 Task: Create a website for a wellness retreat, highlighting various programs, accommodations, and testimonials.
Action: Mouse moved to (645, 310)
Screenshot: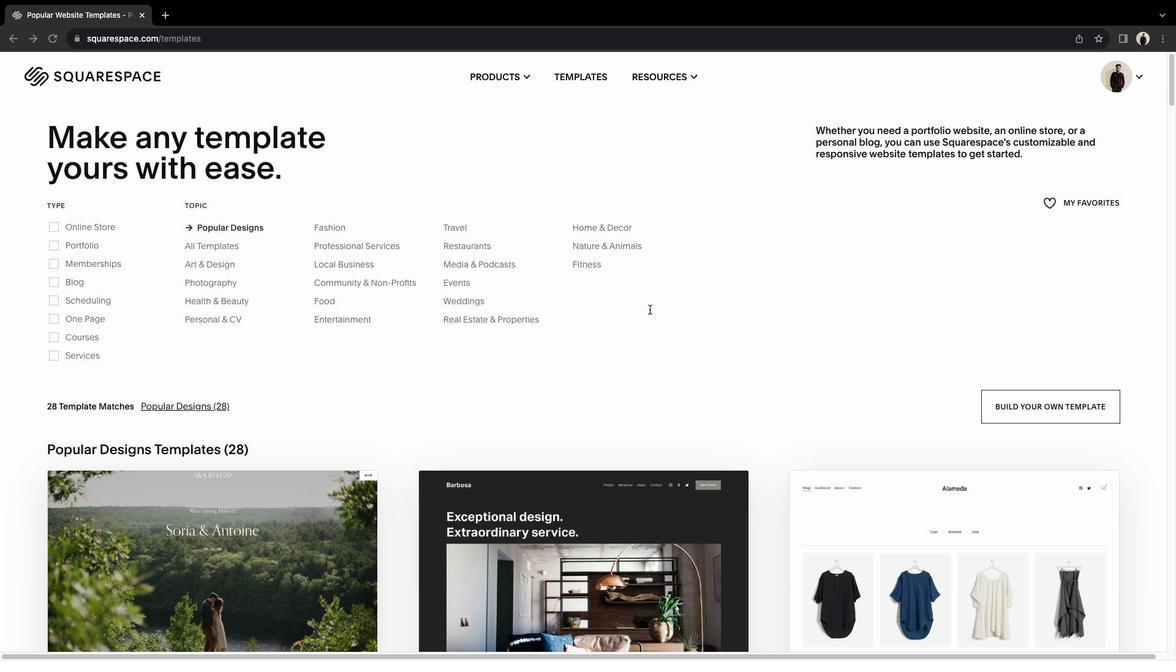 
Action: Mouse pressed left at (645, 310)
Screenshot: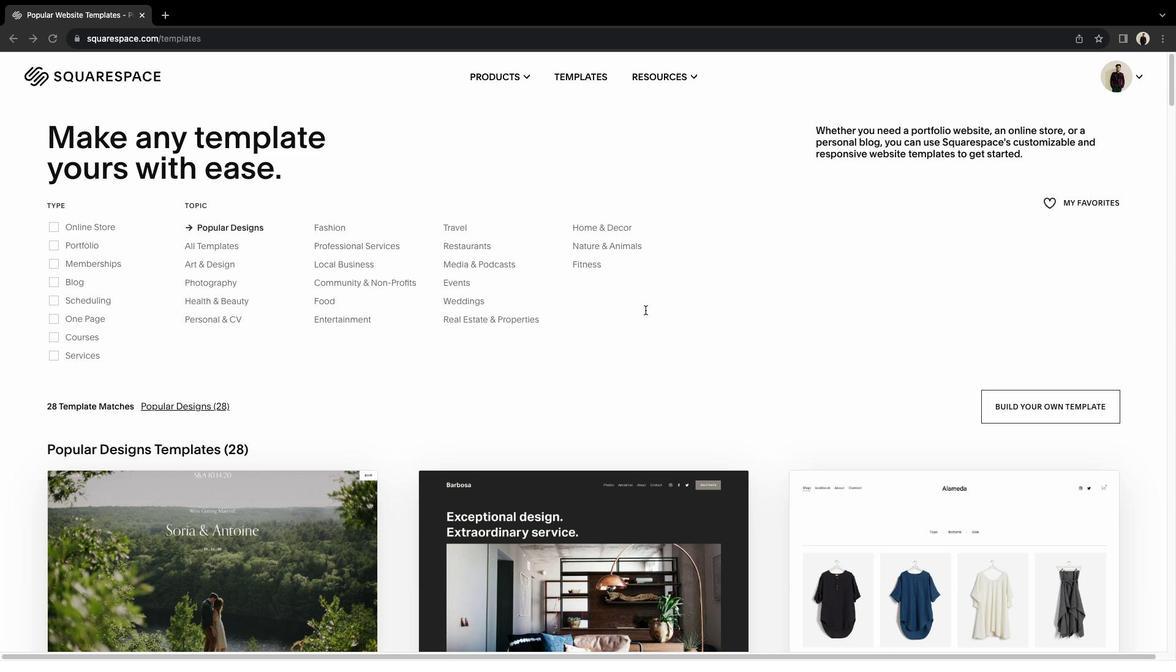 
Action: Mouse moved to (489, 317)
Screenshot: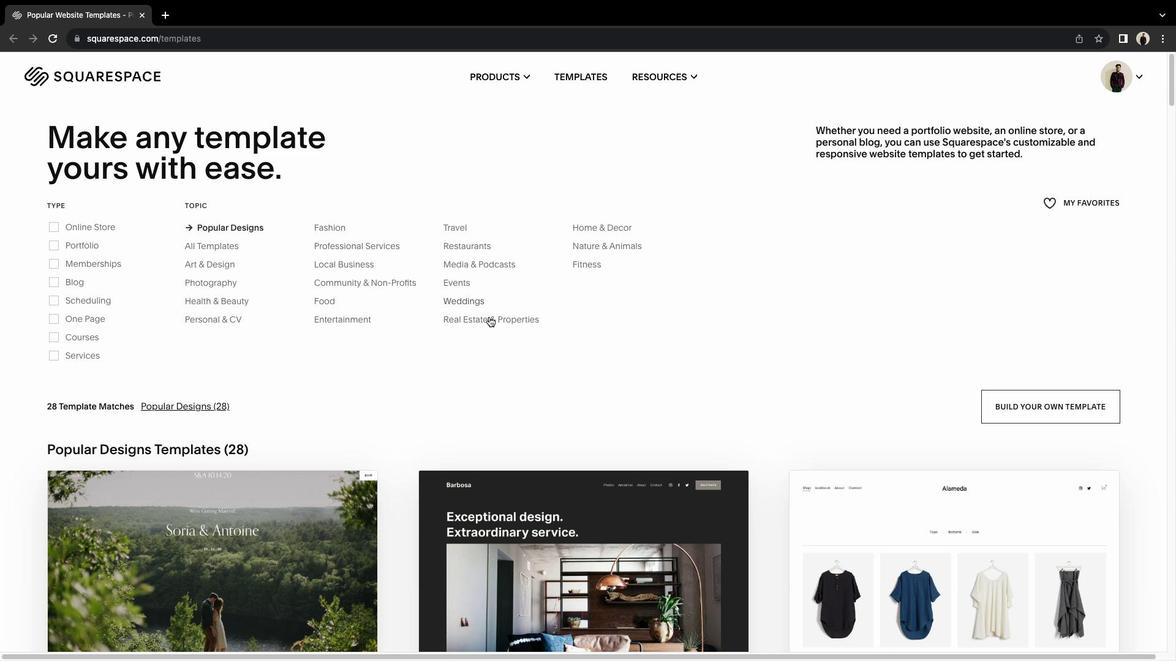 
Action: Mouse scrolled (489, 317) with delta (0, 0)
Screenshot: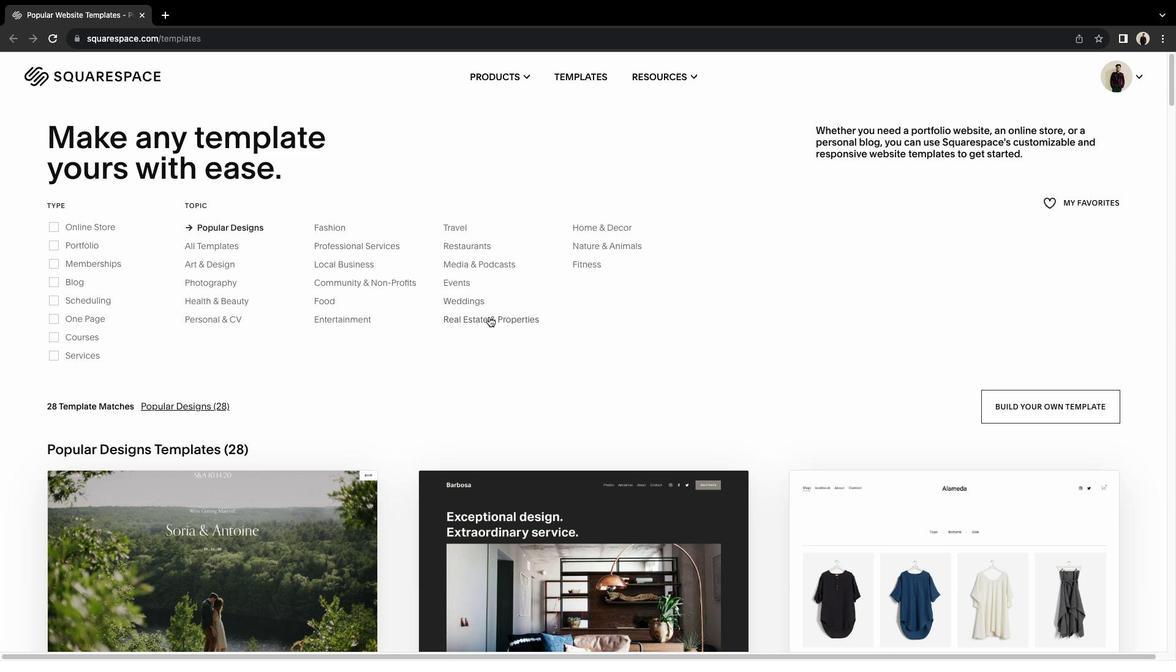 
Action: Mouse scrolled (489, 317) with delta (0, 0)
Screenshot: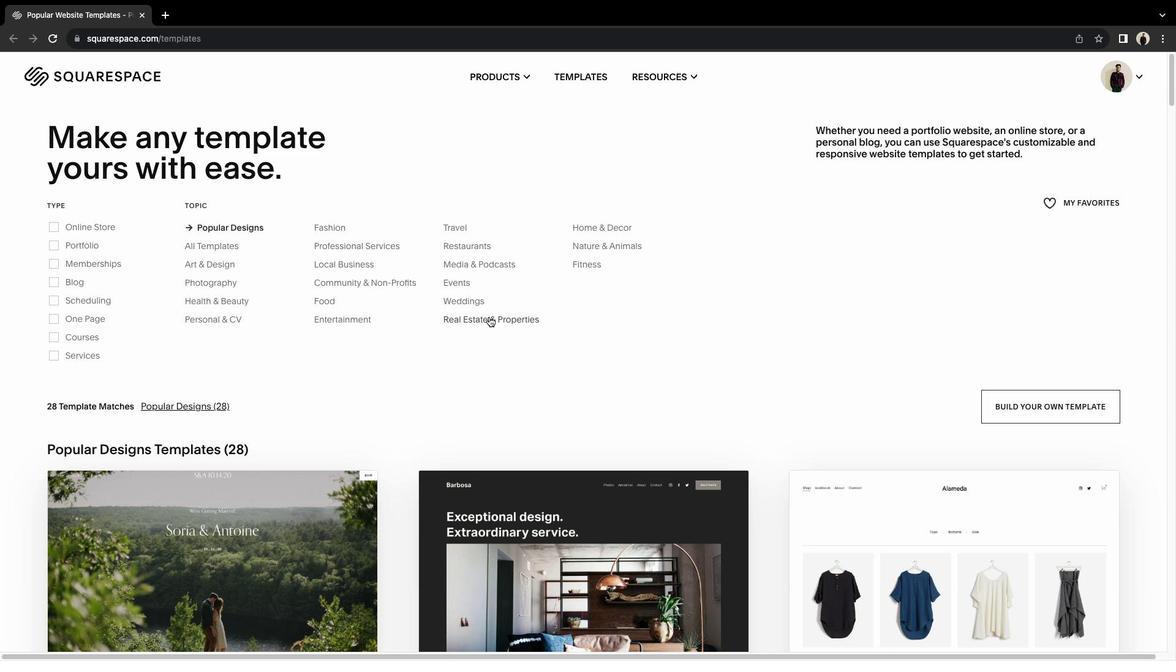 
Action: Mouse scrolled (489, 317) with delta (0, 0)
Screenshot: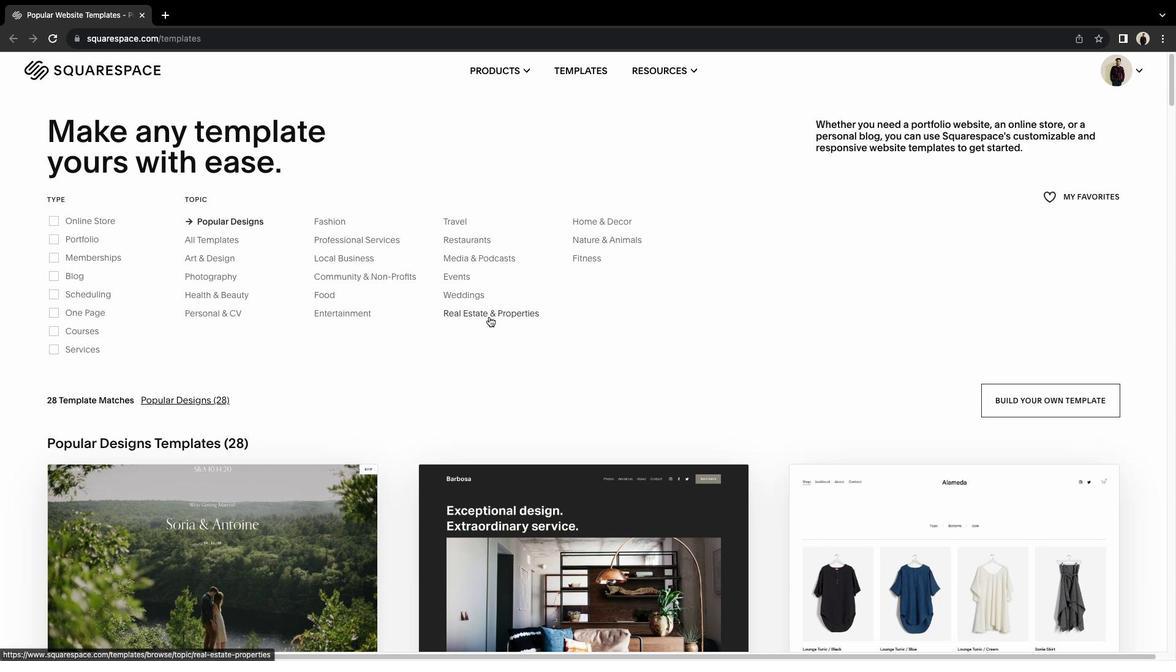 
Action: Mouse moved to (593, 270)
Screenshot: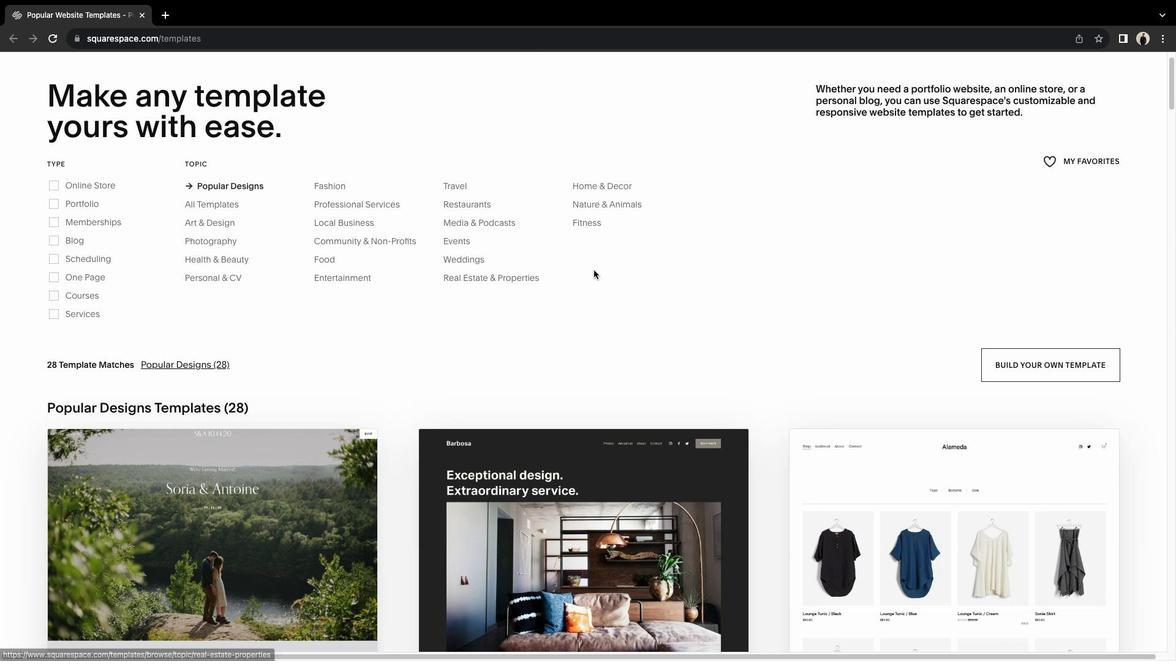 
Action: Mouse scrolled (593, 270) with delta (0, 0)
Screenshot: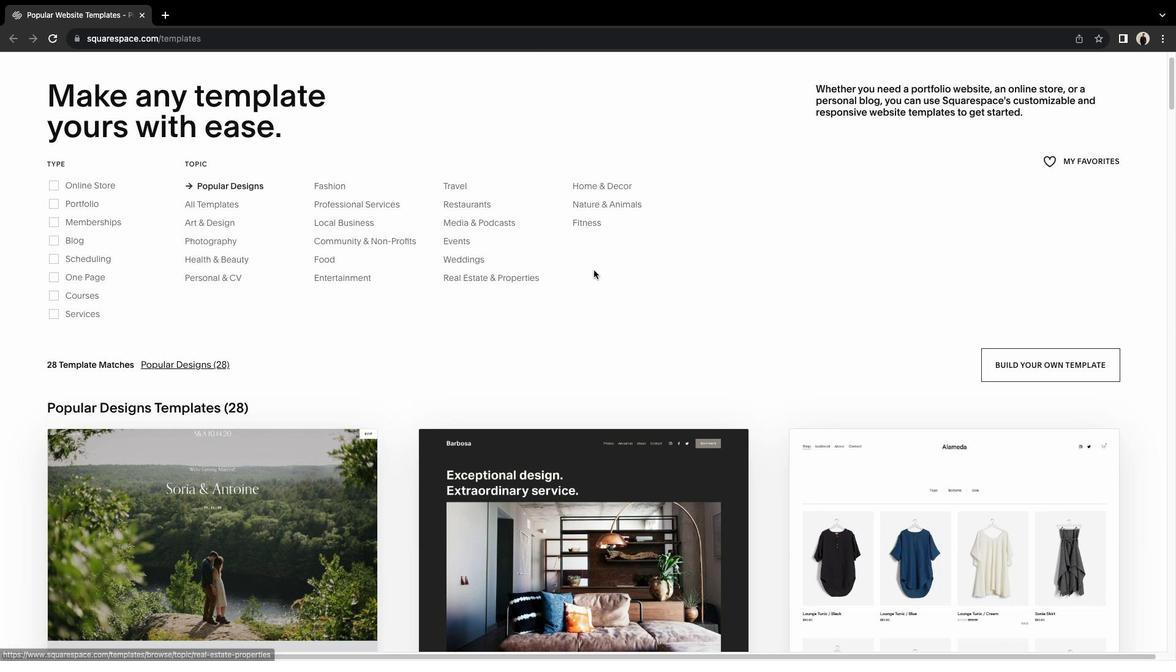 
Action: Mouse moved to (593, 270)
Screenshot: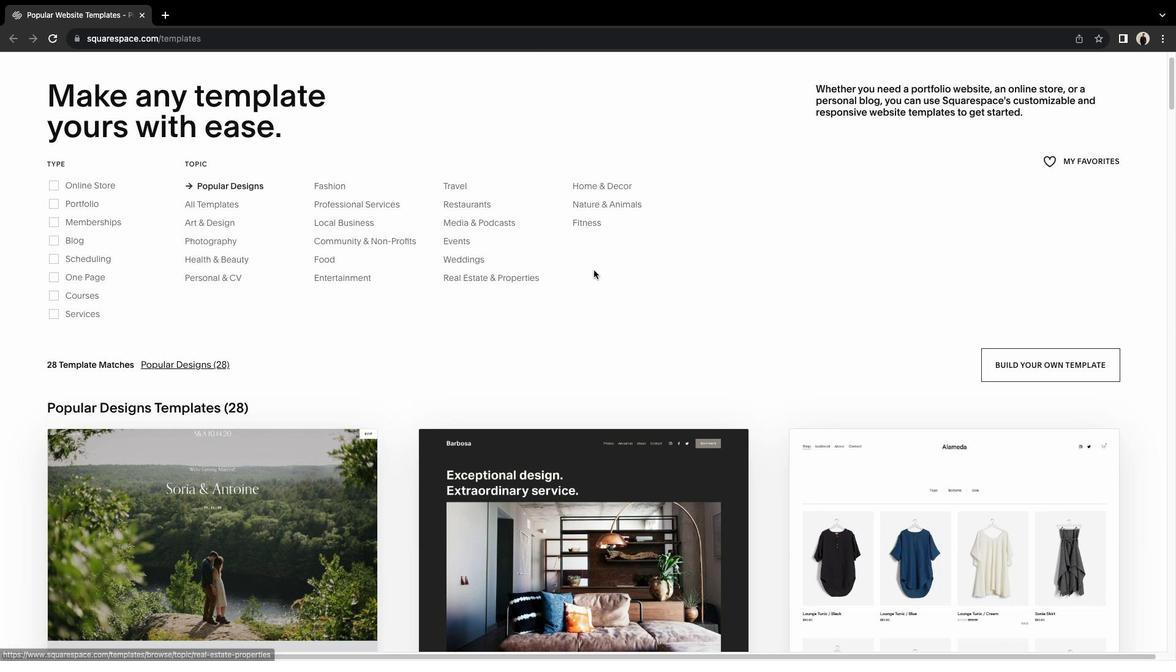 
Action: Mouse scrolled (593, 270) with delta (0, 0)
Screenshot: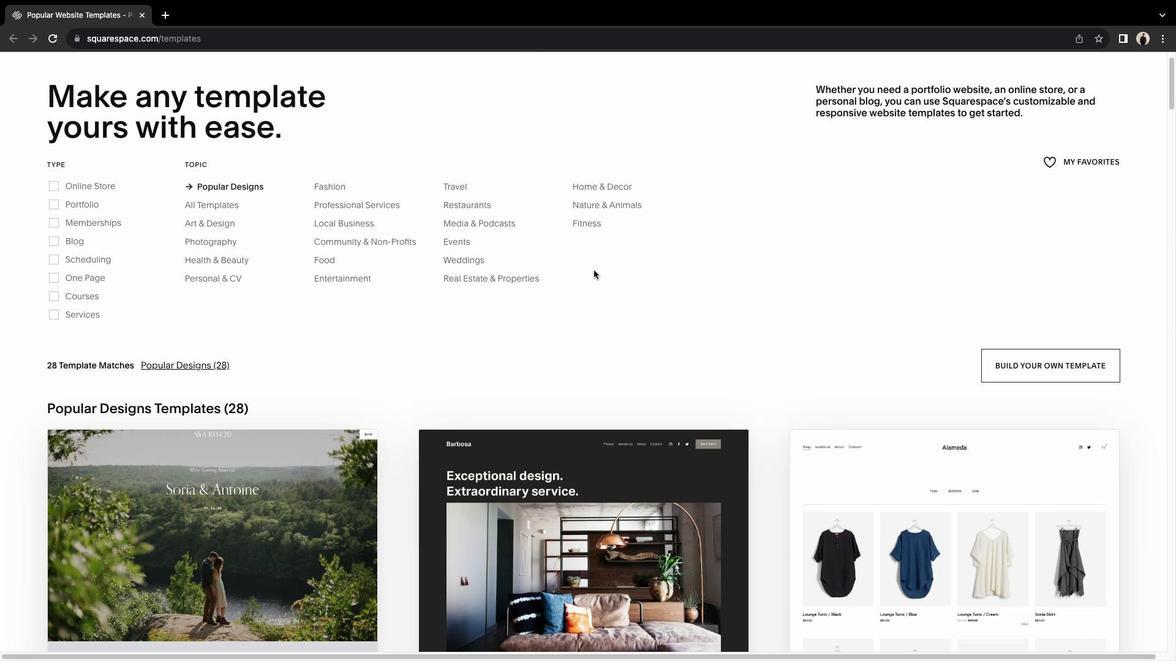 
Action: Mouse scrolled (593, 270) with delta (0, 1)
Screenshot: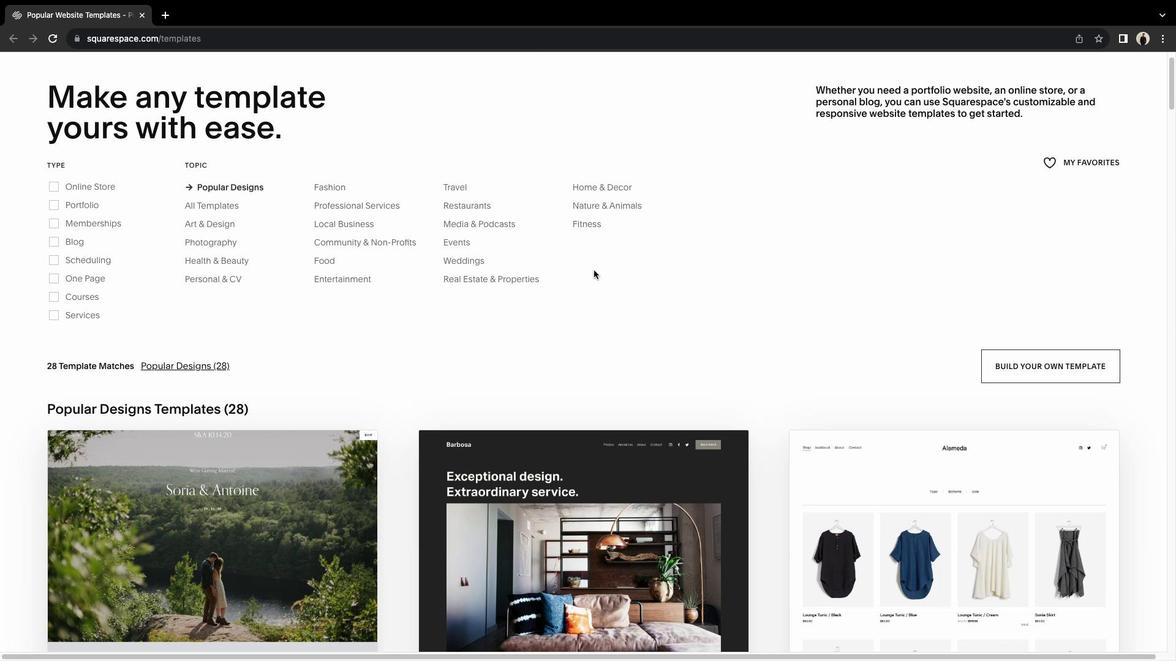 
Action: Mouse moved to (593, 270)
Screenshot: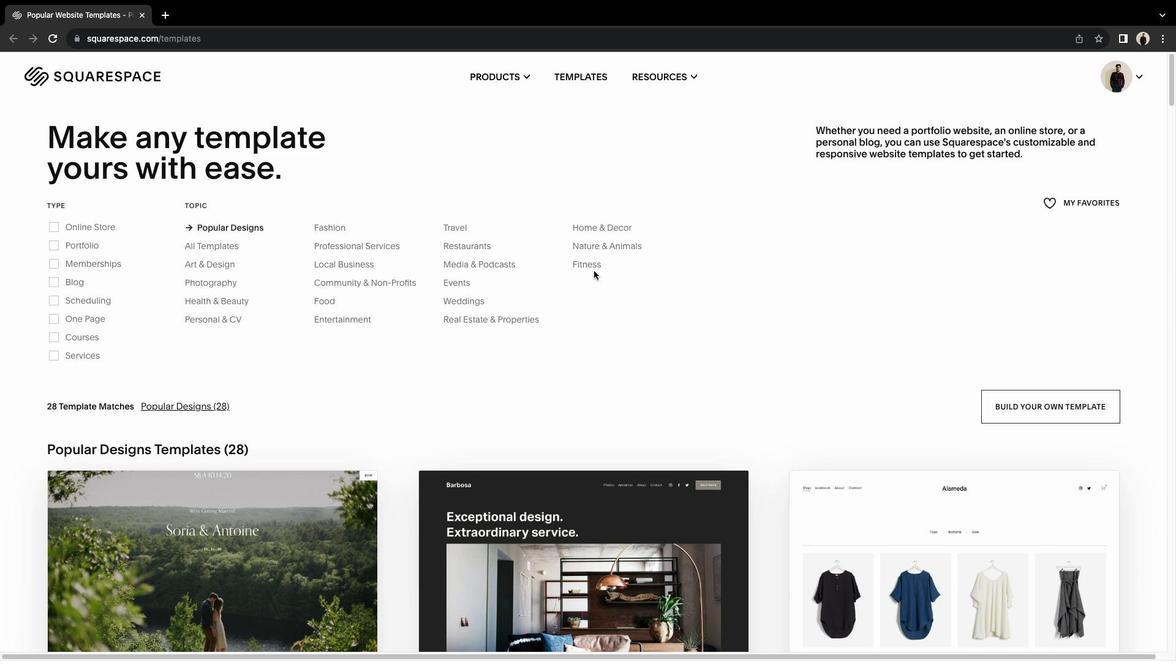 
Action: Mouse scrolled (593, 270) with delta (0, 0)
Screenshot: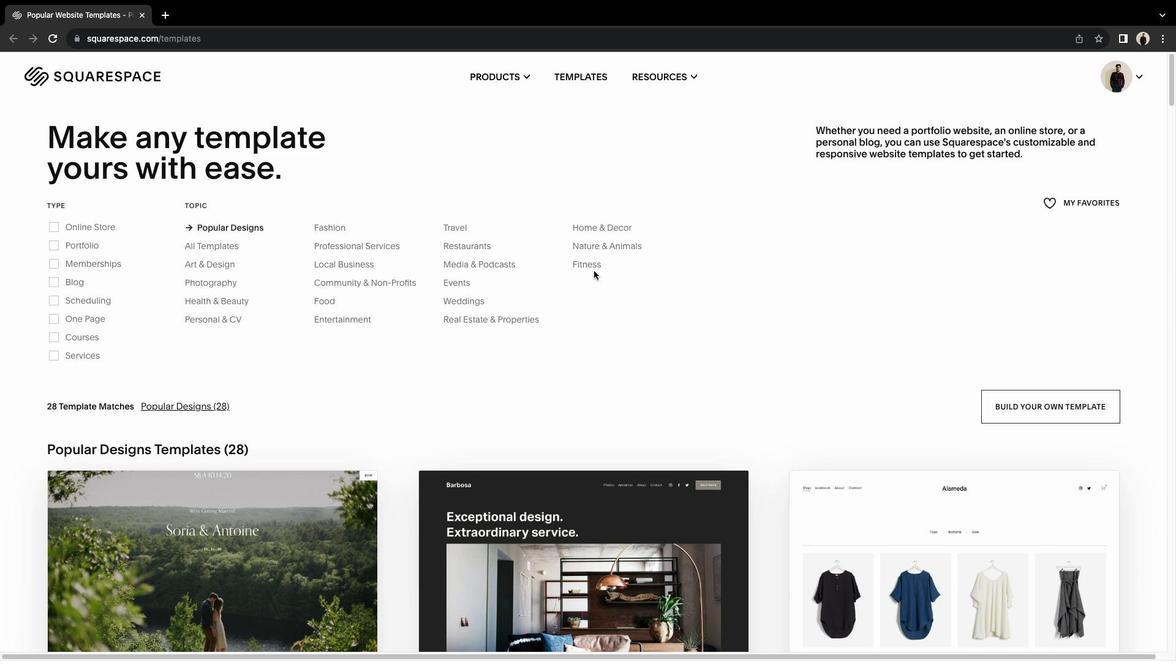 
Action: Mouse moved to (593, 271)
Screenshot: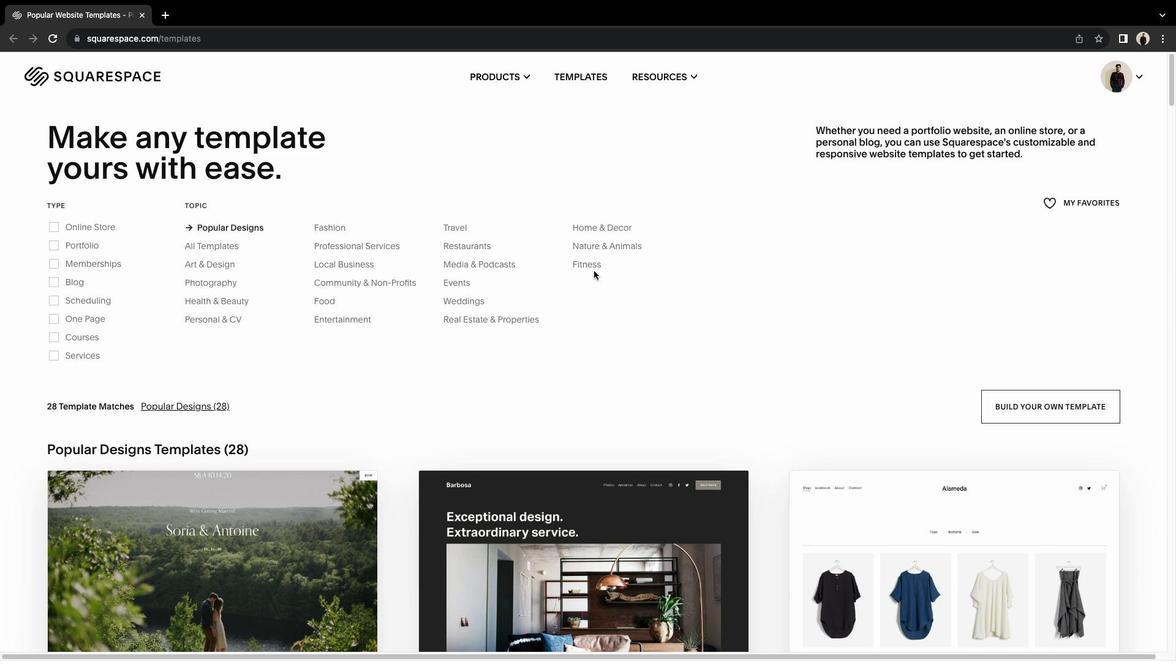 
Action: Mouse scrolled (593, 271) with delta (0, 0)
Screenshot: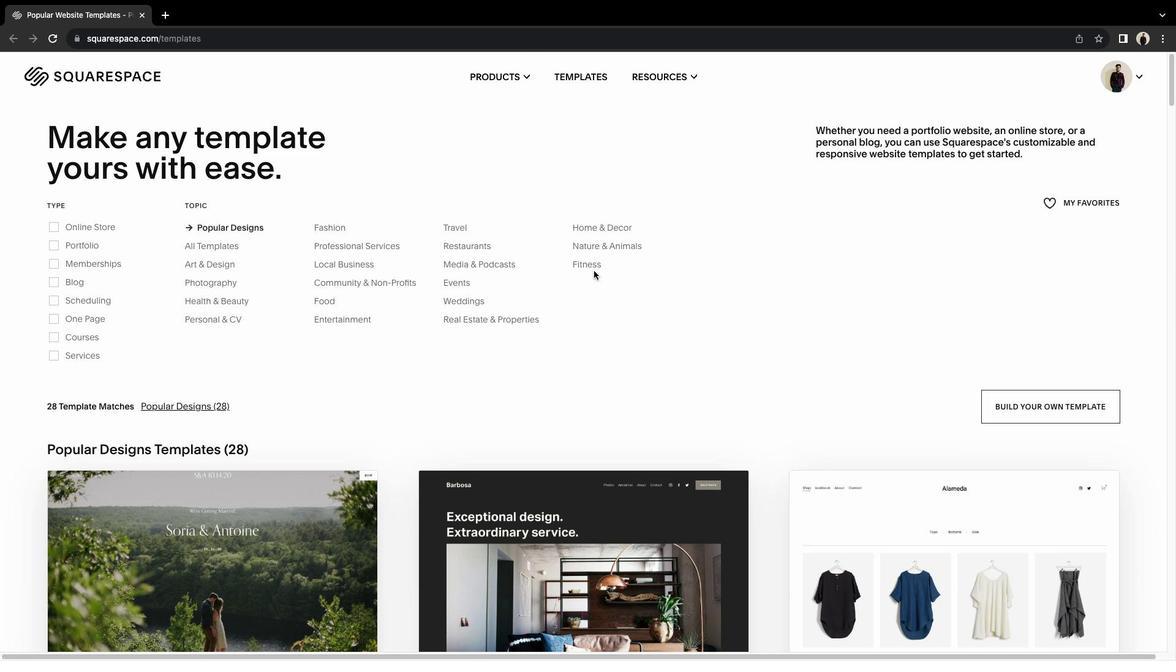 
Action: Mouse moved to (327, 292)
Screenshot: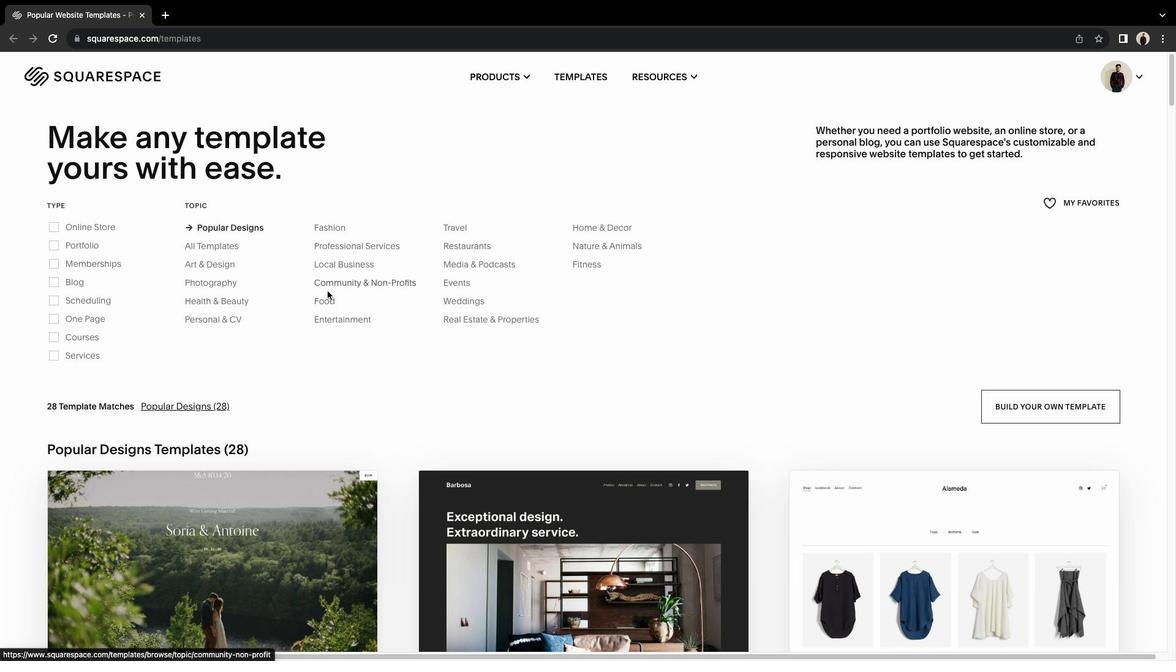 
Action: Mouse scrolled (327, 292) with delta (0, 0)
Screenshot: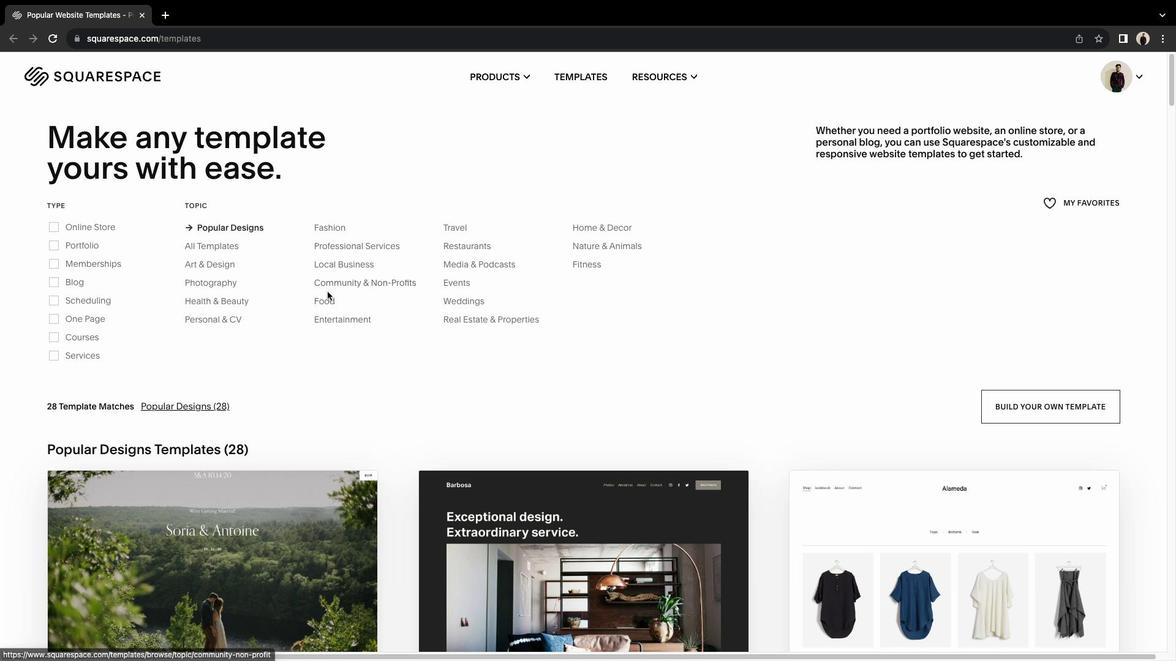 
Action: Mouse scrolled (327, 292) with delta (0, 0)
Screenshot: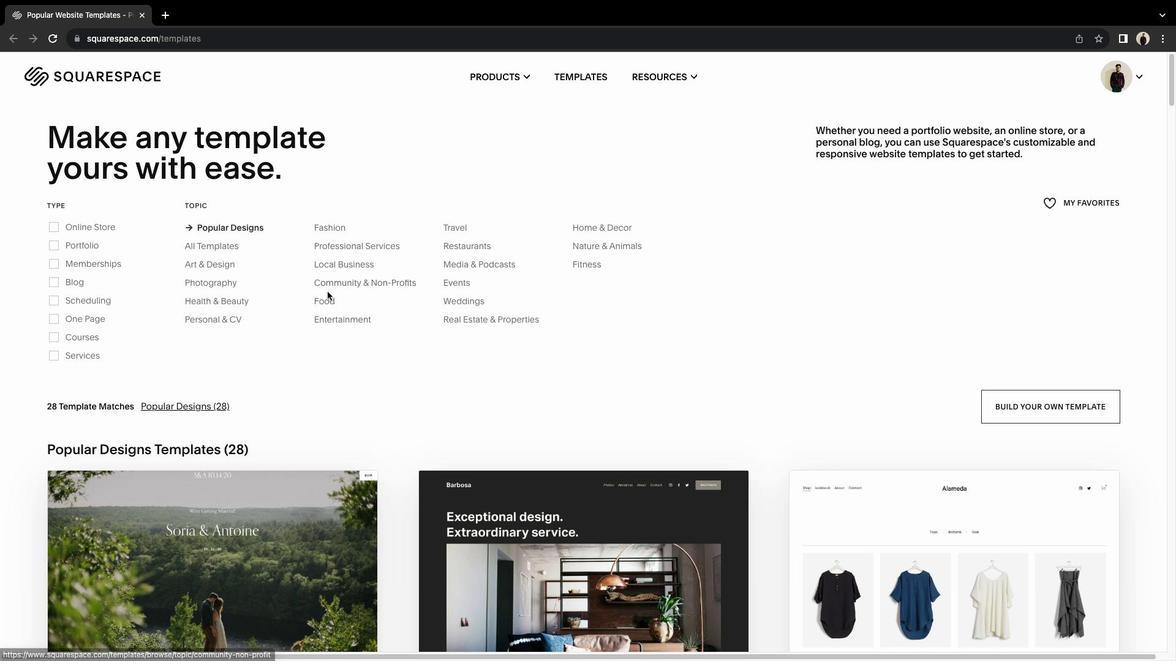 
Action: Mouse moved to (208, 276)
Screenshot: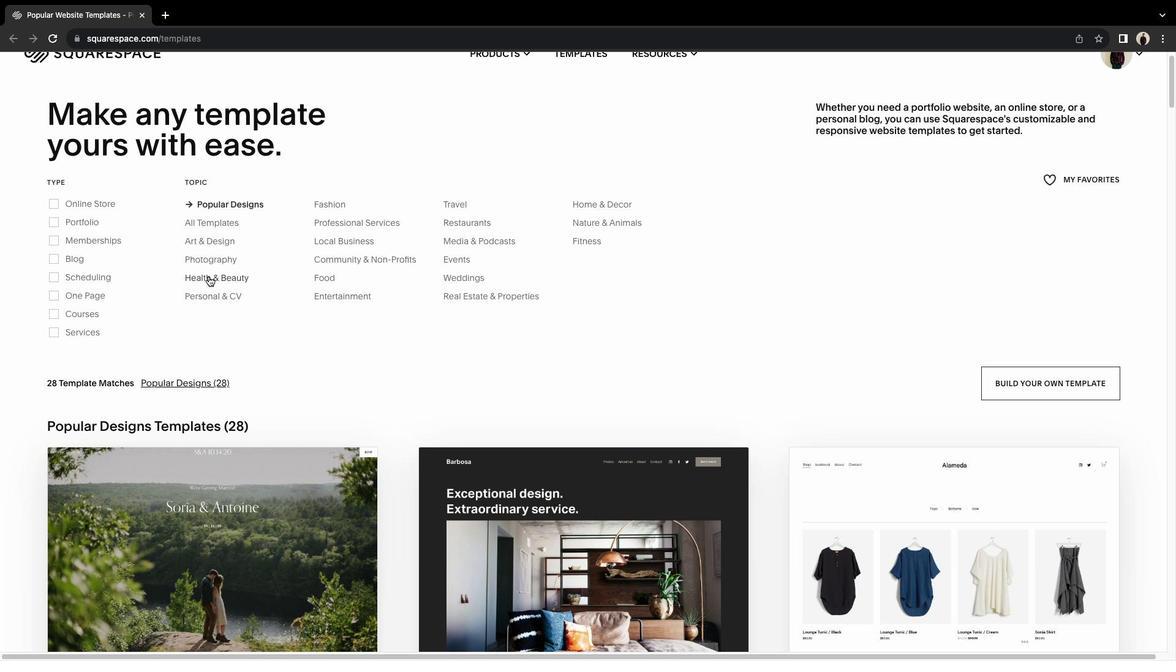 
Action: Mouse pressed left at (208, 276)
Screenshot: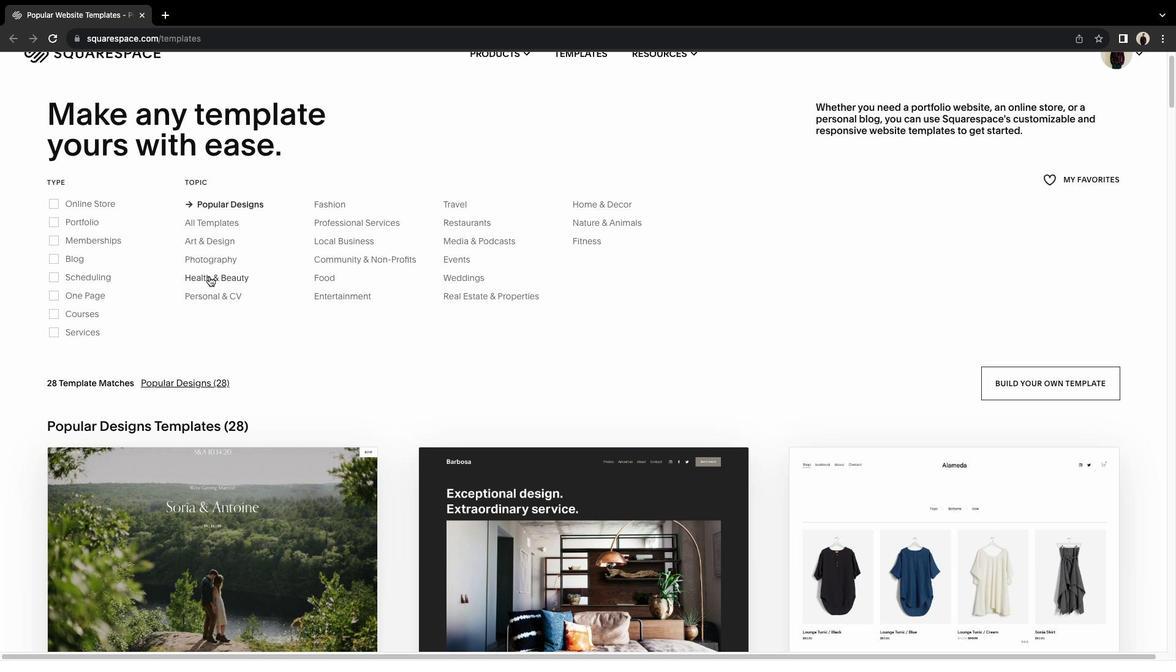 
Action: Mouse moved to (447, 340)
Screenshot: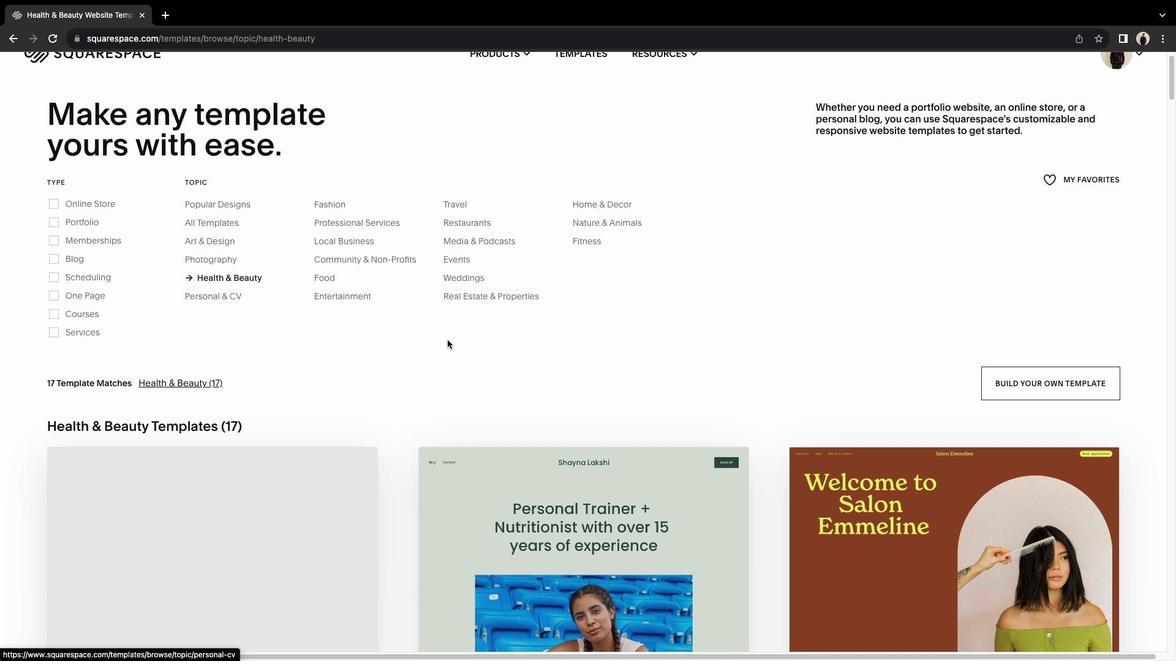 
Action: Mouse scrolled (447, 340) with delta (0, 0)
Screenshot: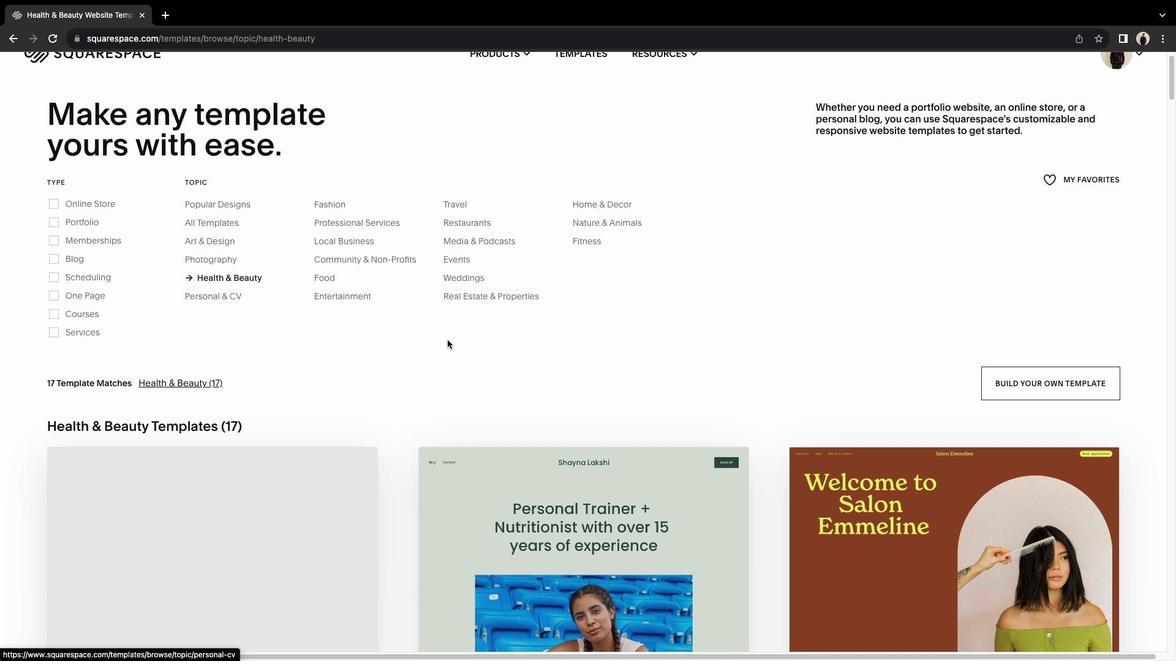 
Action: Mouse scrolled (447, 340) with delta (0, 0)
Screenshot: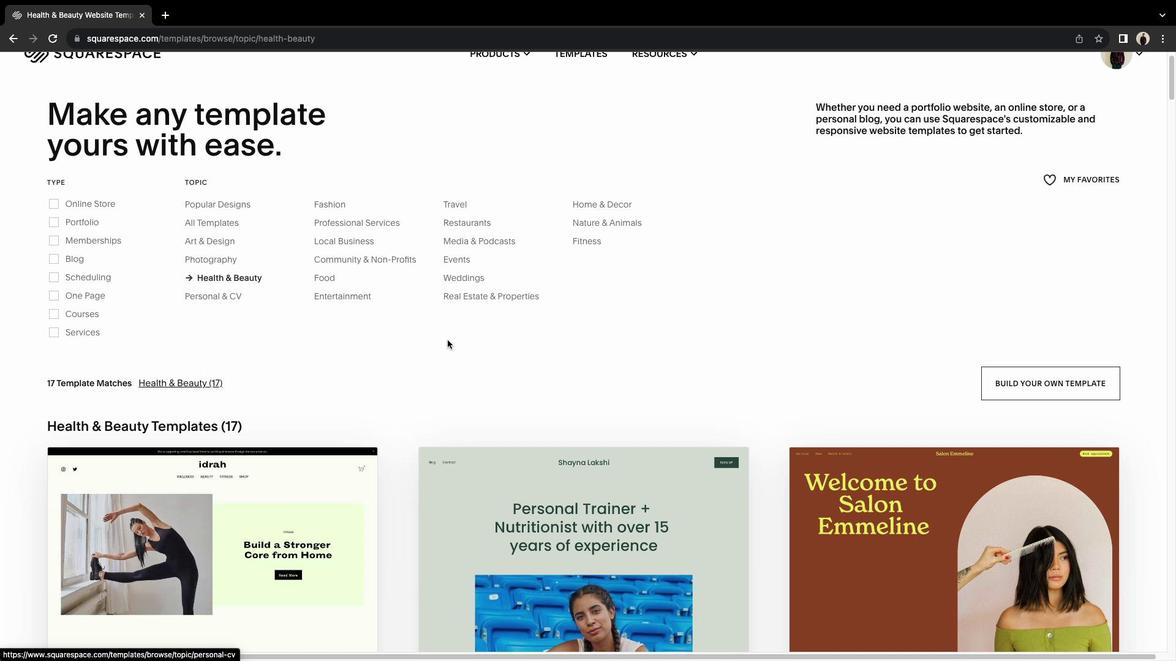 
Action: Mouse scrolled (447, 340) with delta (0, -1)
Screenshot: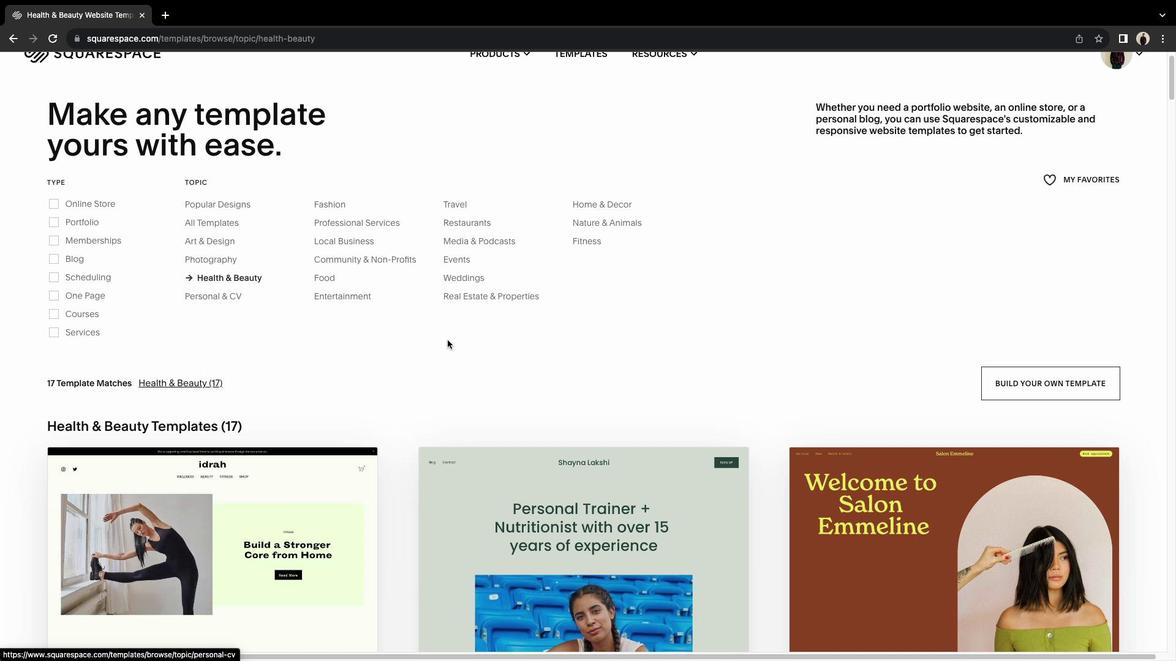 
Action: Mouse moved to (506, 327)
Screenshot: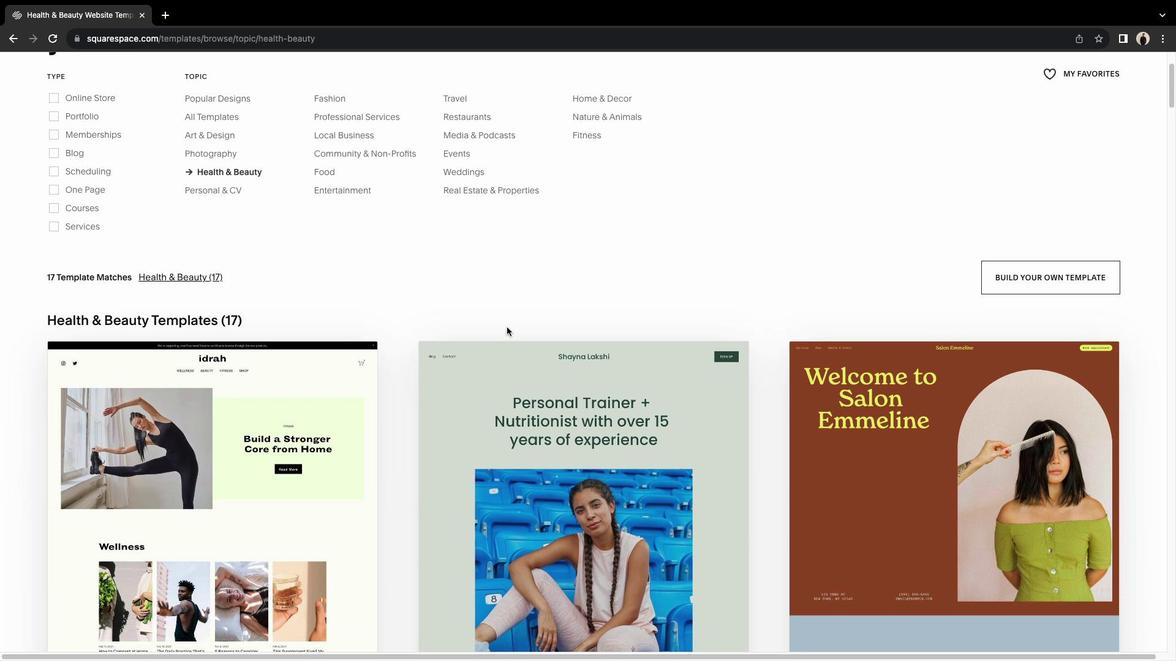
Action: Mouse scrolled (506, 327) with delta (0, 0)
Screenshot: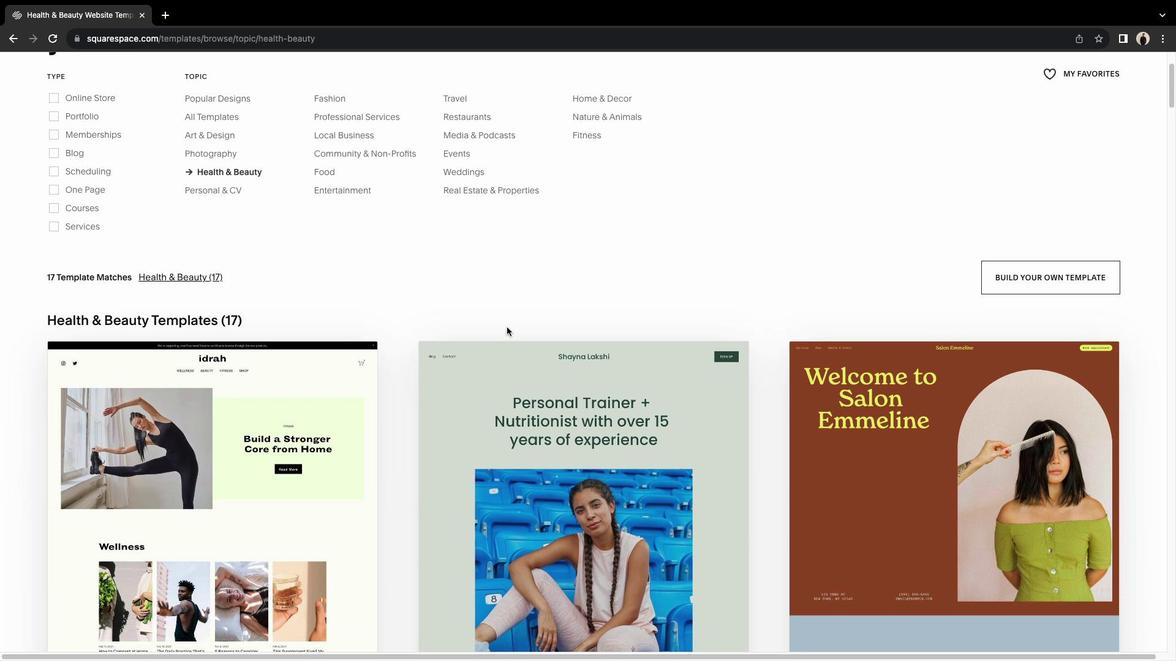 
Action: Mouse scrolled (506, 327) with delta (0, 0)
Screenshot: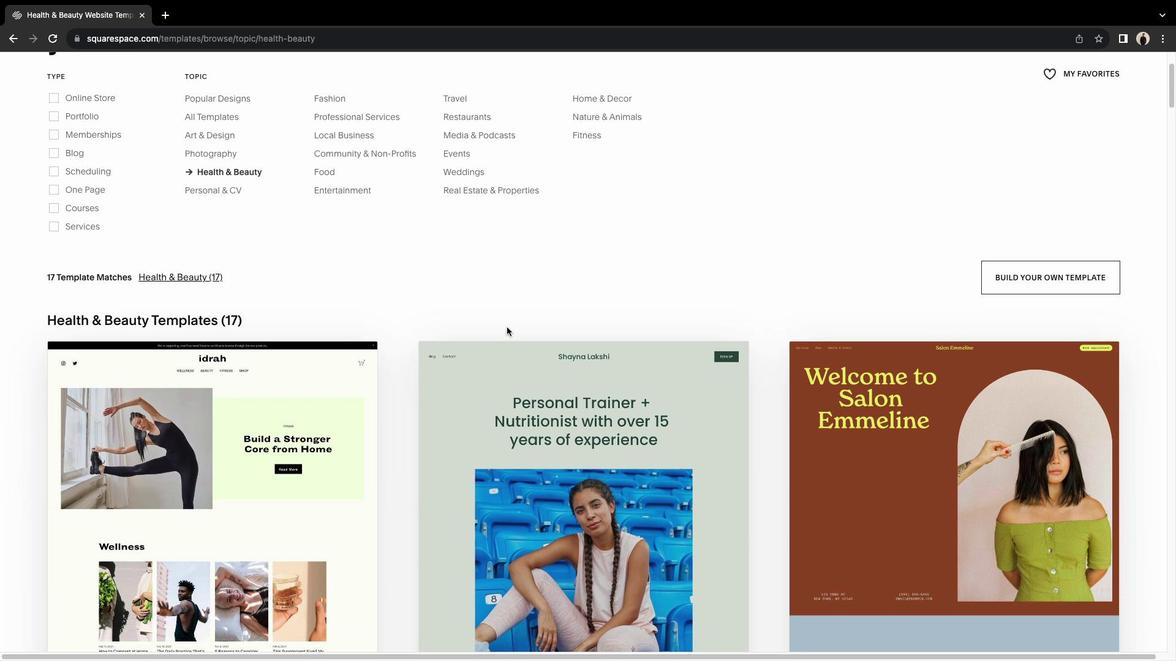 
Action: Mouse scrolled (506, 327) with delta (0, -1)
Screenshot: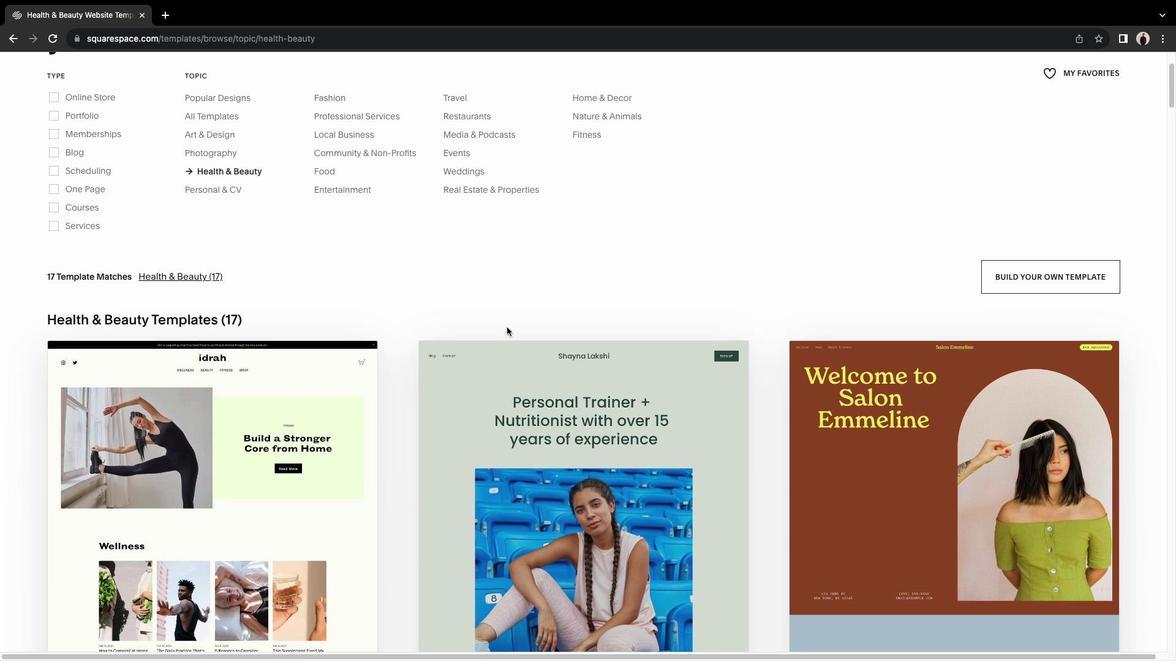 
Action: Mouse moved to (552, 323)
Screenshot: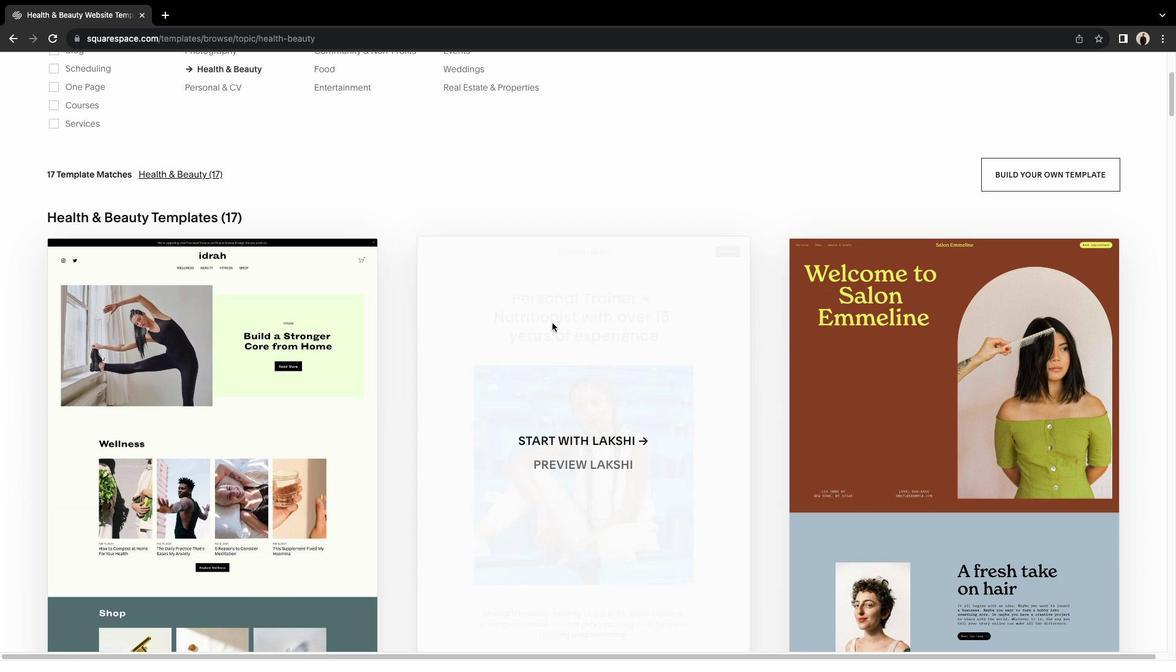 
Action: Mouse scrolled (552, 323) with delta (0, 0)
Screenshot: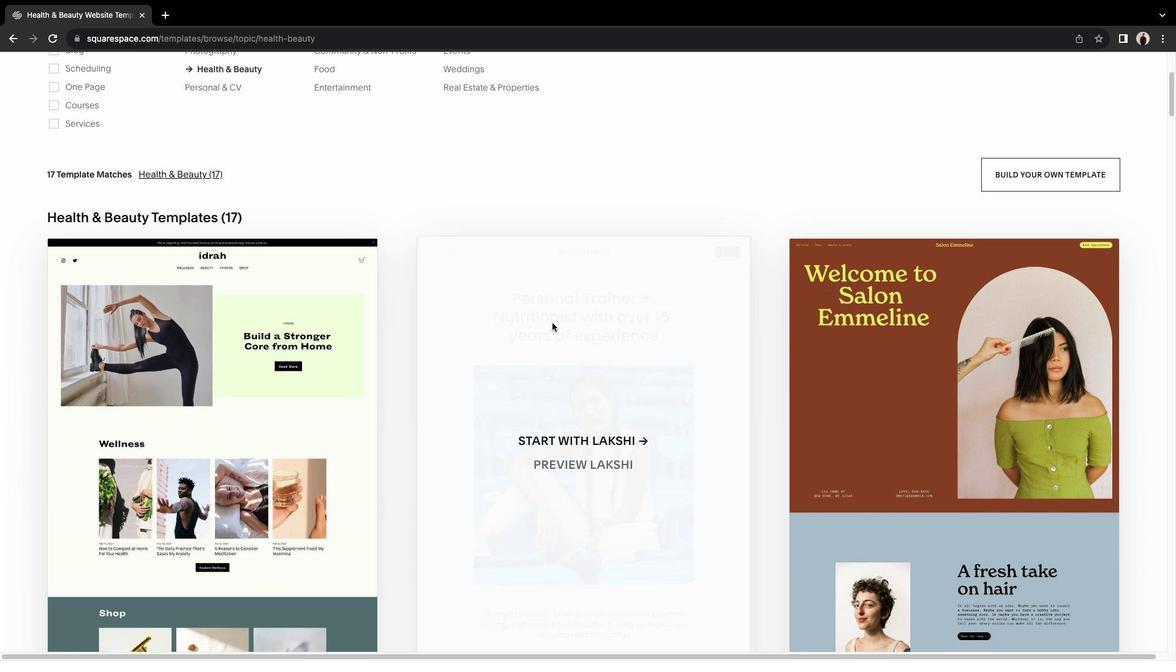 
Action: Mouse scrolled (552, 323) with delta (0, 0)
Screenshot: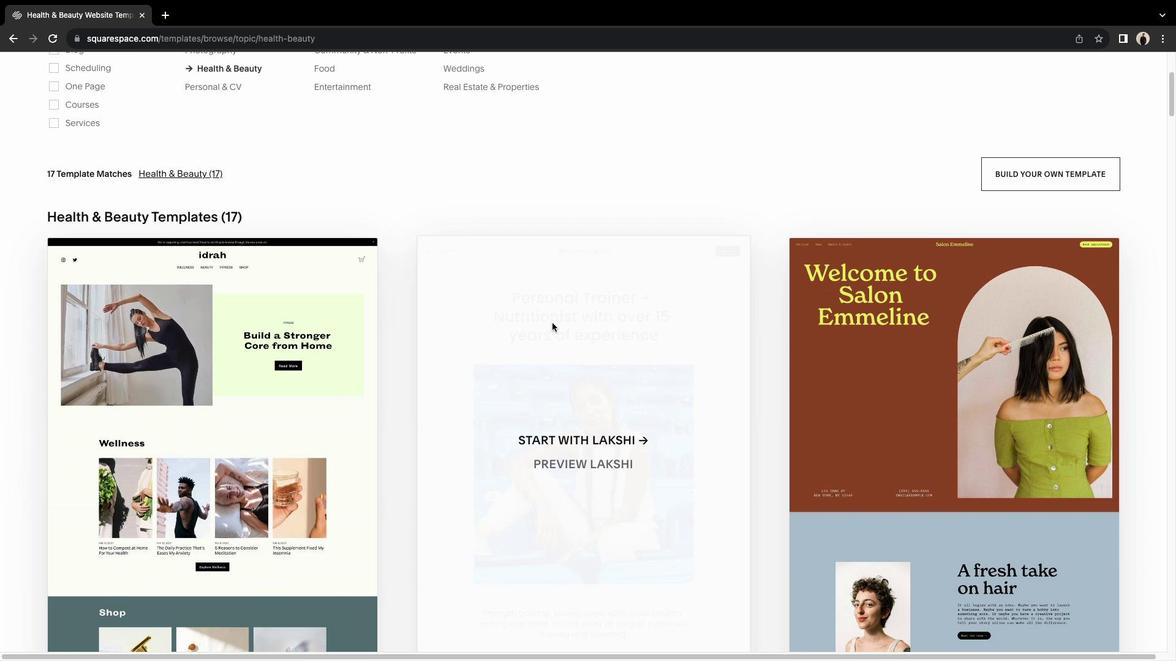 
Action: Mouse scrolled (552, 323) with delta (0, -1)
Screenshot: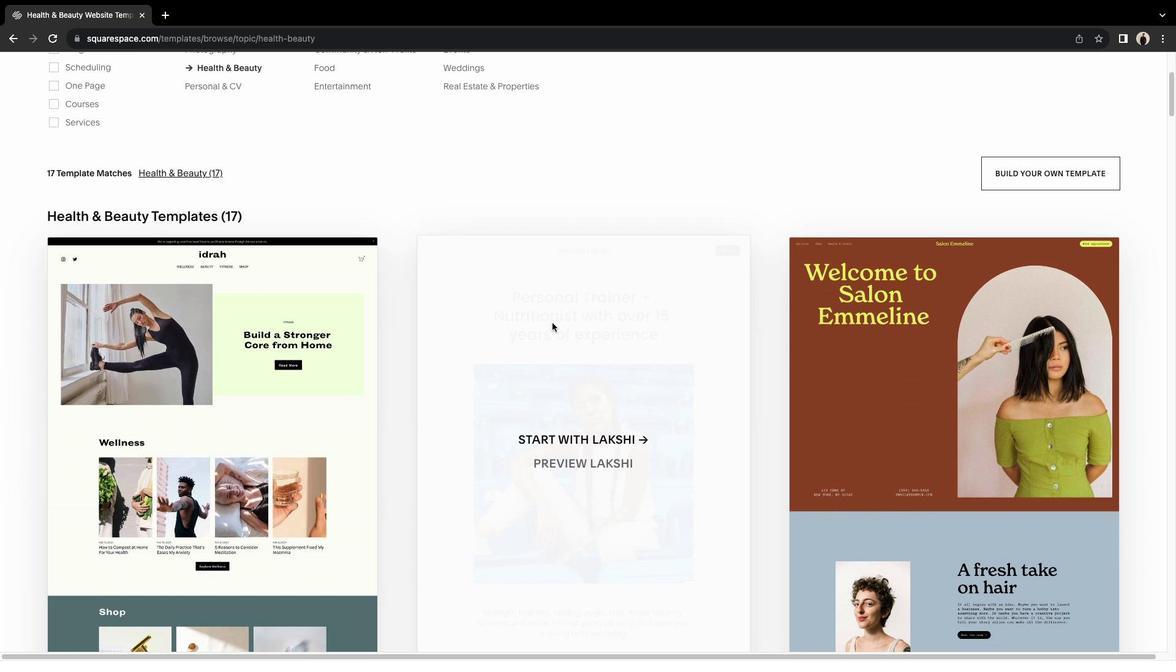 
Action: Mouse moved to (635, 331)
Screenshot: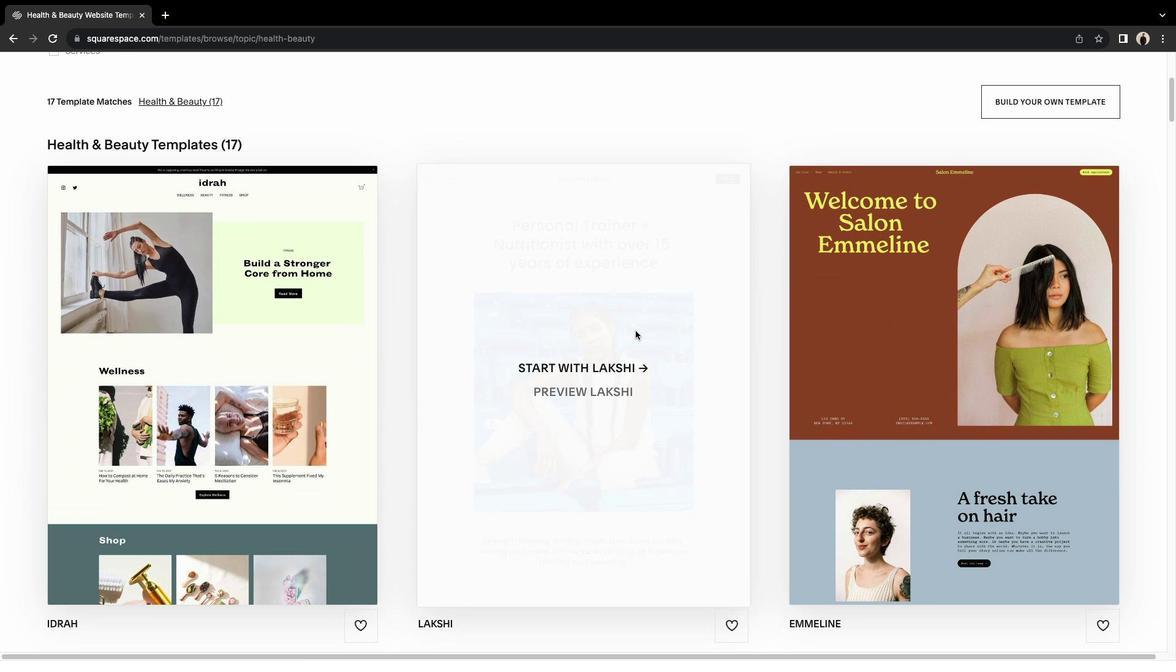 
Action: Mouse scrolled (635, 331) with delta (0, 0)
Screenshot: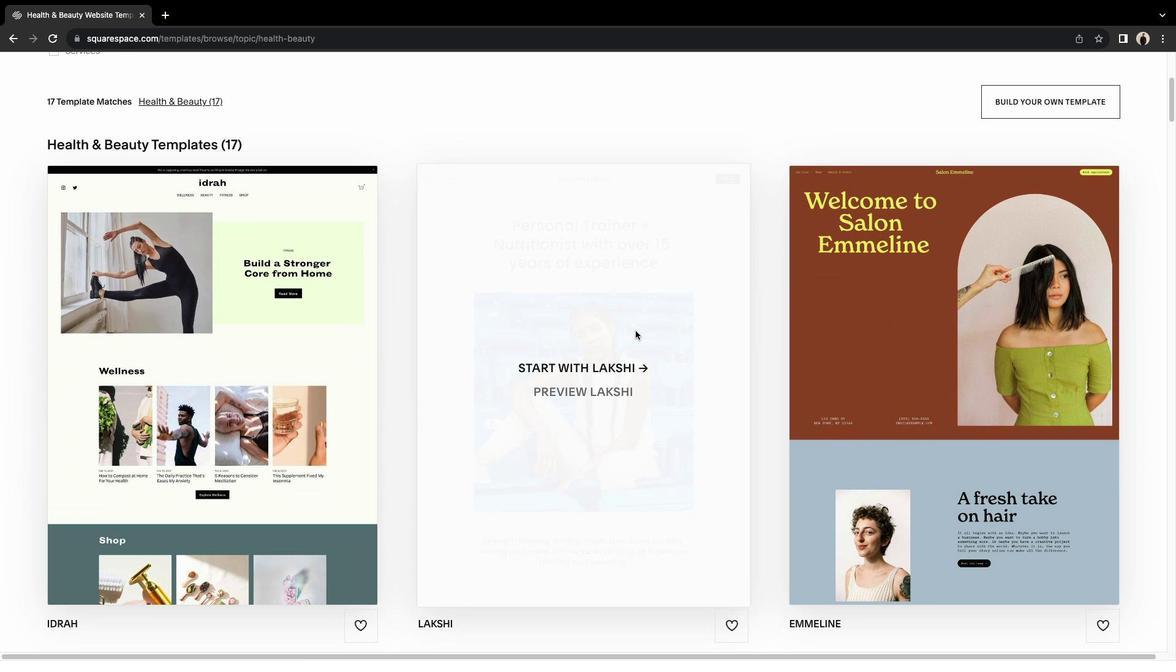 
Action: Mouse scrolled (635, 331) with delta (0, 0)
Screenshot: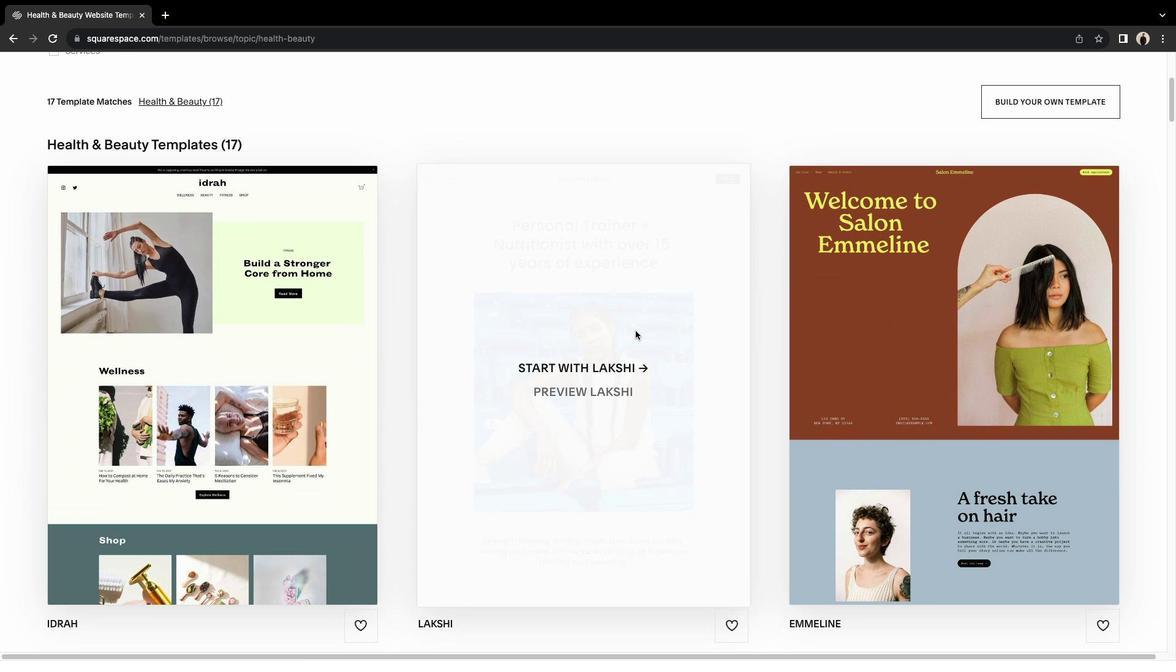 
Action: Mouse scrolled (635, 331) with delta (0, -1)
Screenshot: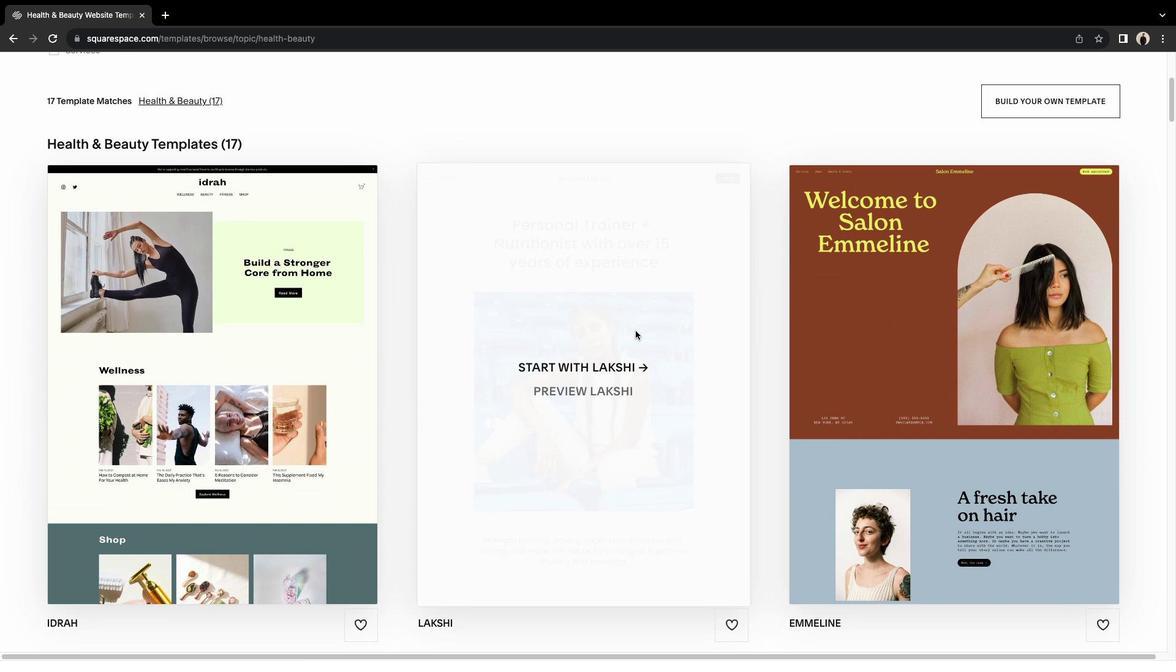 
Action: Mouse moved to (635, 331)
Screenshot: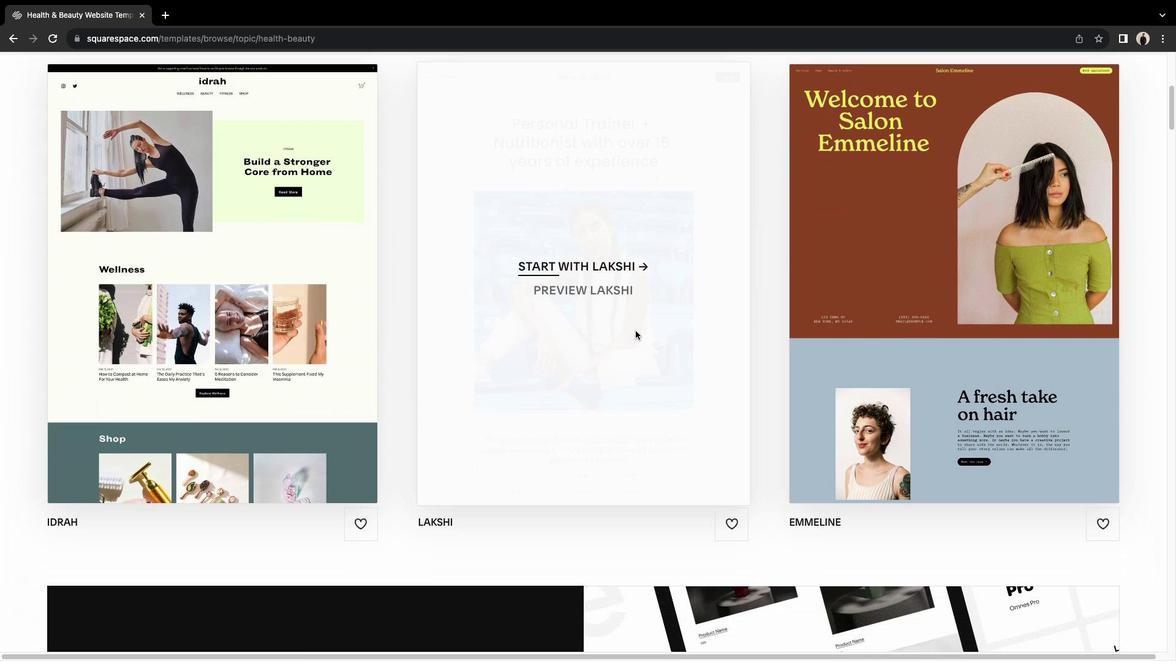
Action: Mouse scrolled (635, 331) with delta (0, 0)
Screenshot: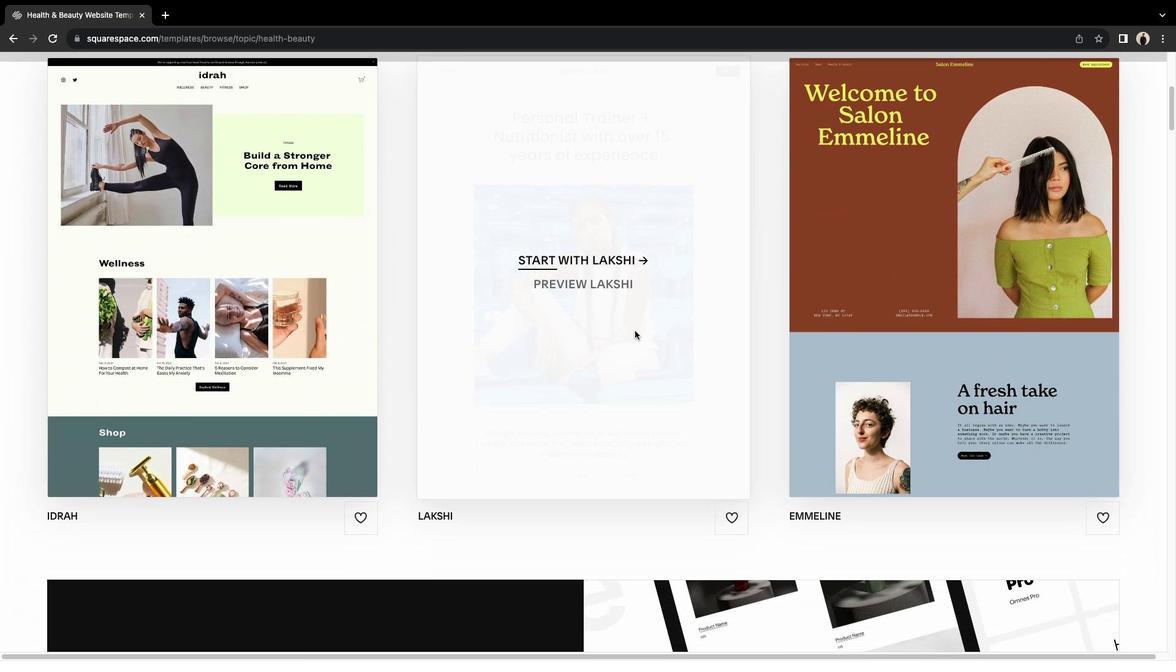 
Action: Mouse scrolled (635, 331) with delta (0, 0)
Screenshot: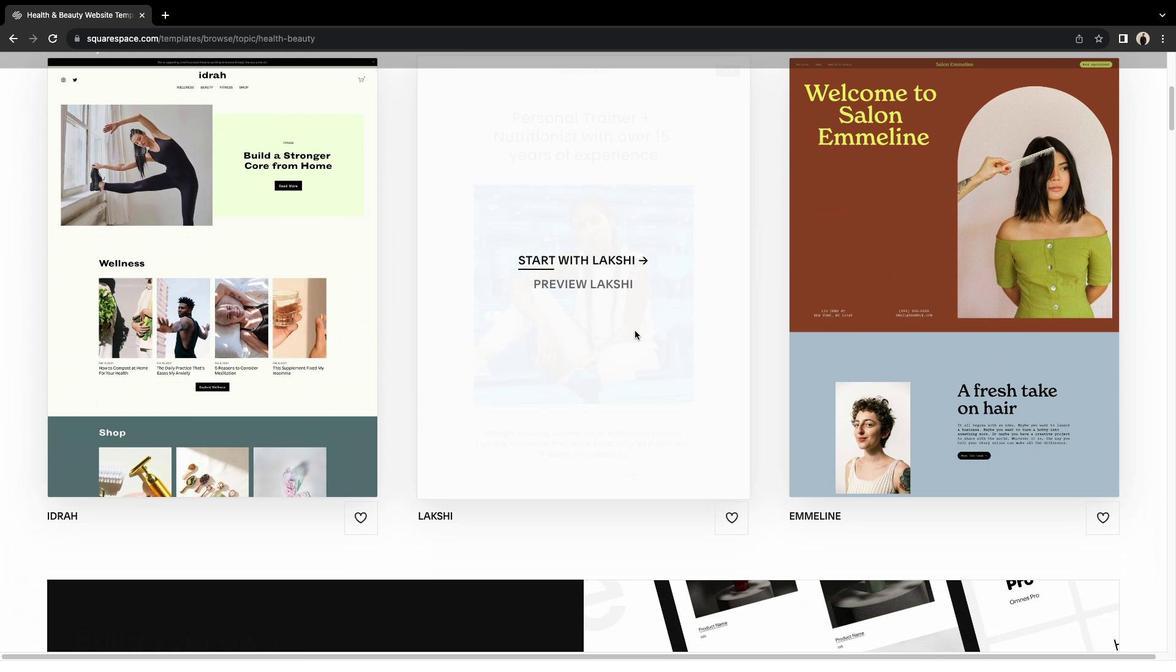 
Action: Mouse scrolled (635, 331) with delta (0, -1)
Screenshot: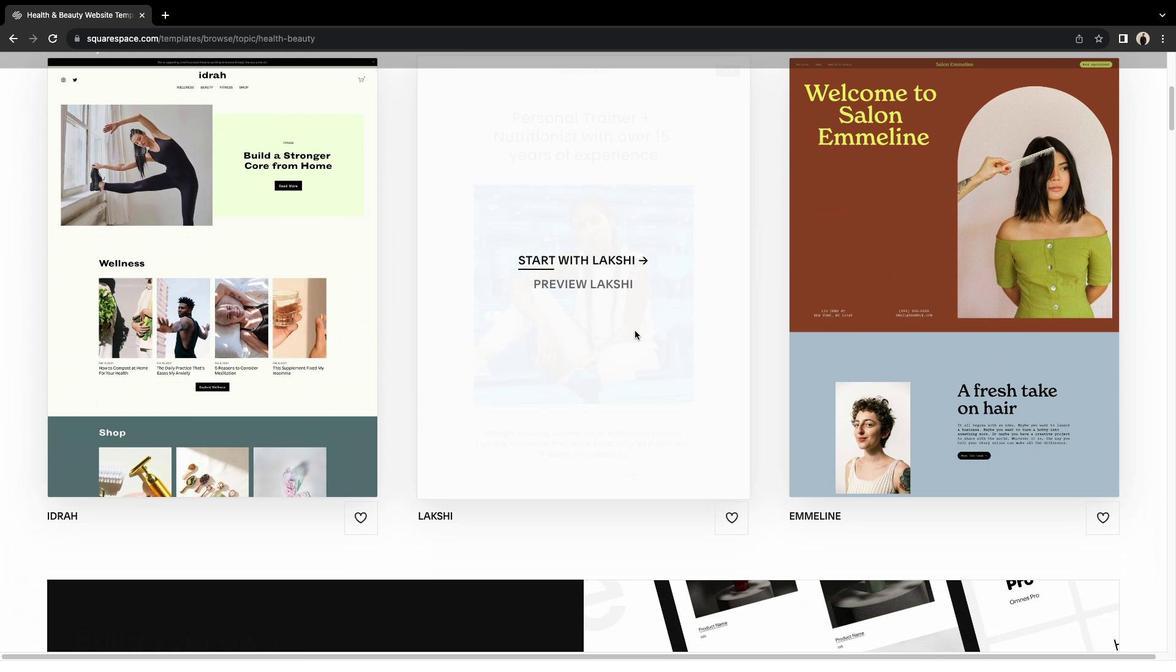 
Action: Mouse moved to (634, 331)
Screenshot: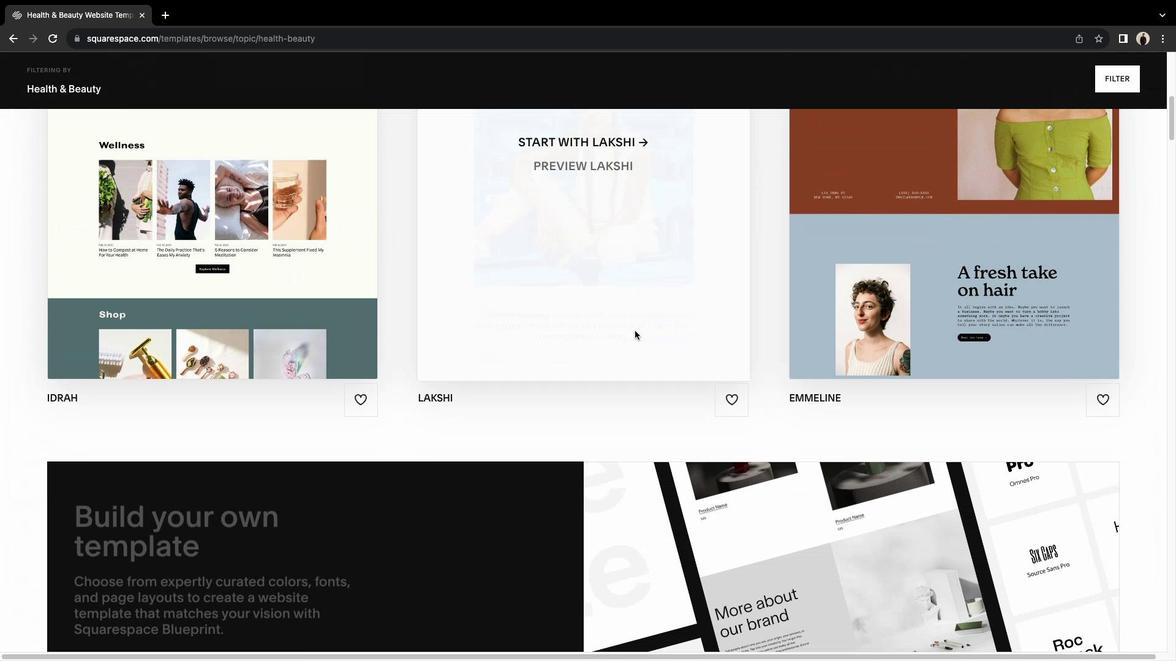 
Action: Mouse scrolled (634, 331) with delta (0, 0)
Screenshot: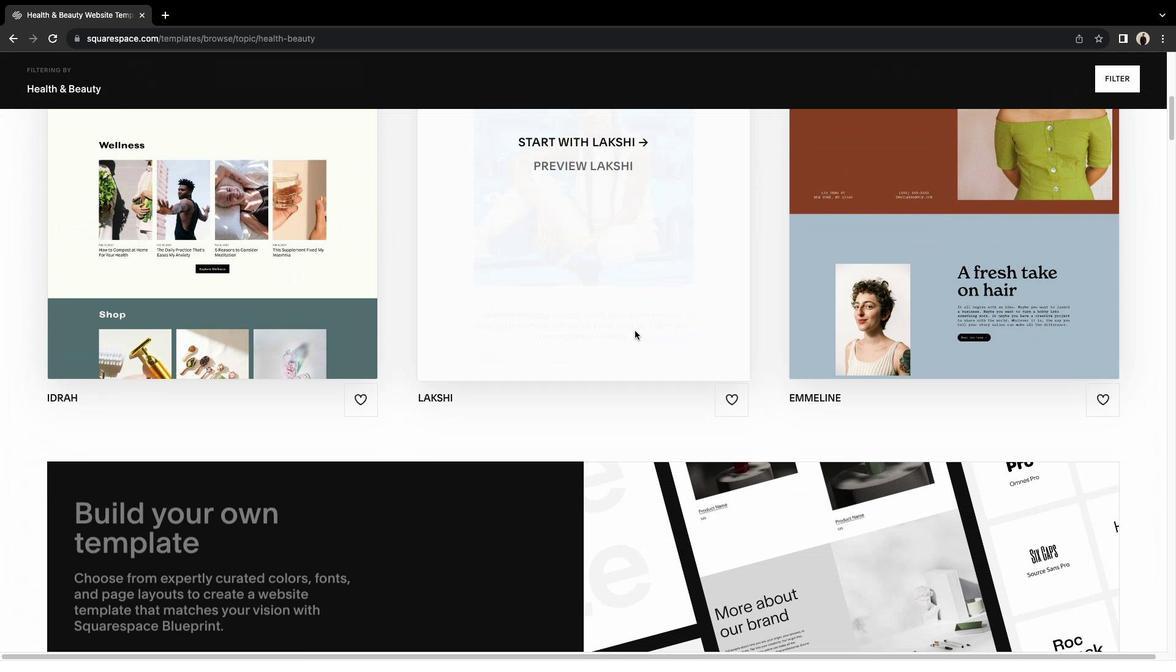 
Action: Mouse scrolled (634, 331) with delta (0, 0)
Screenshot: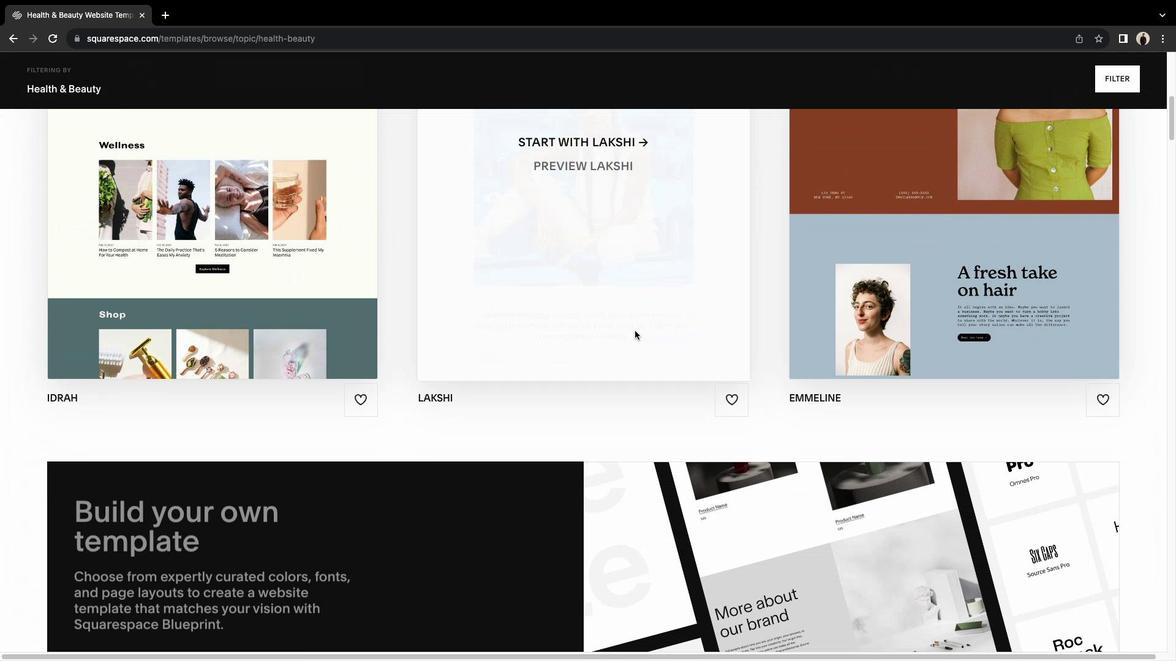
Action: Mouse scrolled (634, 331) with delta (0, -1)
Screenshot: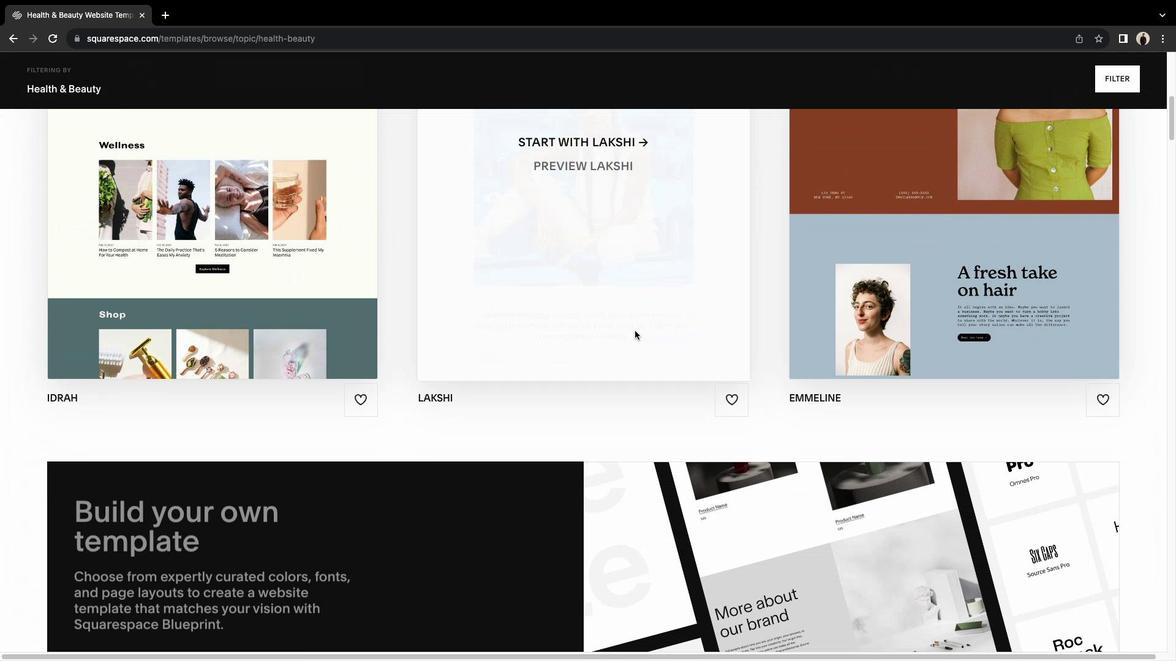 
Action: Mouse moved to (634, 333)
Screenshot: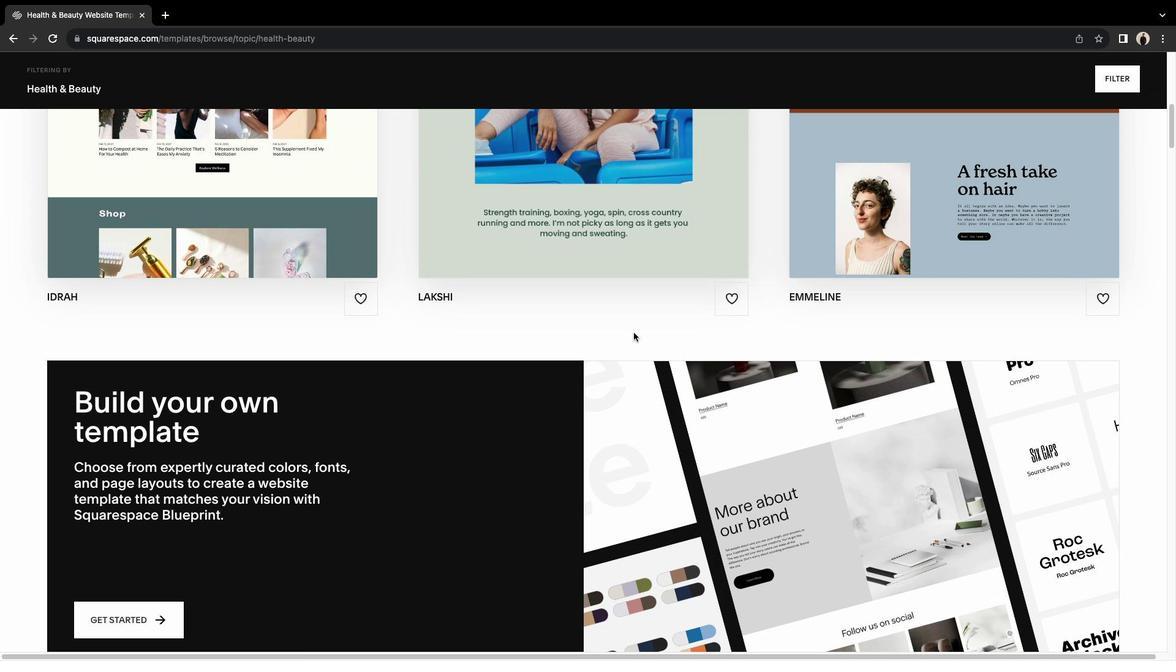 
Action: Mouse scrolled (634, 333) with delta (0, 0)
Screenshot: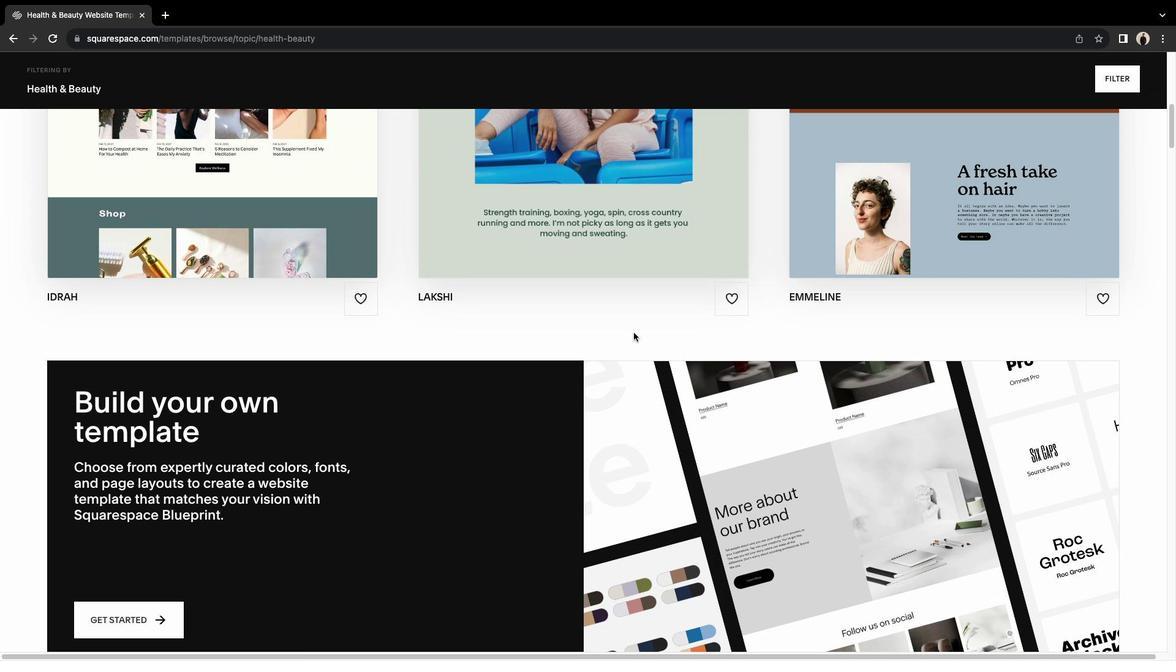 
Action: Mouse scrolled (634, 333) with delta (0, 0)
Screenshot: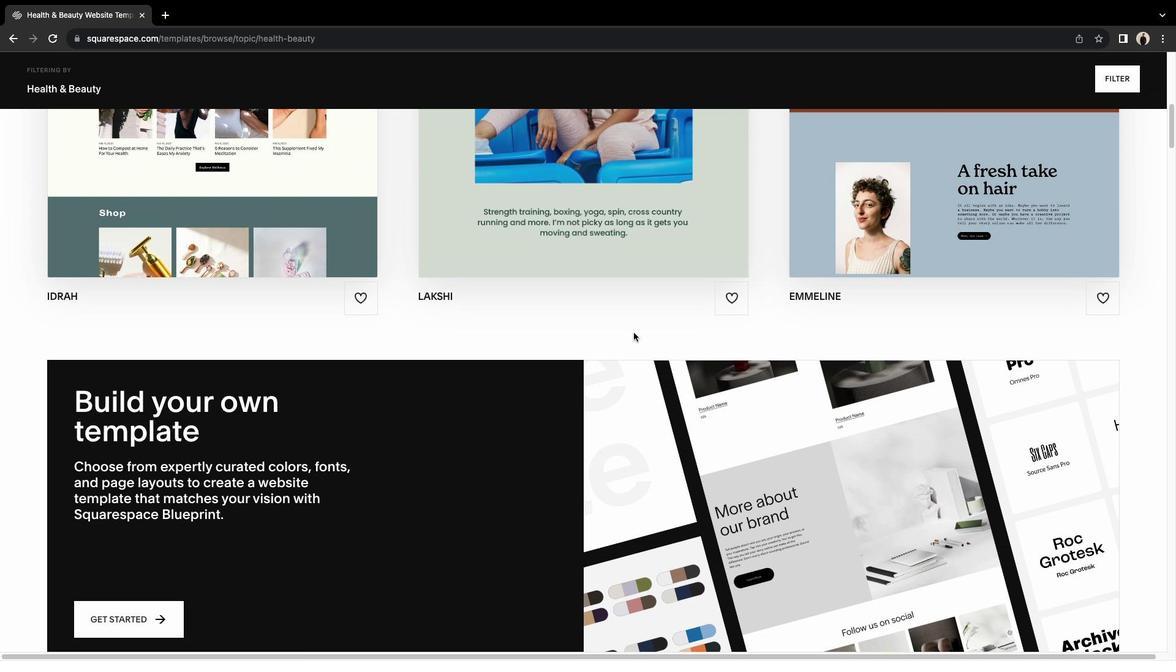 
Action: Mouse scrolled (634, 333) with delta (0, -1)
Screenshot: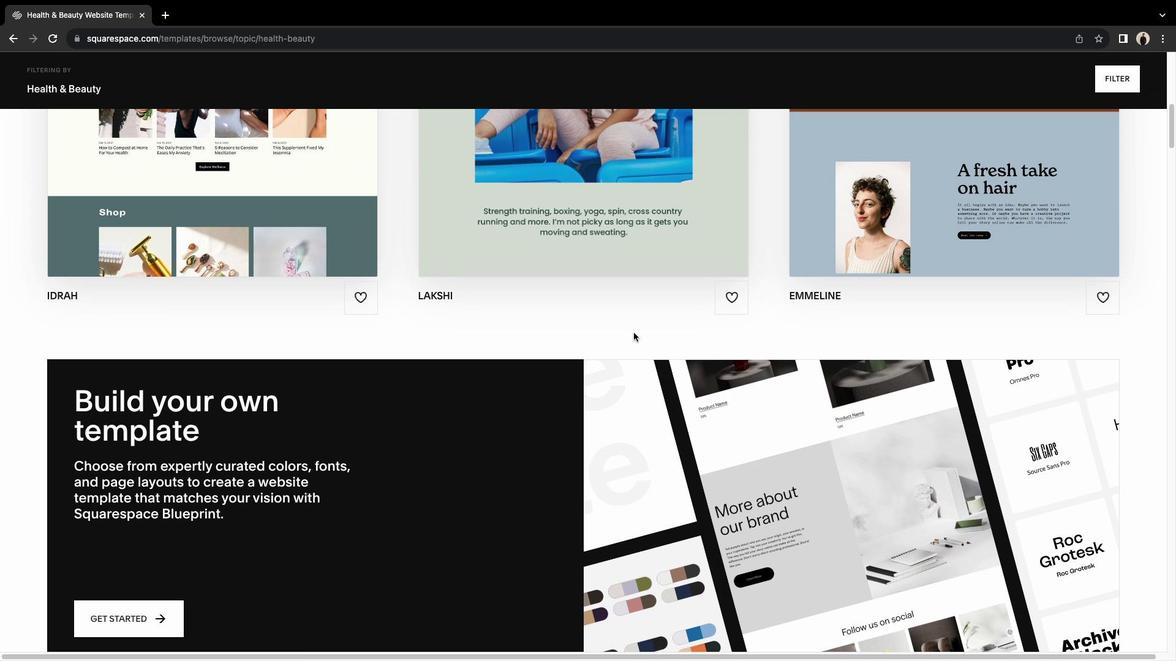 
Action: Mouse scrolled (634, 333) with delta (0, 0)
Screenshot: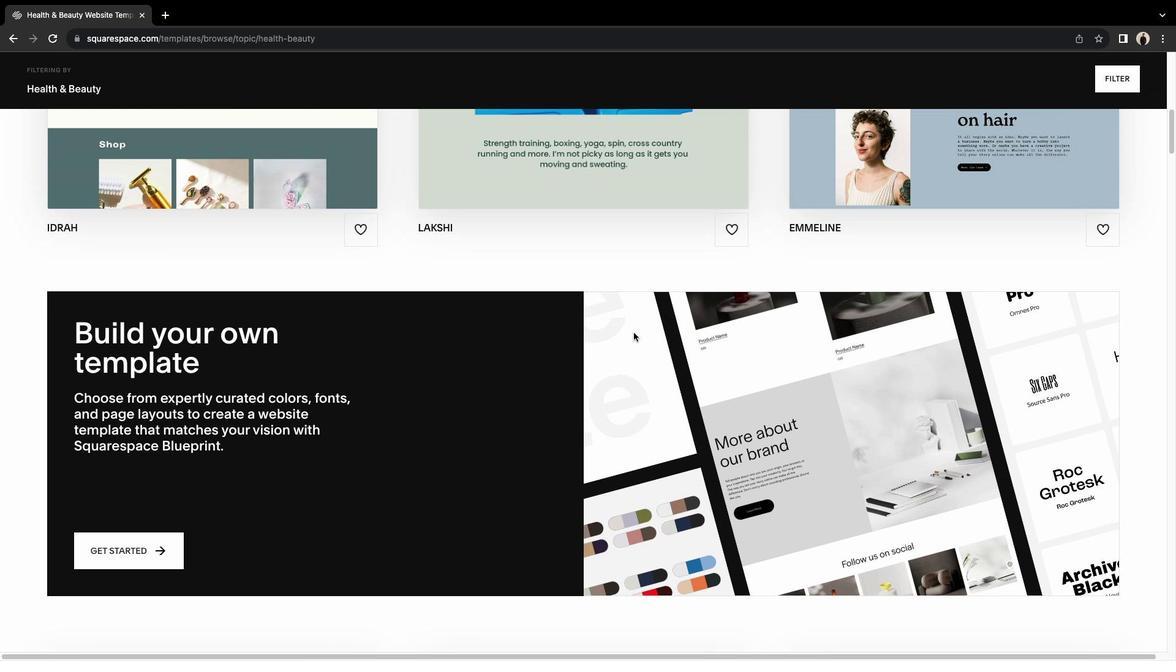 
Action: Mouse scrolled (634, 333) with delta (0, 0)
Screenshot: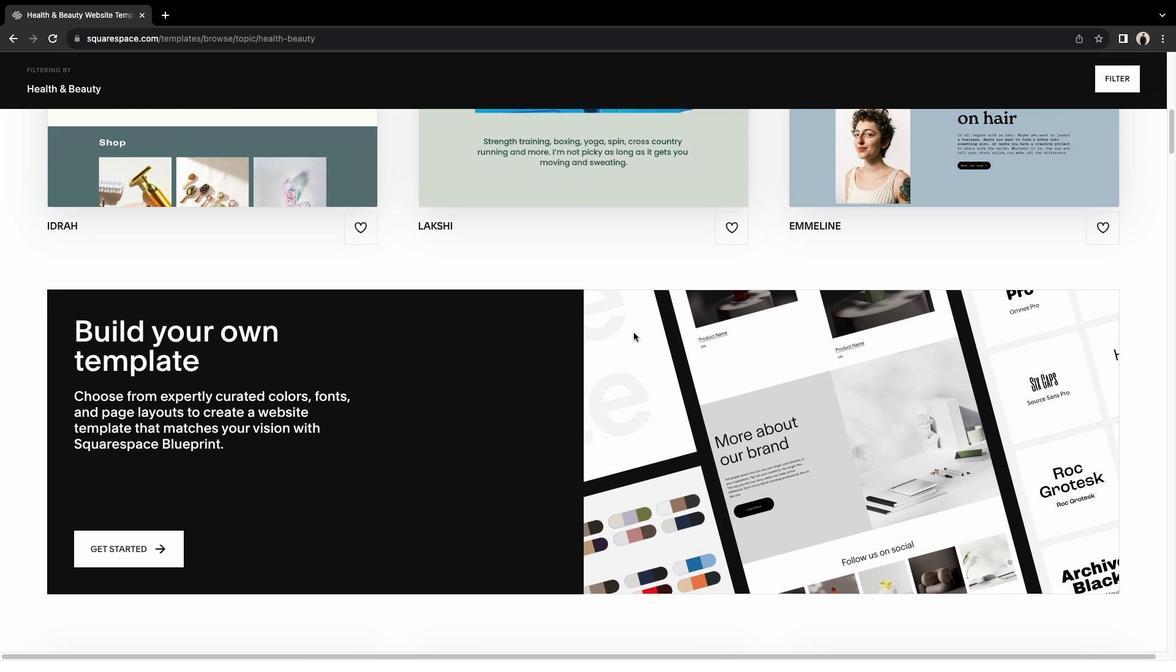 
Action: Mouse scrolled (634, 333) with delta (0, 0)
Screenshot: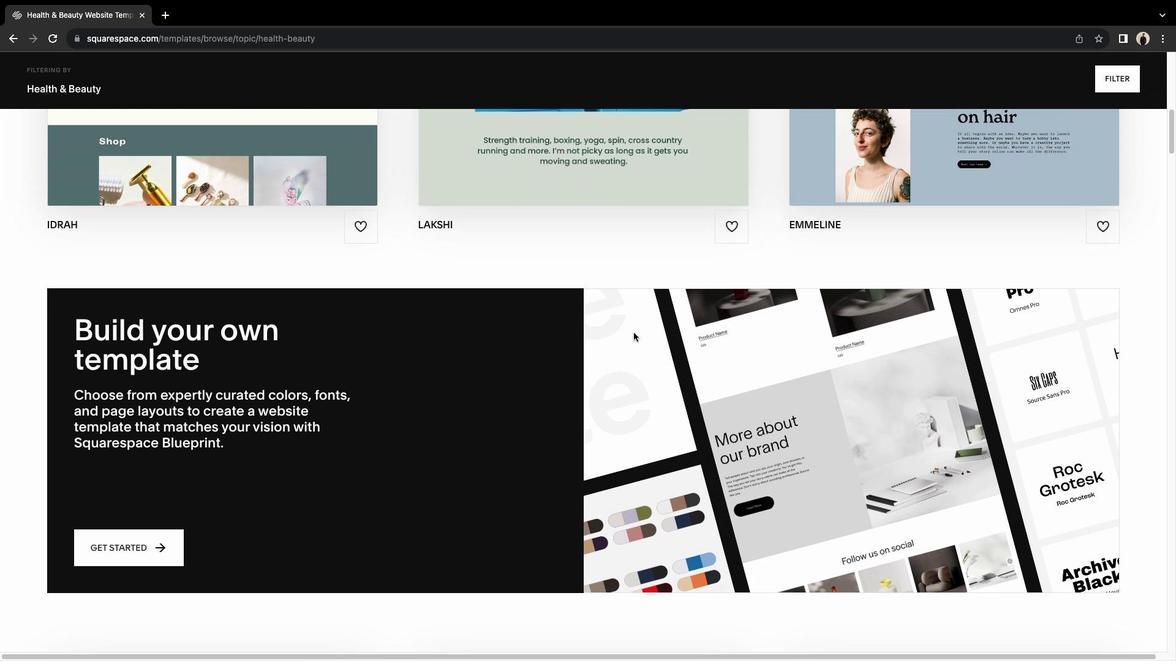
Action: Mouse scrolled (634, 333) with delta (0, 0)
Screenshot: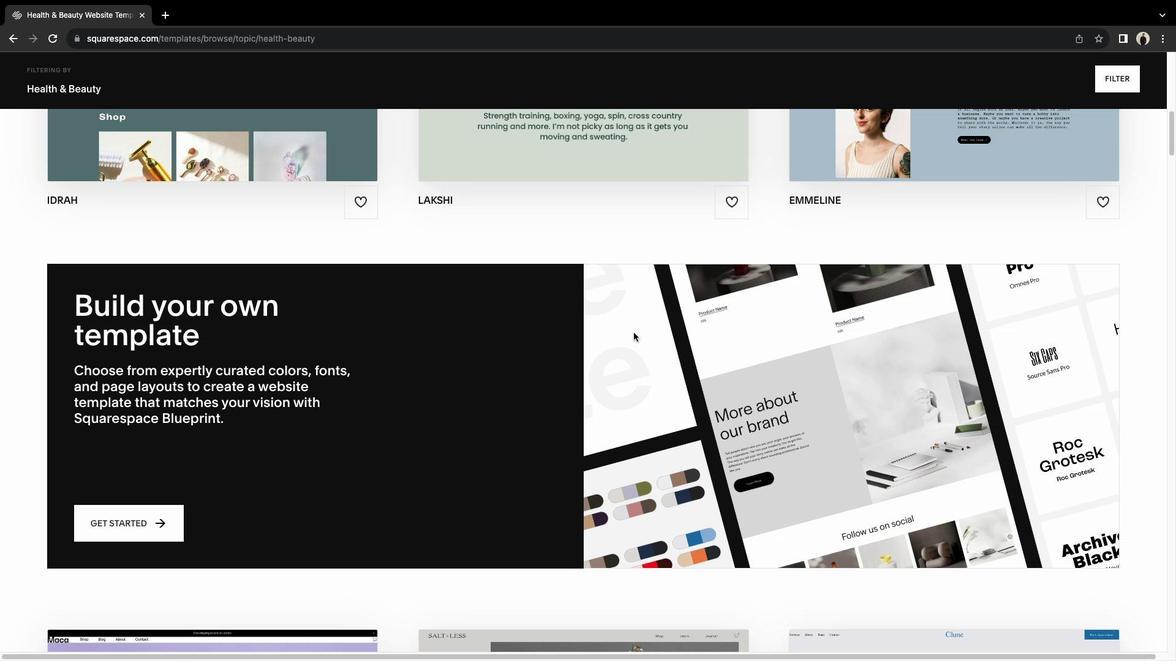 
Action: Mouse scrolled (634, 333) with delta (0, 0)
Screenshot: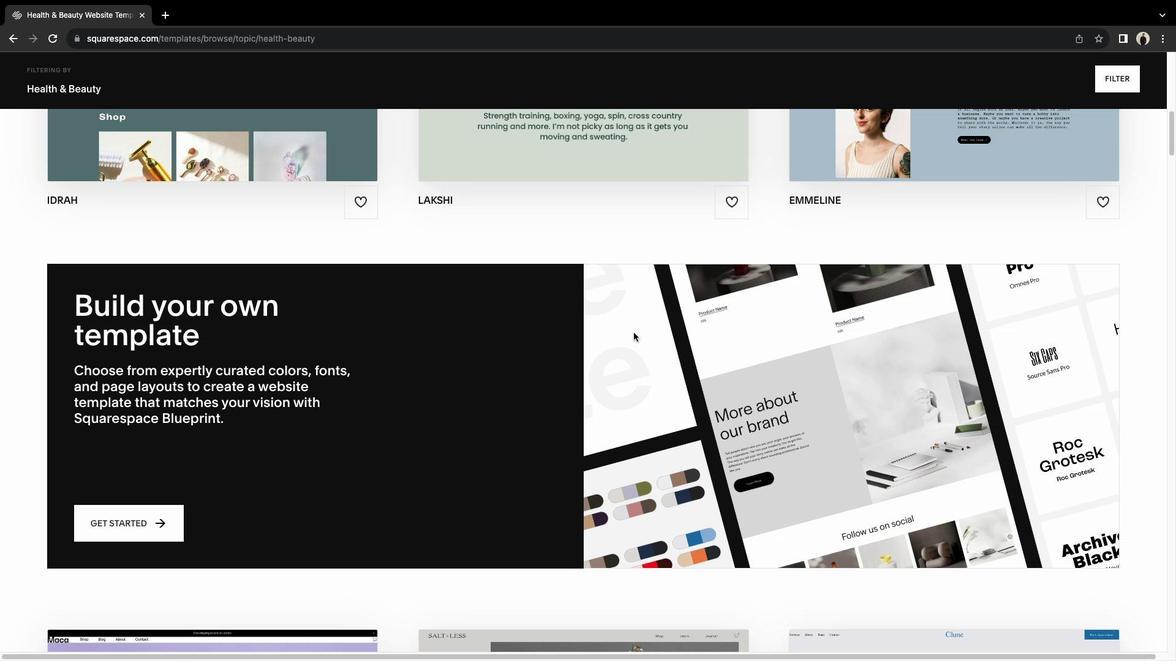 
Action: Mouse scrolled (634, 333) with delta (0, -1)
Screenshot: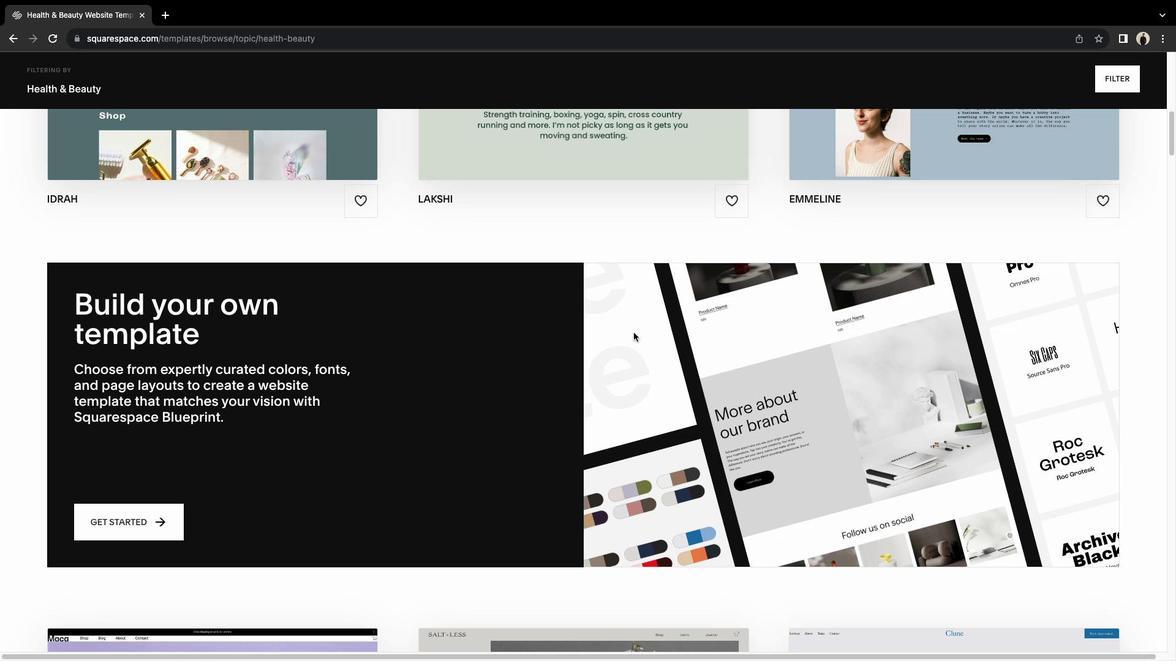 
Action: Mouse scrolled (634, 333) with delta (0, 0)
Screenshot: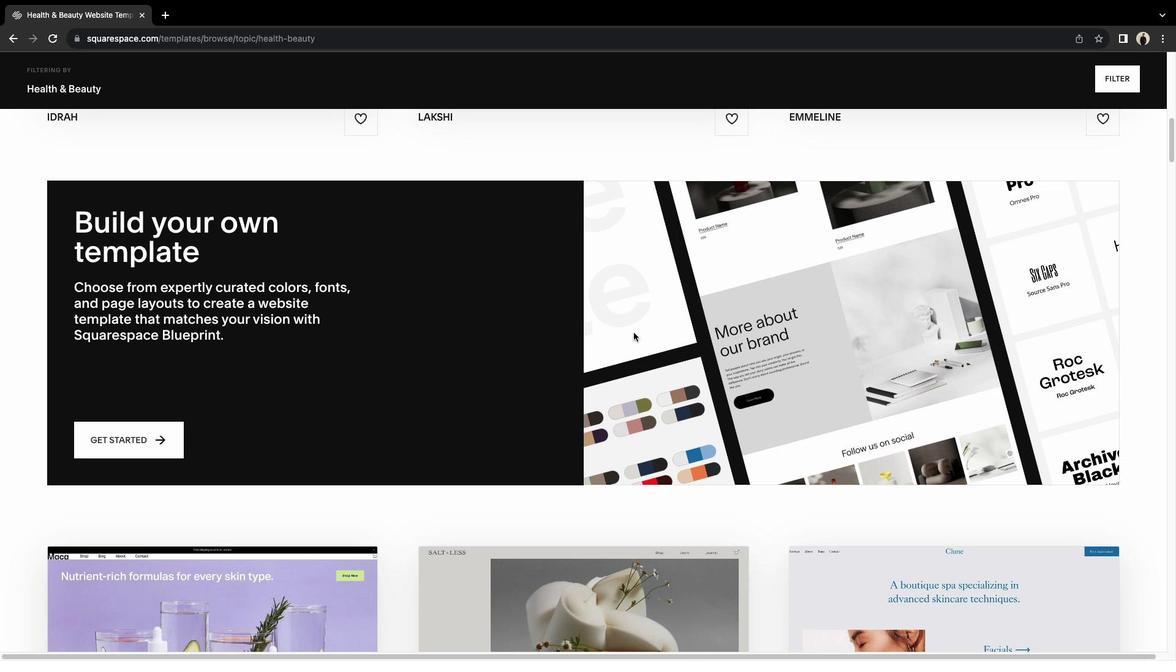 
Action: Mouse scrolled (634, 333) with delta (0, 0)
Screenshot: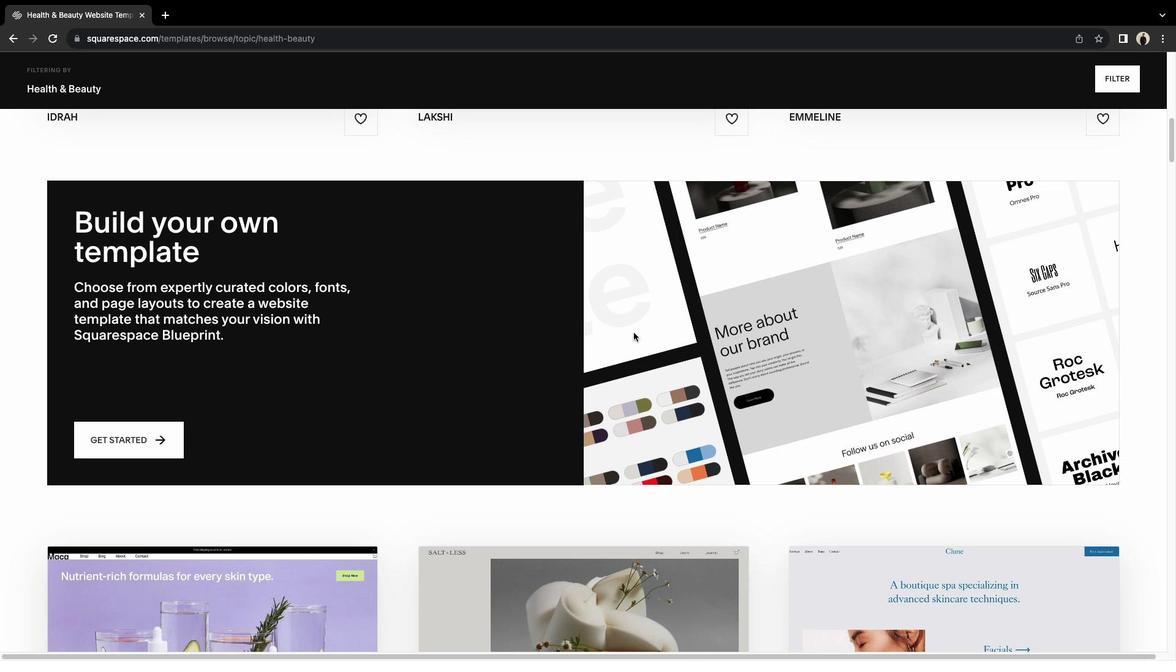 
Action: Mouse scrolled (634, 333) with delta (0, 0)
Screenshot: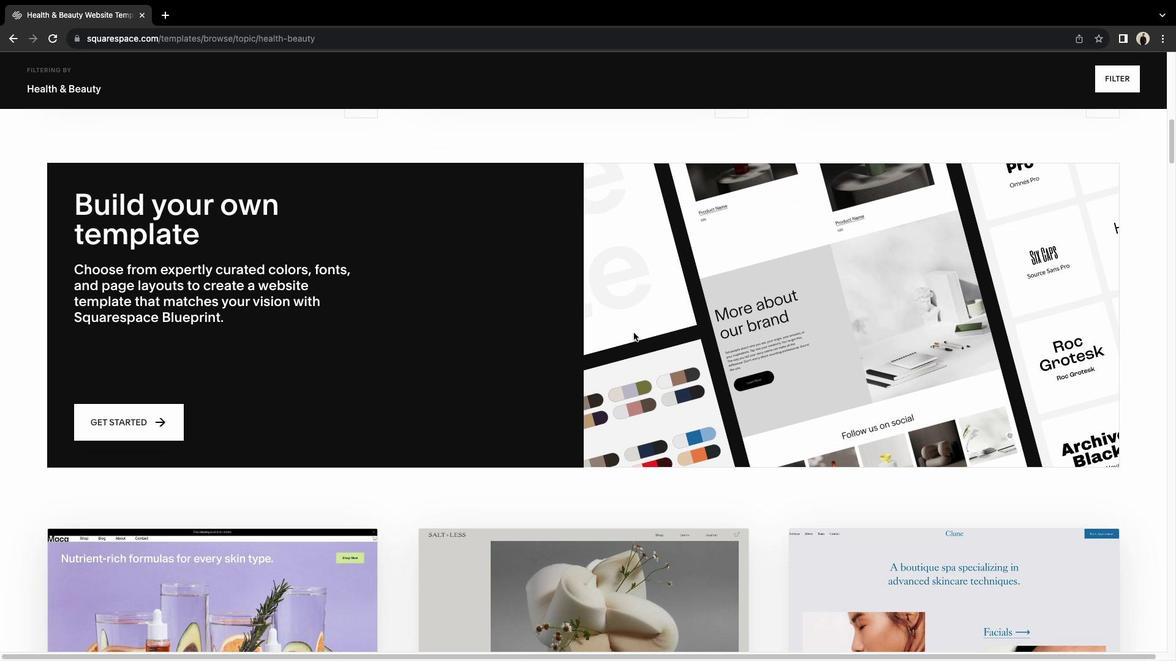 
Action: Mouse scrolled (634, 333) with delta (0, 0)
Screenshot: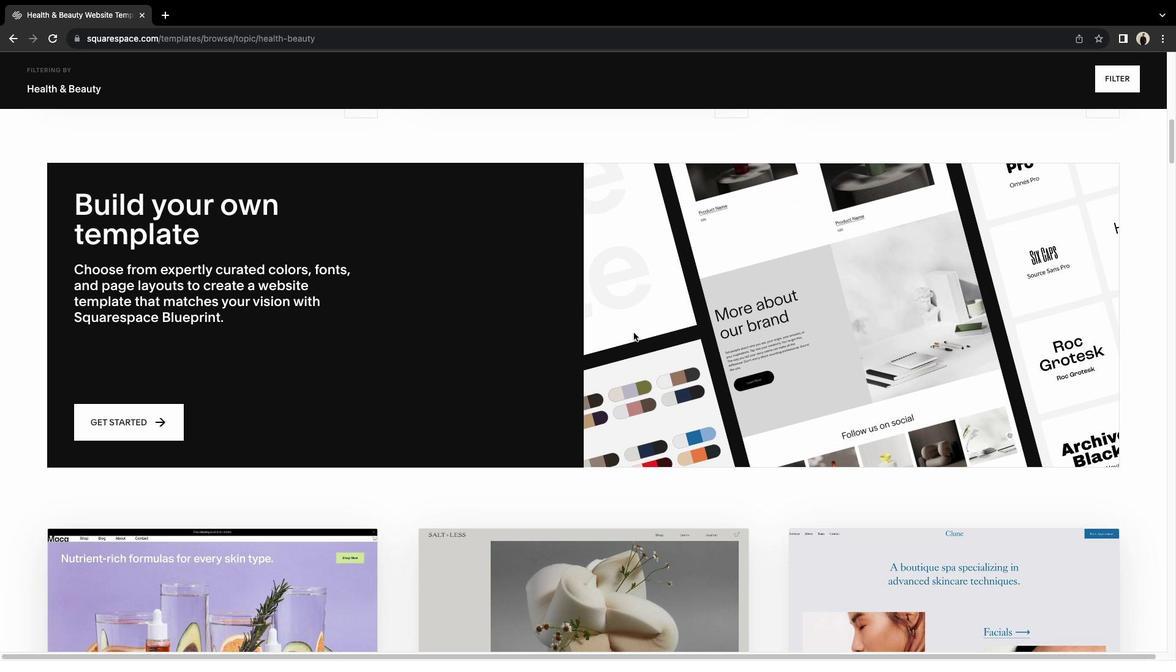 
Action: Mouse scrolled (634, 333) with delta (0, -1)
Screenshot: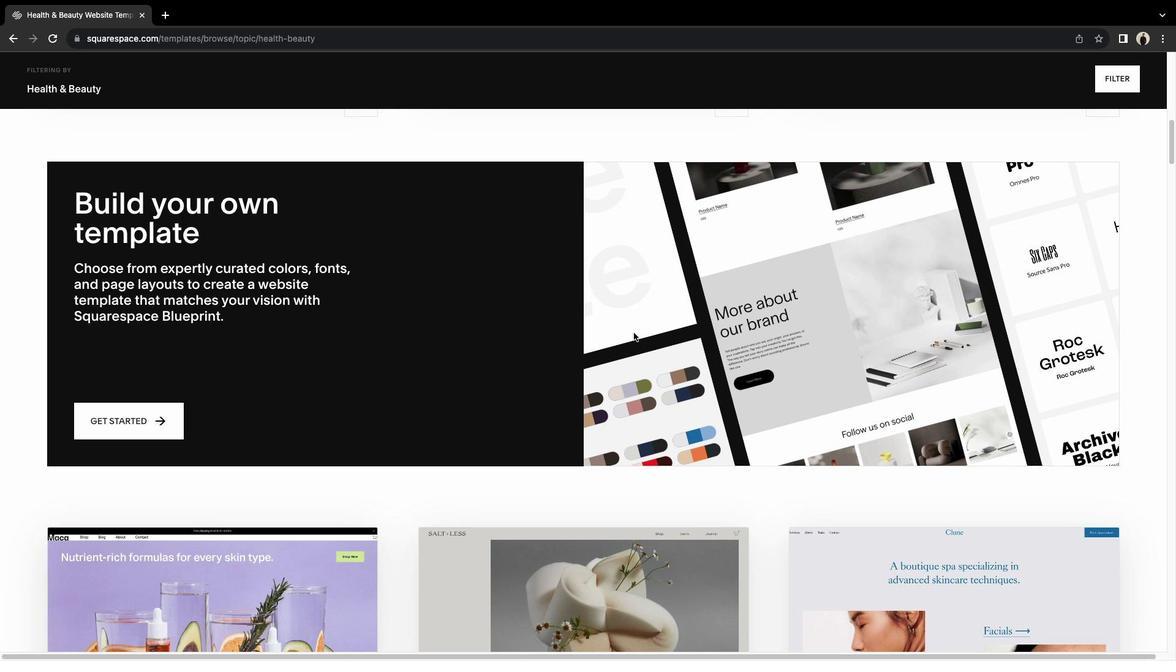 
Action: Mouse scrolled (634, 333) with delta (0, -2)
Screenshot: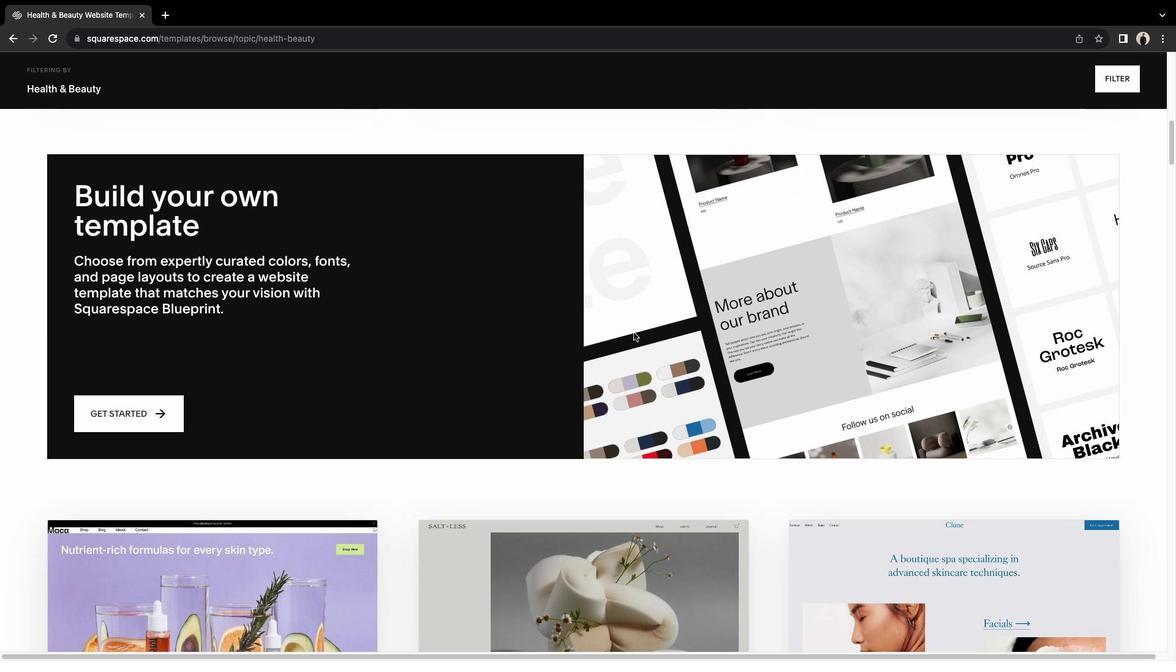 
Action: Mouse scrolled (634, 333) with delta (0, 0)
Screenshot: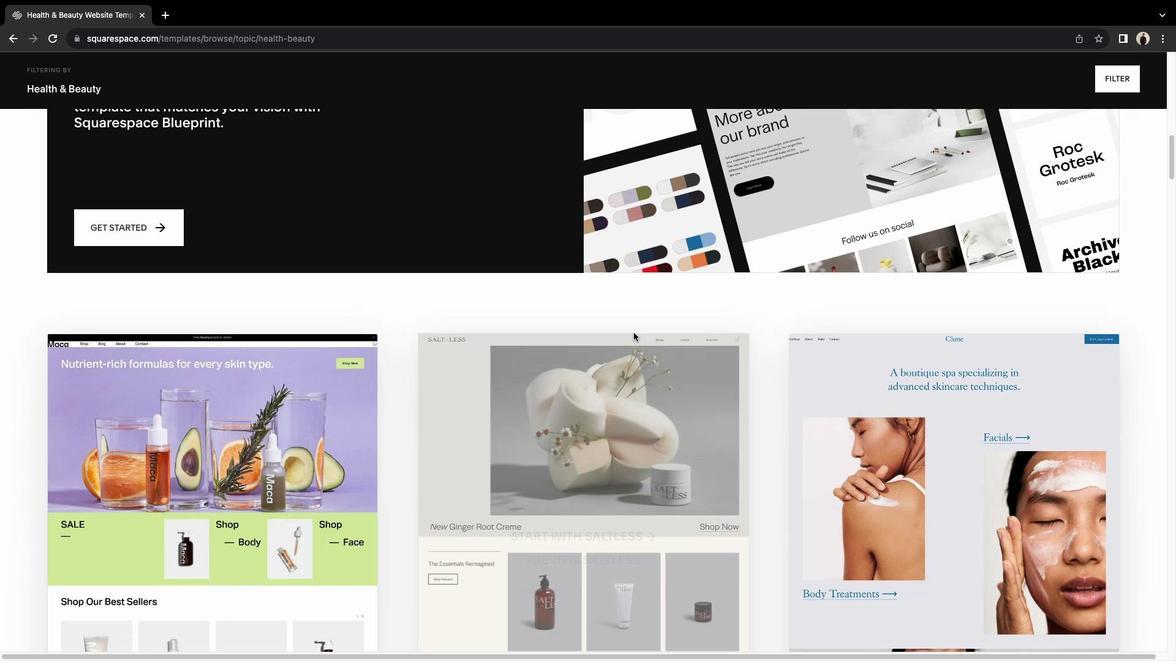 
Action: Mouse scrolled (634, 333) with delta (0, 0)
Screenshot: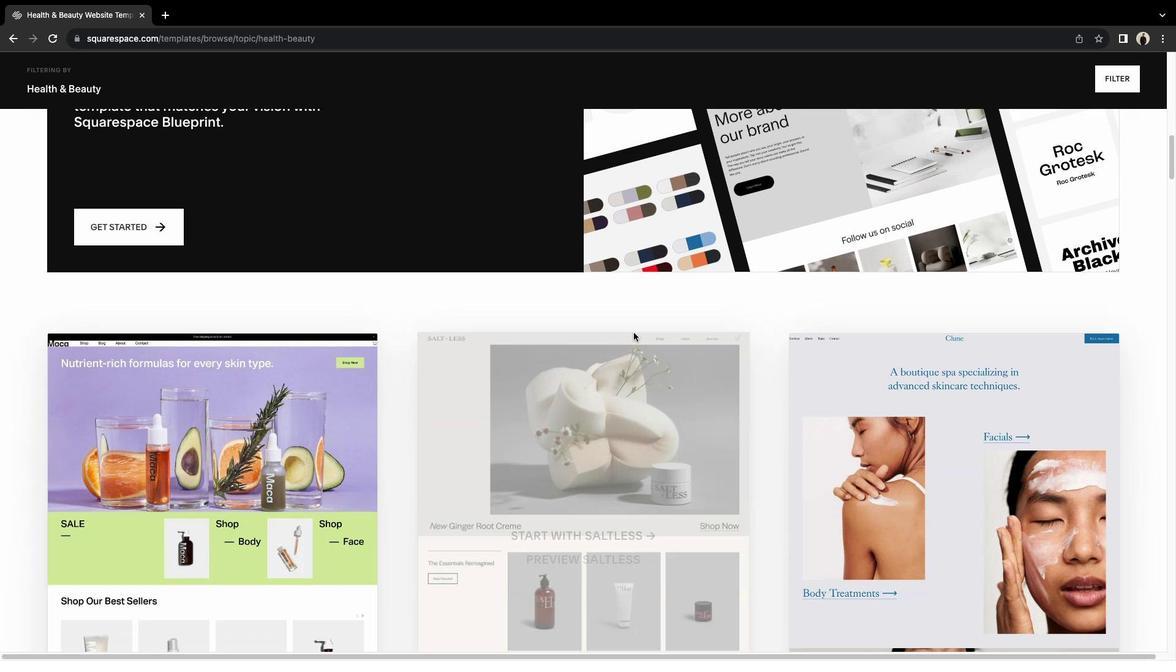 
Action: Mouse scrolled (634, 333) with delta (0, 0)
Screenshot: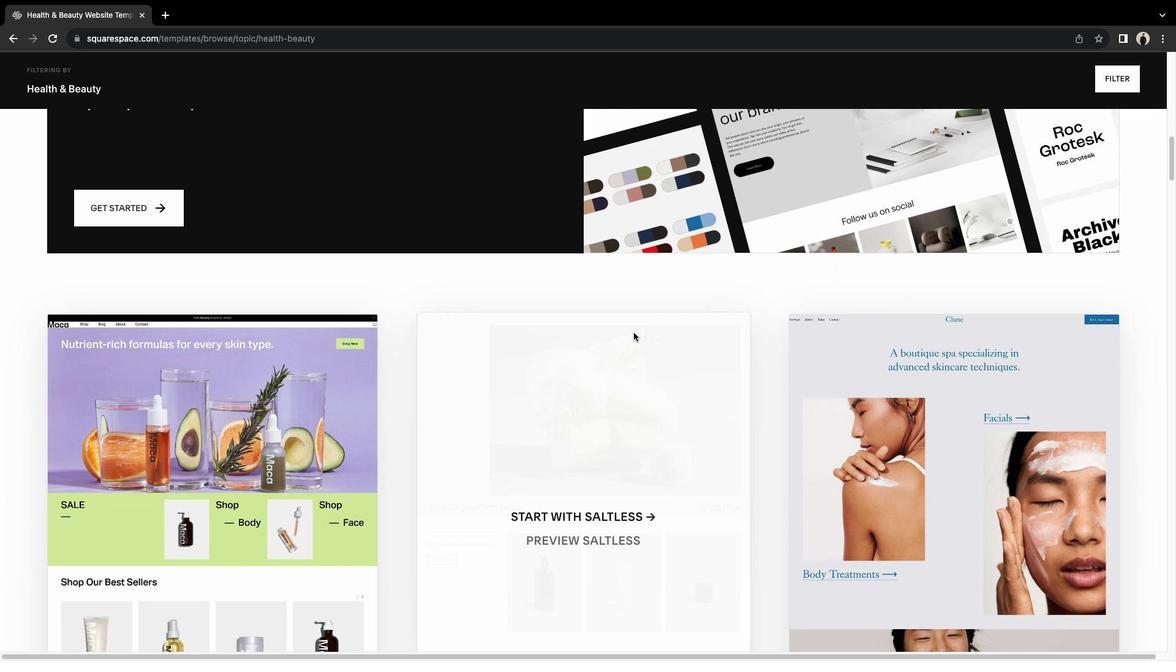 
Action: Mouse scrolled (634, 333) with delta (0, 0)
Screenshot: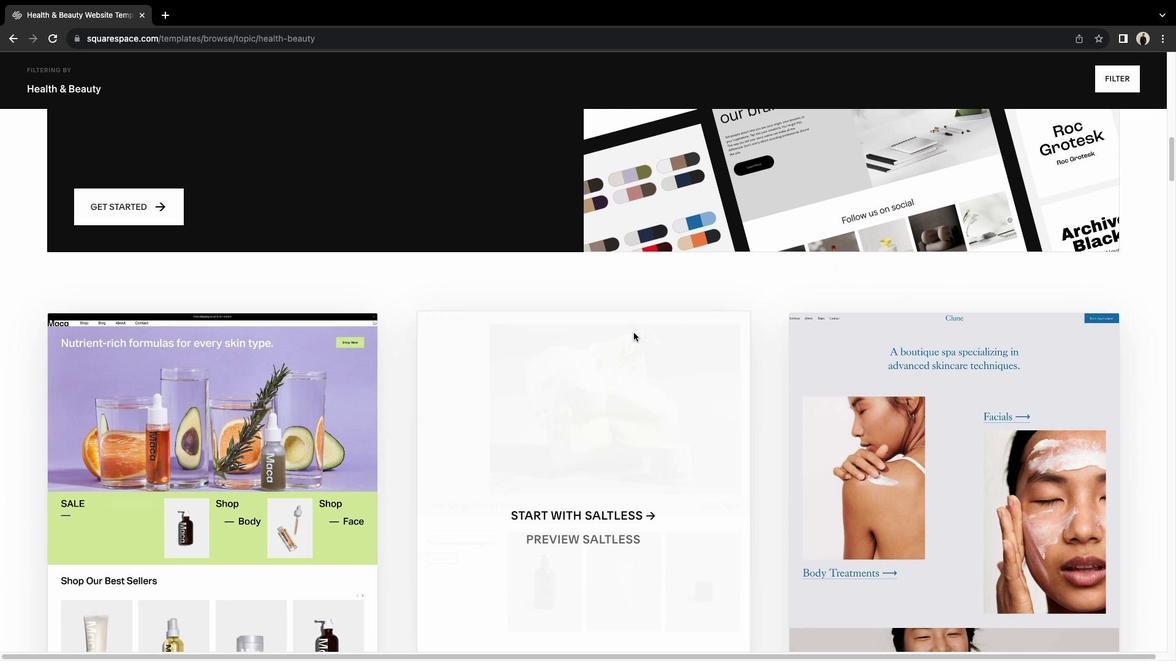 
Action: Mouse scrolled (634, 333) with delta (0, 0)
Screenshot: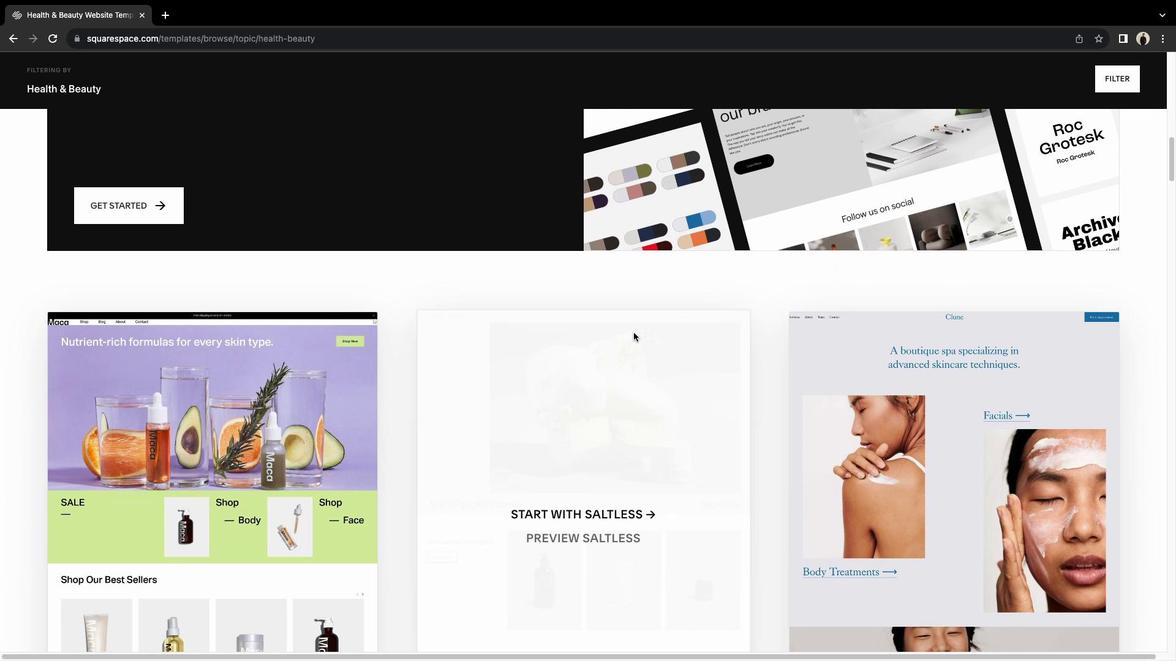 
Action: Mouse scrolled (634, 333) with delta (0, -1)
Screenshot: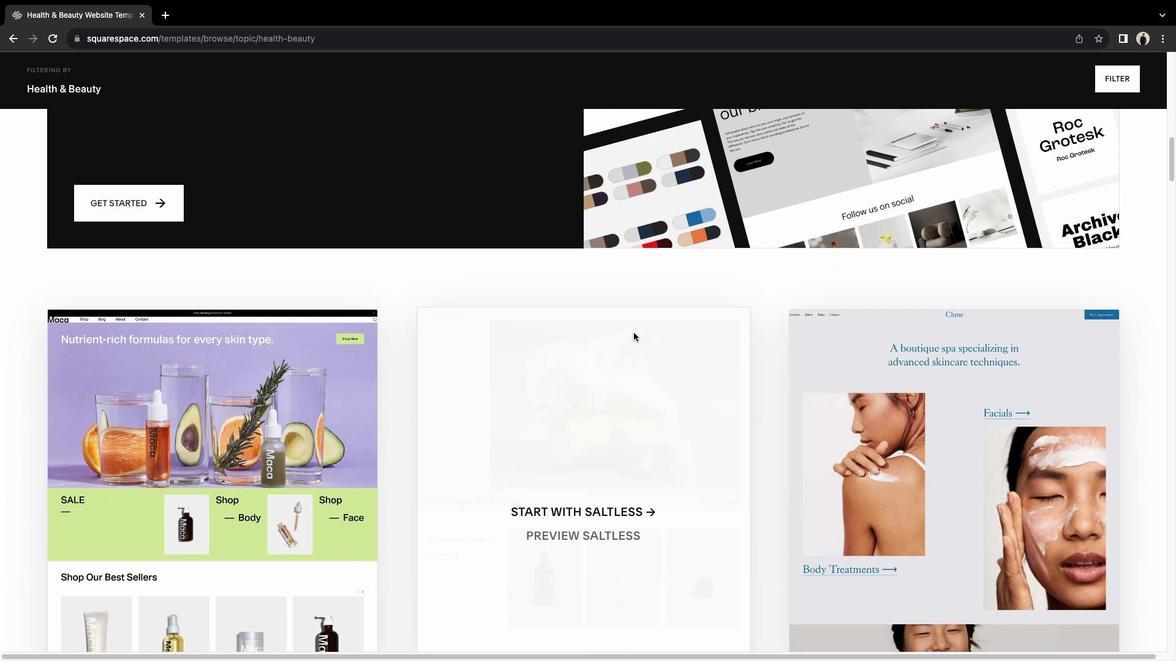 
Action: Mouse moved to (962, 407)
Screenshot: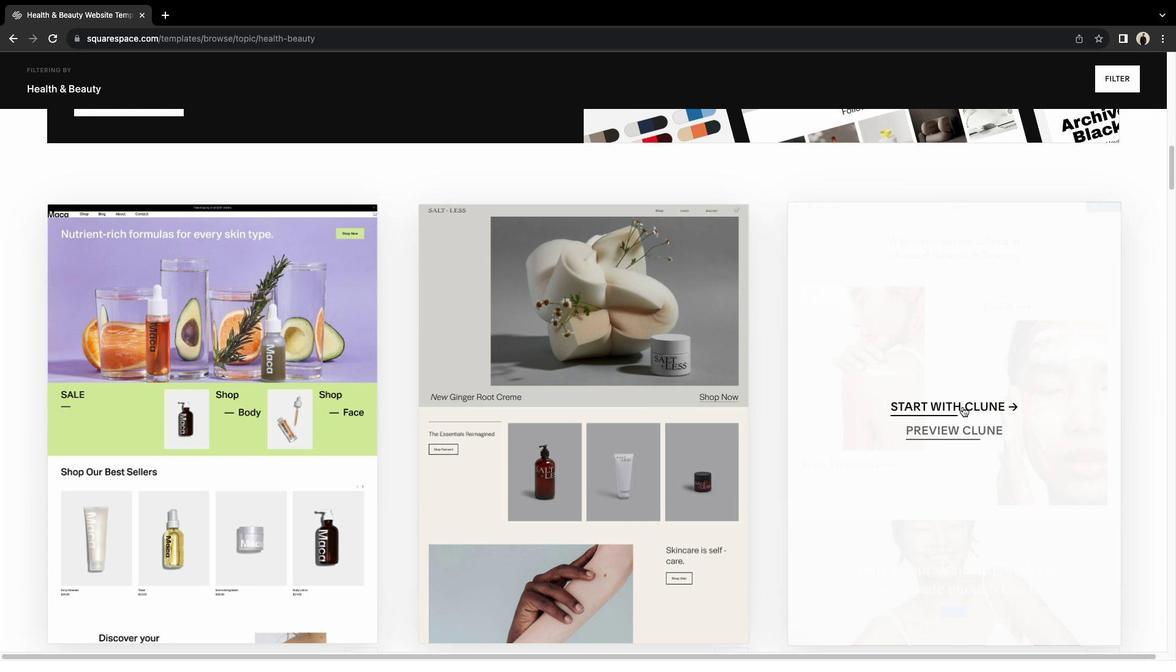 
Action: Mouse pressed left at (962, 407)
Screenshot: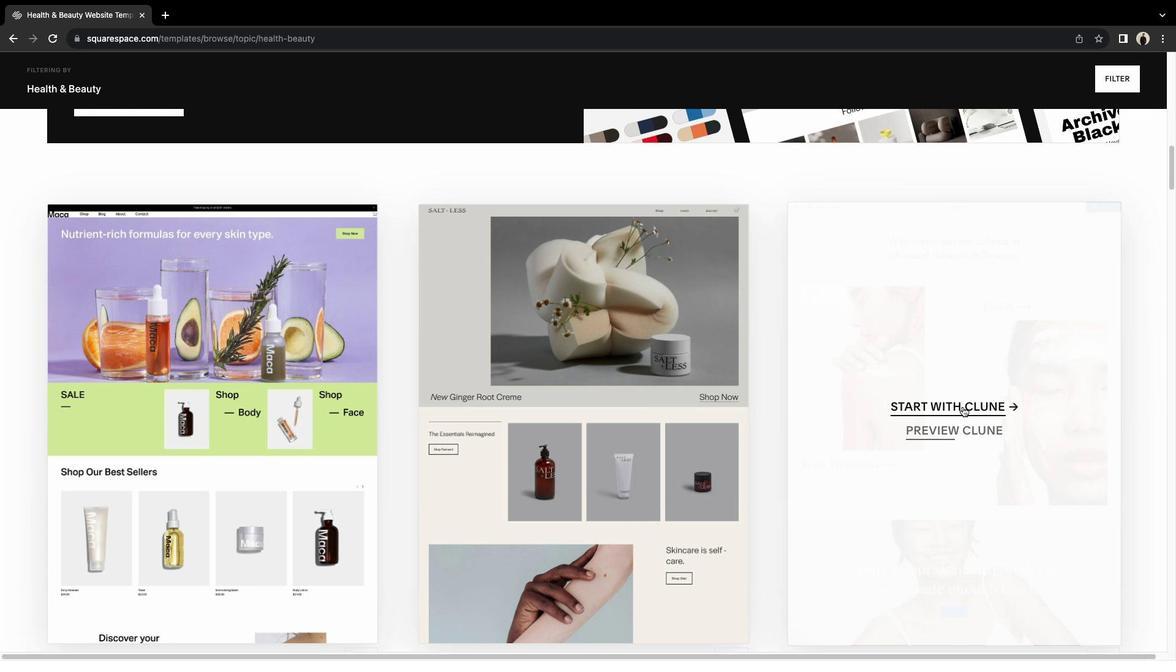 
Action: Mouse moved to (438, 336)
Screenshot: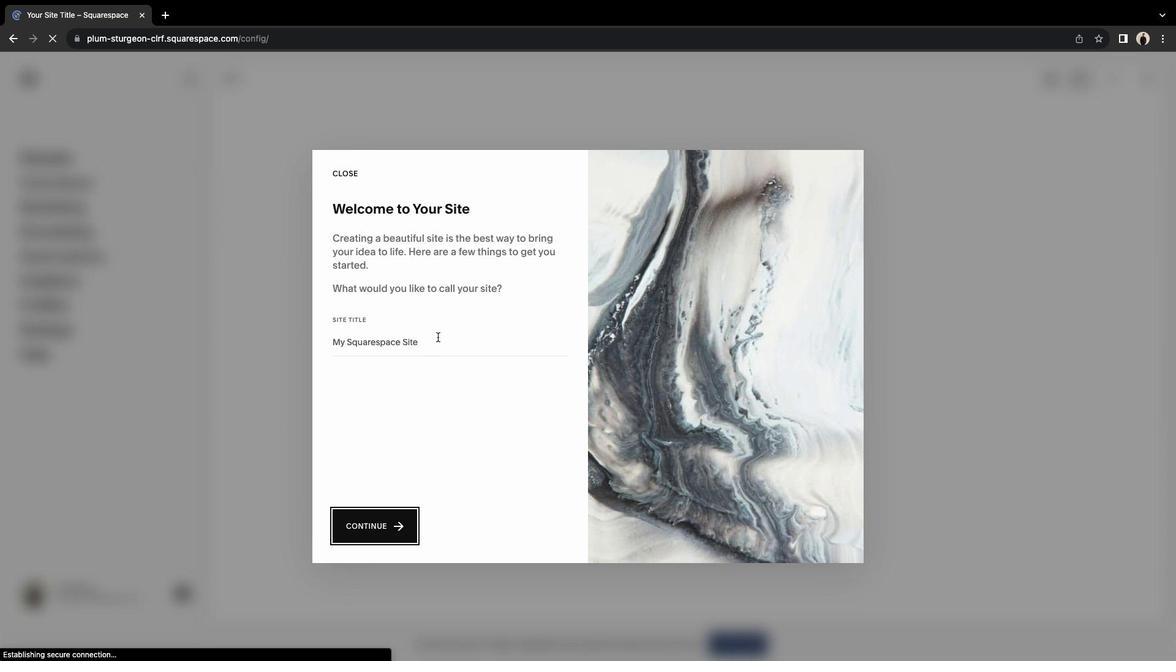 
Action: Mouse pressed left at (438, 336)
Screenshot: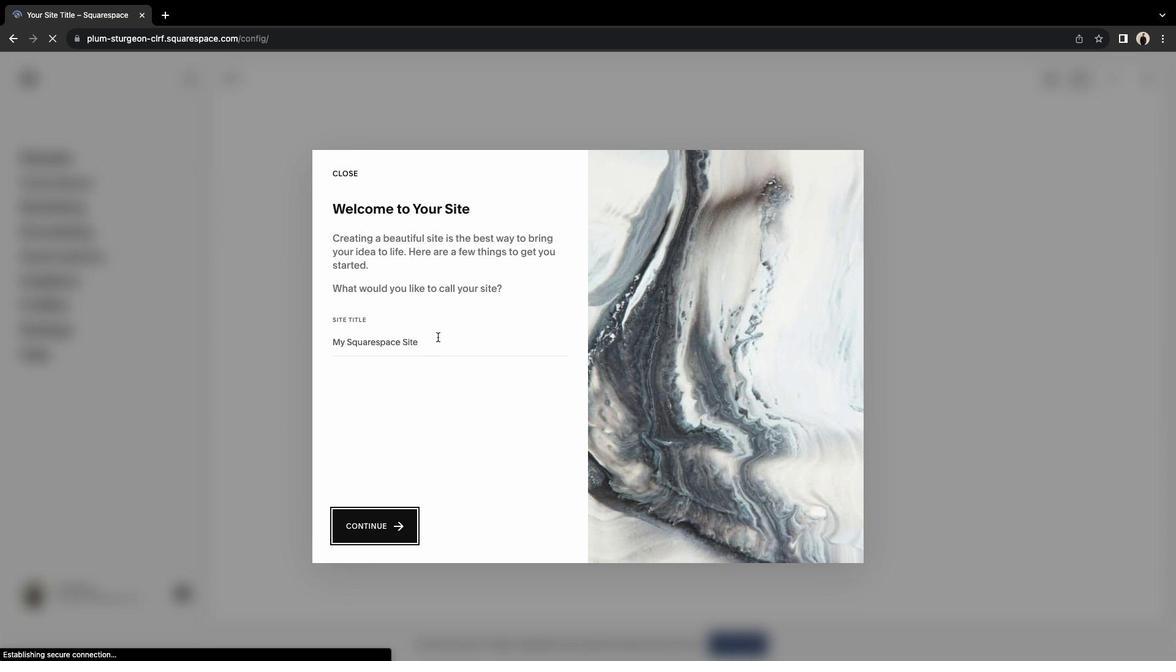 
Action: Key pressed 'W'Key.backspaceKey.backspaceKey.shift'D'Key.caps_lock'a''i''l''y'Key.spaceKey.shift'C''a''r''e'
Screenshot: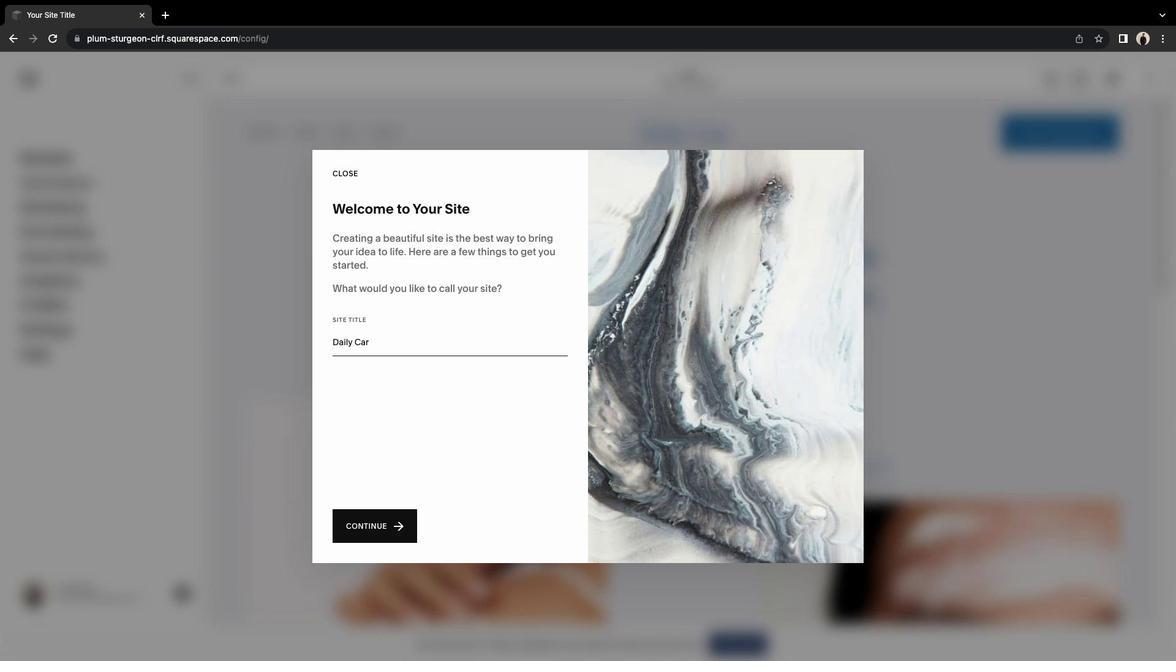 
Action: Mouse moved to (373, 533)
Screenshot: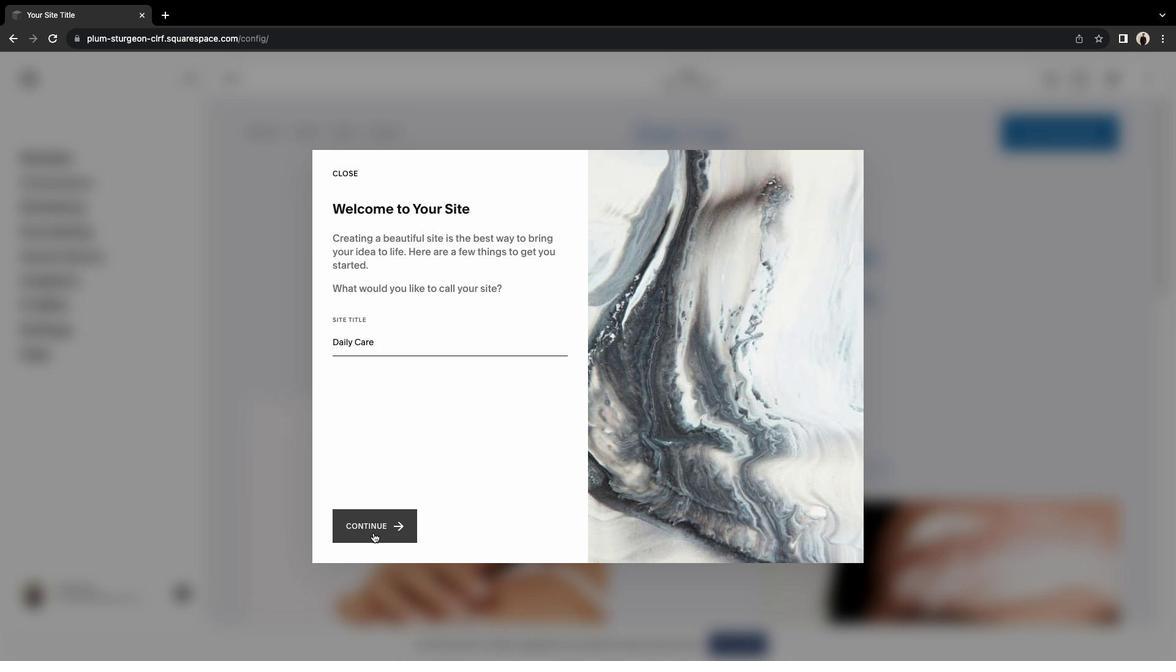 
Action: Mouse pressed left at (373, 533)
Screenshot: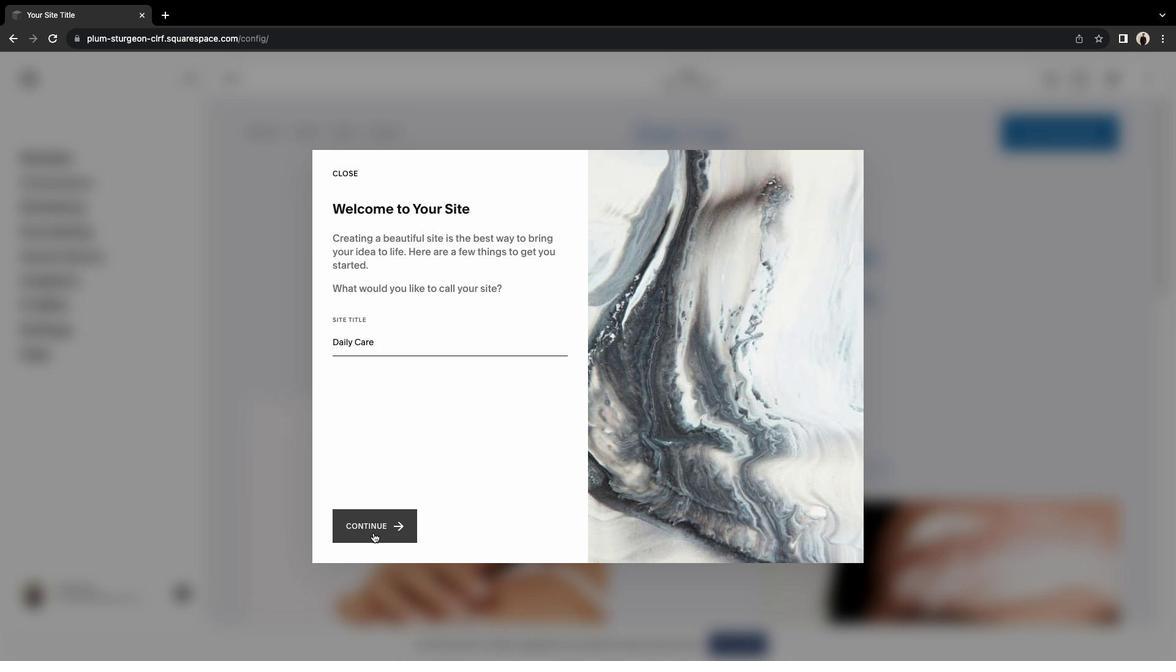 
Action: Mouse moved to (529, 525)
Screenshot: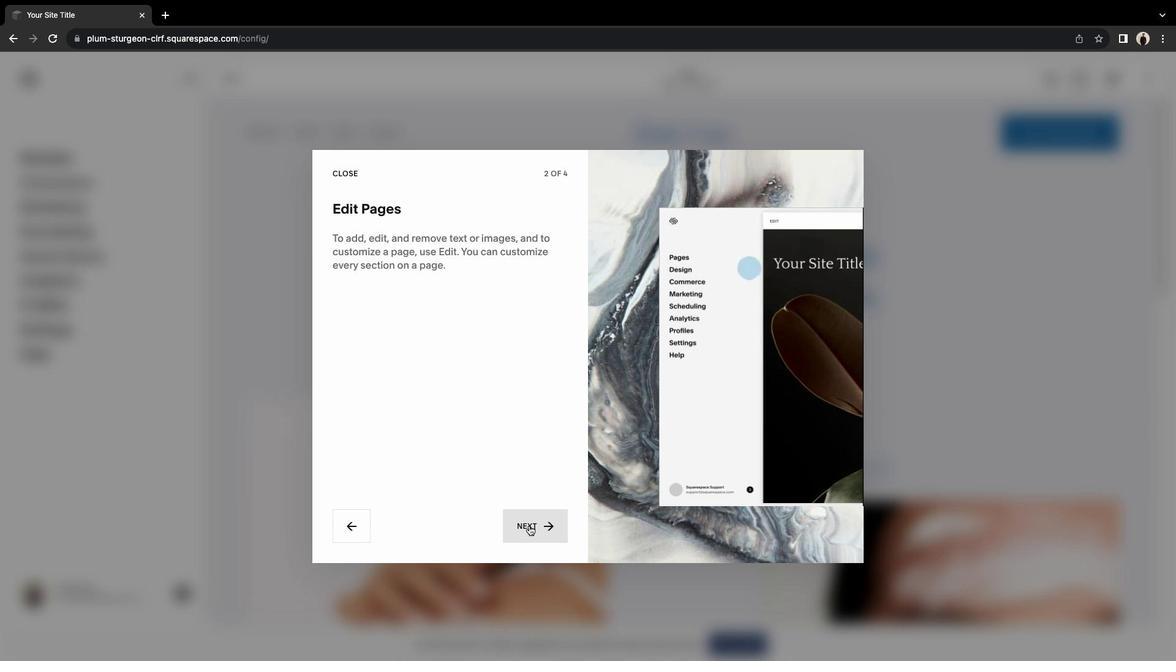 
Action: Mouse pressed left at (529, 525)
Screenshot: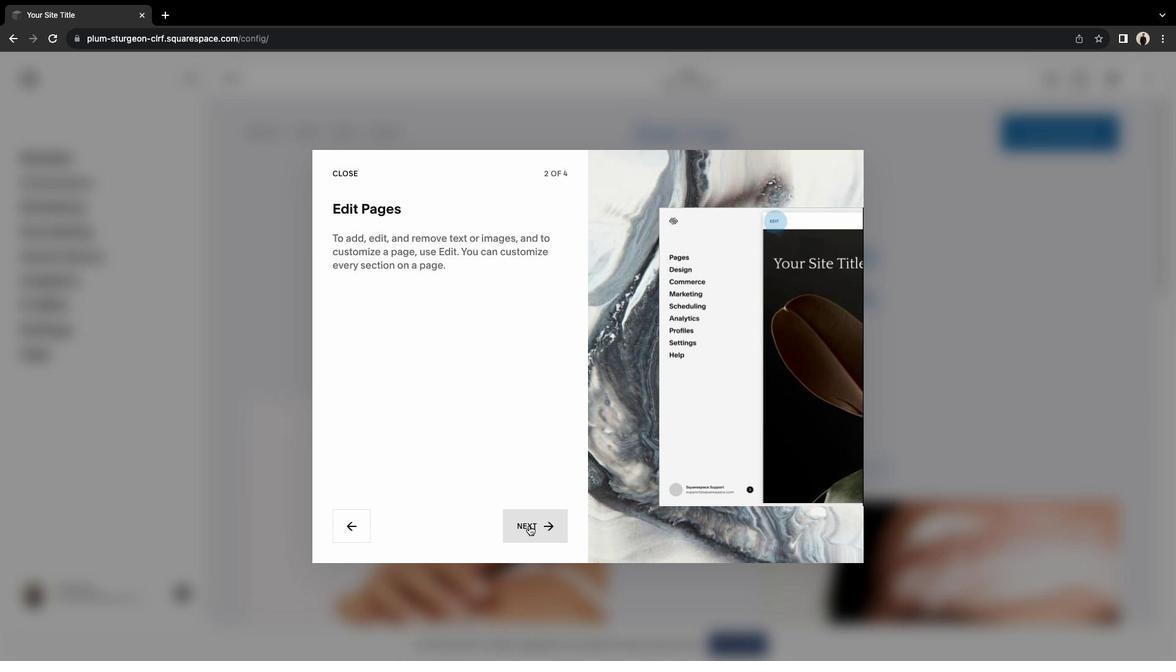 
Action: Mouse pressed left at (529, 525)
Screenshot: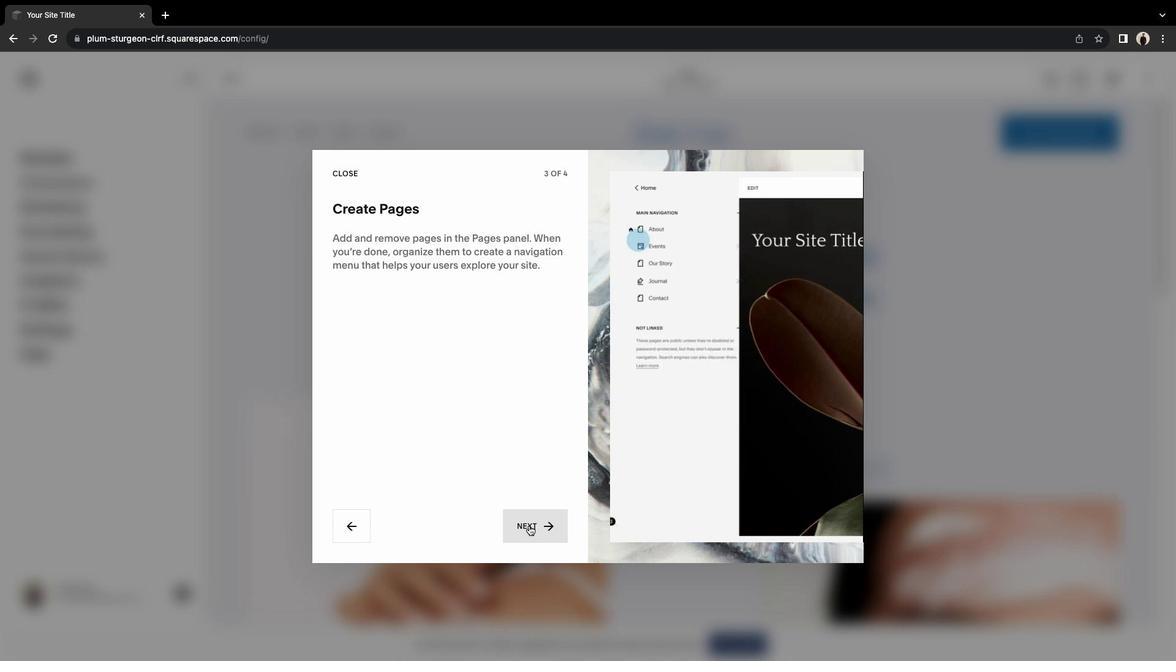 
Action: Mouse moved to (528, 525)
Screenshot: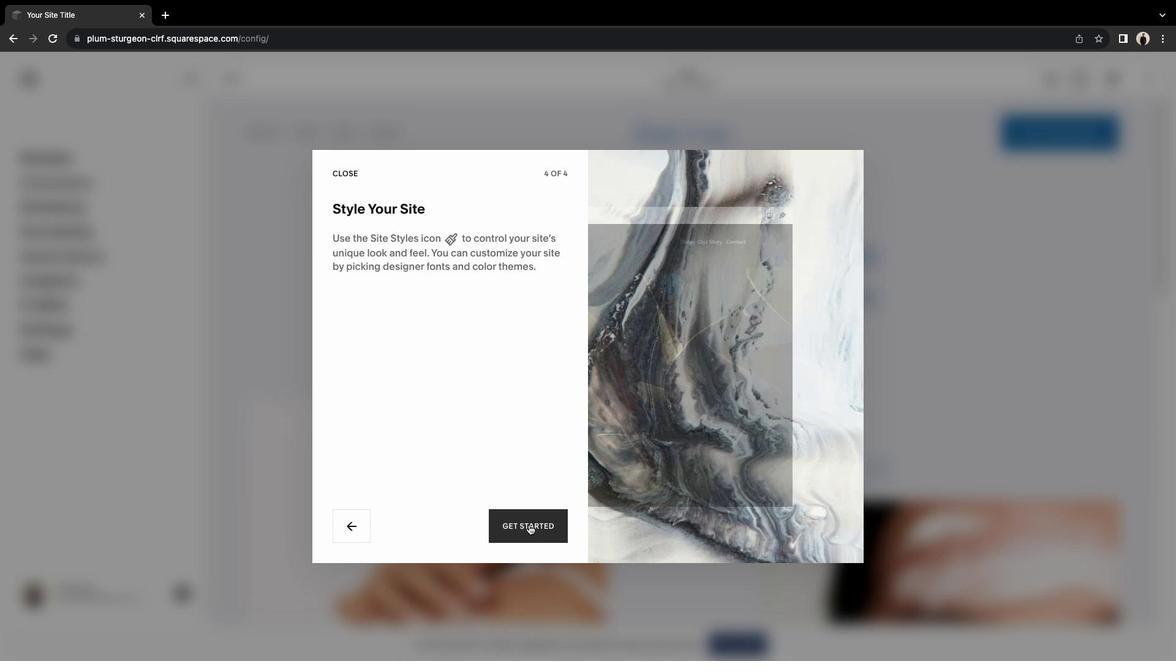
Action: Mouse pressed left at (528, 525)
Screenshot: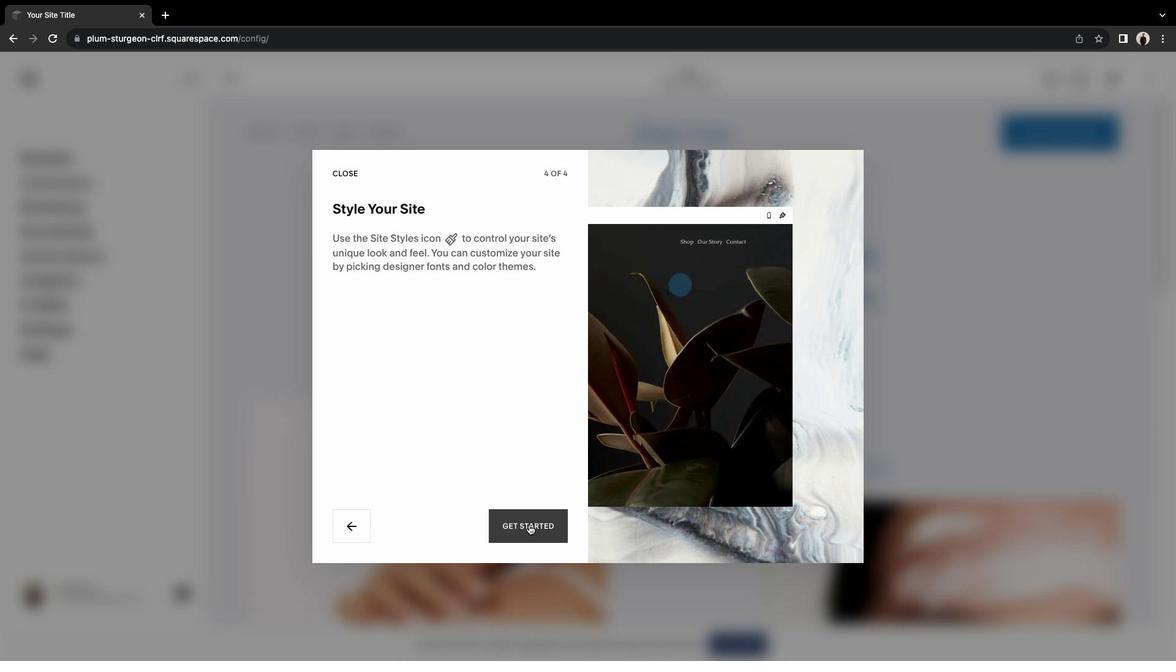 
Action: Mouse moved to (643, 409)
Screenshot: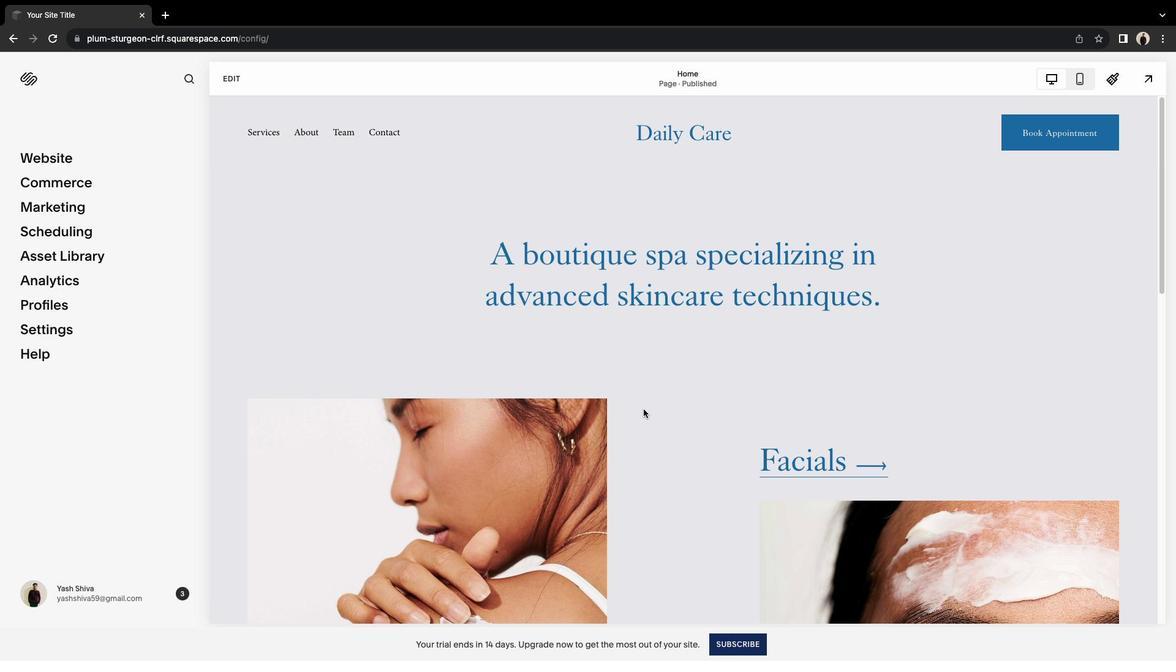 
Action: Mouse scrolled (643, 409) with delta (0, 0)
Screenshot: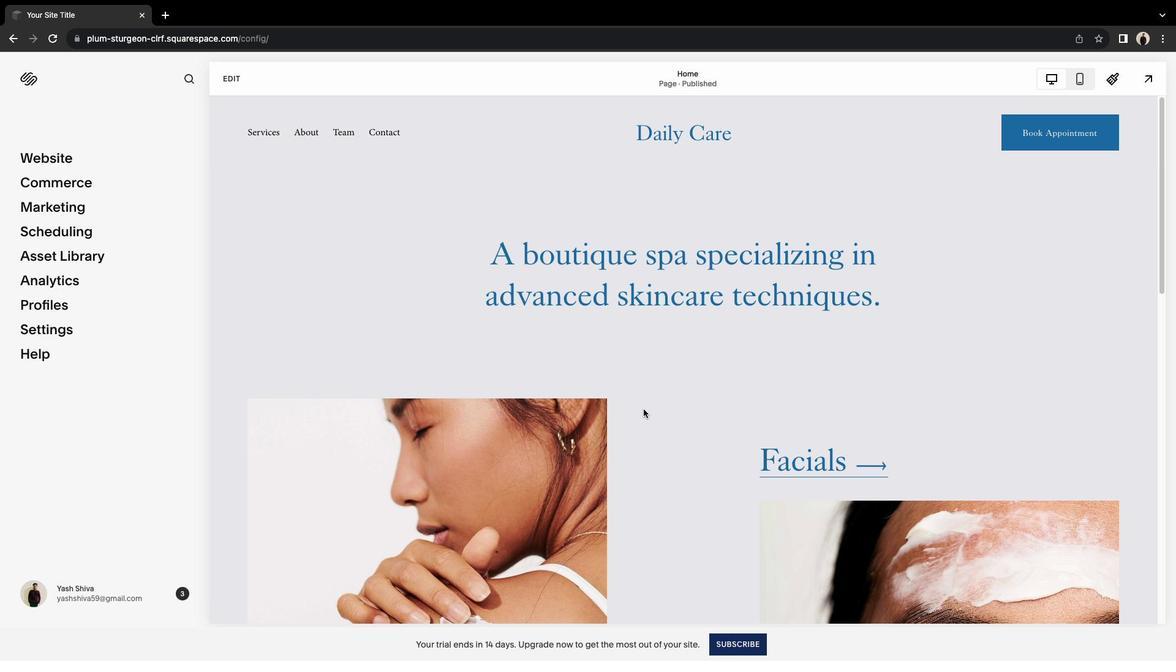 
Action: Mouse scrolled (643, 409) with delta (0, 0)
Screenshot: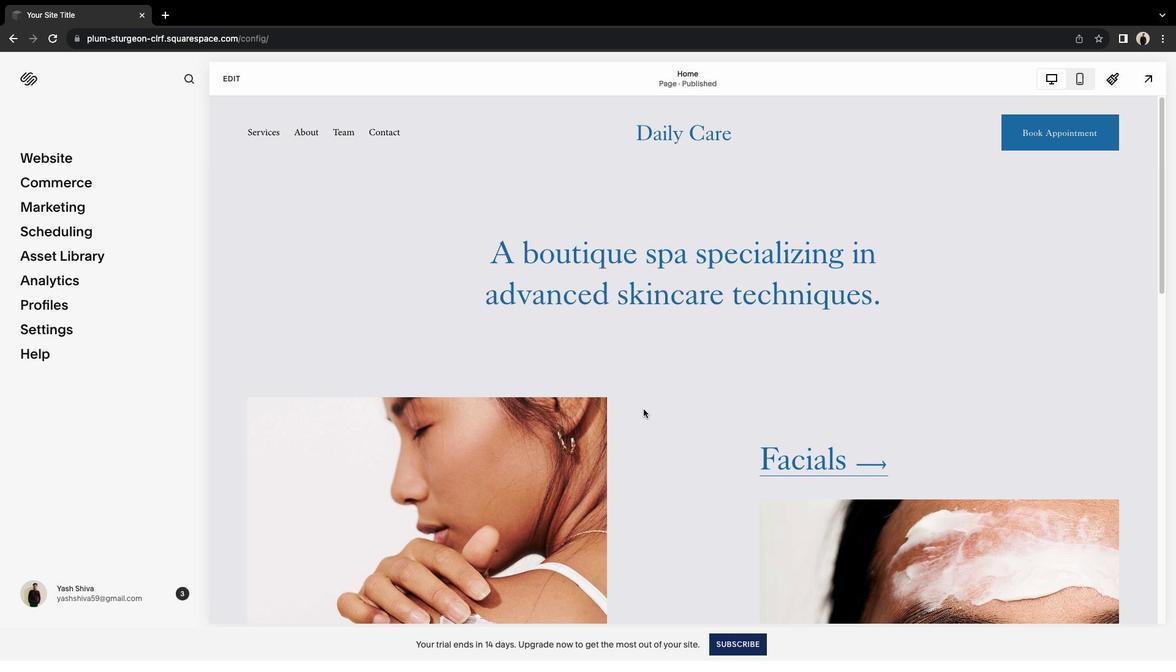 
Action: Mouse scrolled (643, 409) with delta (0, -1)
Screenshot: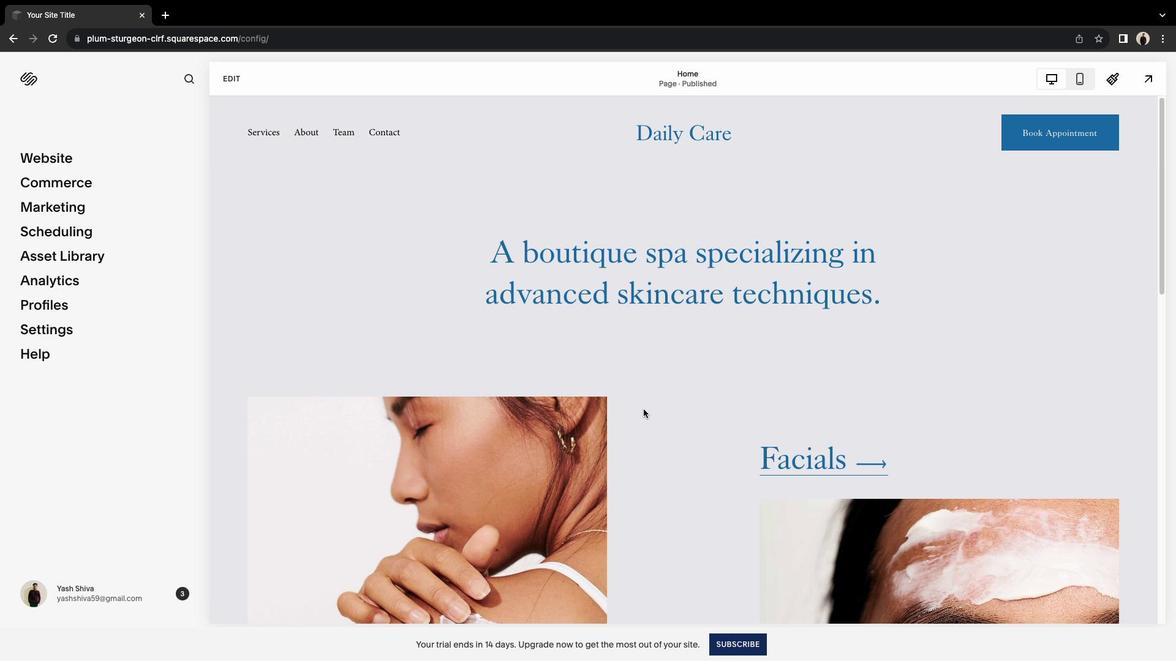 
Action: Mouse moved to (662, 301)
Screenshot: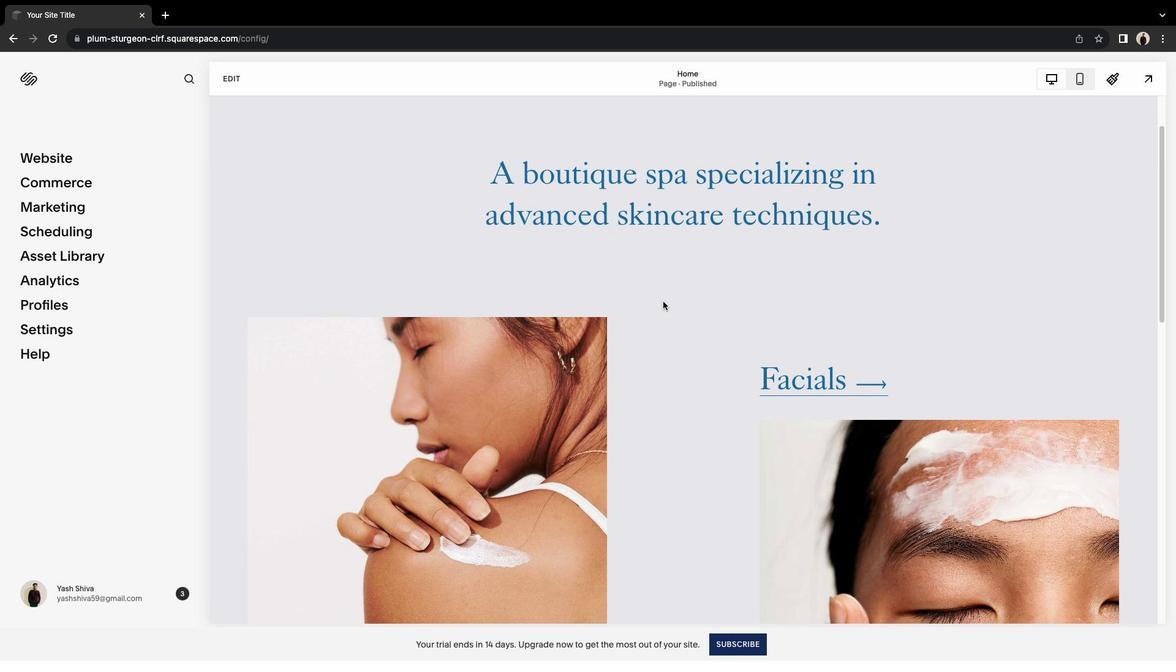 
Action: Mouse scrolled (662, 301) with delta (0, 0)
Screenshot: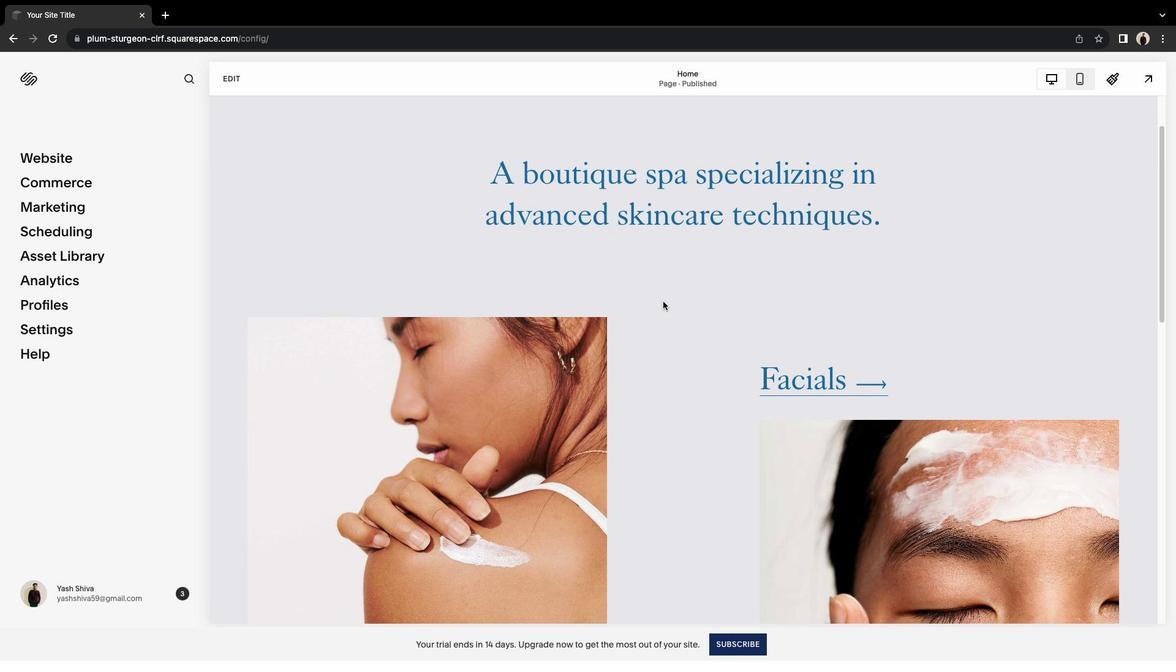 
Action: Mouse moved to (662, 301)
Screenshot: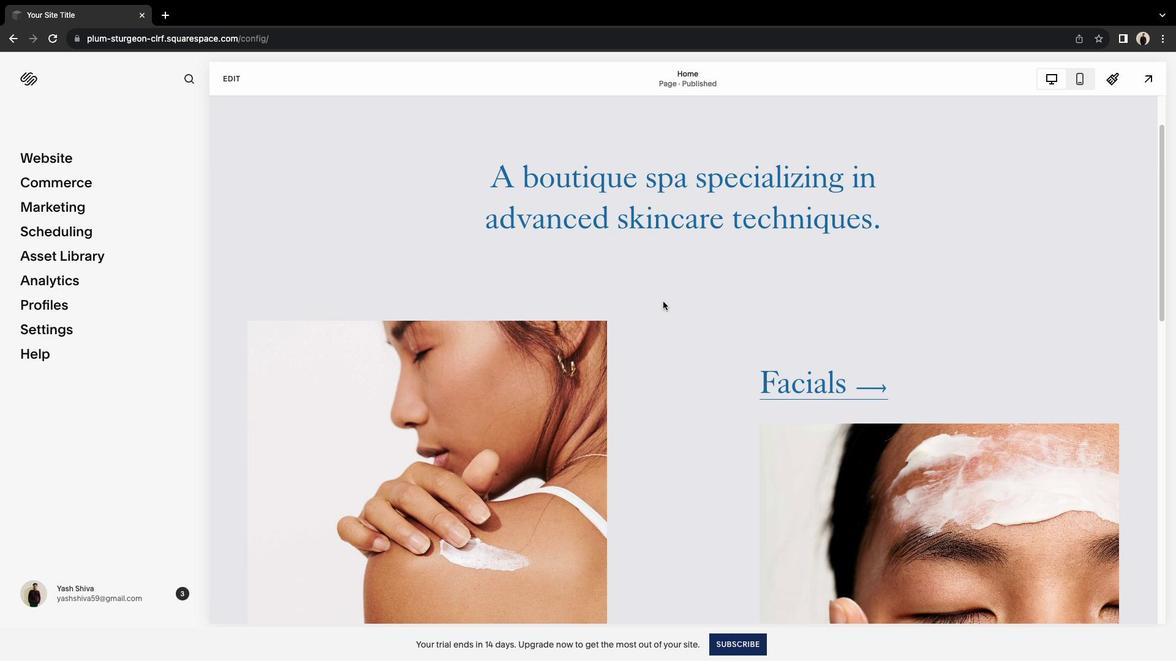 
Action: Mouse scrolled (662, 301) with delta (0, 0)
Screenshot: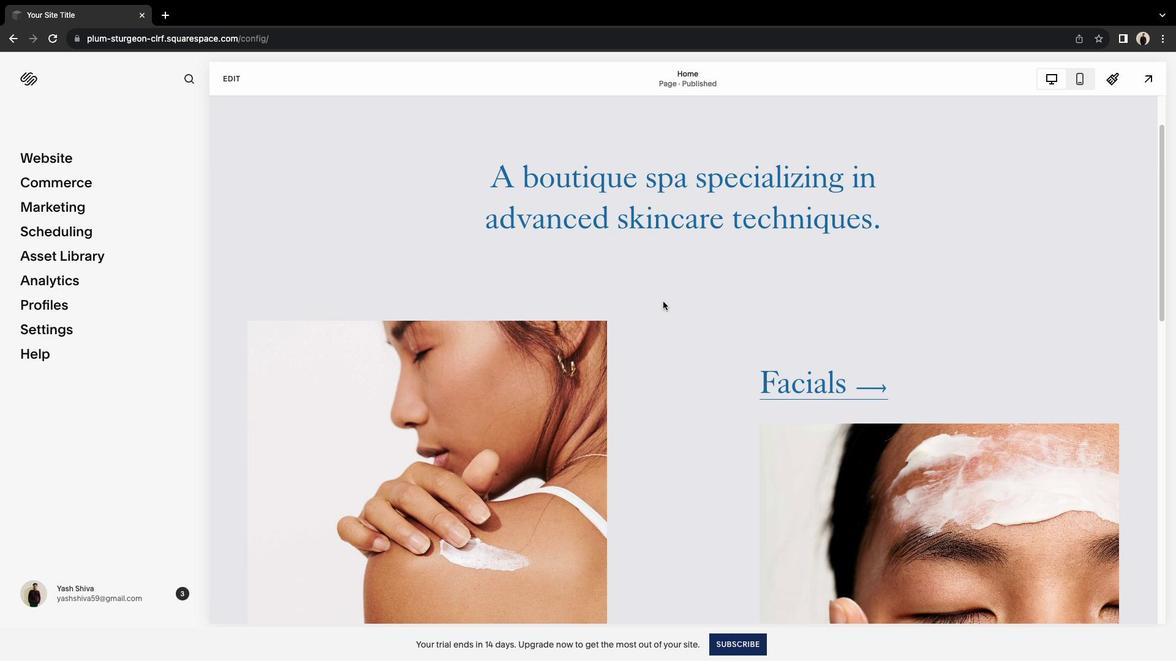 
Action: Mouse moved to (662, 302)
Screenshot: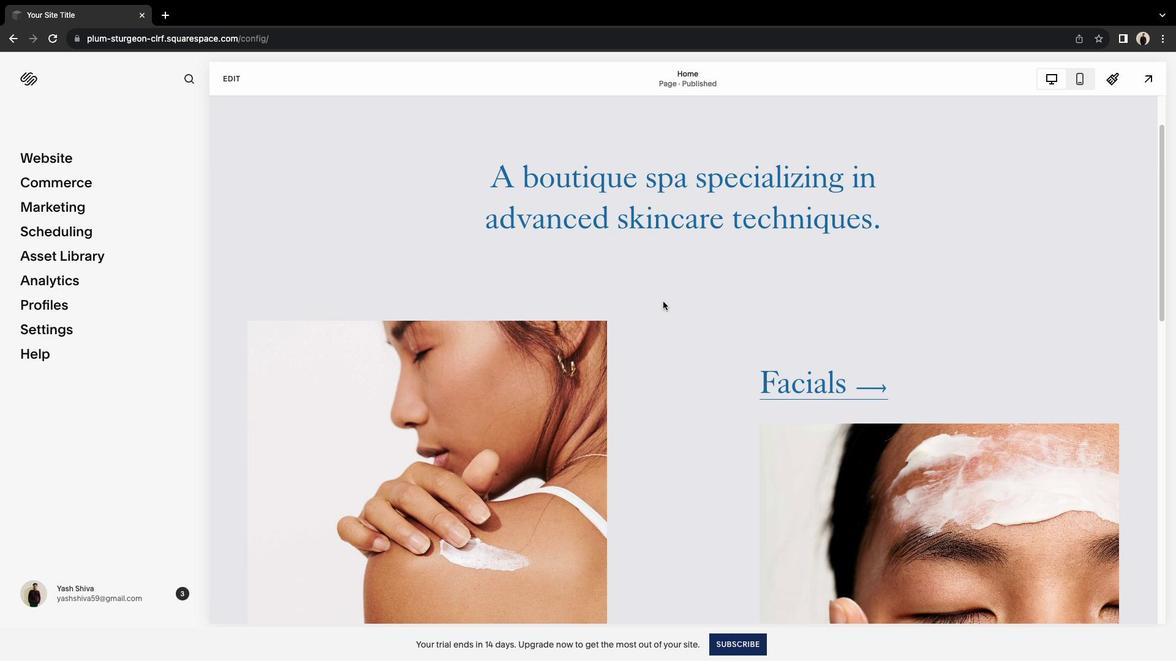 
Action: Mouse scrolled (662, 302) with delta (0, 2)
Screenshot: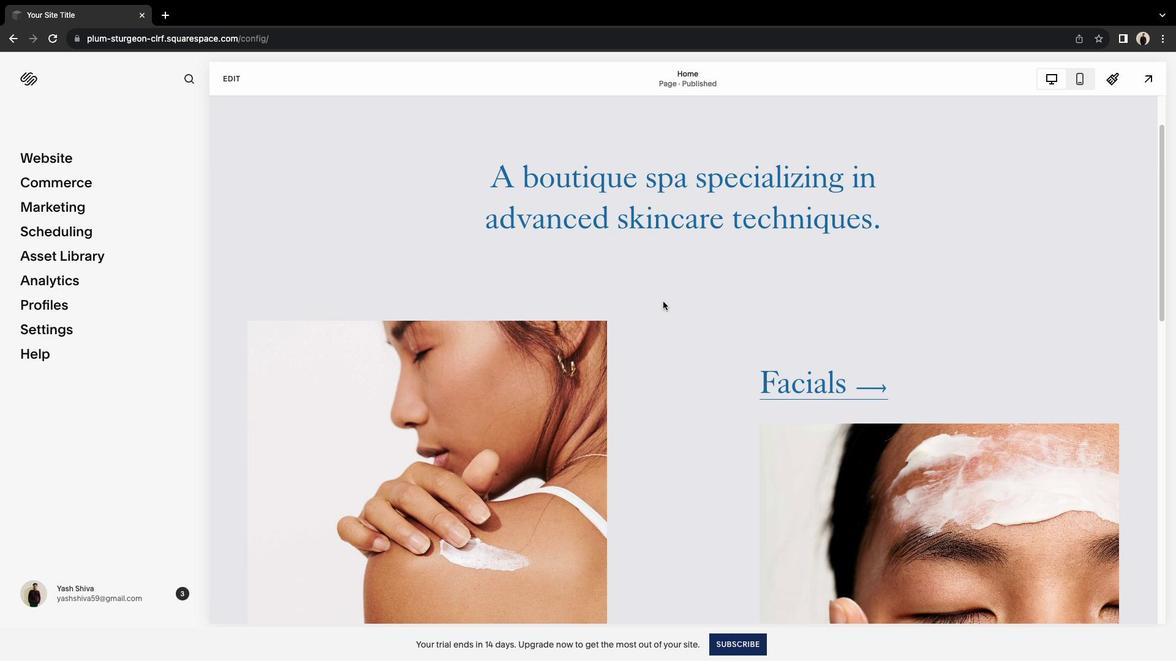 
Action: Mouse scrolled (662, 302) with delta (0, 3)
Screenshot: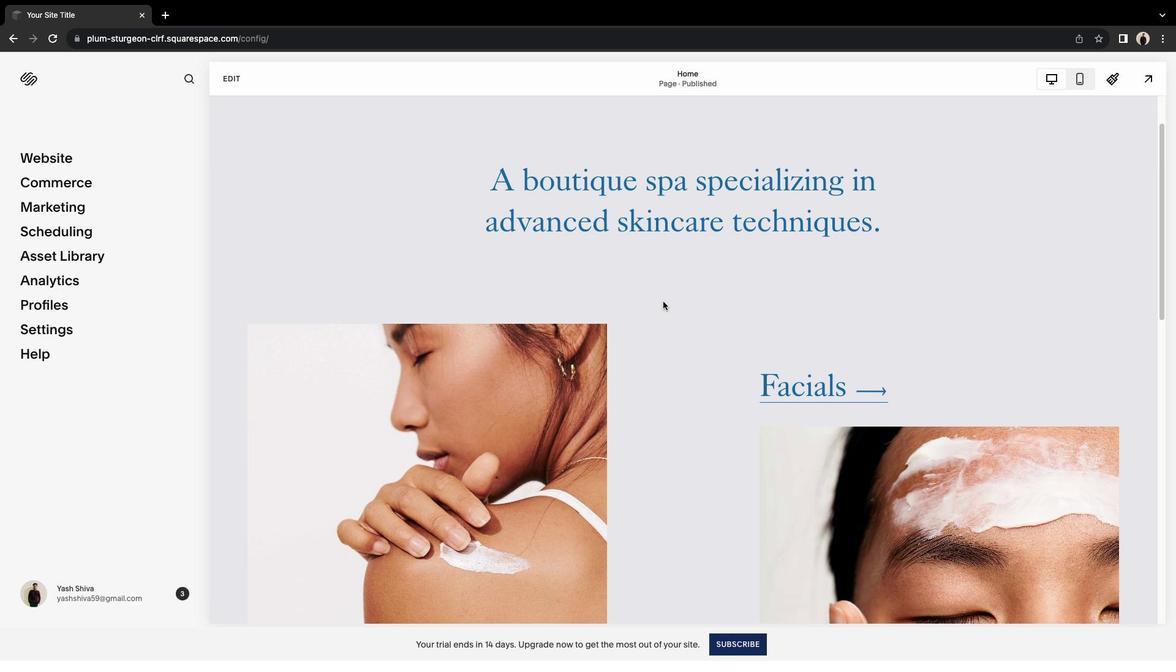 
Action: Mouse scrolled (662, 302) with delta (0, 3)
Screenshot: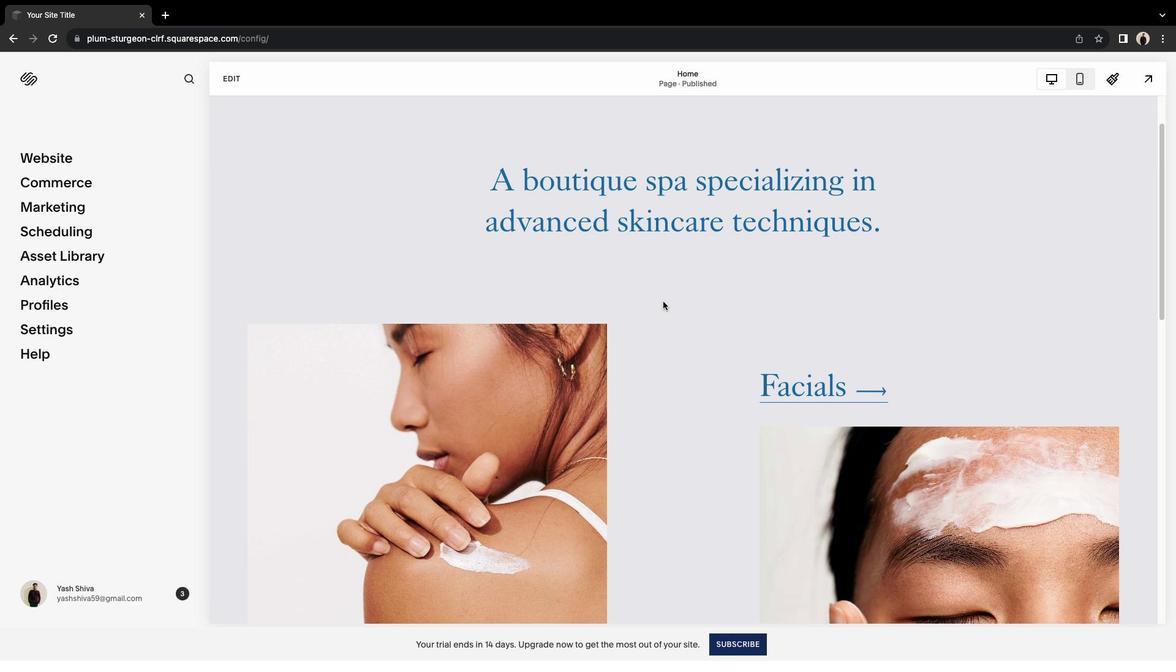
Action: Mouse moved to (52, 159)
Screenshot: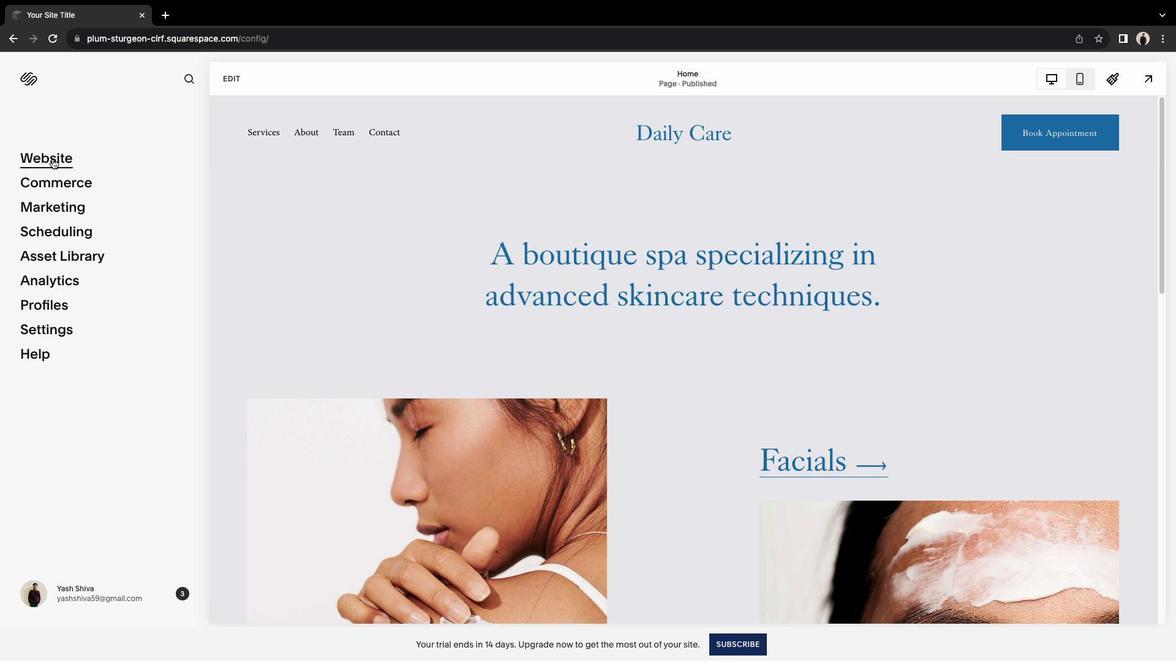 
Action: Mouse pressed left at (52, 159)
Screenshot: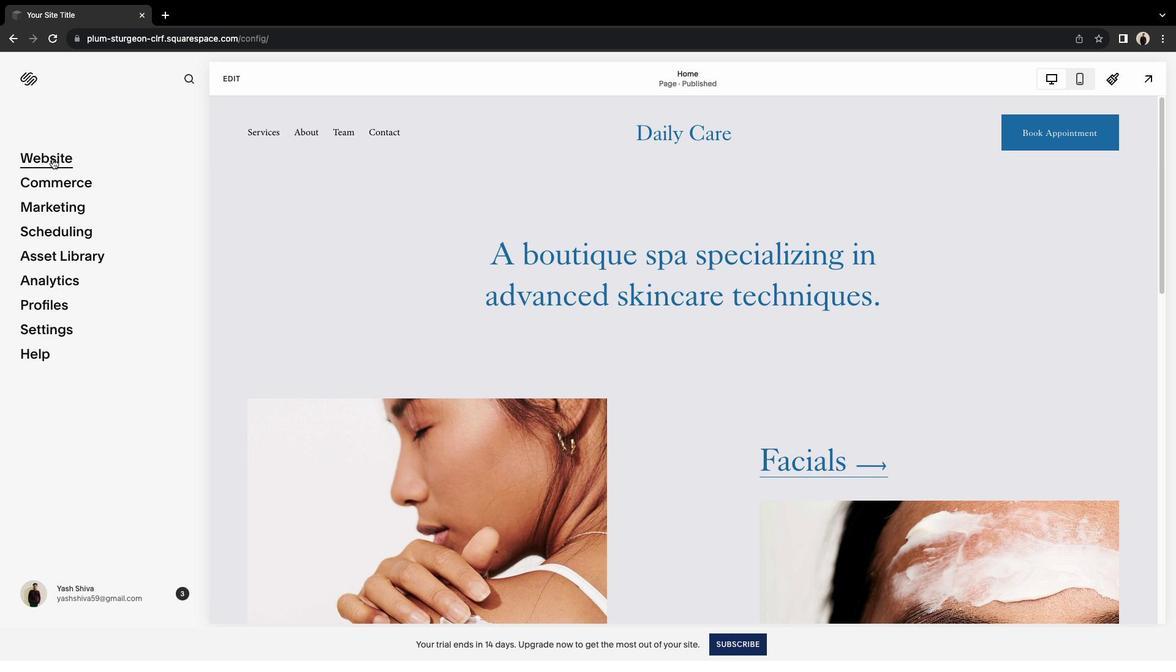 
Action: Mouse moved to (223, 82)
Screenshot: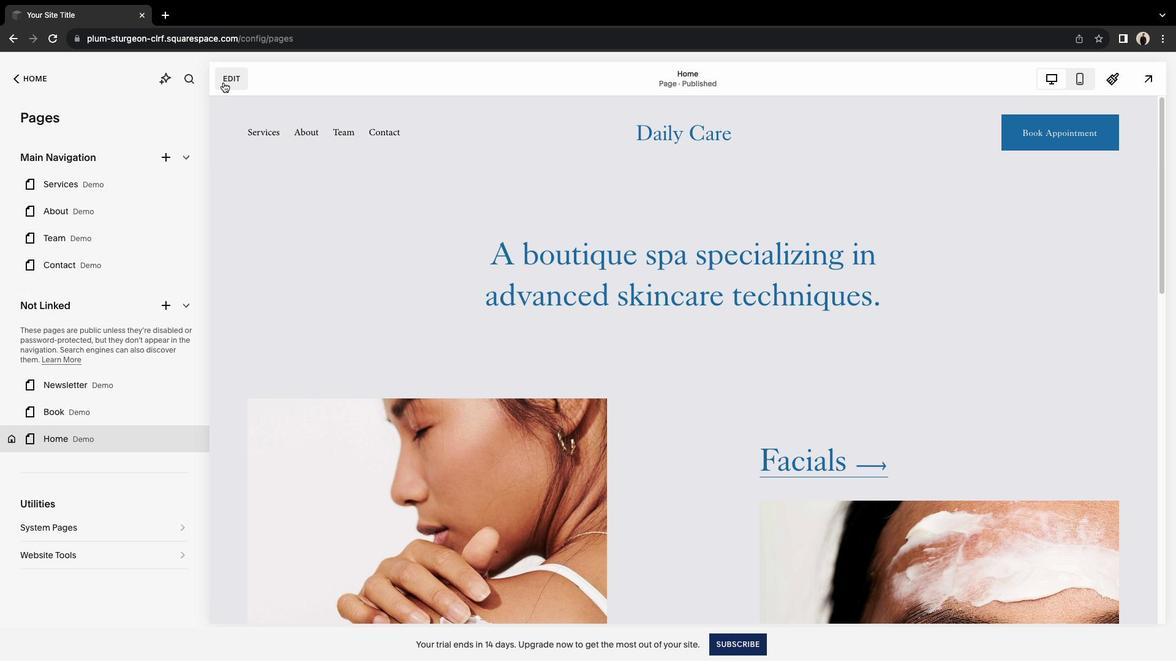 
Action: Mouse pressed left at (223, 82)
Screenshot: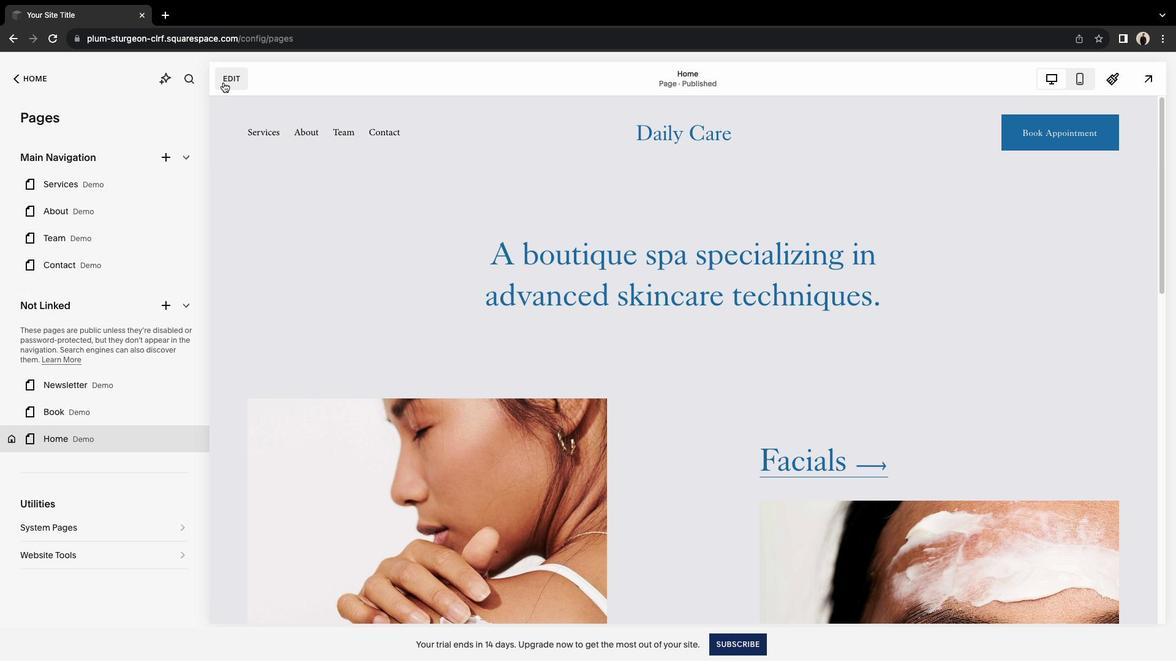 
Action: Mouse moved to (226, 77)
Screenshot: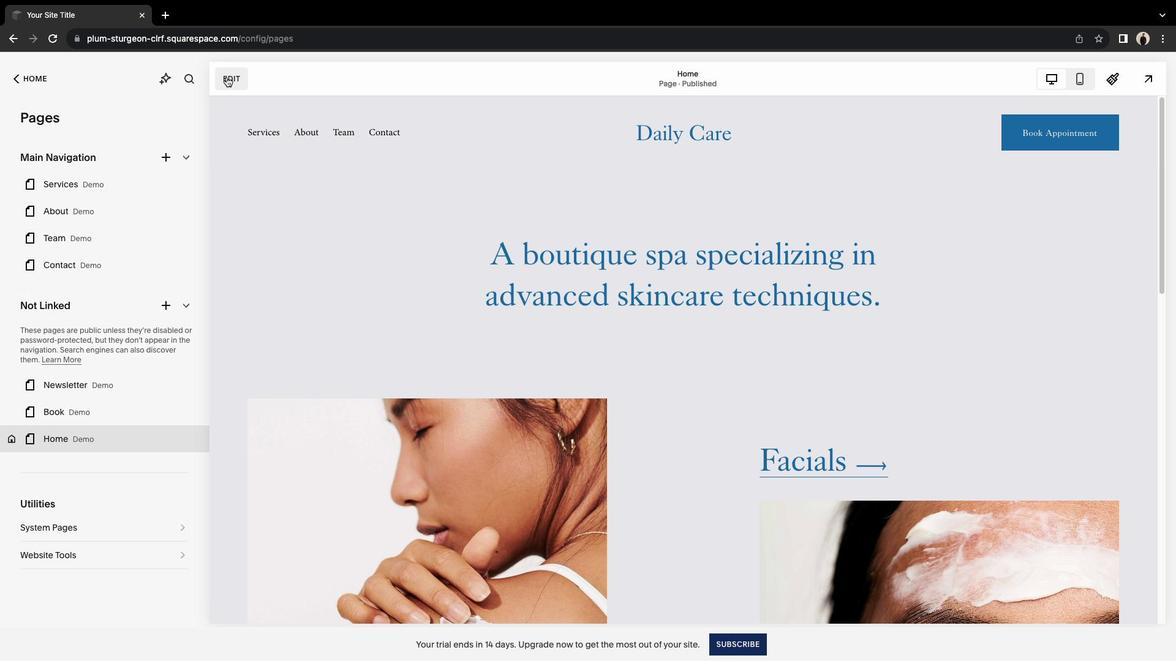 
Action: Mouse pressed left at (226, 77)
Screenshot: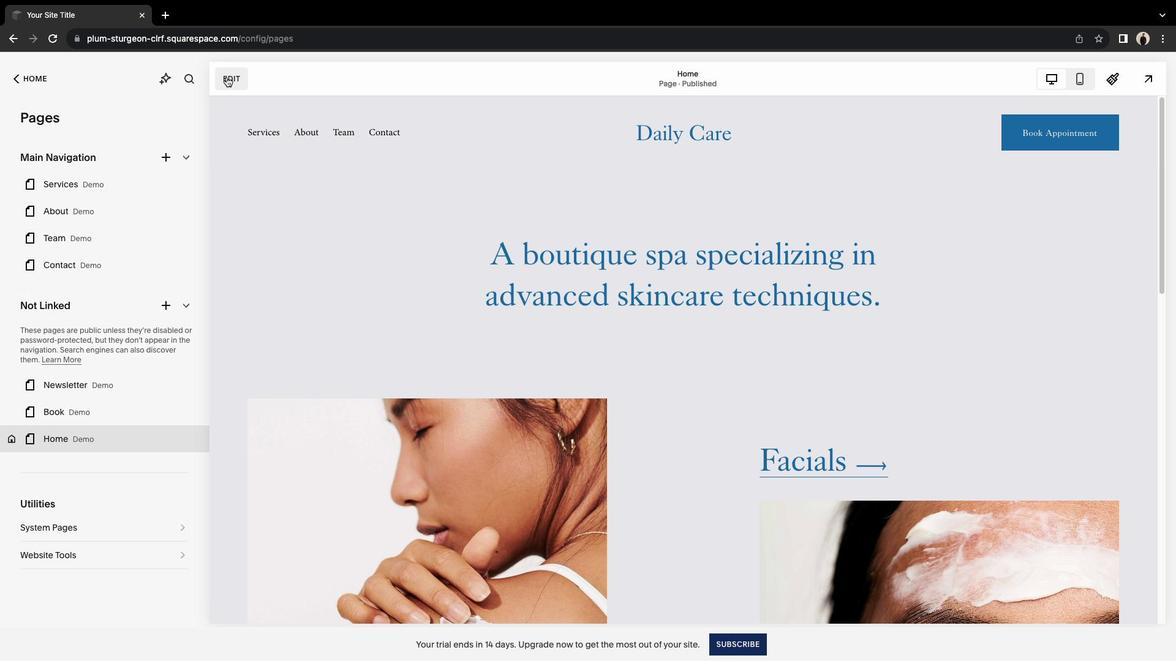 
Action: Mouse moved to (669, 246)
Screenshot: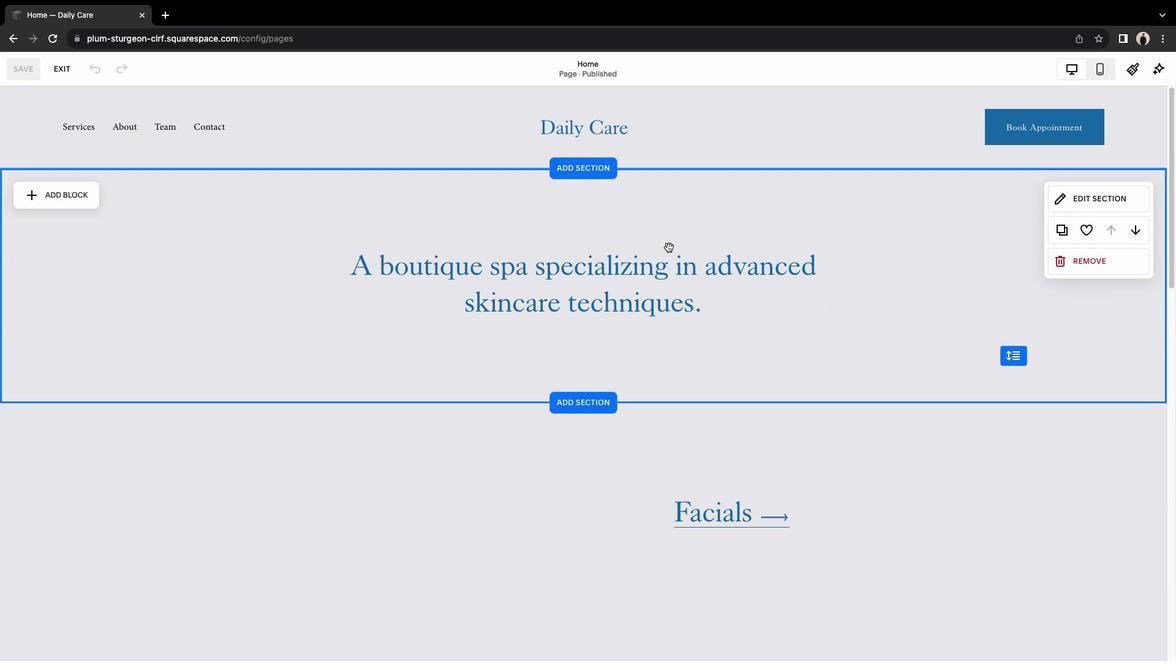
Action: Mouse pressed left at (669, 246)
Screenshot: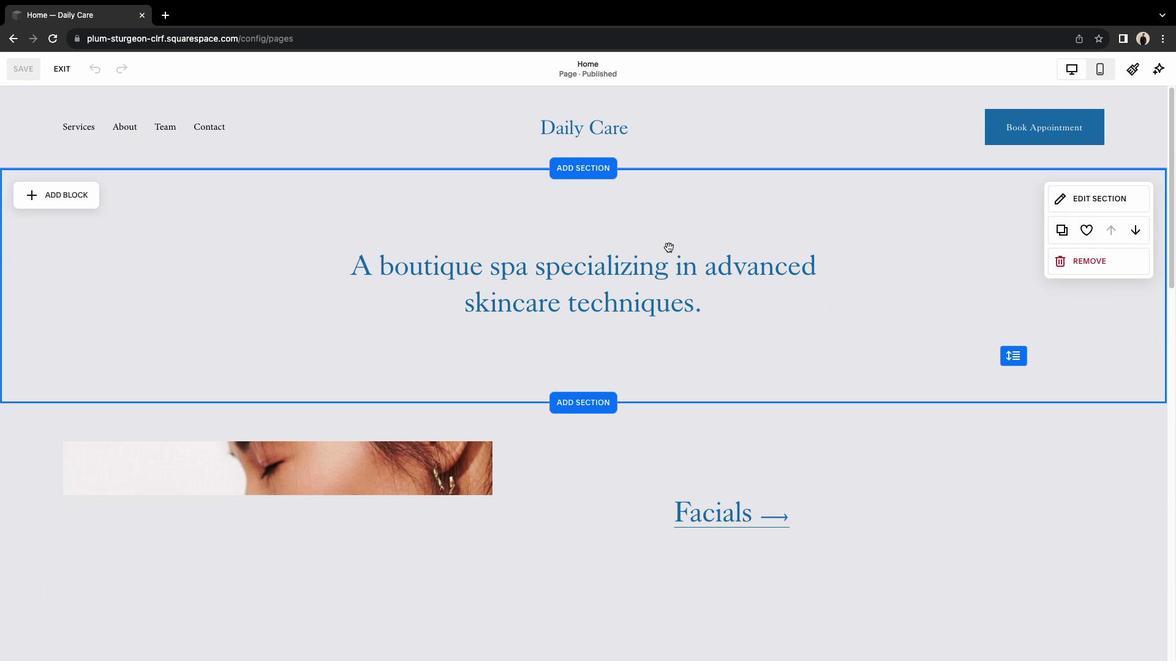
Action: Mouse moved to (702, 295)
Screenshot: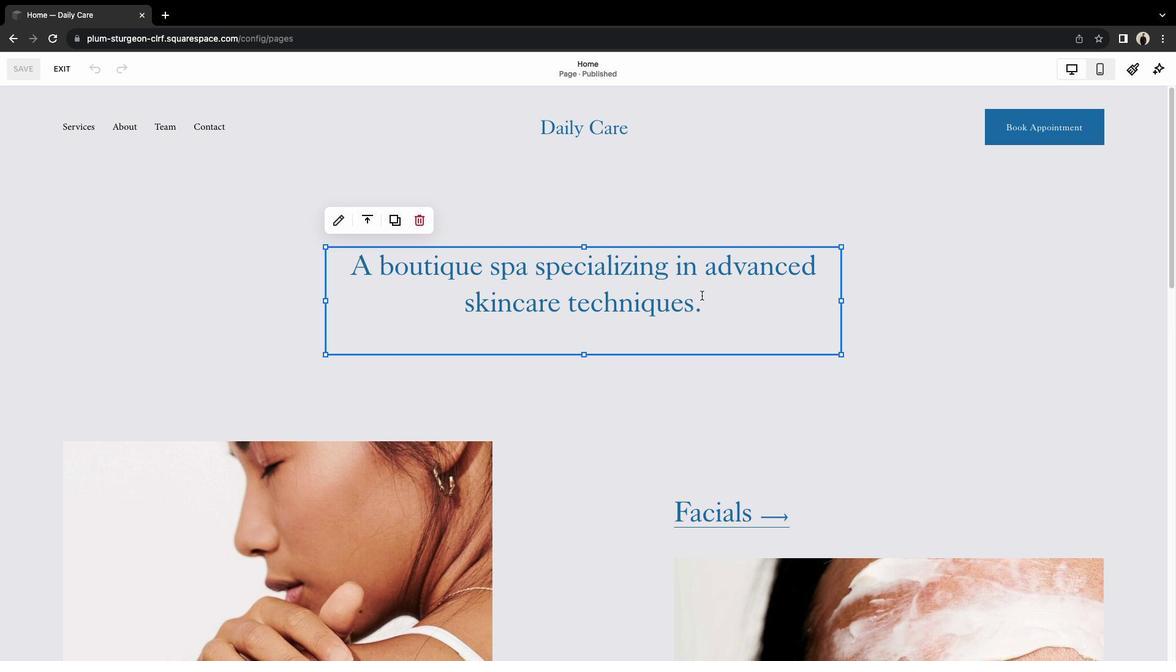 
Action: Mouse pressed left at (702, 295)
Screenshot: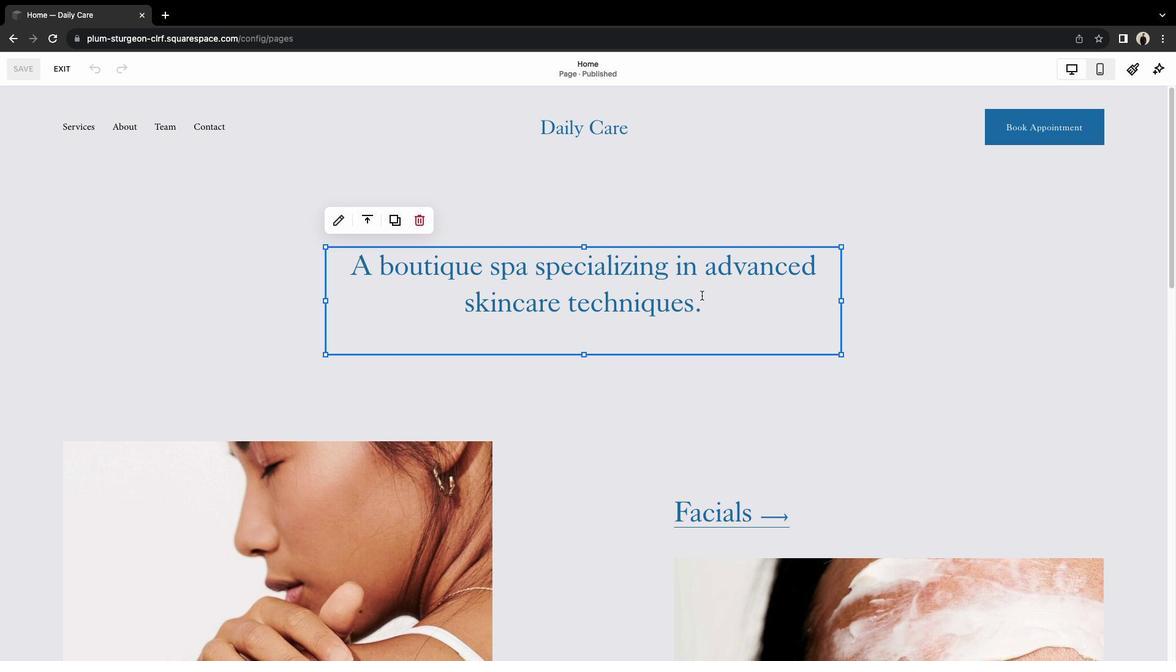 
Action: Mouse moved to (700, 296)
Screenshot: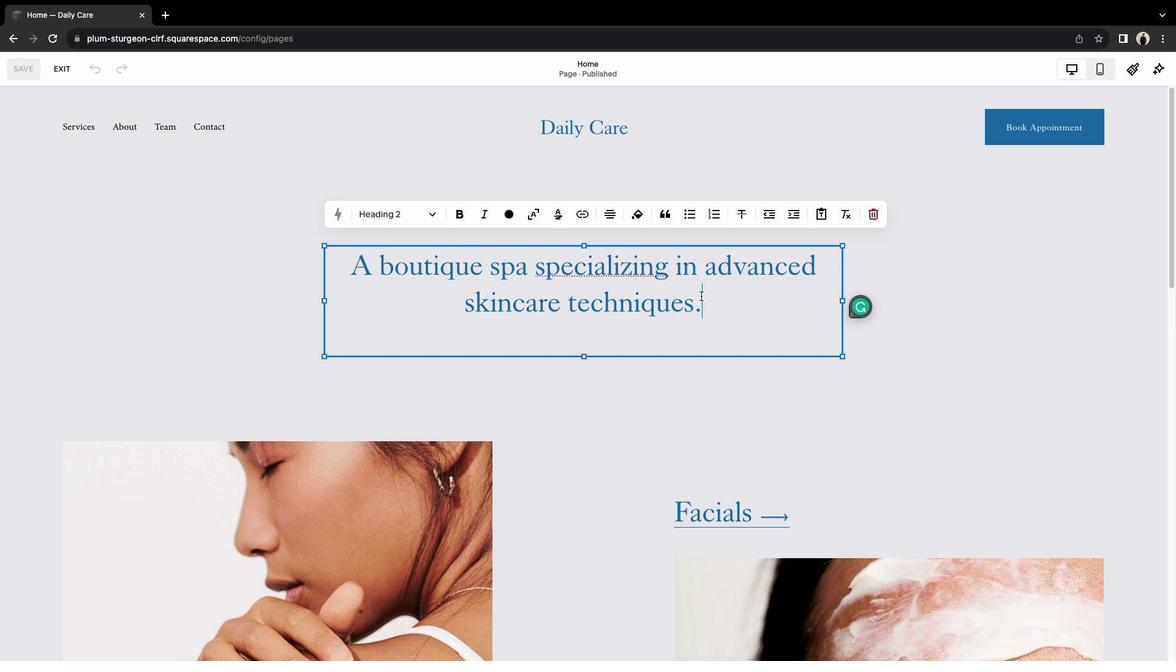 
Action: Mouse pressed left at (700, 296)
Screenshot: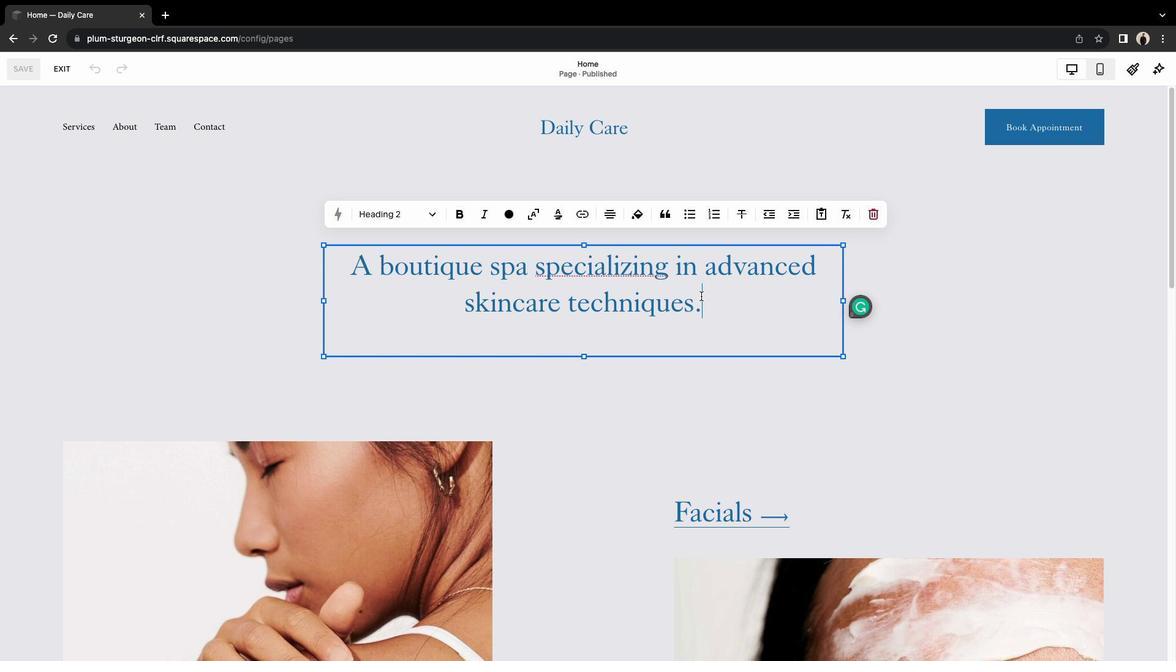 
Action: Mouse pressed left at (700, 296)
Screenshot: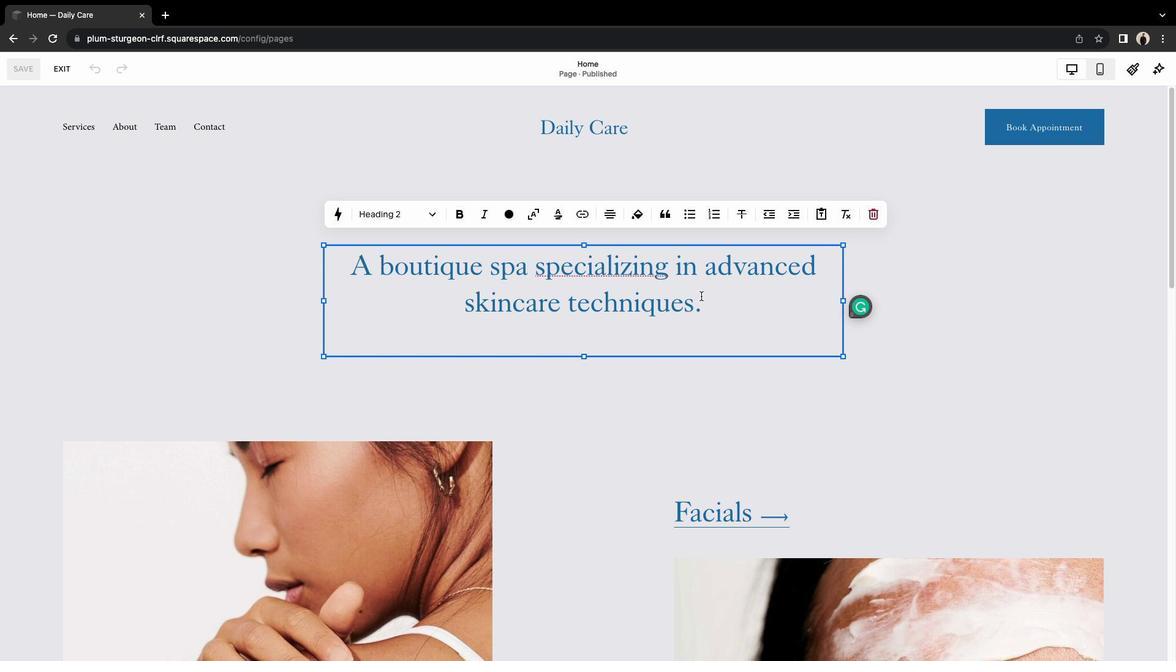 
Action: Key pressed 'w''e''l''c''o''m''e'Key.space't''o'Key.spaceKey.shift'D''a''i''l''y'Key.spaceKey.shift'c''a''r''e'Key.leftKey.leftKey.leftKey.leftKey.leftKey.leftKey.leftKey.leftKey.leftKey.leftKey.leftKey.leftKey.leftKey.leftKey.leftKey.leftKey.leftKey.leftKey.leftKey.leftKey.backspaceKey.shift'W'
Screenshot: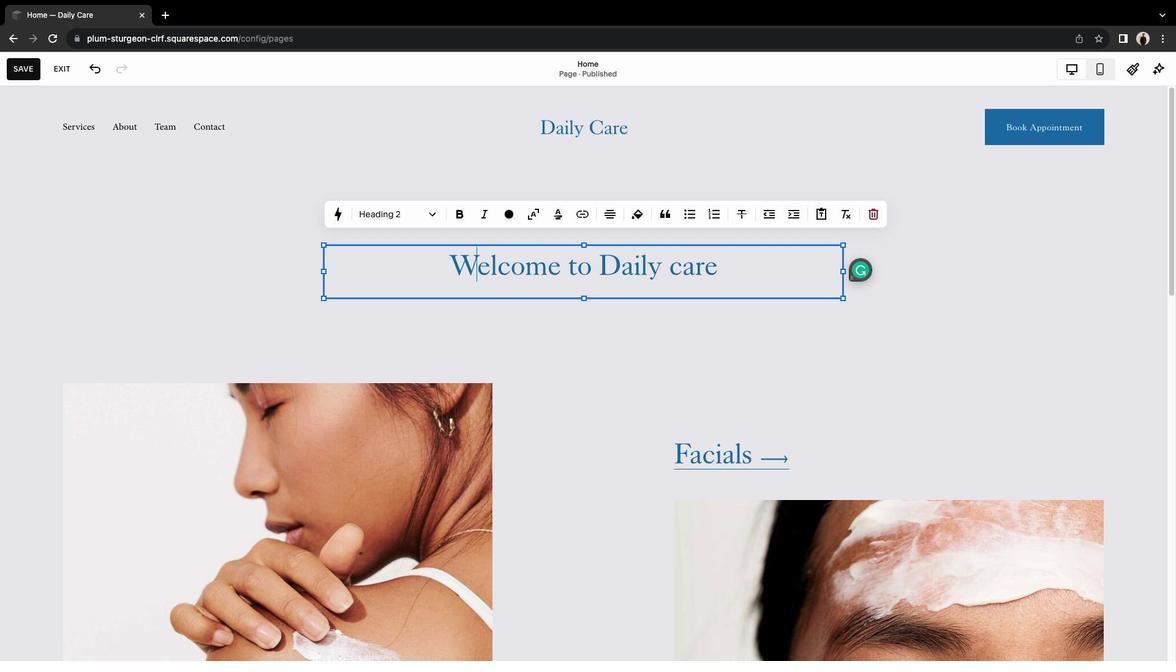 
Action: Mouse moved to (749, 265)
Screenshot: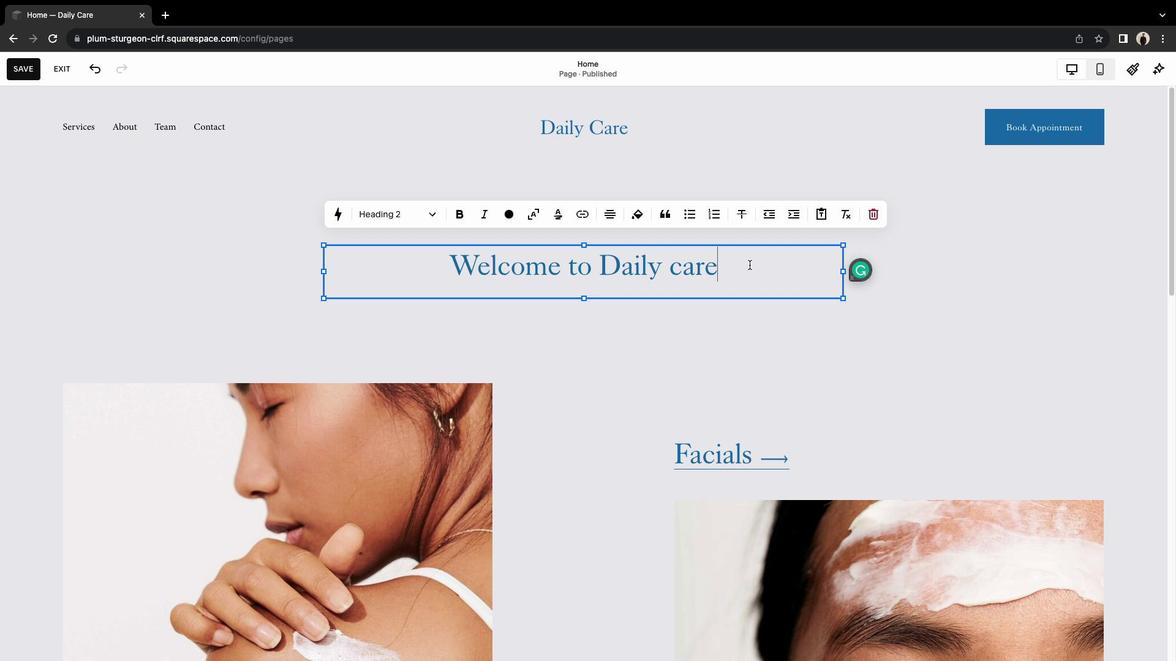 
Action: Mouse pressed left at (749, 265)
Screenshot: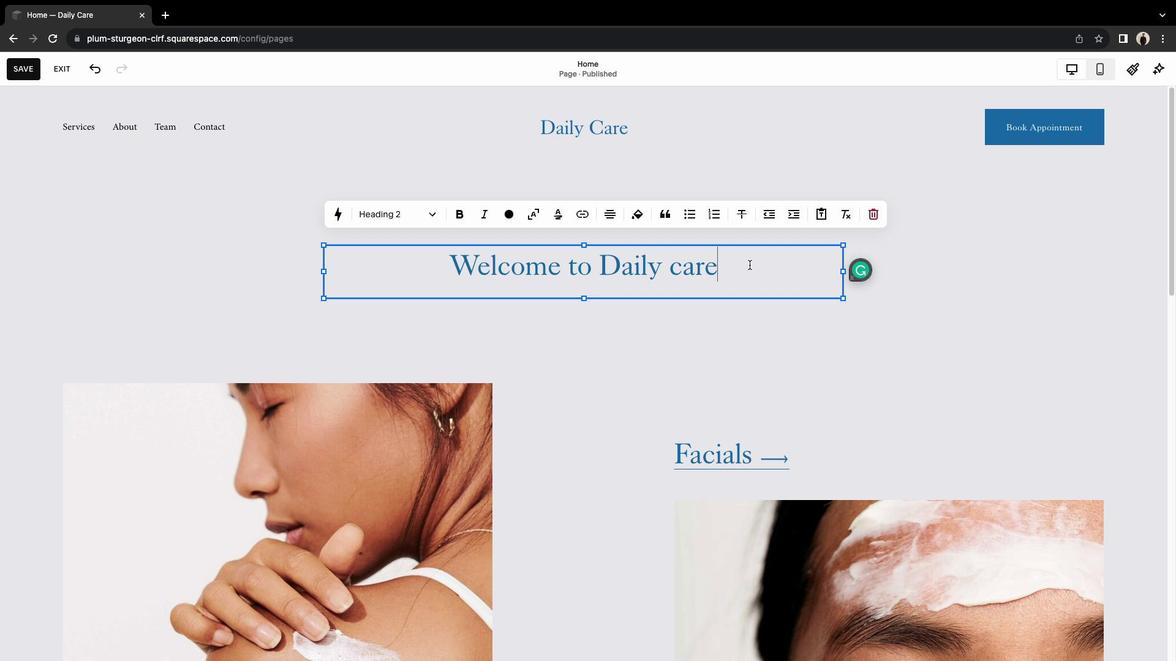 
Action: Mouse moved to (748, 265)
Screenshot: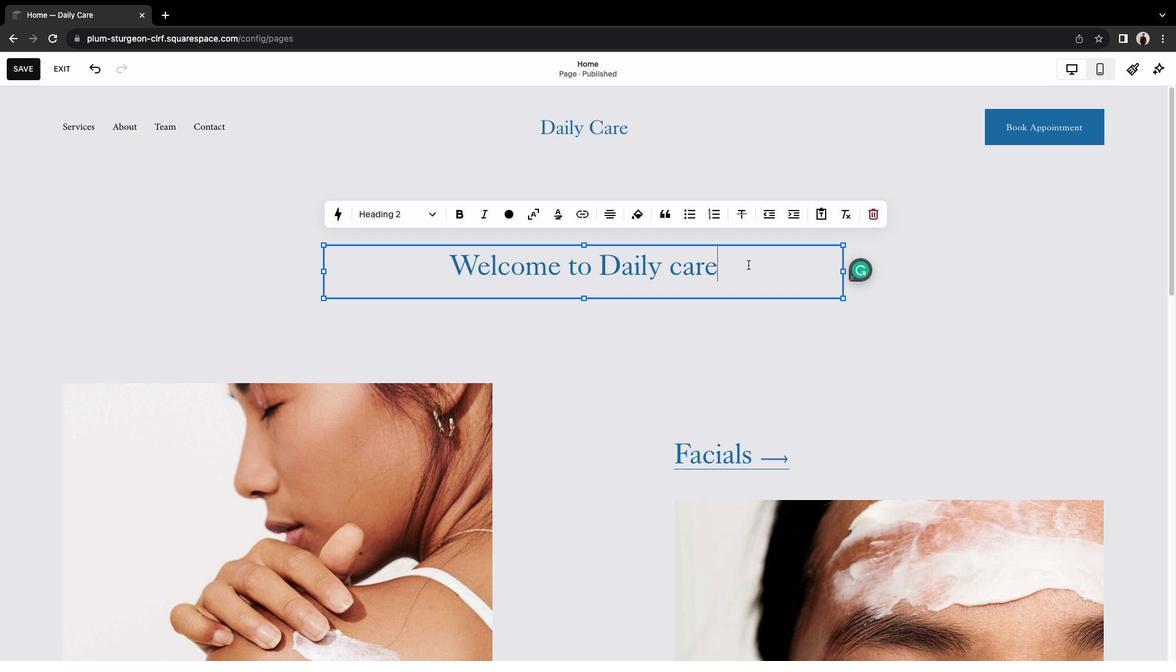 
Action: Key pressed Key.enter'h''e''r''e'Key.spaceKey.backspaceKey.backspaceKey.backspaceKey.backspaceKey.backspaceKey.shift'W''e'Key.backspaceKey.backspace'w''h''e''r''e'Key.space'w''e'Key.space'c''a''r''e'Key.space'f''o''r'Key.space'h''e''a''l''t''h'
Screenshot: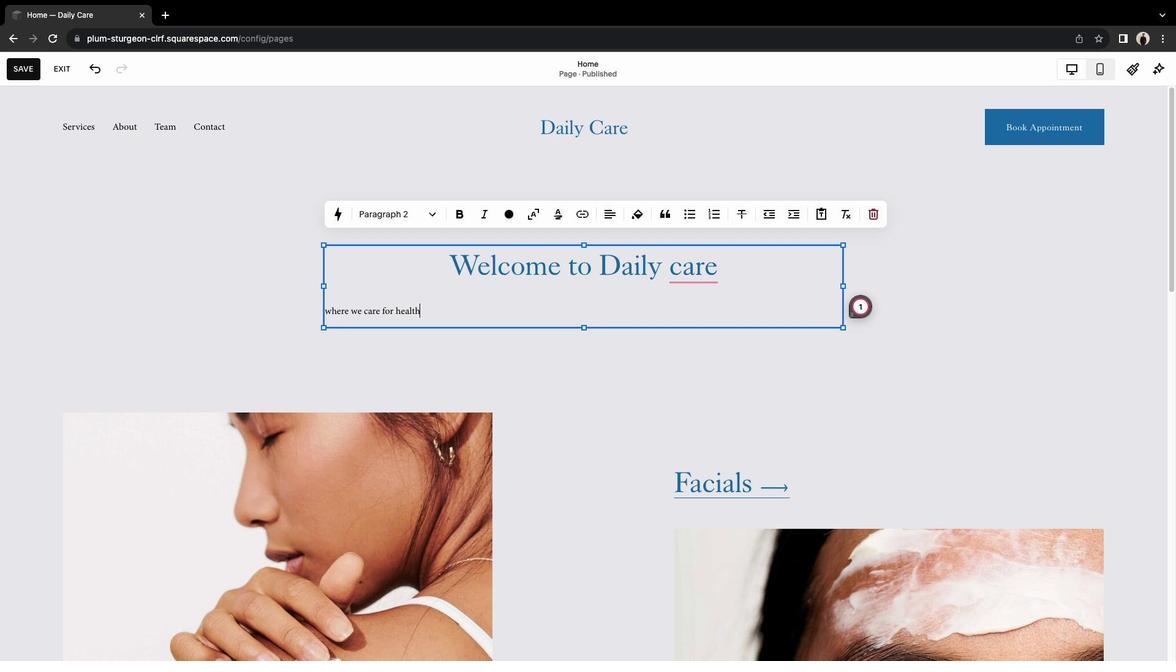 
Action: Mouse moved to (607, 216)
Screenshot: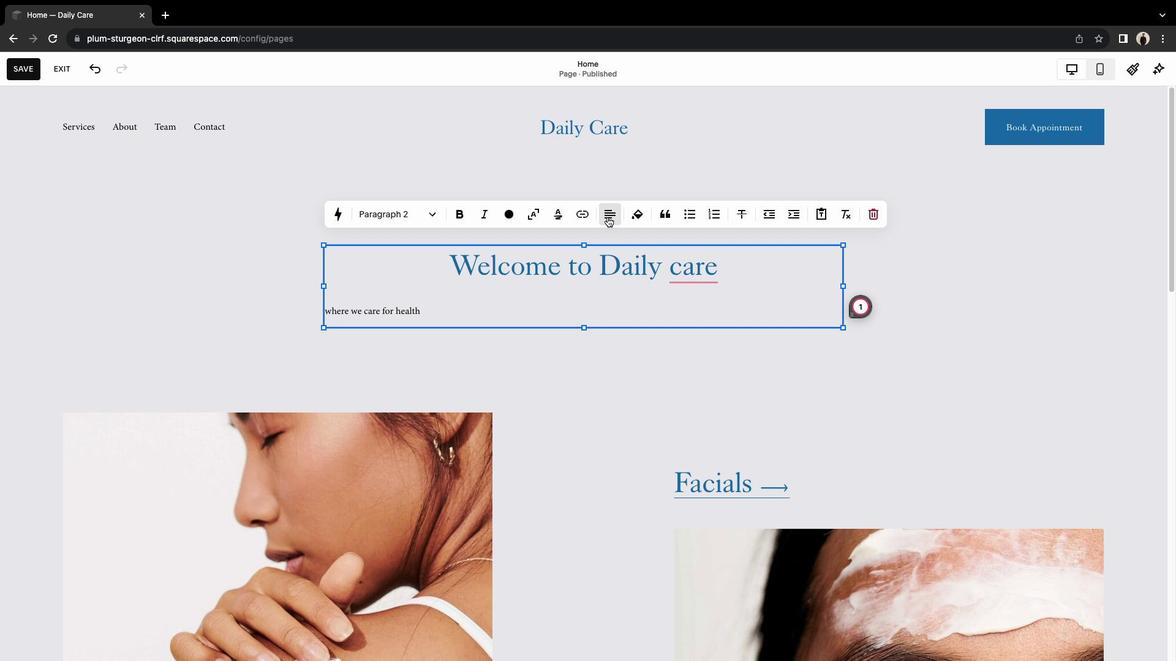 
Action: Mouse pressed left at (607, 216)
Screenshot: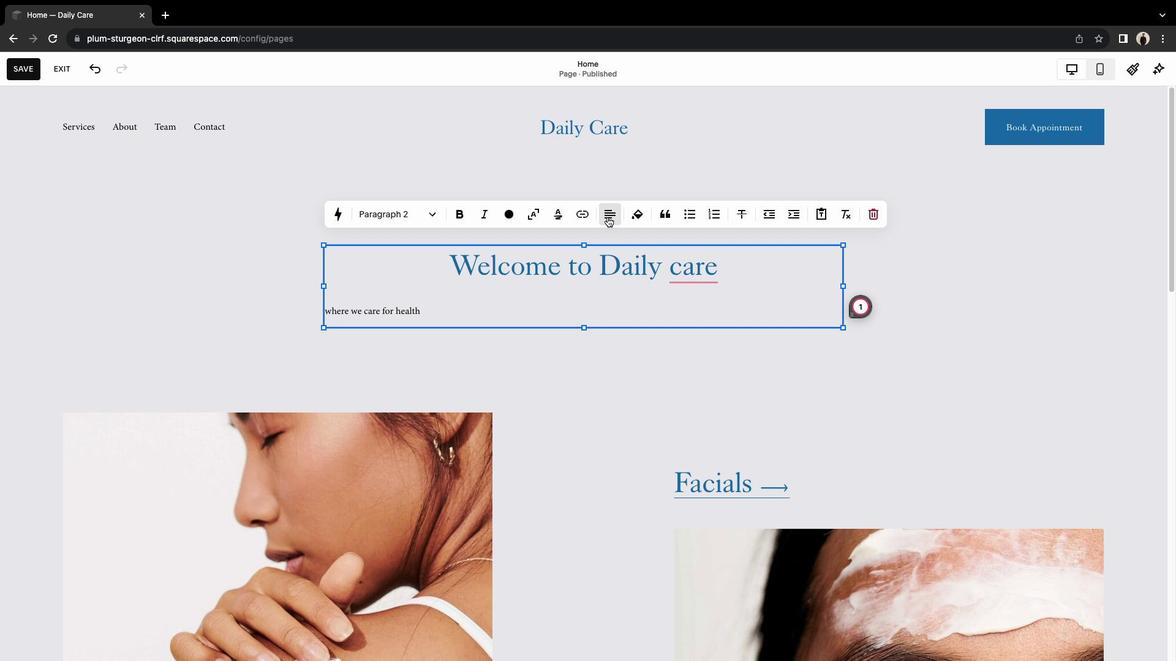 
Action: Mouse moved to (602, 245)
Screenshot: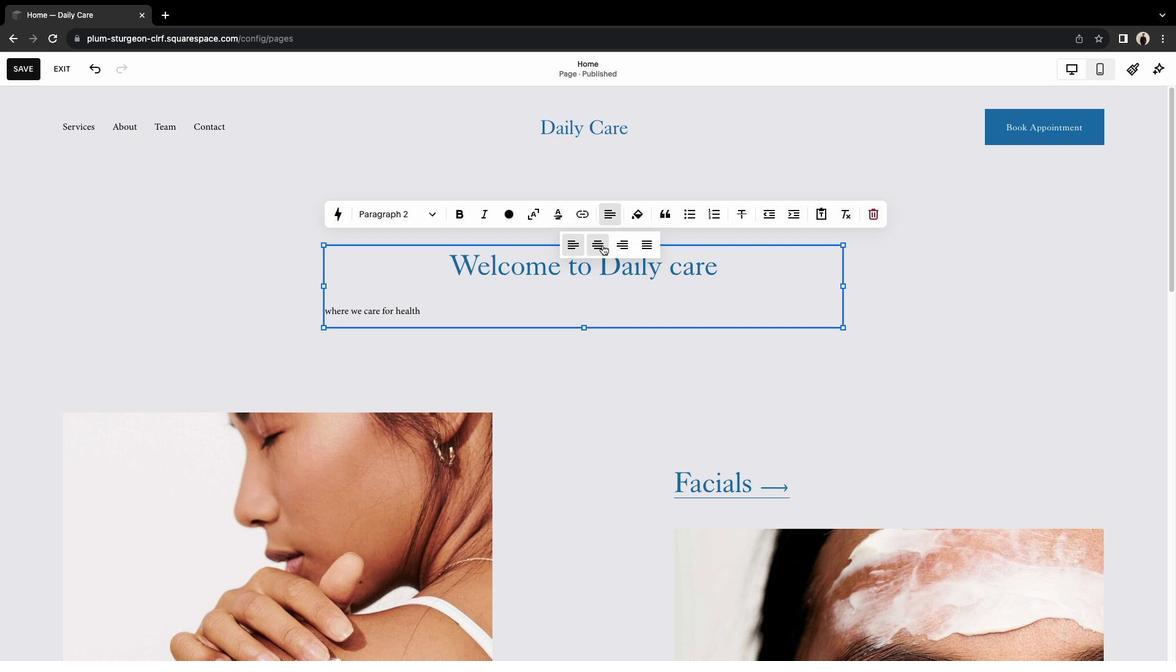 
Action: Mouse pressed left at (602, 245)
Screenshot: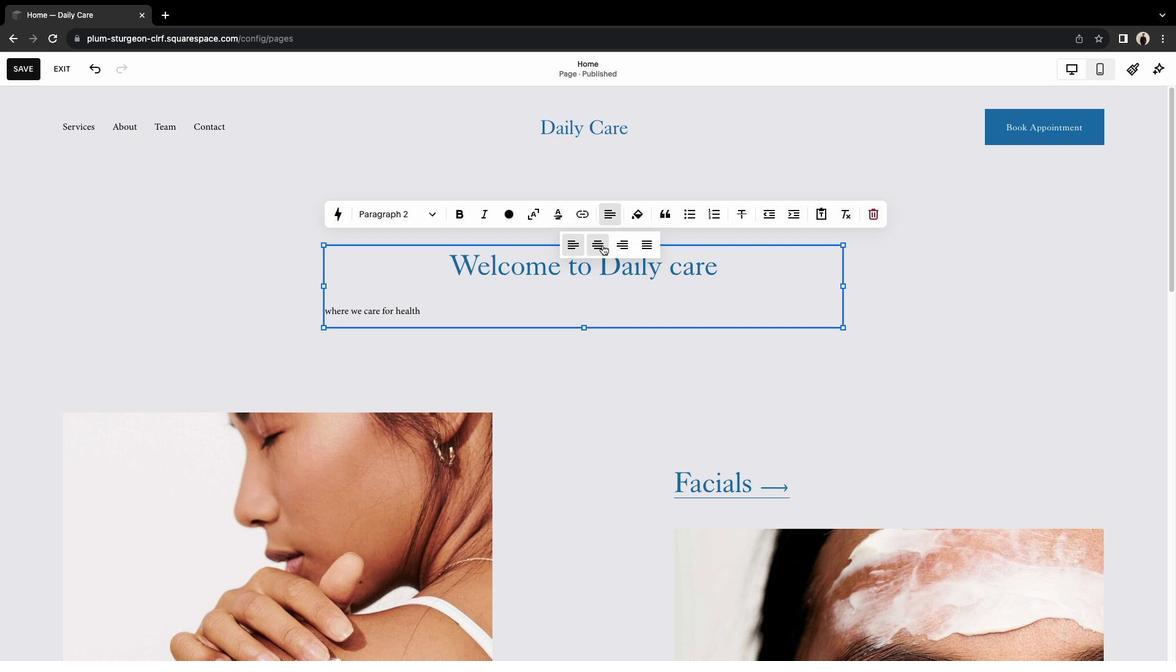 
Action: Mouse moved to (668, 308)
Screenshot: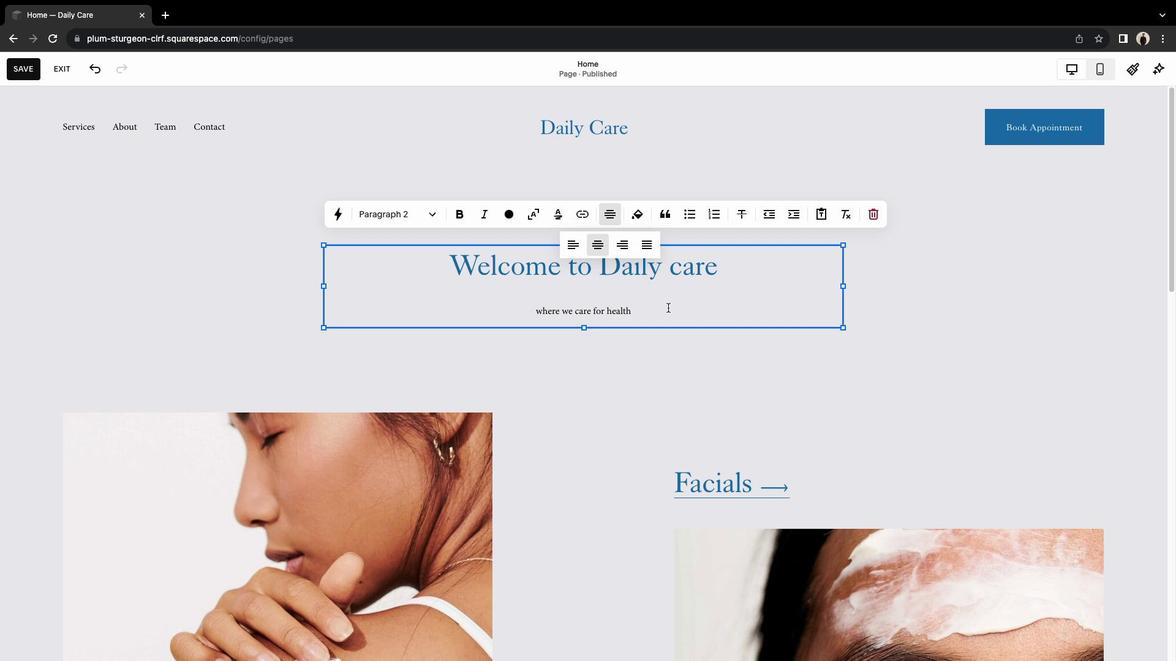 
Action: Mouse pressed left at (668, 308)
Screenshot: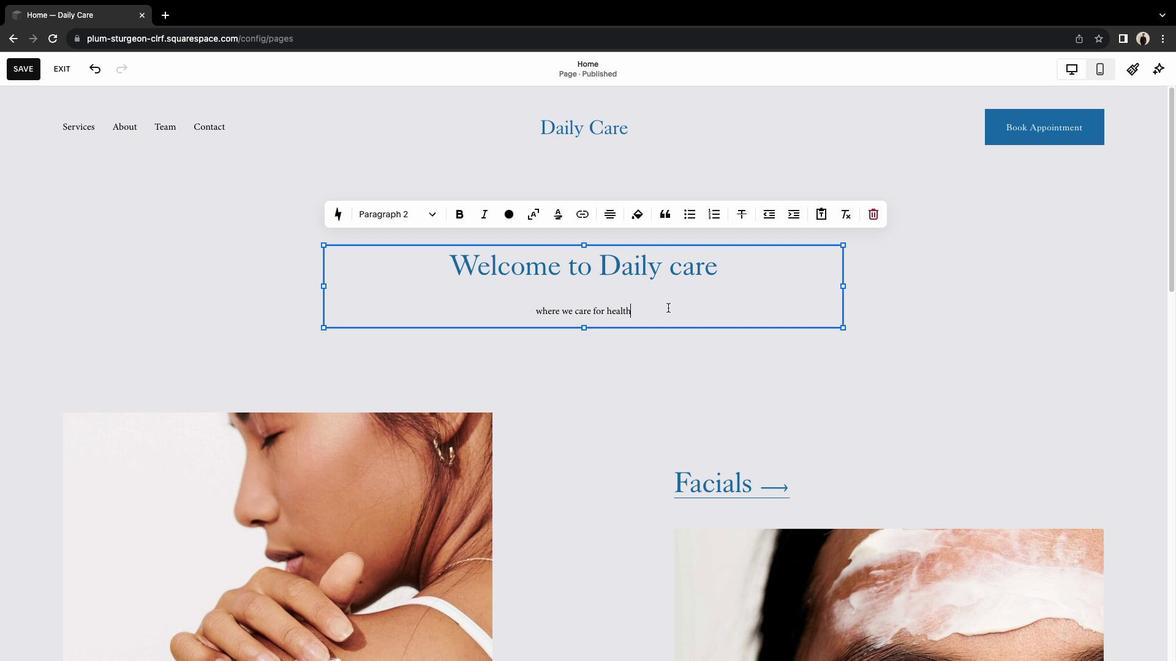 
Action: Mouse pressed left at (668, 308)
Screenshot: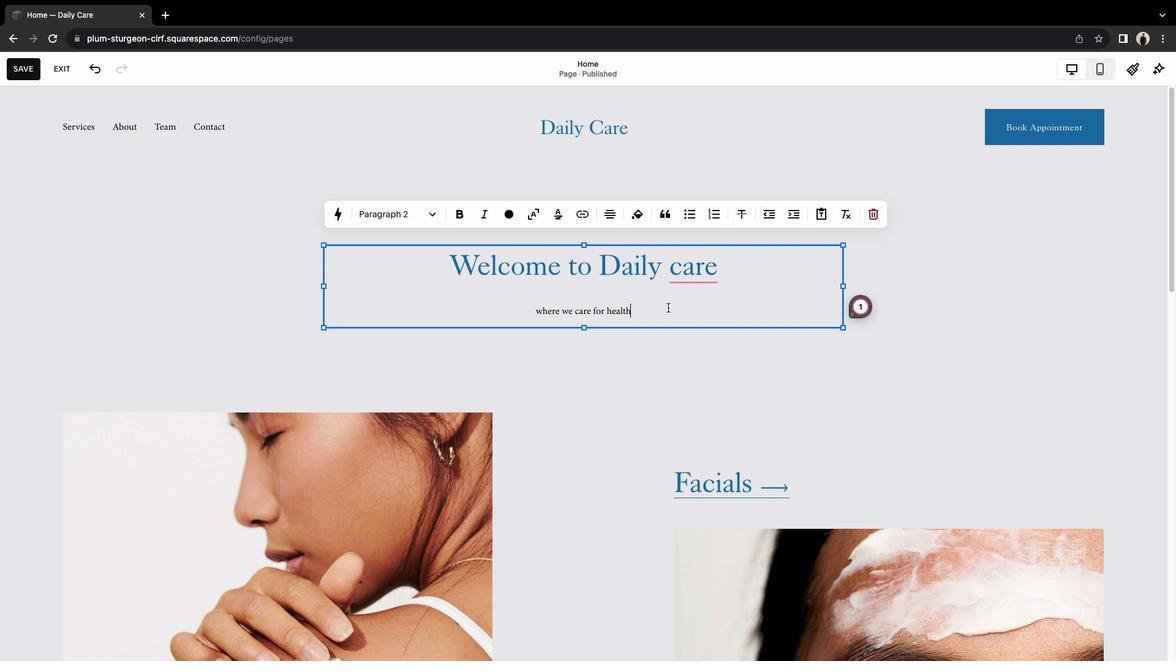 
Action: Mouse pressed left at (668, 308)
Screenshot: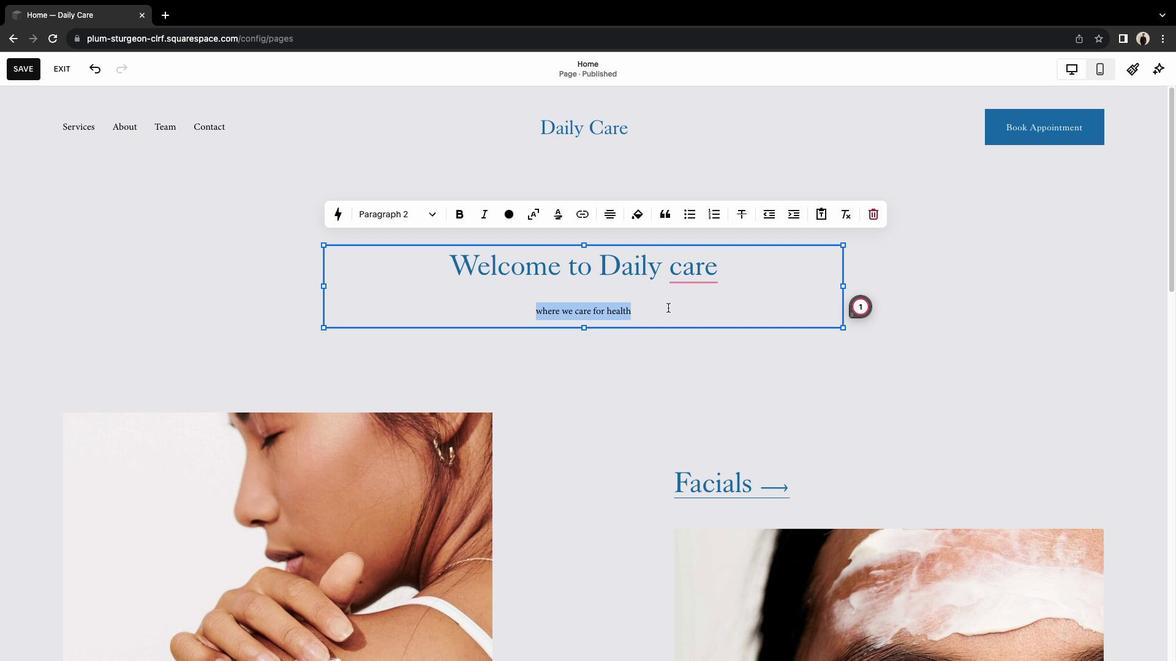 
Action: Mouse moved to (458, 215)
Screenshot: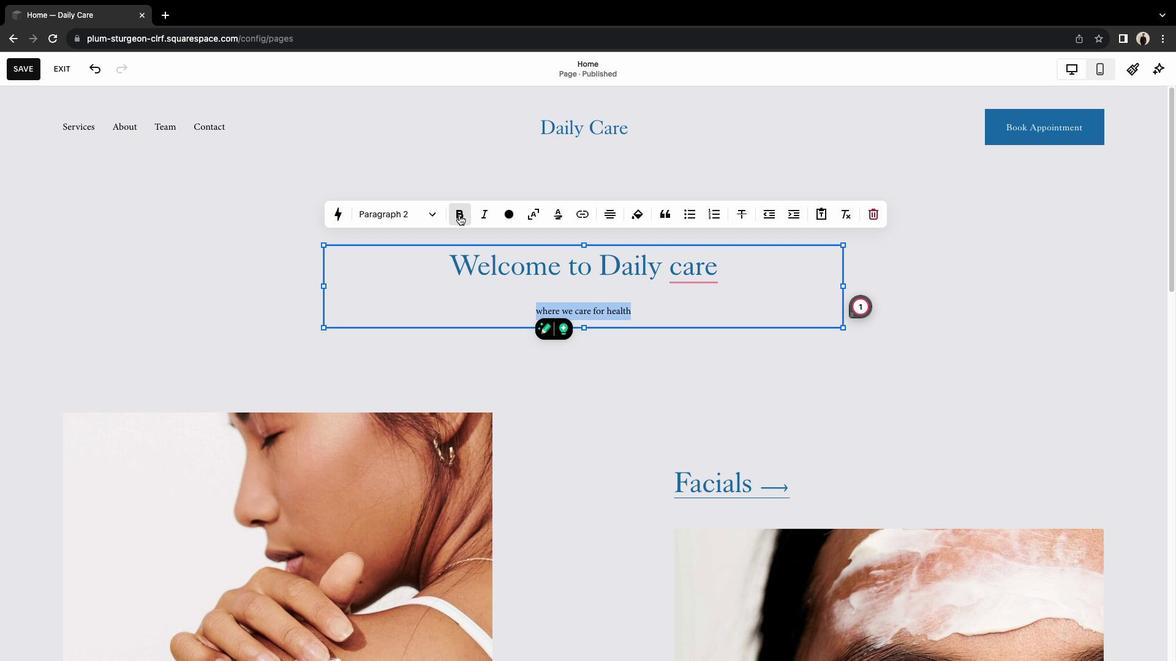 
Action: Mouse pressed left at (458, 215)
Screenshot: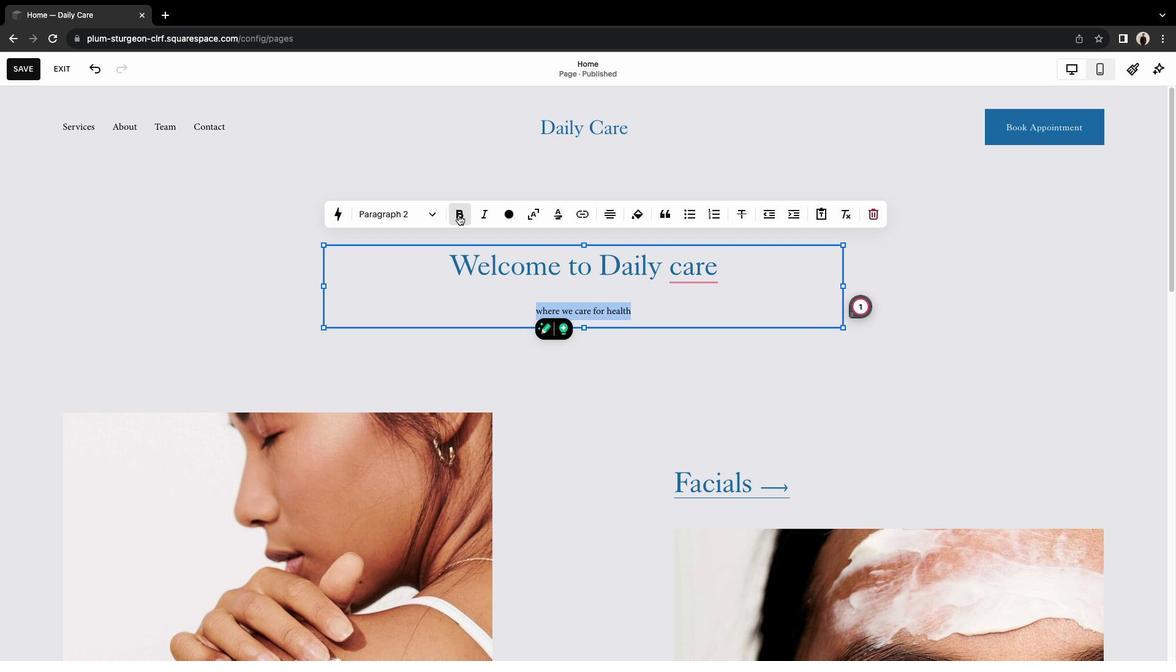 
Action: Mouse moved to (453, 300)
Screenshot: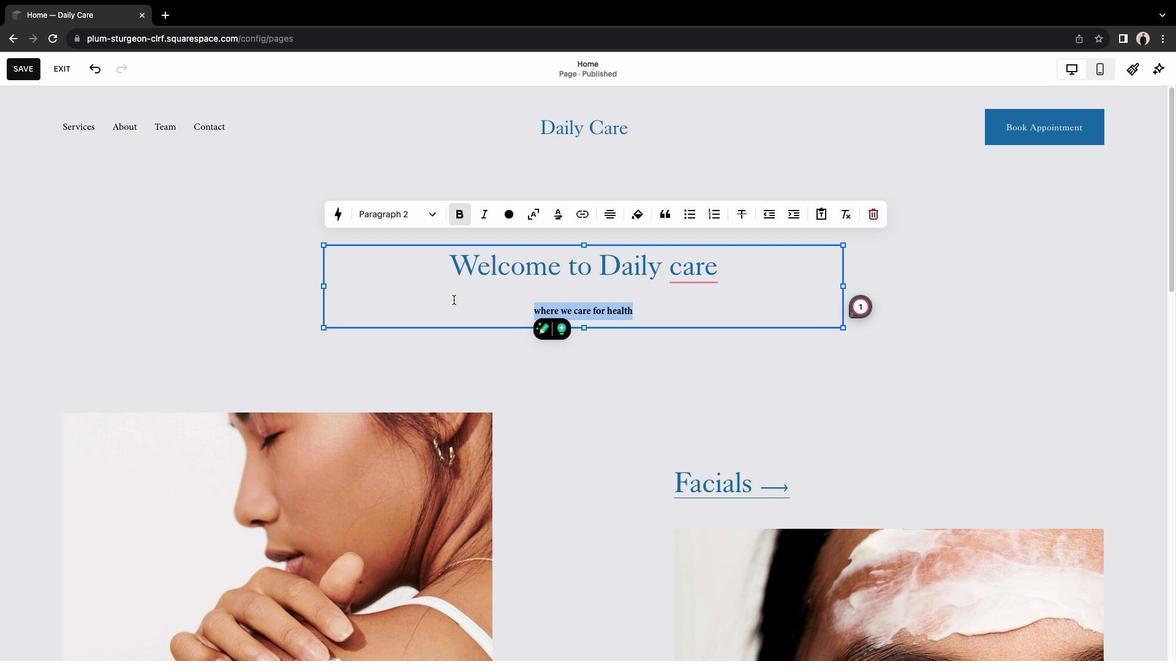 
Action: Mouse pressed left at (453, 300)
Screenshot: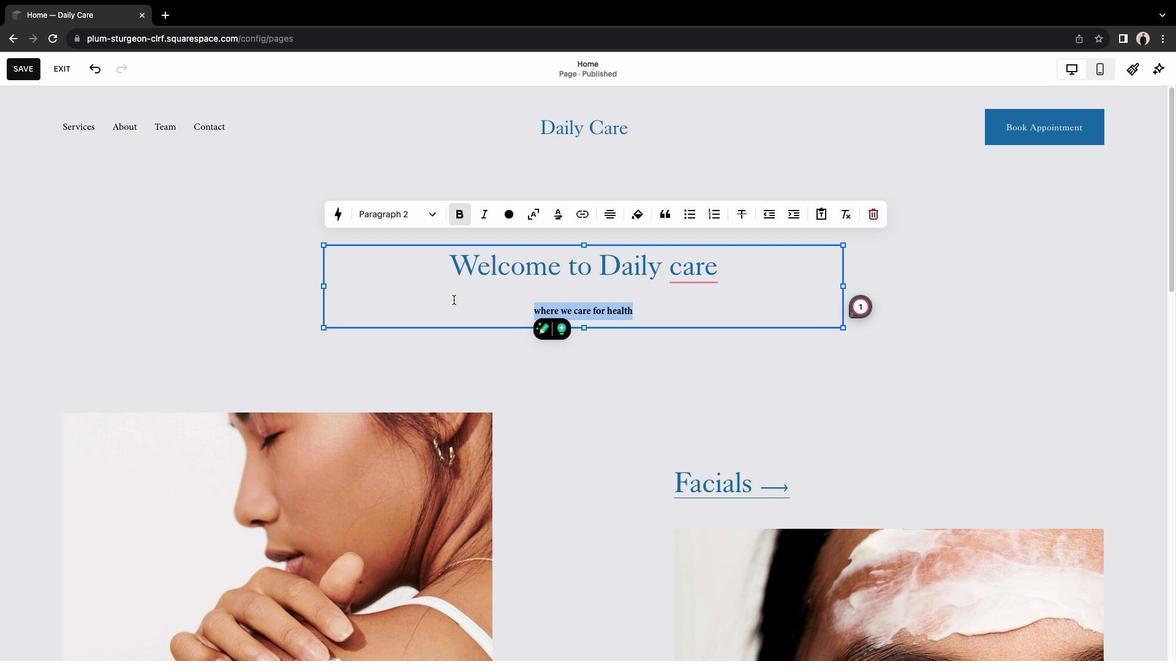 
Action: Mouse moved to (1125, 69)
Screenshot: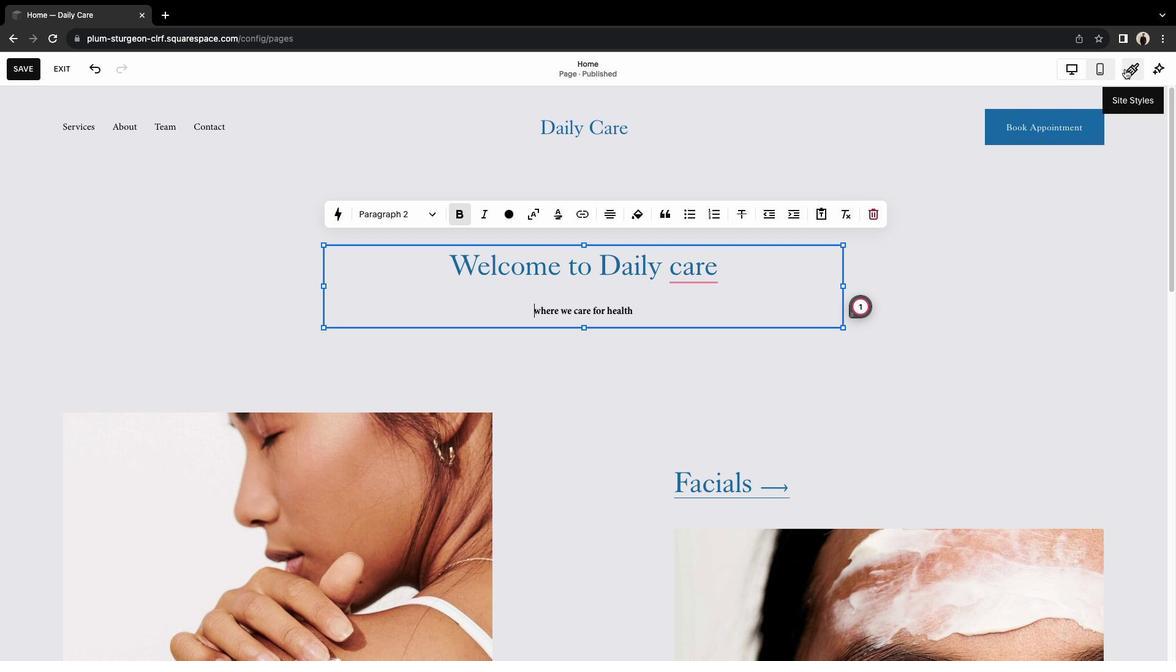 
Action: Mouse pressed left at (1125, 69)
Screenshot: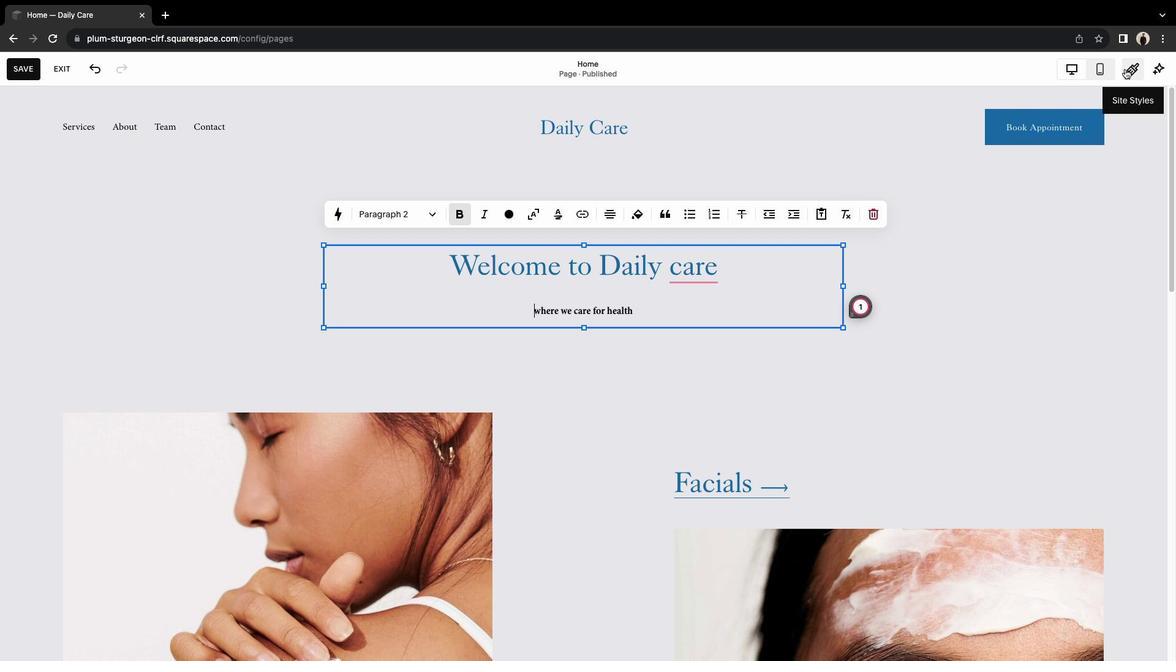 
Action: Mouse moved to (1005, 179)
Screenshot: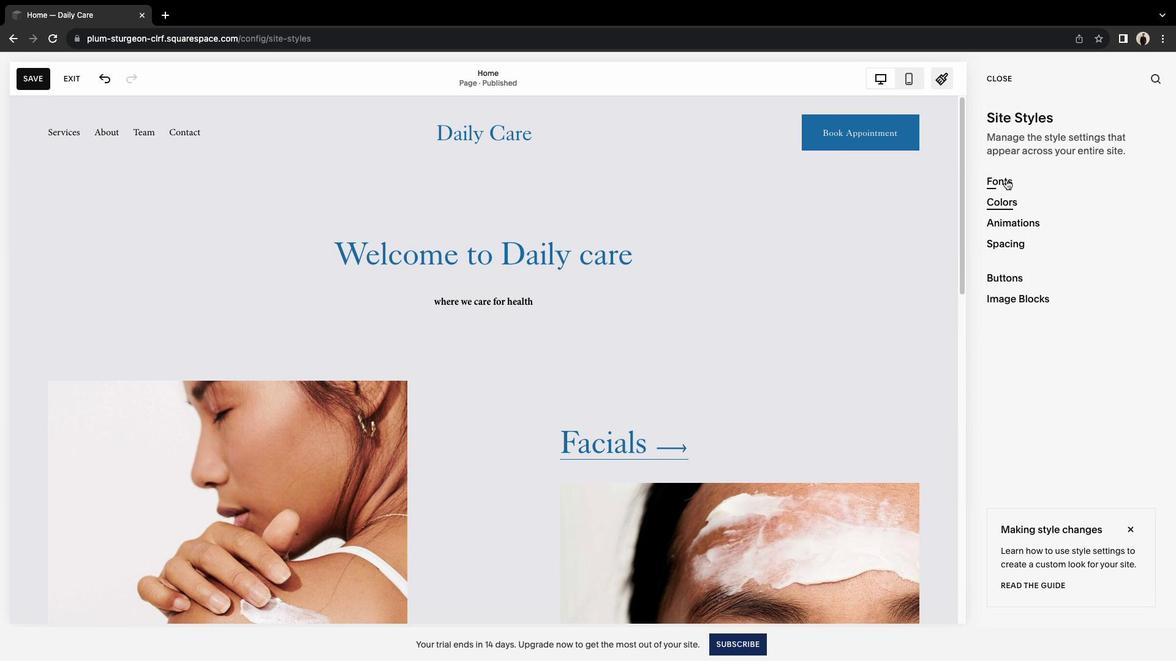 
Action: Mouse pressed left at (1005, 179)
Screenshot: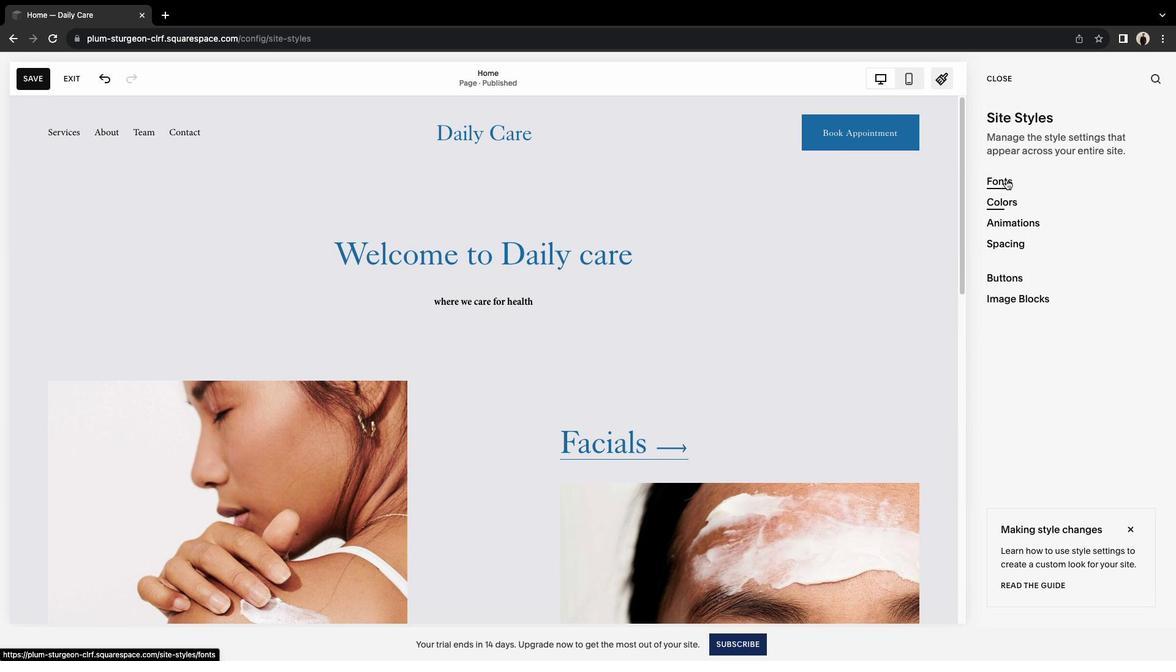 
Action: Mouse moved to (1134, 268)
Screenshot: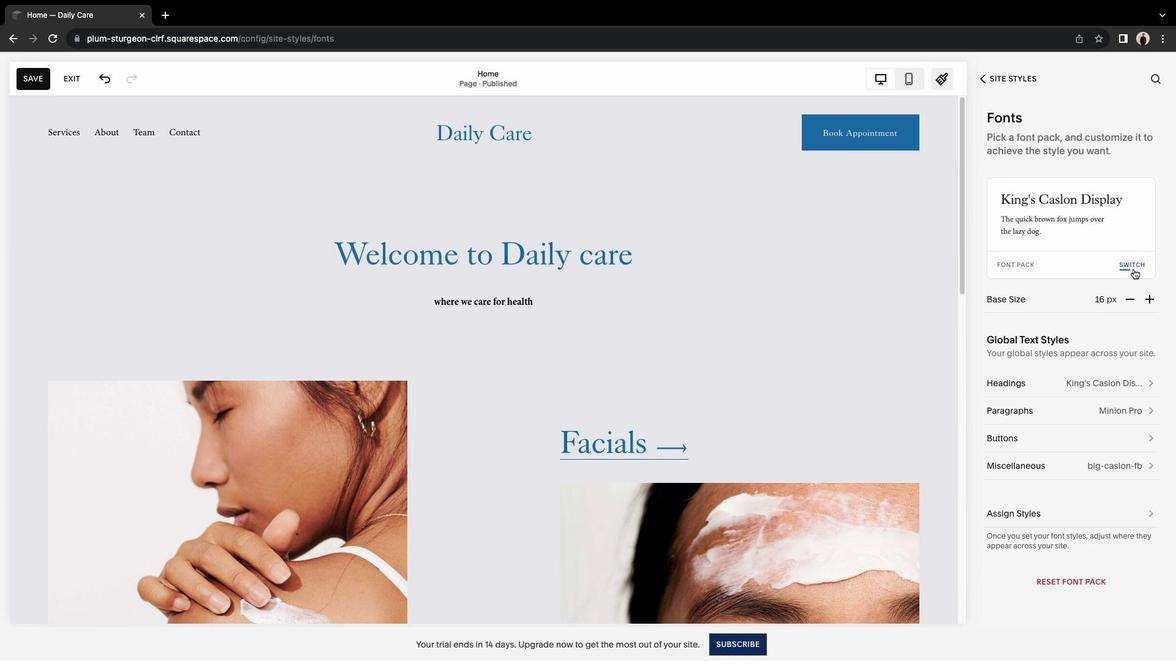 
Action: Mouse pressed left at (1134, 268)
Screenshot: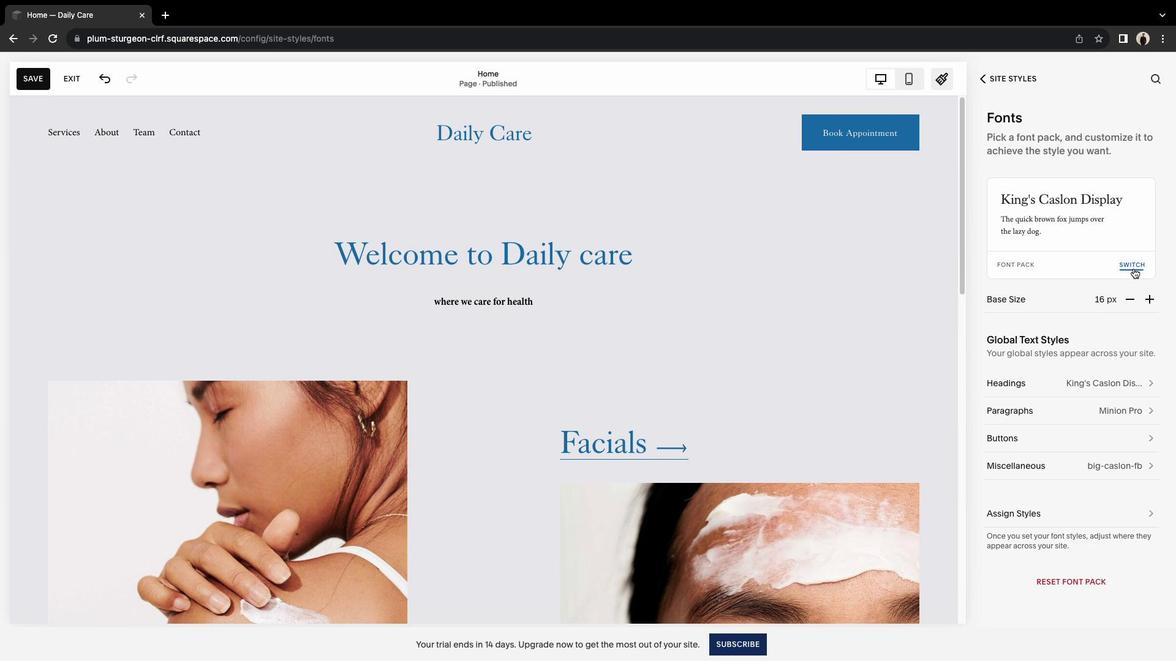 
Action: Mouse moved to (1138, 250)
Screenshot: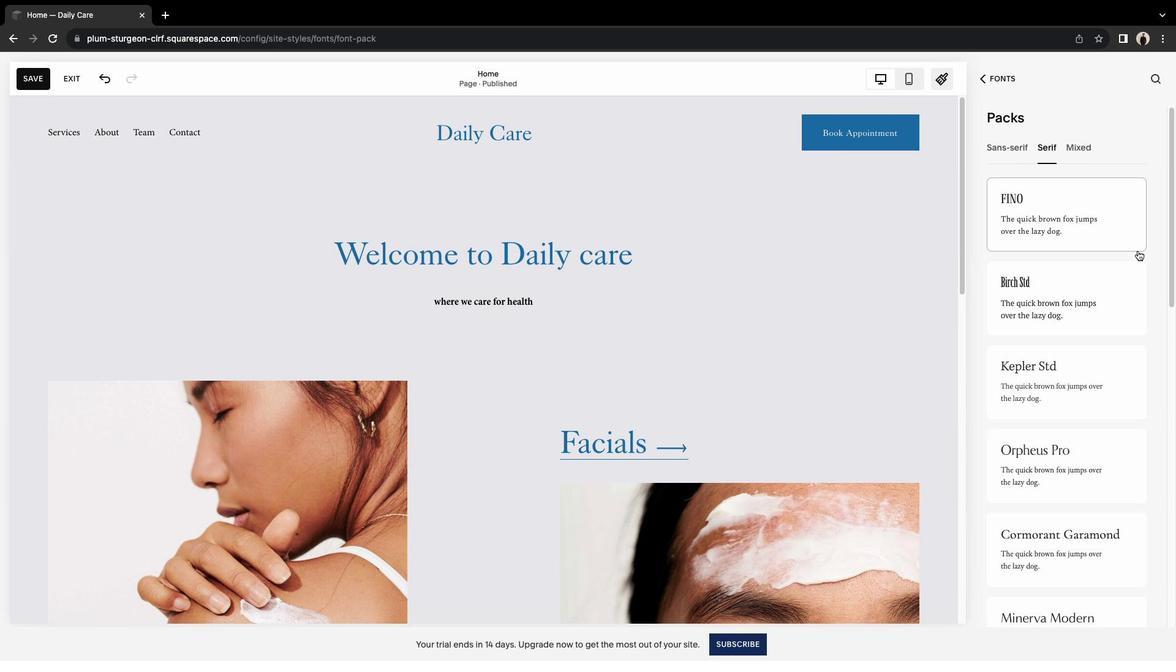 
Action: Mouse scrolled (1138, 250) with delta (0, 0)
Screenshot: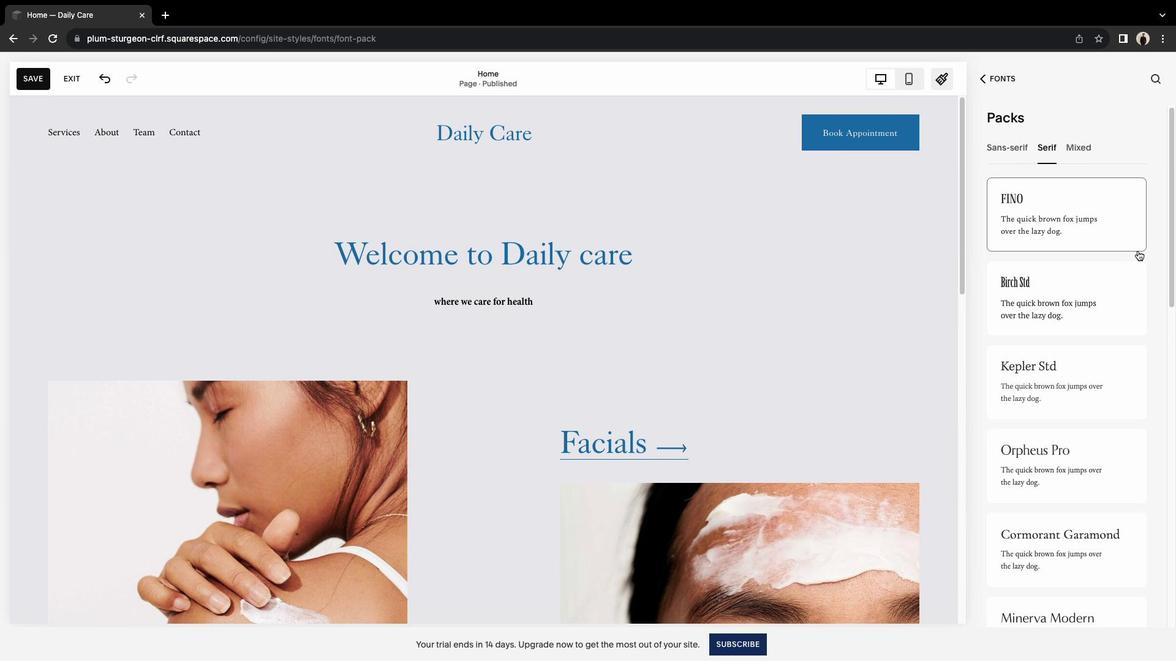 
Action: Mouse scrolled (1138, 250) with delta (0, 0)
Screenshot: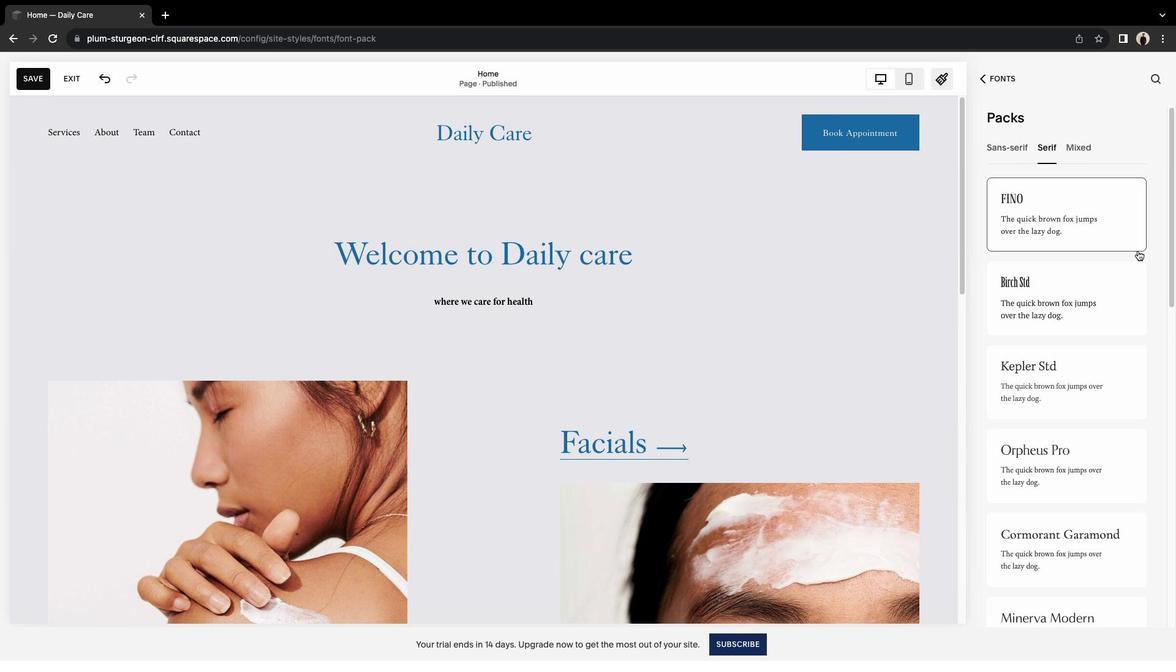 
Action: Mouse scrolled (1138, 250) with delta (0, -1)
Screenshot: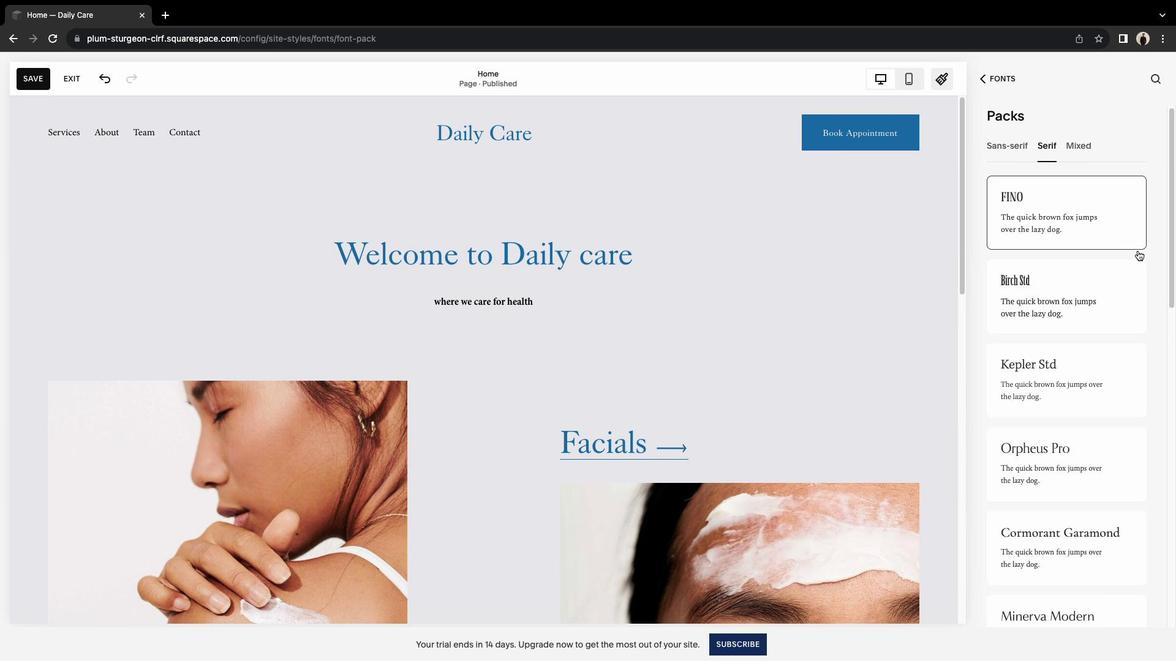 
Action: Mouse moved to (1064, 294)
Screenshot: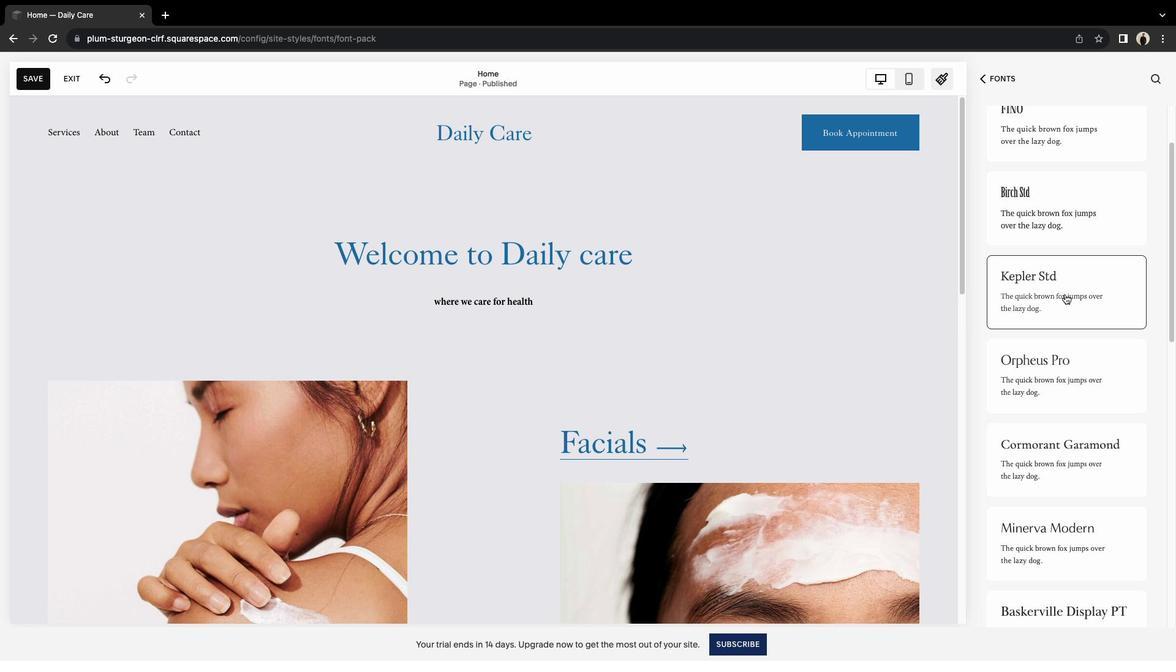 
Action: Mouse pressed left at (1064, 294)
Screenshot: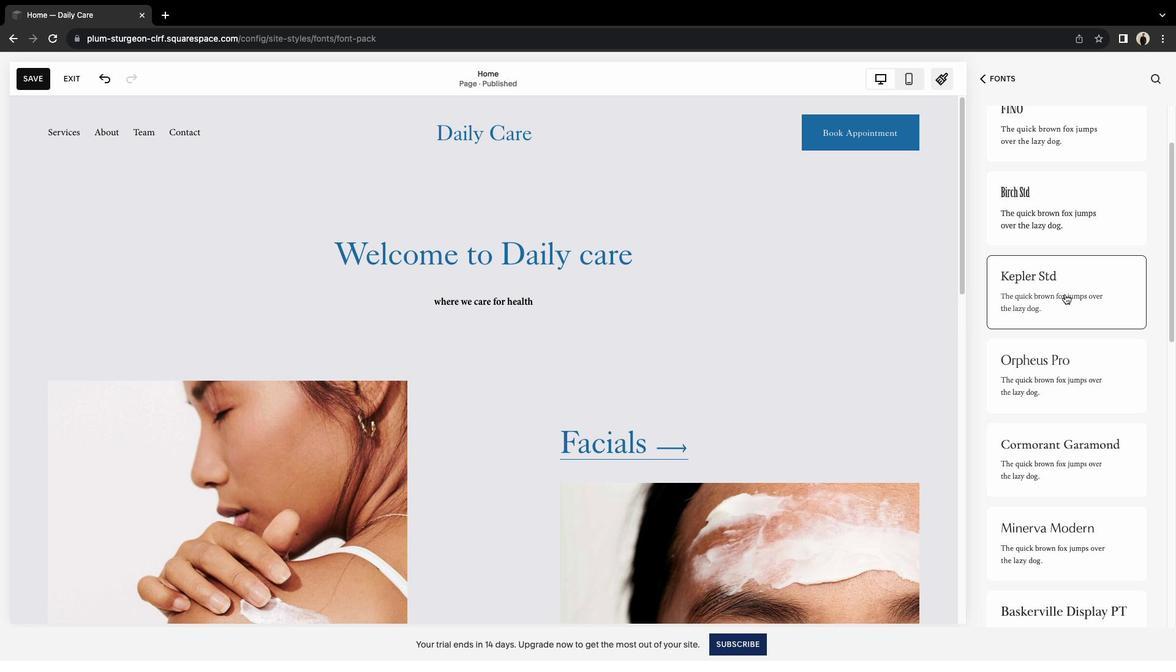 
Action: Mouse moved to (1080, 278)
Screenshot: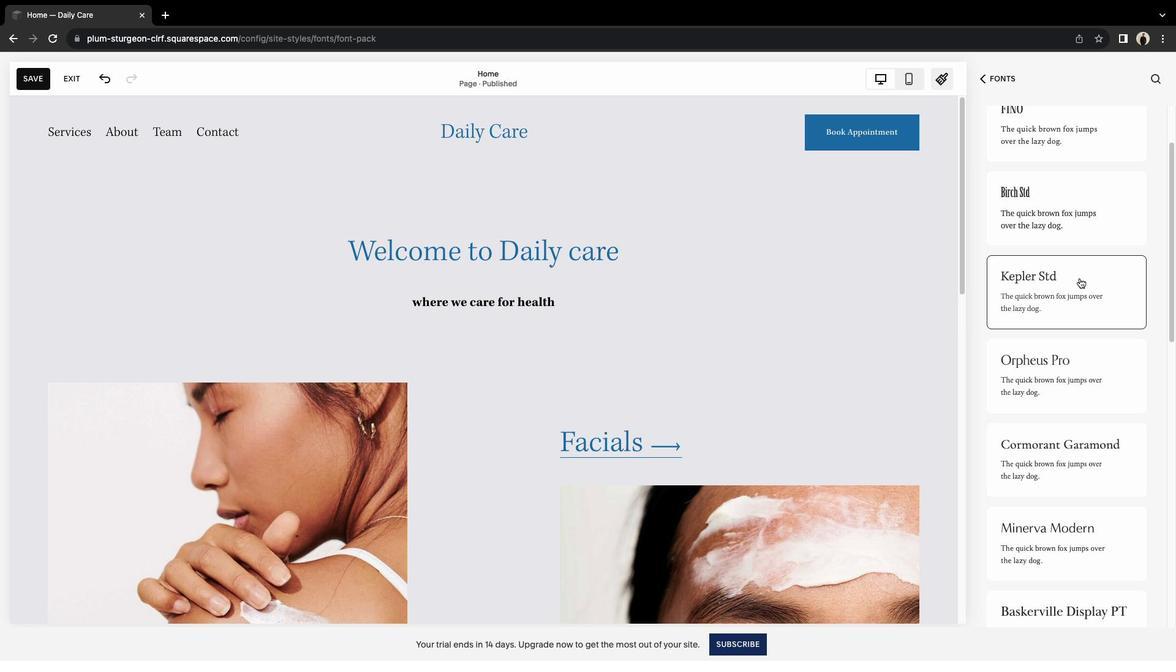 
Action: Mouse scrolled (1080, 278) with delta (0, 0)
Screenshot: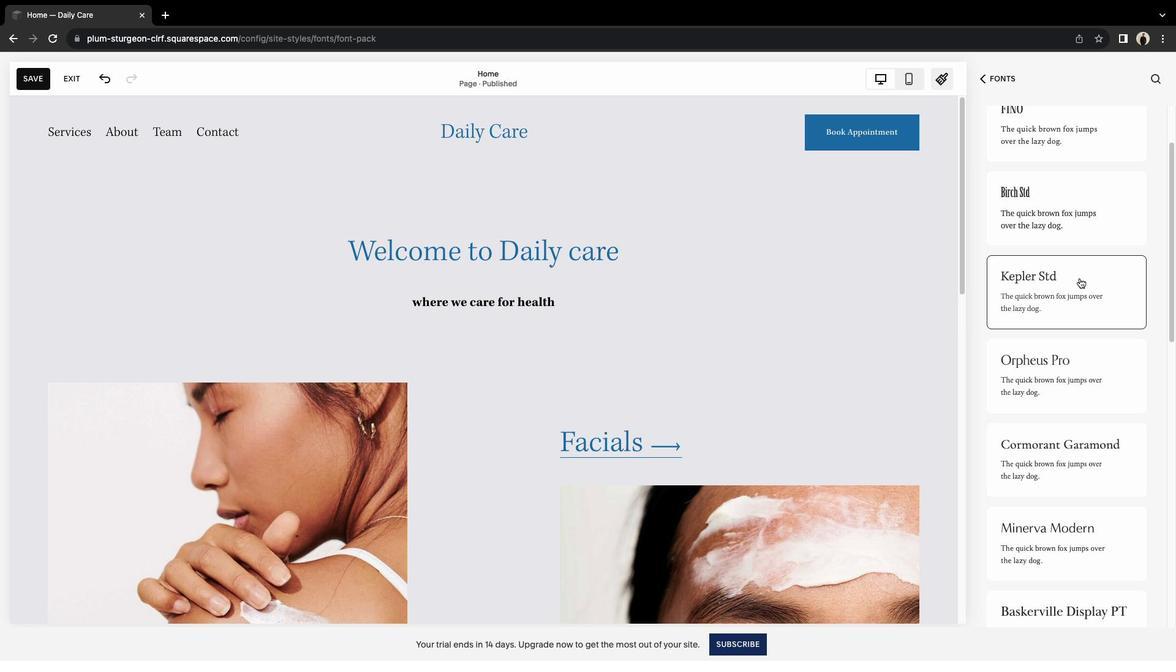 
Action: Mouse scrolled (1080, 278) with delta (0, 0)
Screenshot: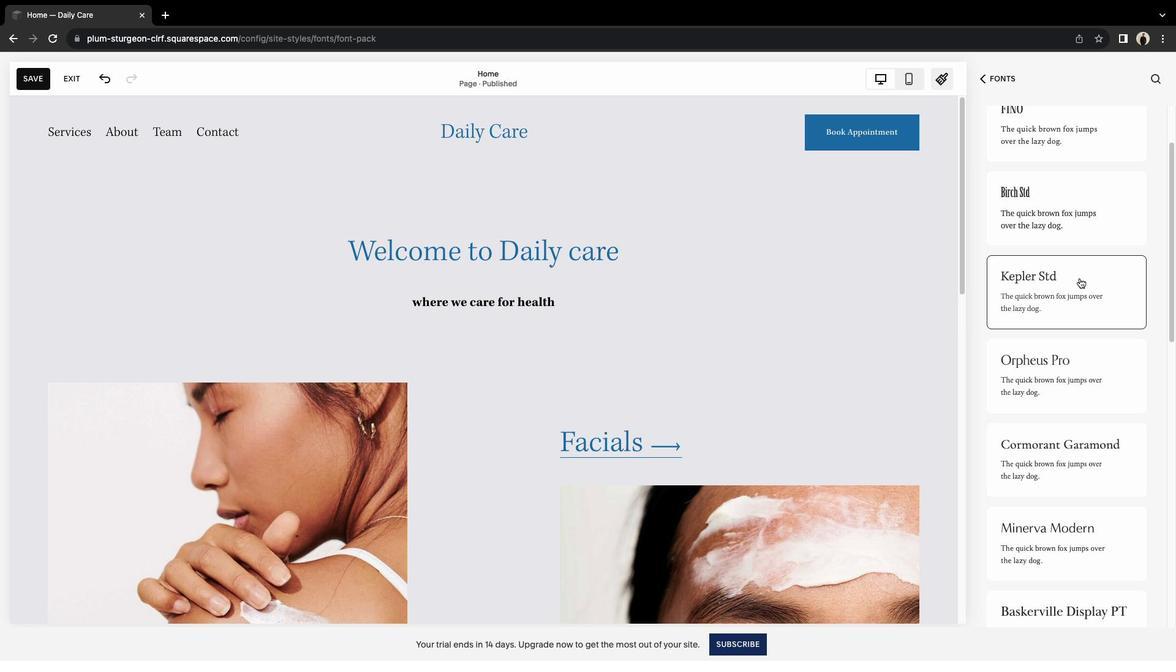 
Action: Mouse scrolled (1080, 278) with delta (0, -1)
Screenshot: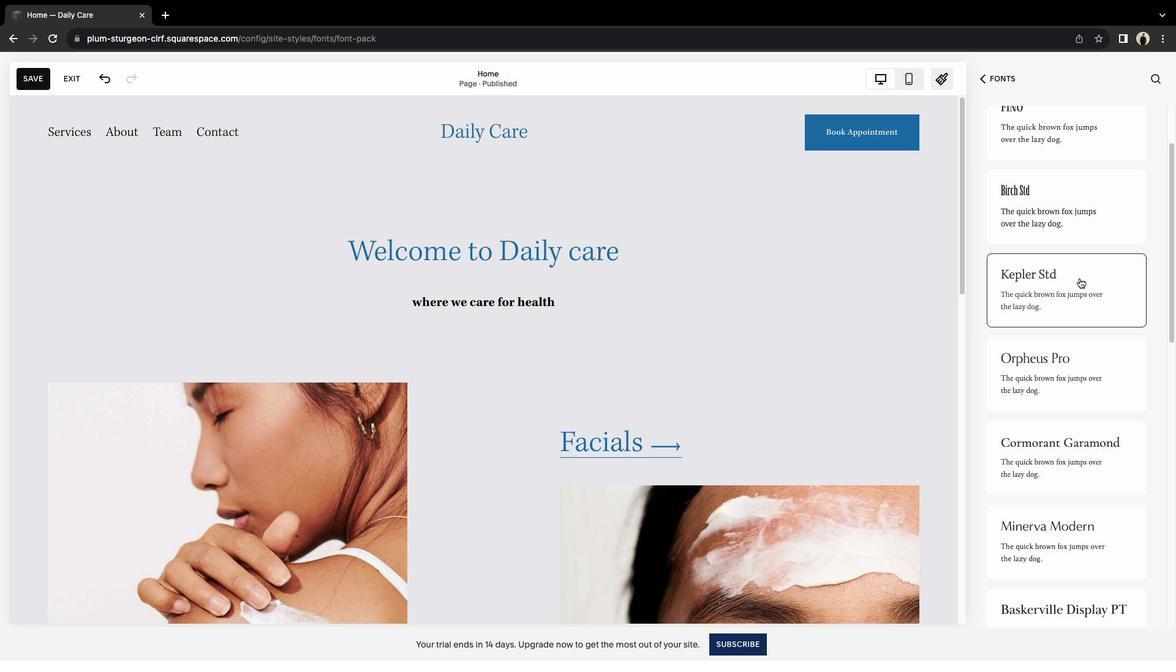 
Action: Mouse moved to (1081, 275)
Screenshot: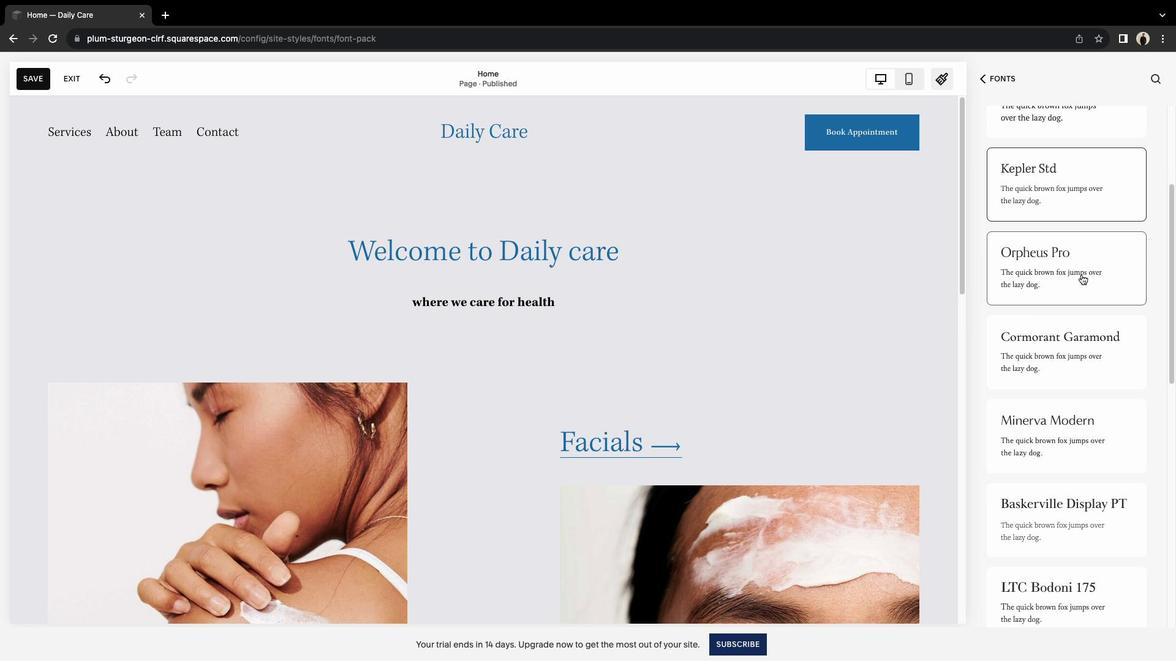 
Action: Mouse pressed left at (1081, 275)
Screenshot: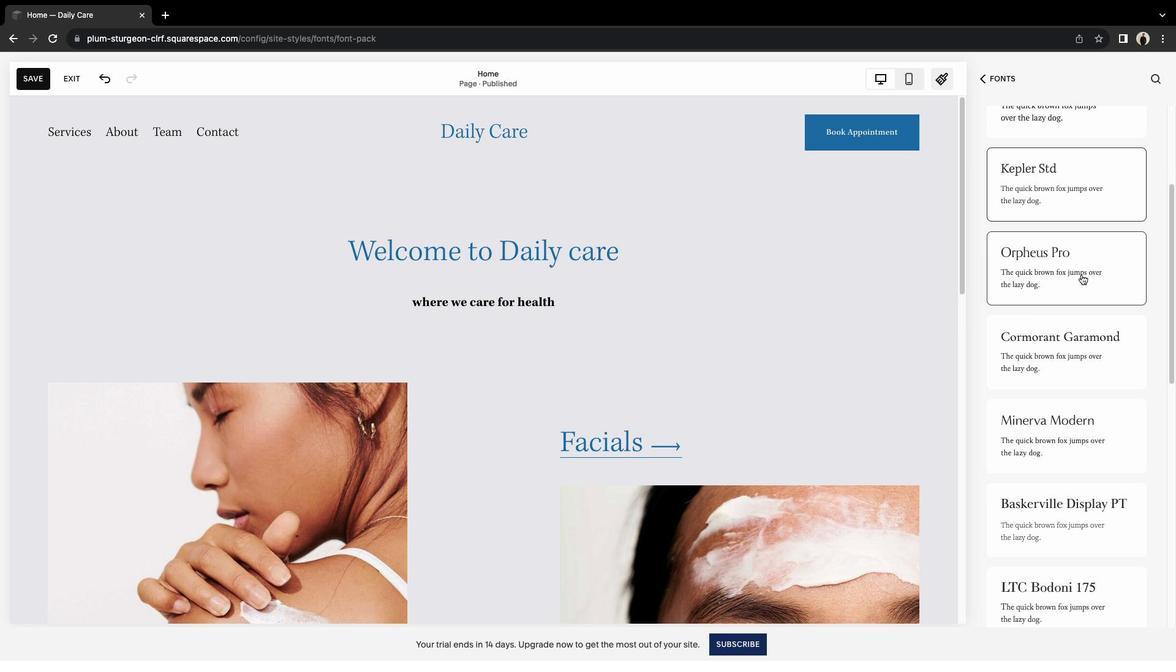 
Action: Mouse moved to (1081, 275)
Screenshot: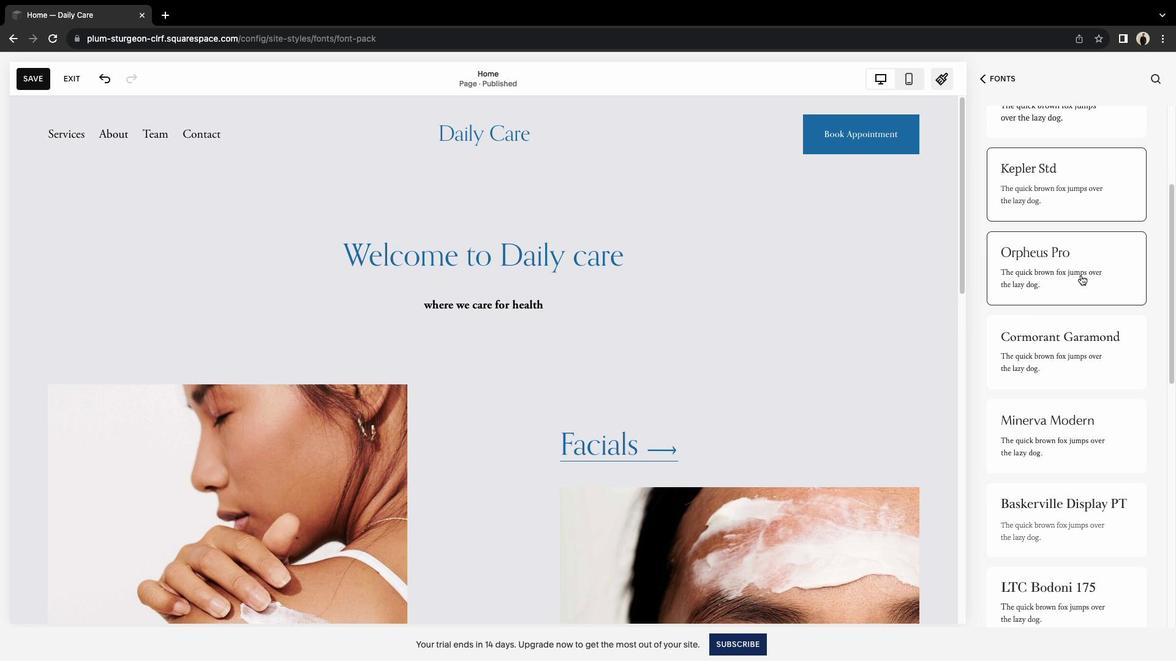 
Action: Mouse scrolled (1081, 275) with delta (0, 0)
Screenshot: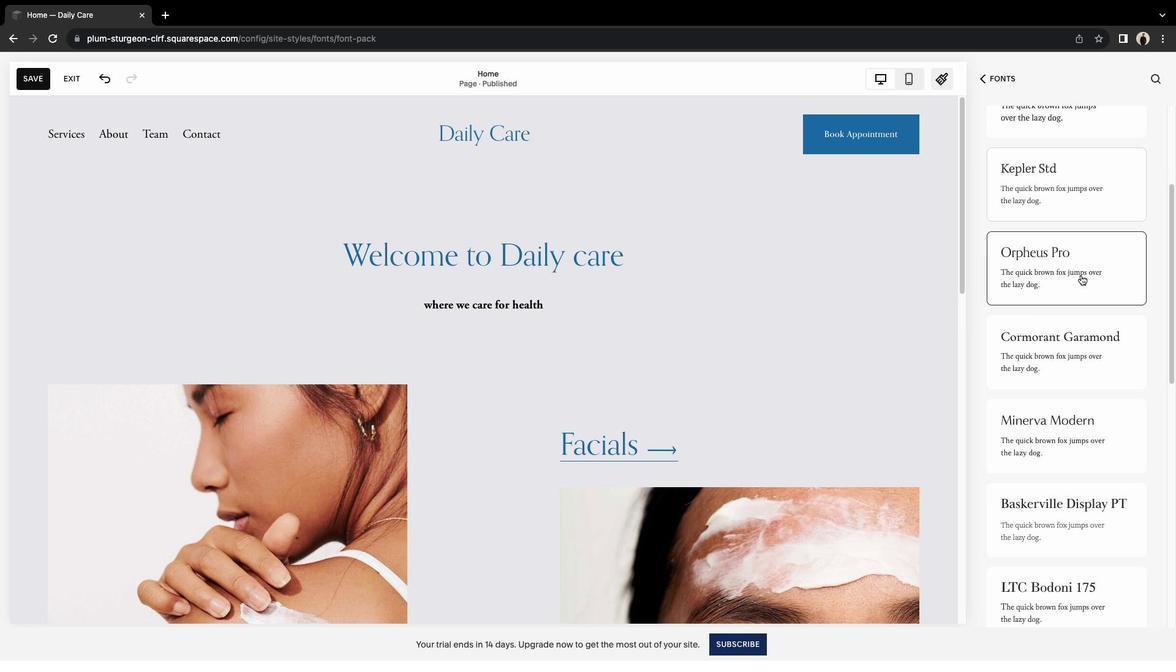
Action: Mouse scrolled (1081, 275) with delta (0, 0)
Screenshot: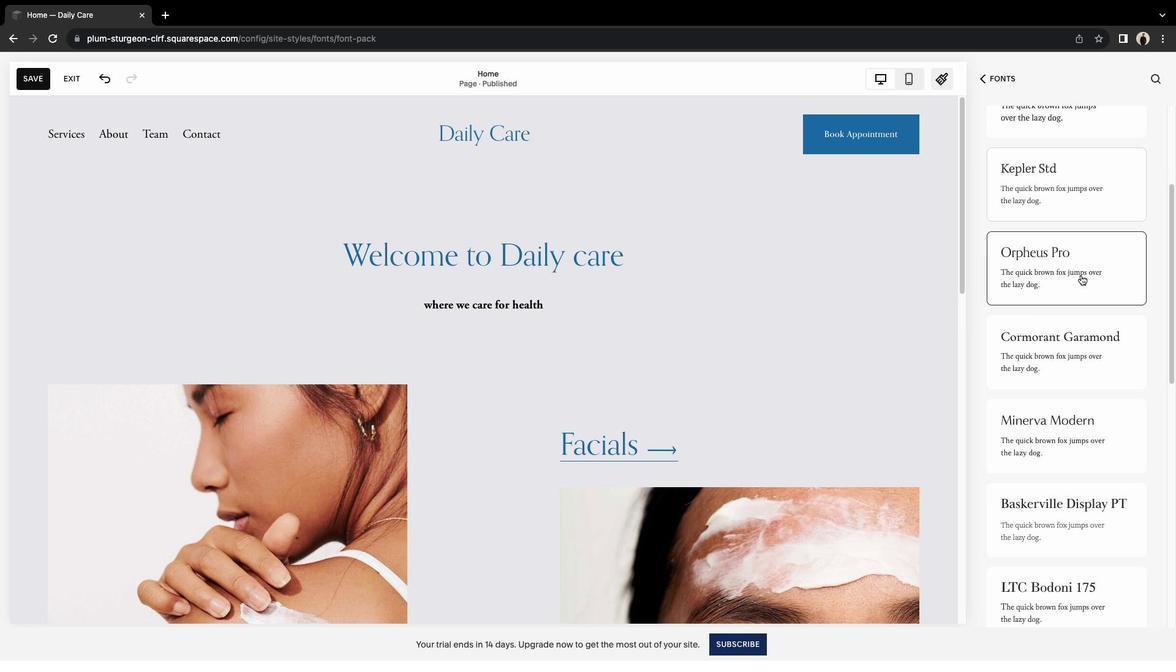 
Action: Mouse scrolled (1081, 275) with delta (0, -1)
Screenshot: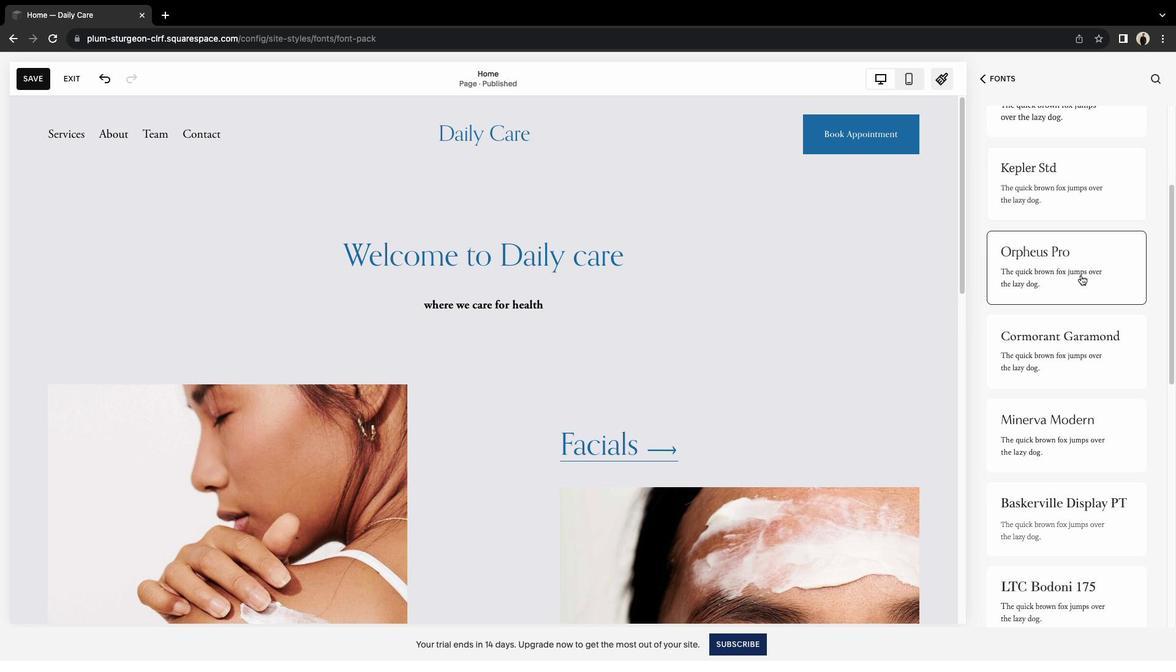 
Action: Mouse moved to (1086, 338)
Screenshot: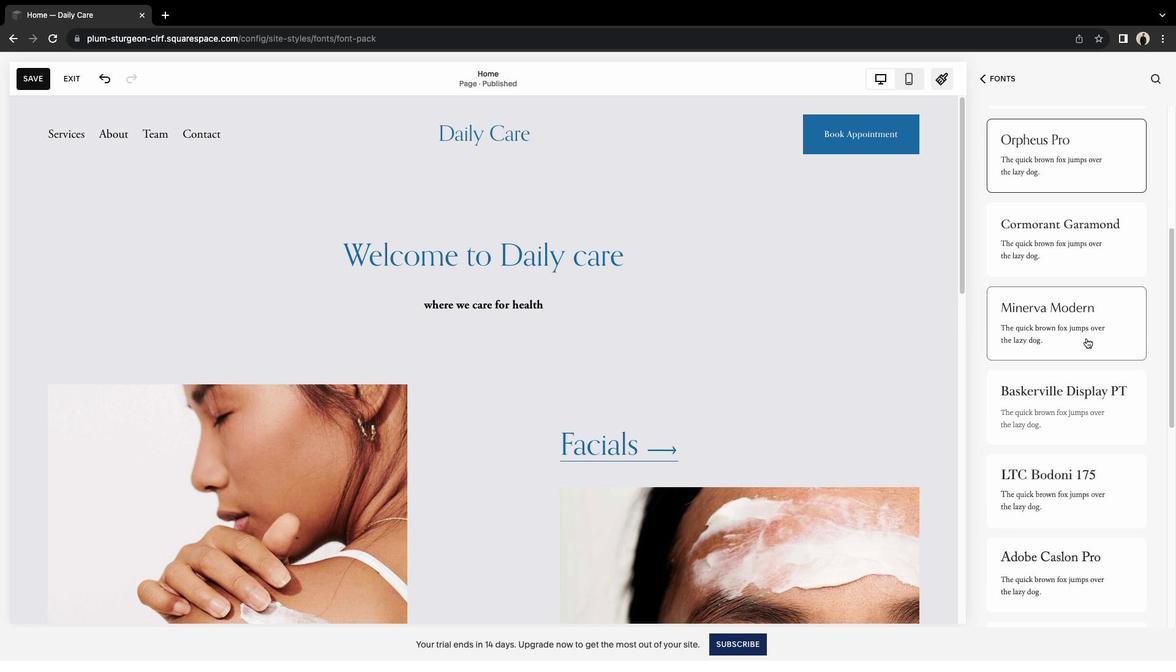 
Action: Mouse scrolled (1086, 338) with delta (0, 0)
Screenshot: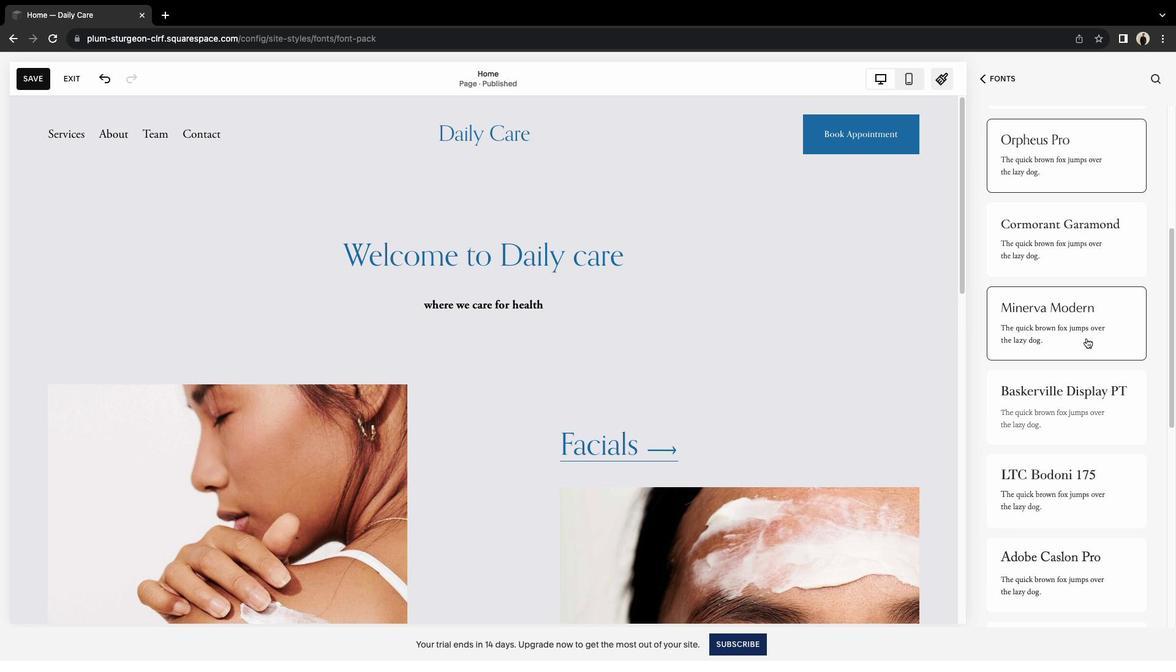 
Action: Mouse scrolled (1086, 338) with delta (0, 0)
Screenshot: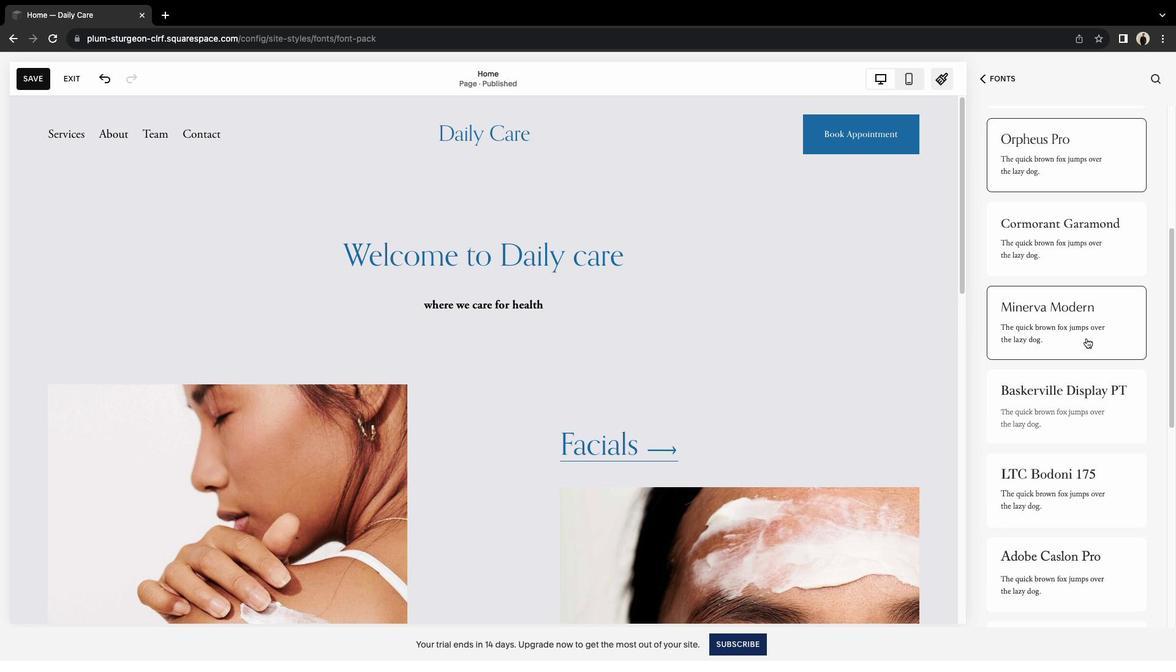 
Action: Mouse scrolled (1086, 338) with delta (0, 0)
Screenshot: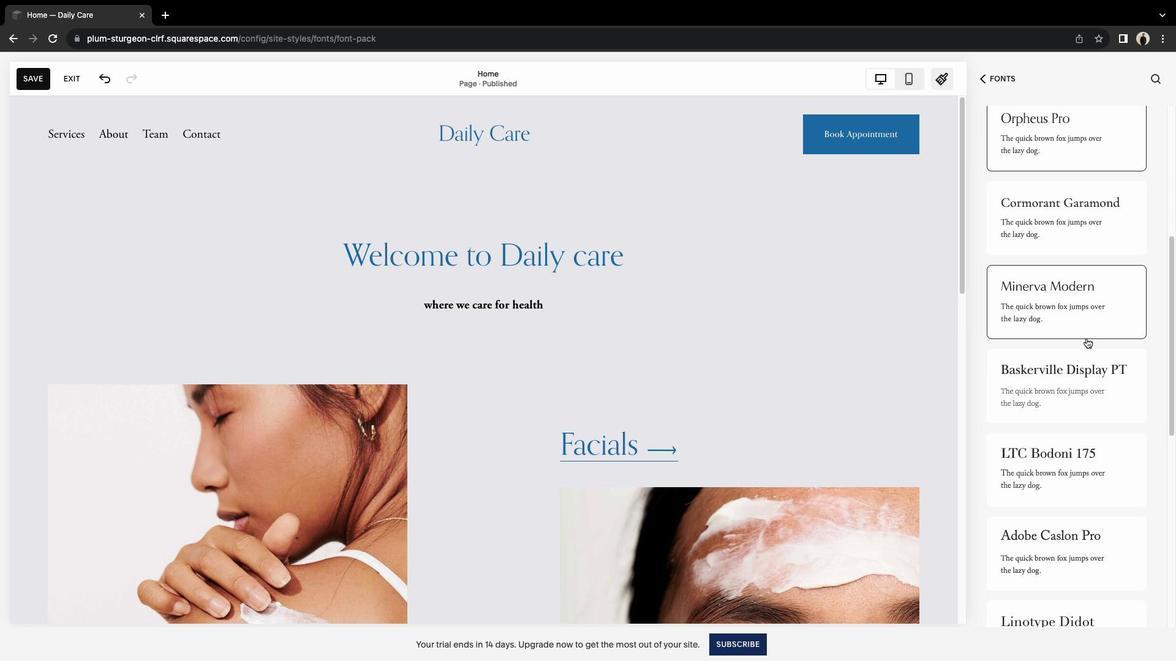
Action: Mouse scrolled (1086, 338) with delta (0, 0)
Screenshot: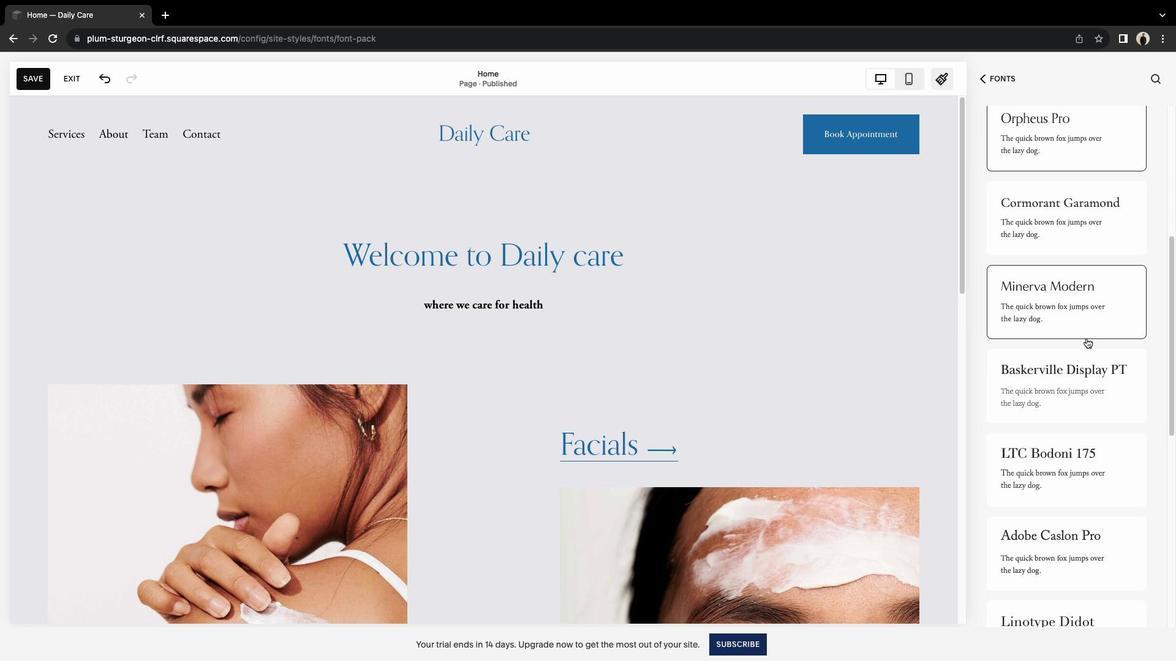 
Action: Mouse scrolled (1086, 338) with delta (0, -1)
Screenshot: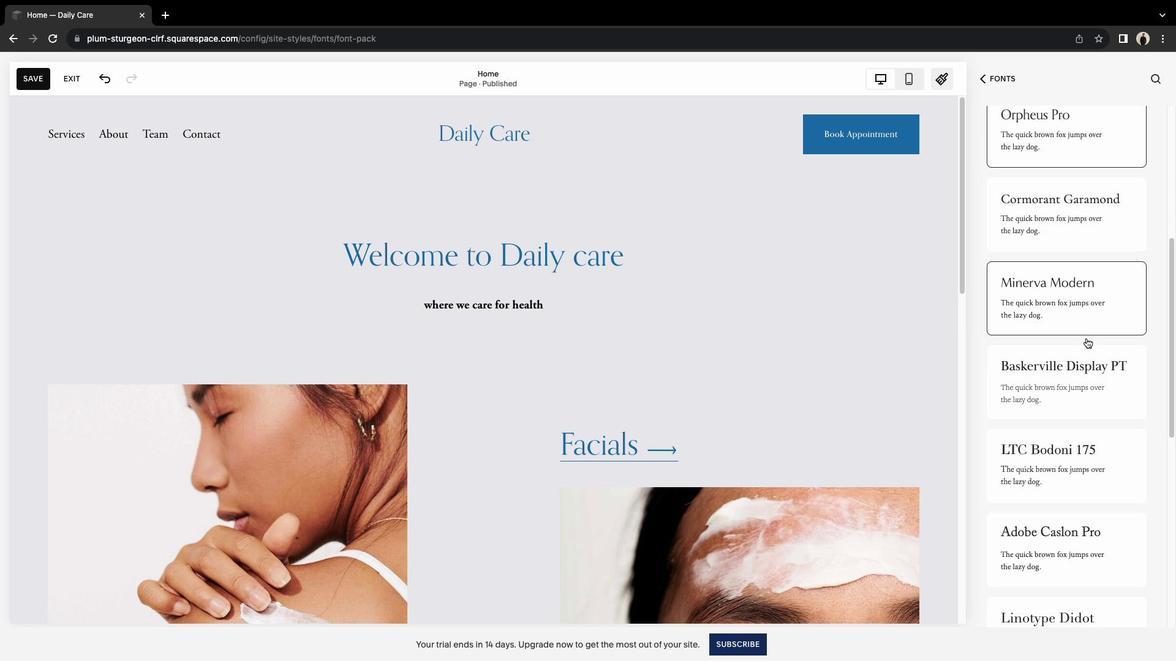 
Action: Mouse scrolled (1086, 338) with delta (0, 0)
Screenshot: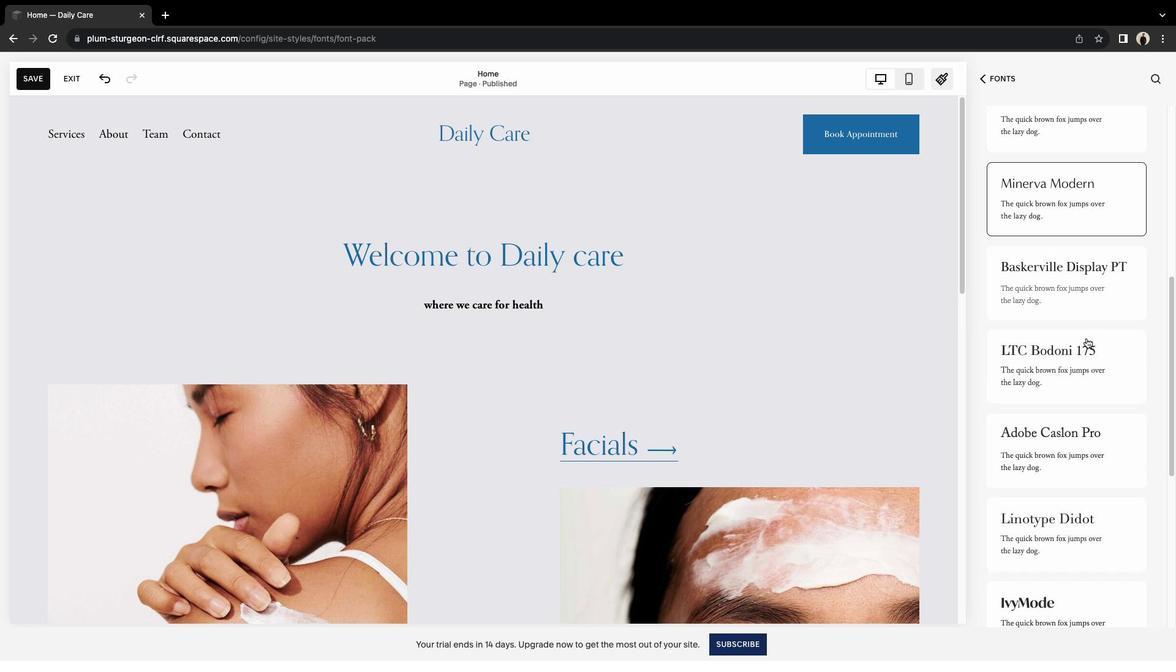 
Action: Mouse scrolled (1086, 338) with delta (0, 0)
Screenshot: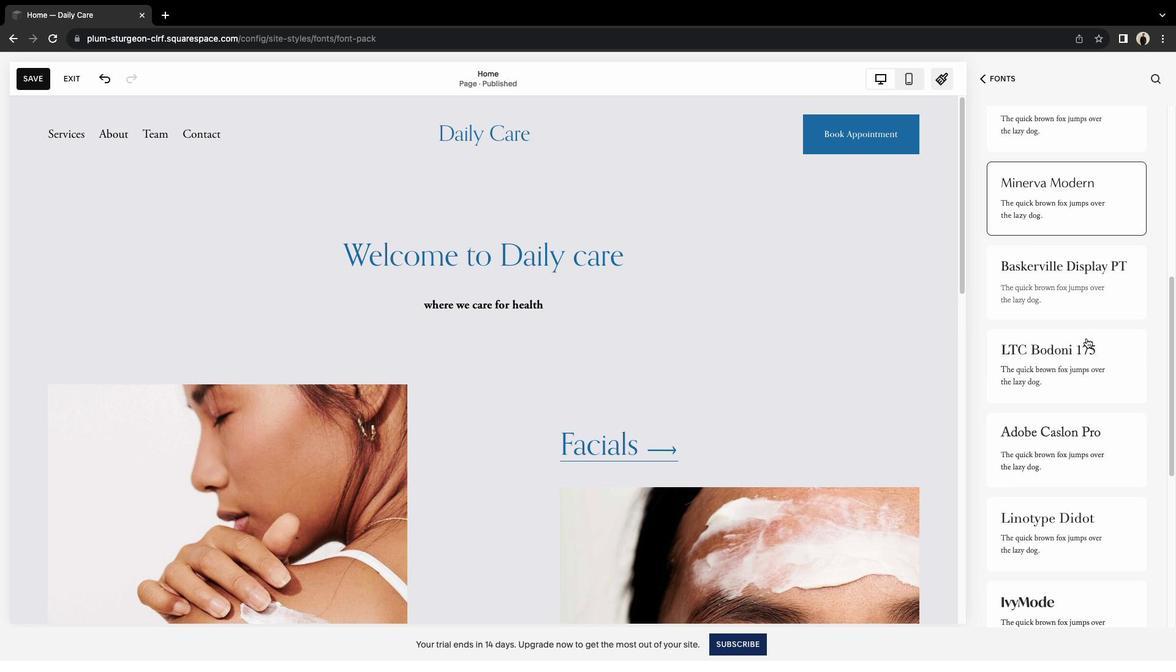 
Action: Mouse scrolled (1086, 338) with delta (0, -1)
Screenshot: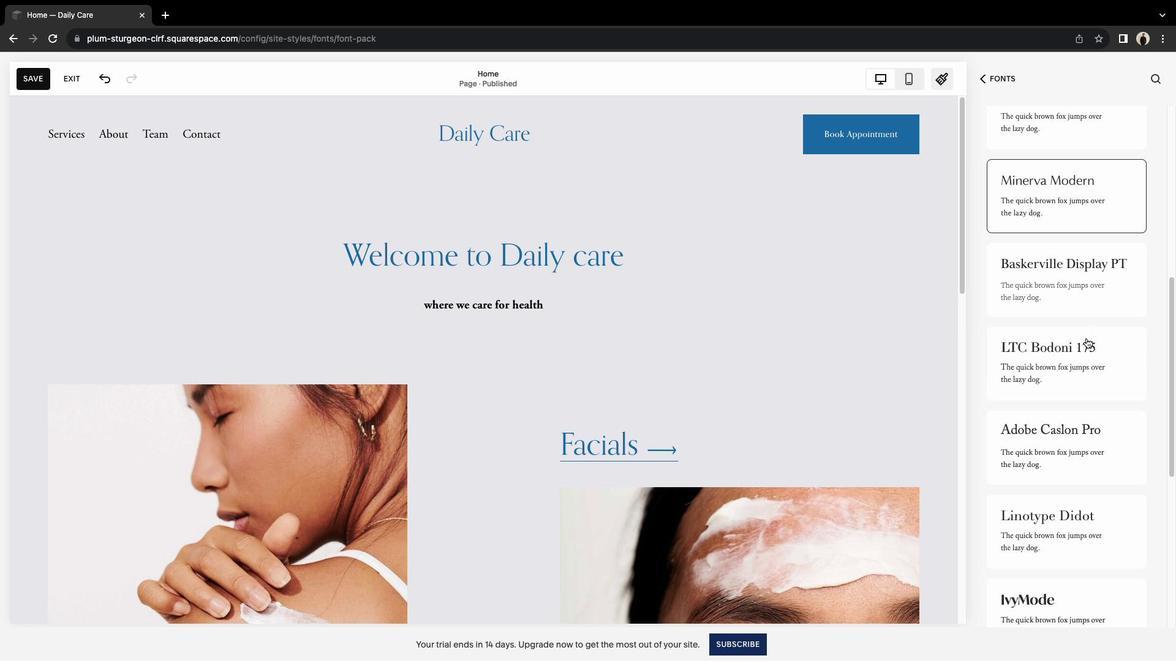 
Action: Mouse moved to (1073, 346)
Screenshot: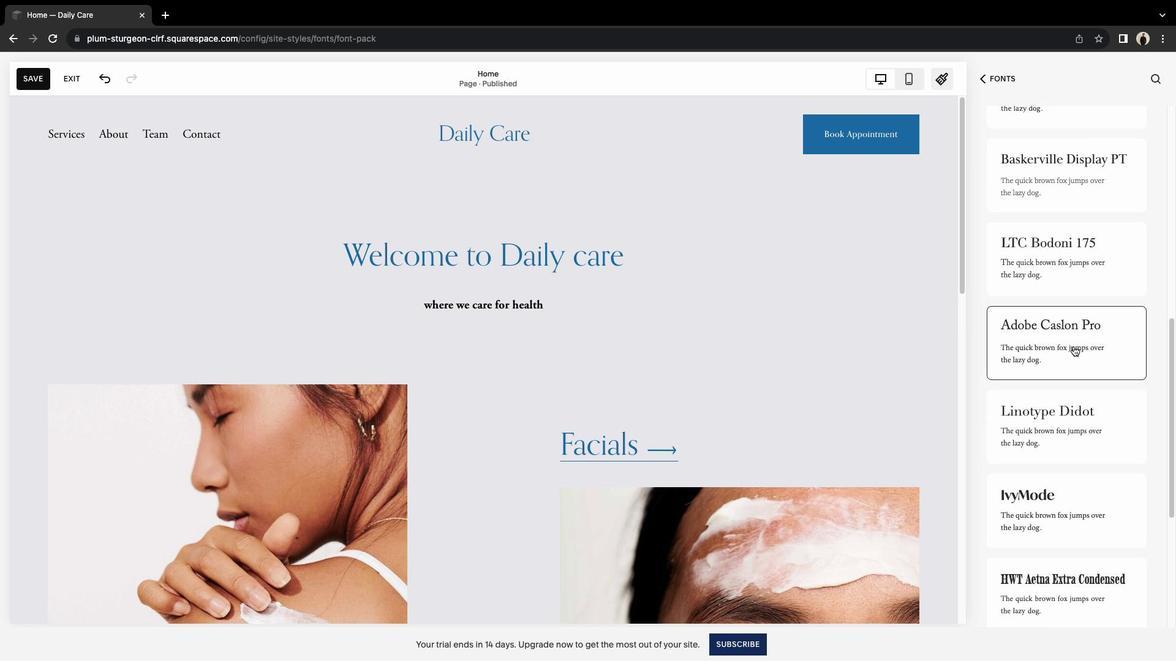 
Action: Mouse scrolled (1073, 346) with delta (0, 0)
Screenshot: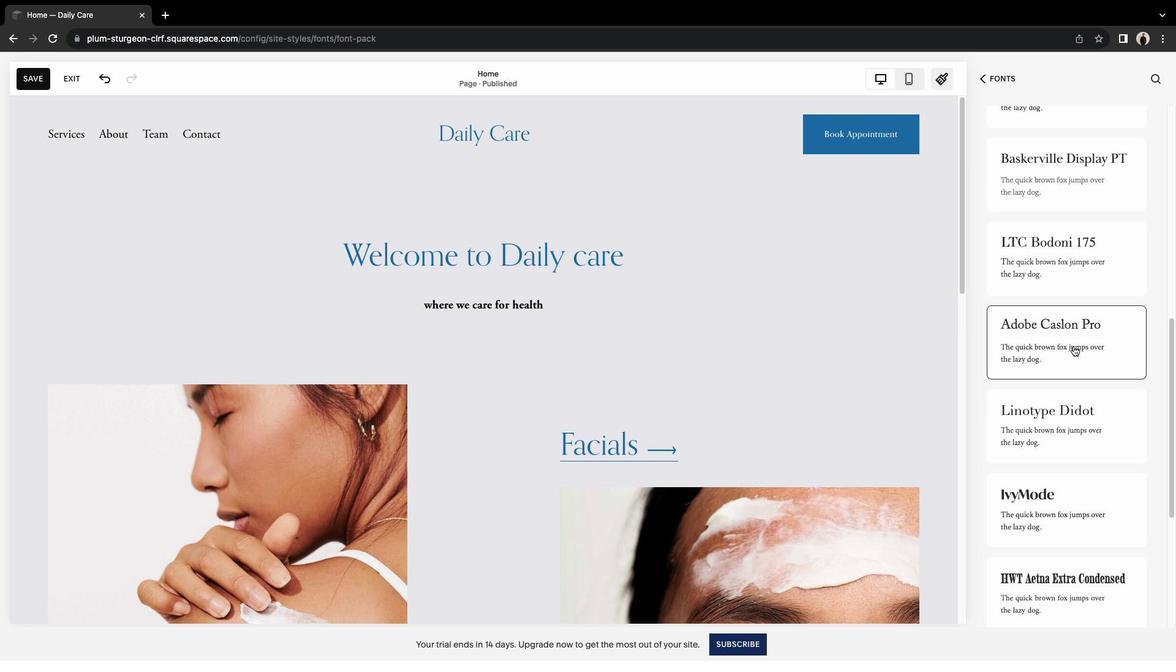 
Action: Mouse scrolled (1073, 346) with delta (0, 0)
Screenshot: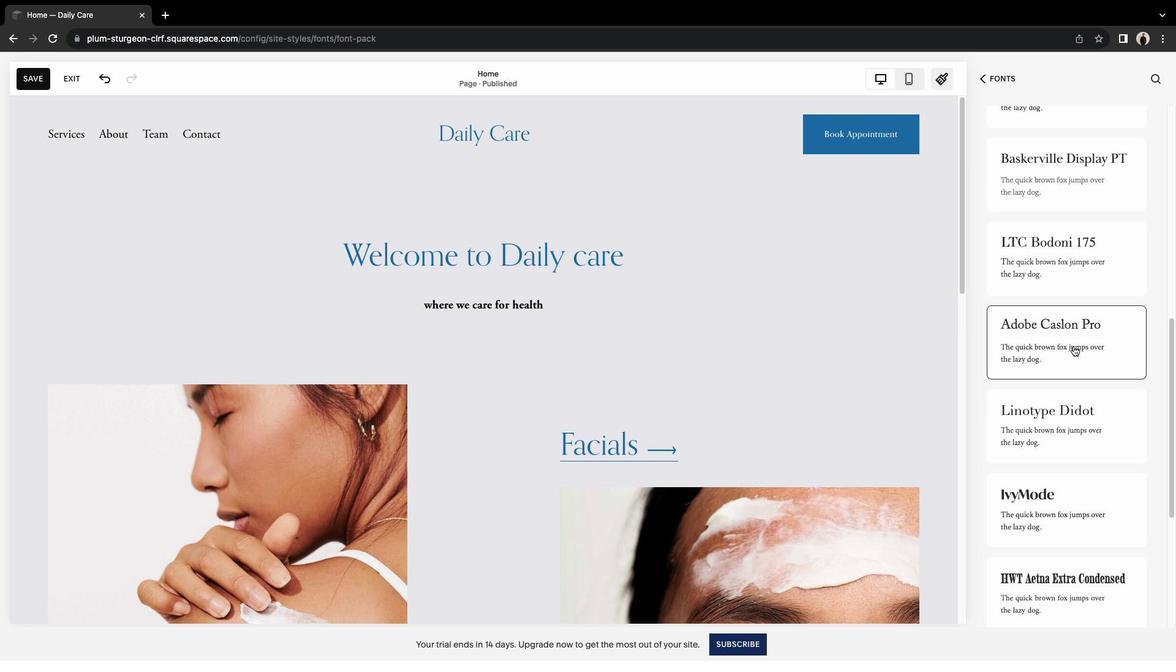 
Action: Mouse scrolled (1073, 346) with delta (0, -1)
Screenshot: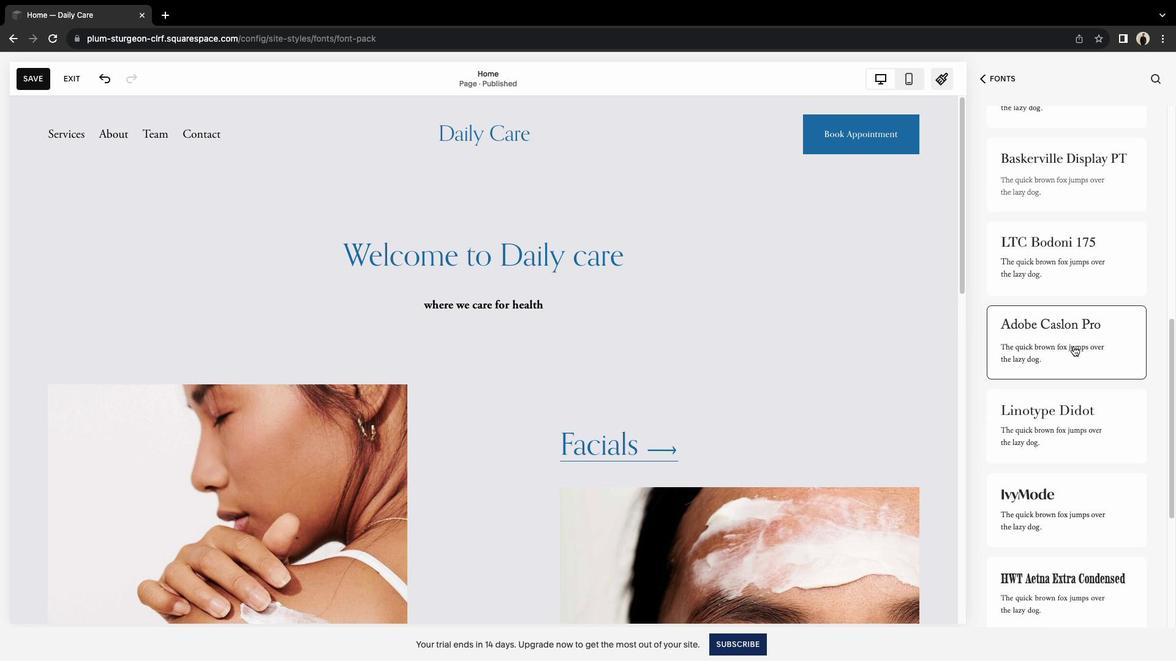 
Action: Mouse moved to (1067, 387)
Screenshot: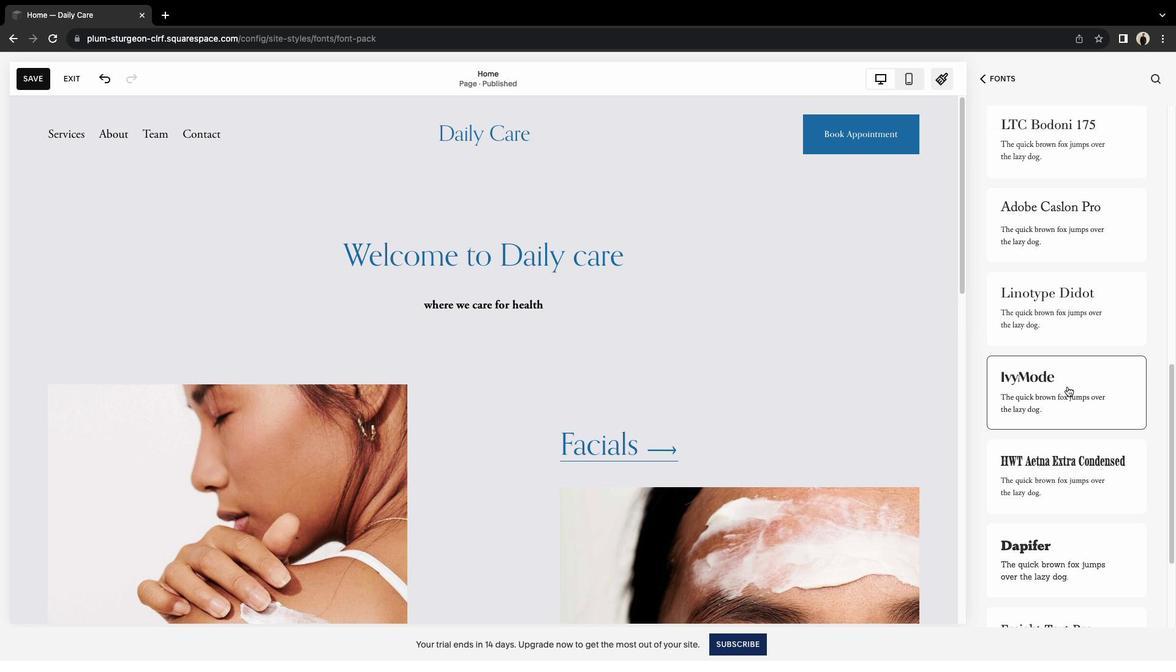 
Action: Mouse pressed left at (1067, 387)
Screenshot: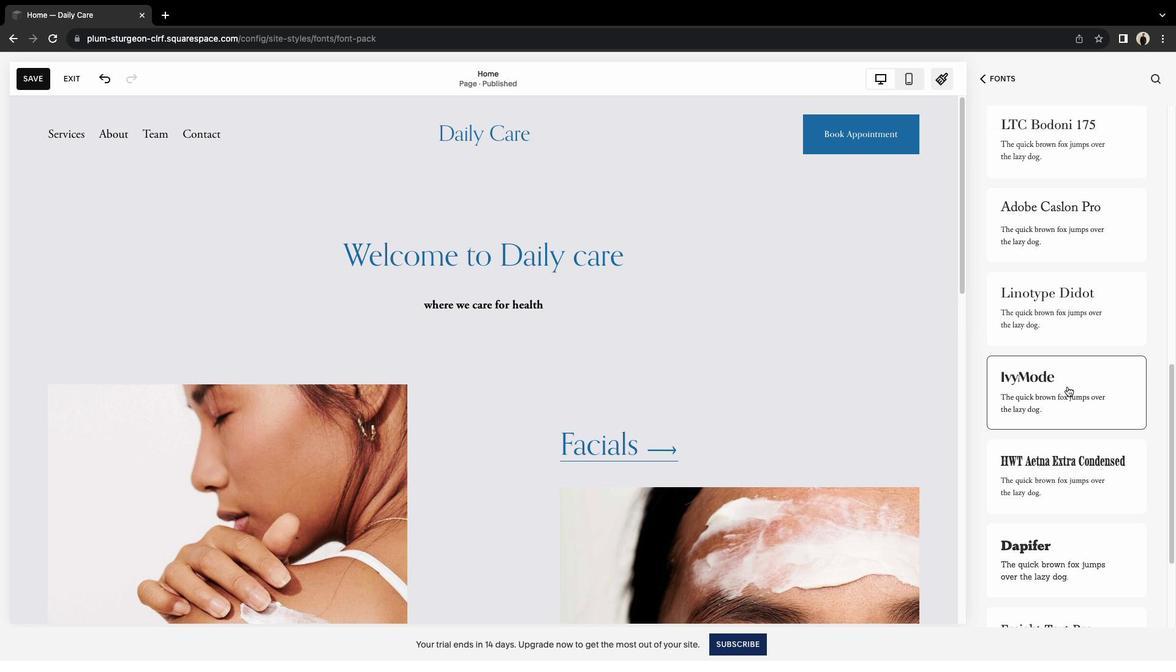 
Action: Mouse moved to (1081, 314)
Screenshot: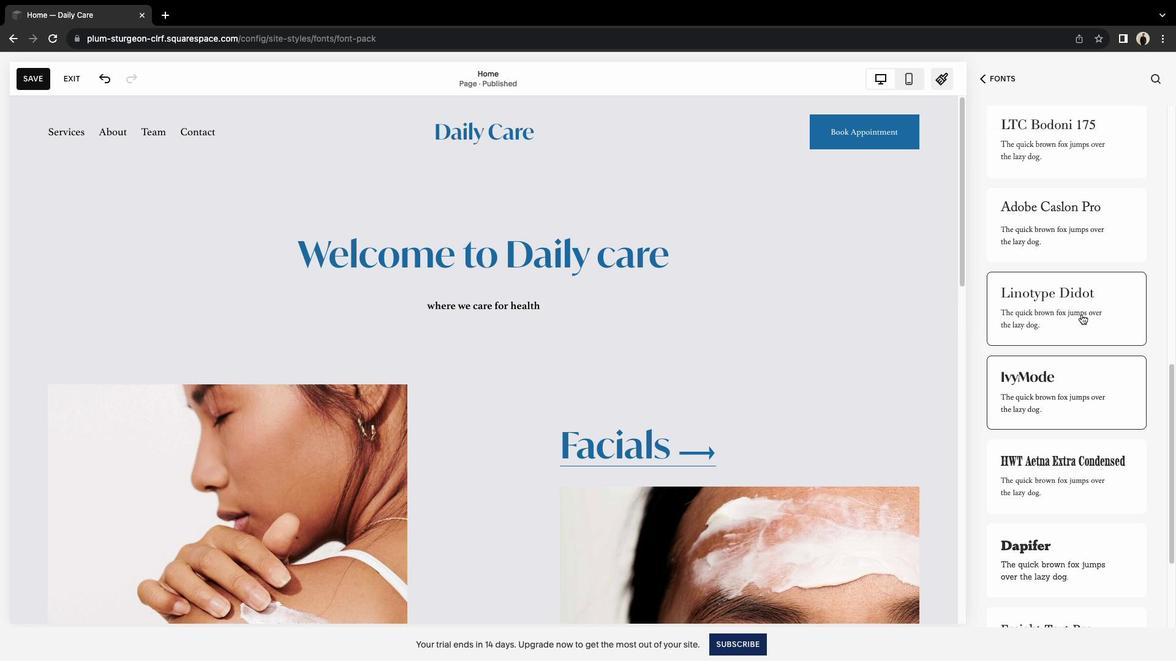 
Action: Mouse scrolled (1081, 314) with delta (0, 0)
Screenshot: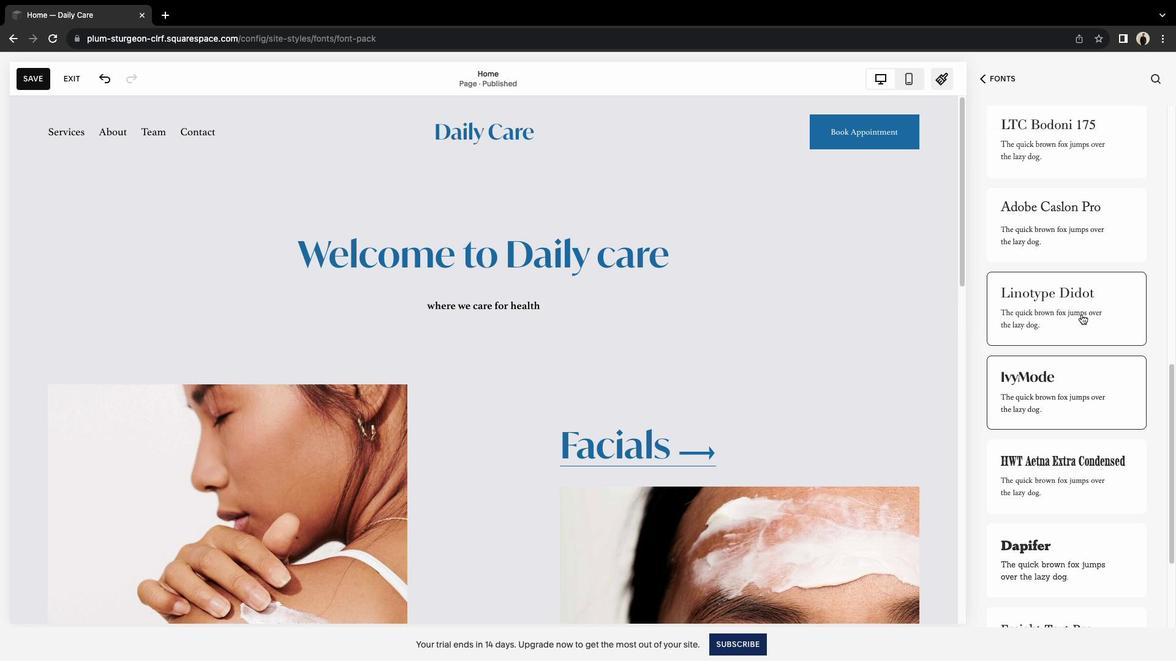 
Action: Mouse scrolled (1081, 314) with delta (0, 0)
Screenshot: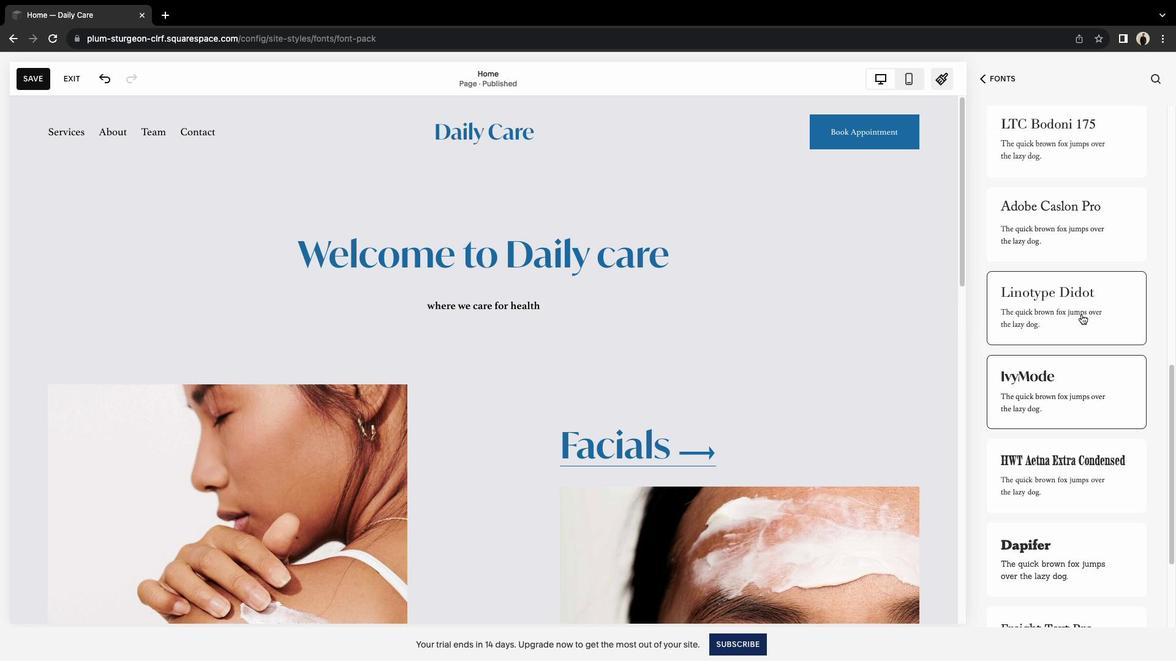 
Action: Mouse scrolled (1081, 314) with delta (0, -1)
Screenshot: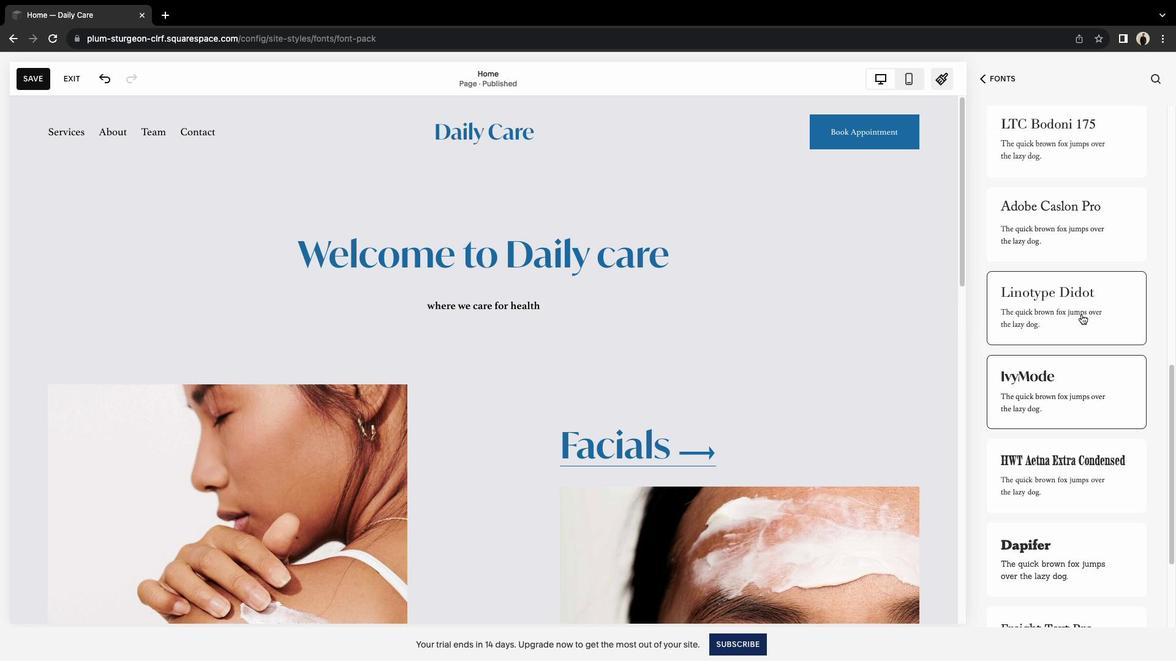 
Action: Mouse scrolled (1081, 314) with delta (0, -2)
Screenshot: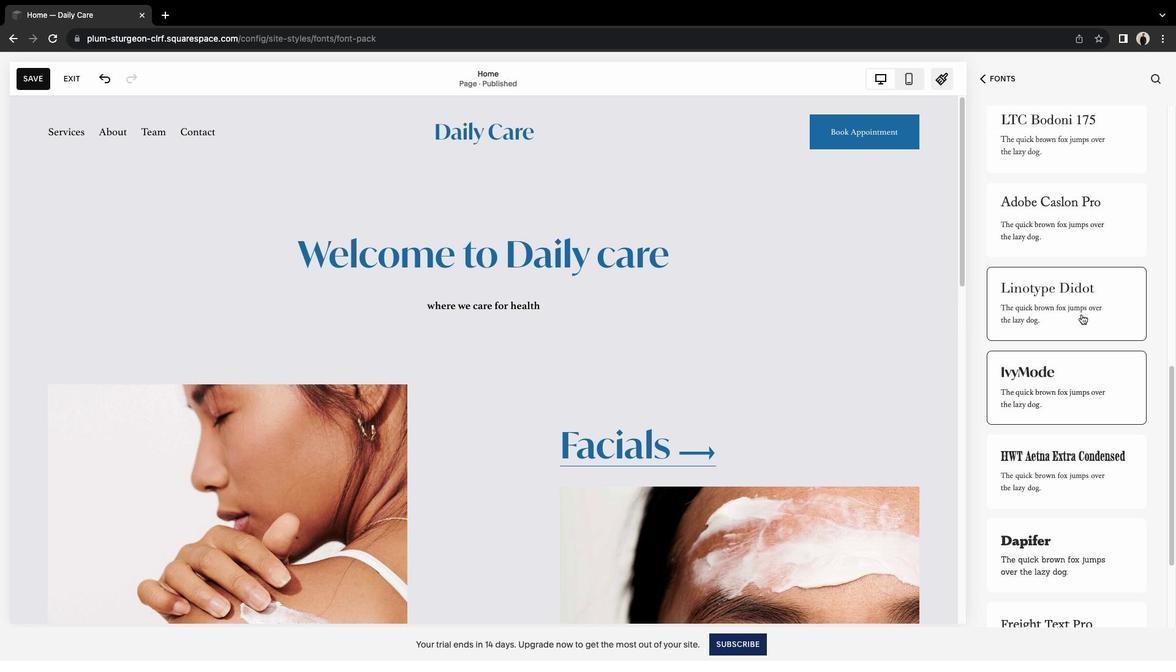 
Action: Mouse moved to (1086, 388)
Screenshot: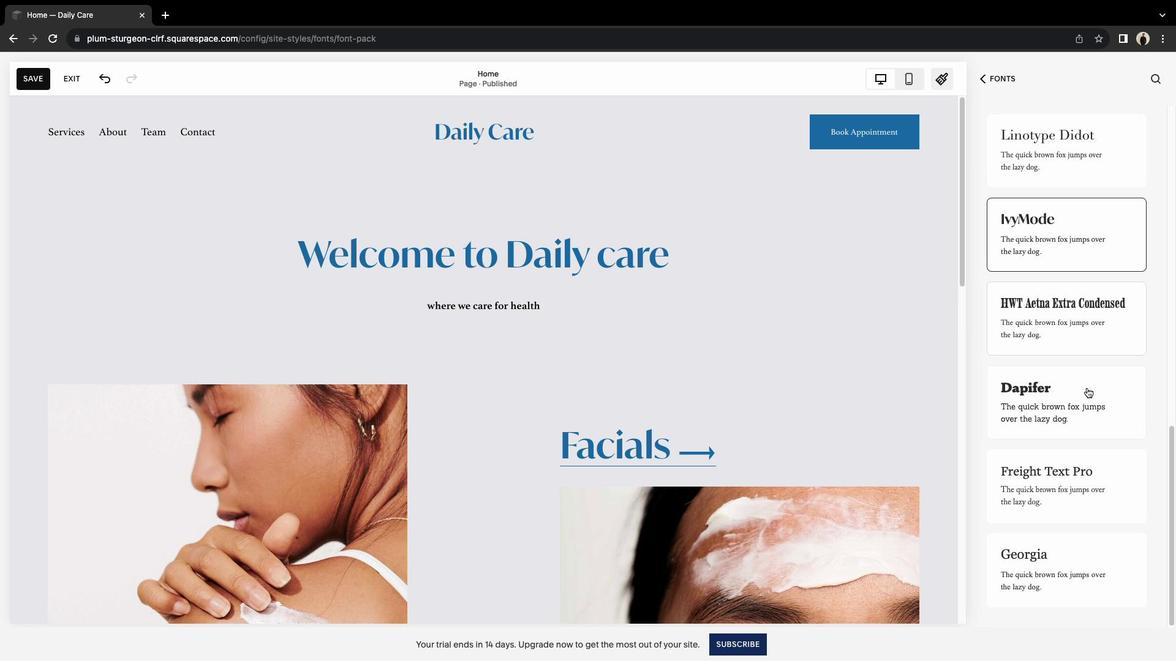 
Action: Mouse pressed left at (1086, 388)
Screenshot: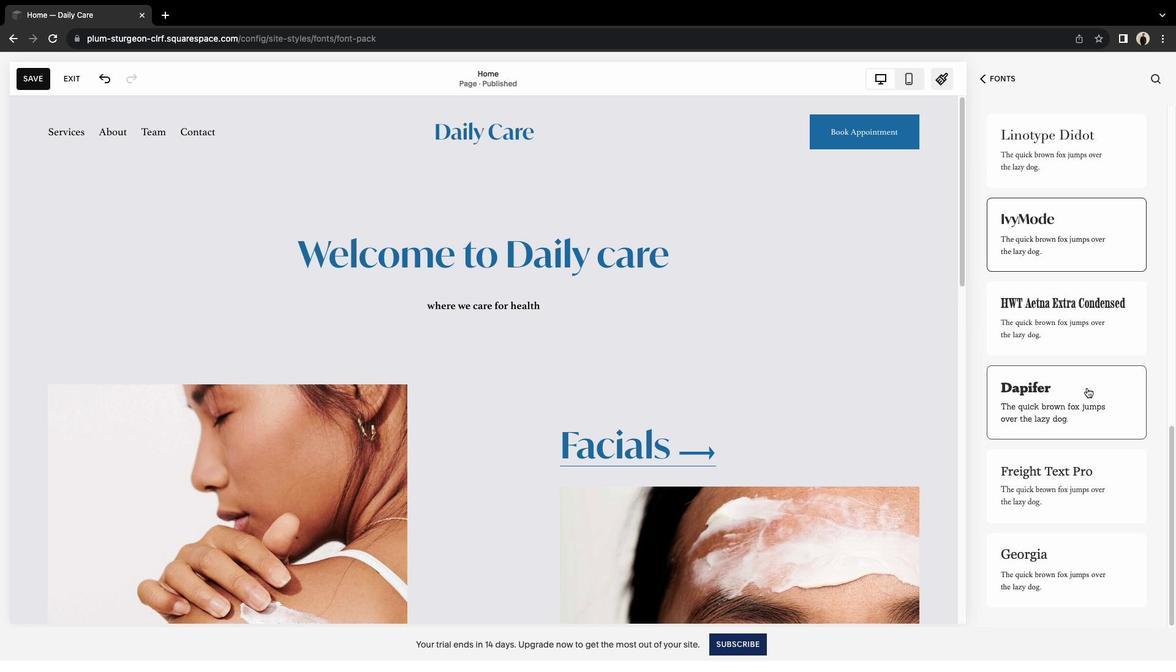 
Action: Mouse moved to (816, 277)
Screenshot: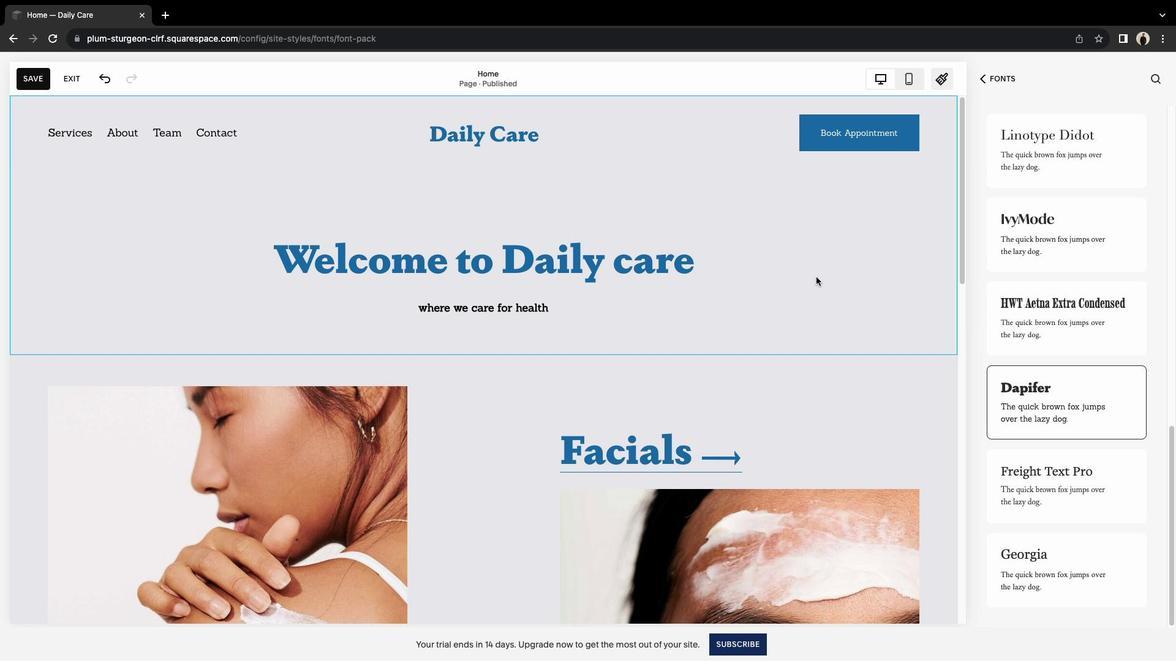 
Action: Mouse pressed left at (816, 277)
Screenshot: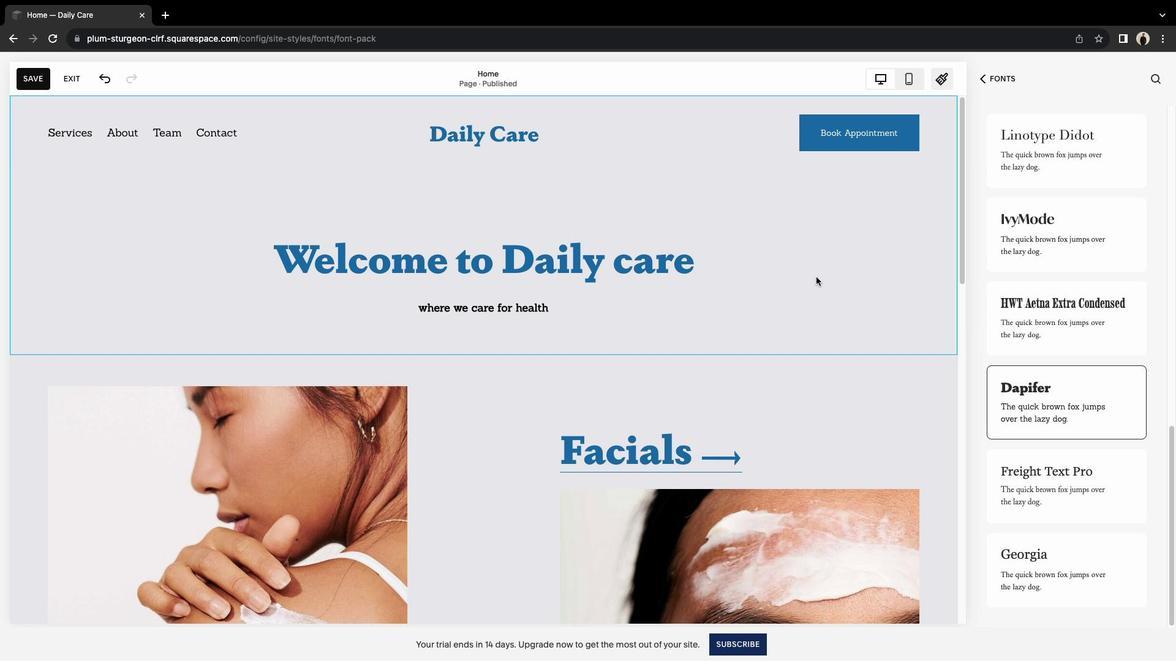 
Action: Mouse moved to (1004, 77)
Screenshot: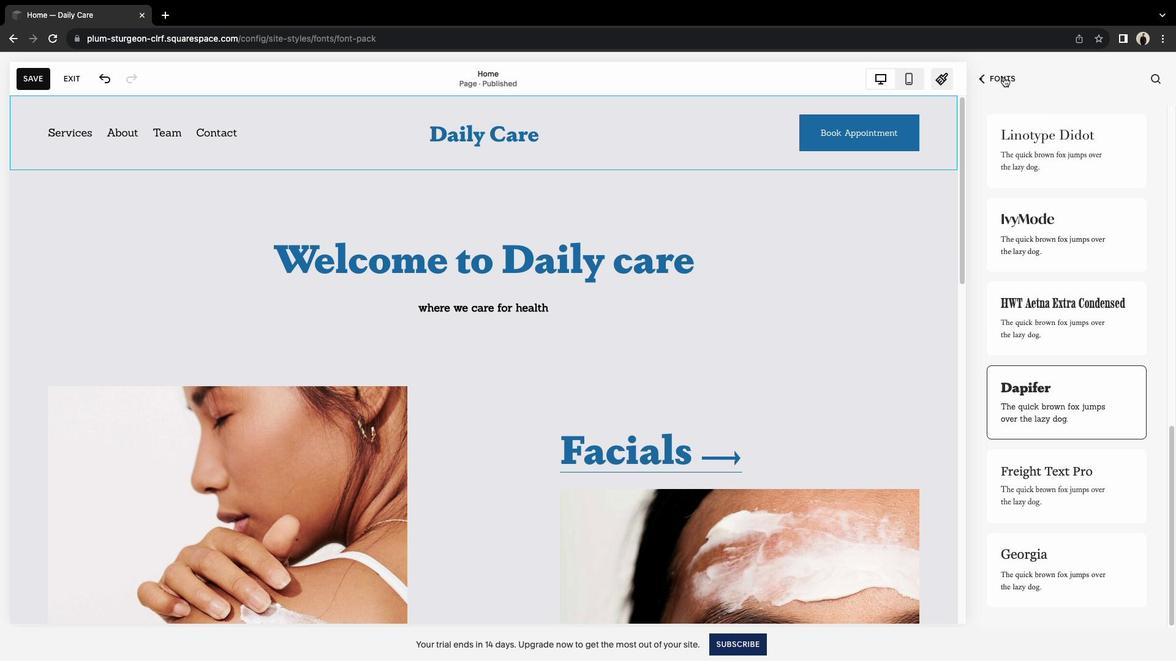 
Action: Mouse pressed left at (1004, 77)
Screenshot: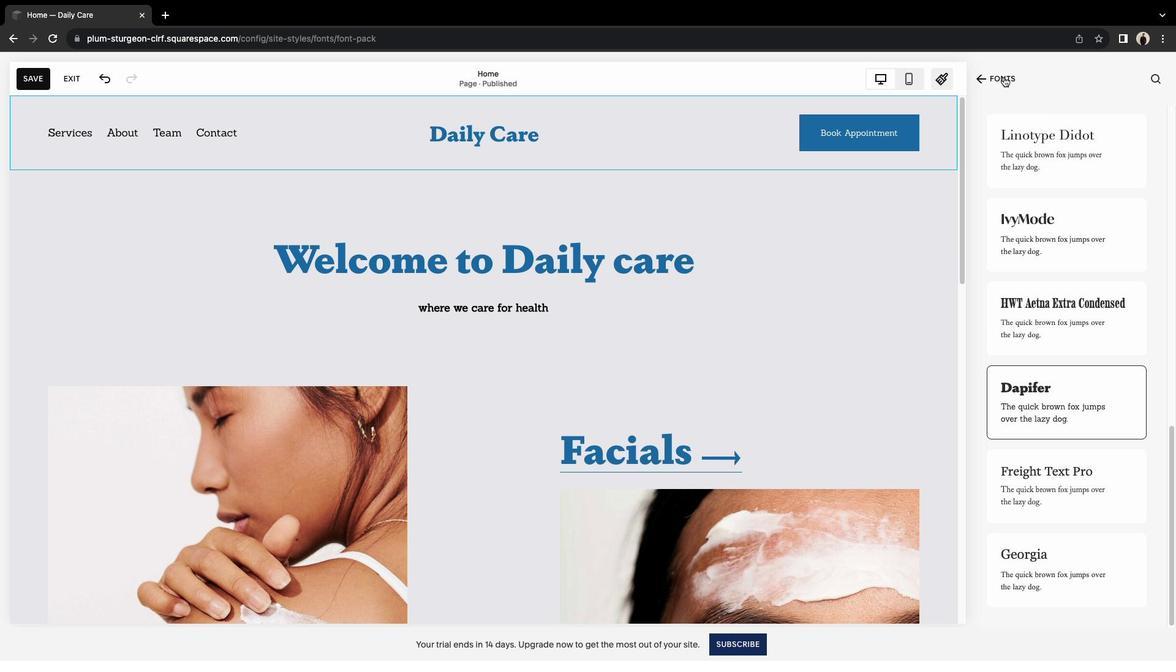 
Action: Mouse moved to (991, 78)
Screenshot: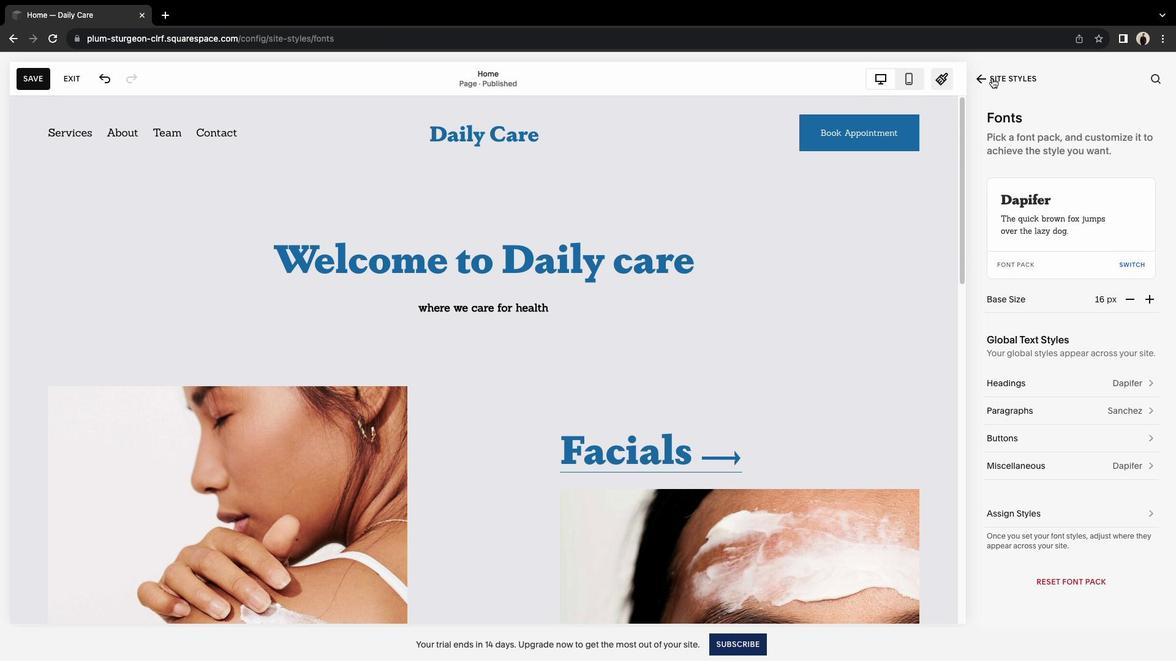 
Action: Mouse pressed left at (991, 78)
Screenshot: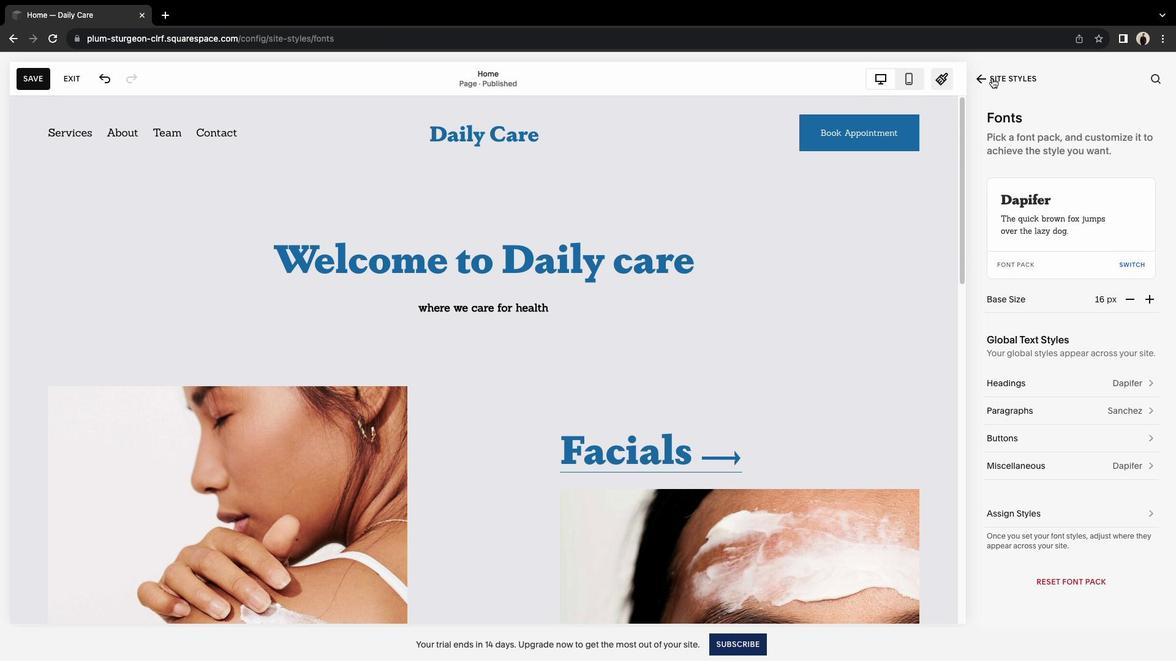 
Action: Mouse moved to (1020, 223)
Screenshot: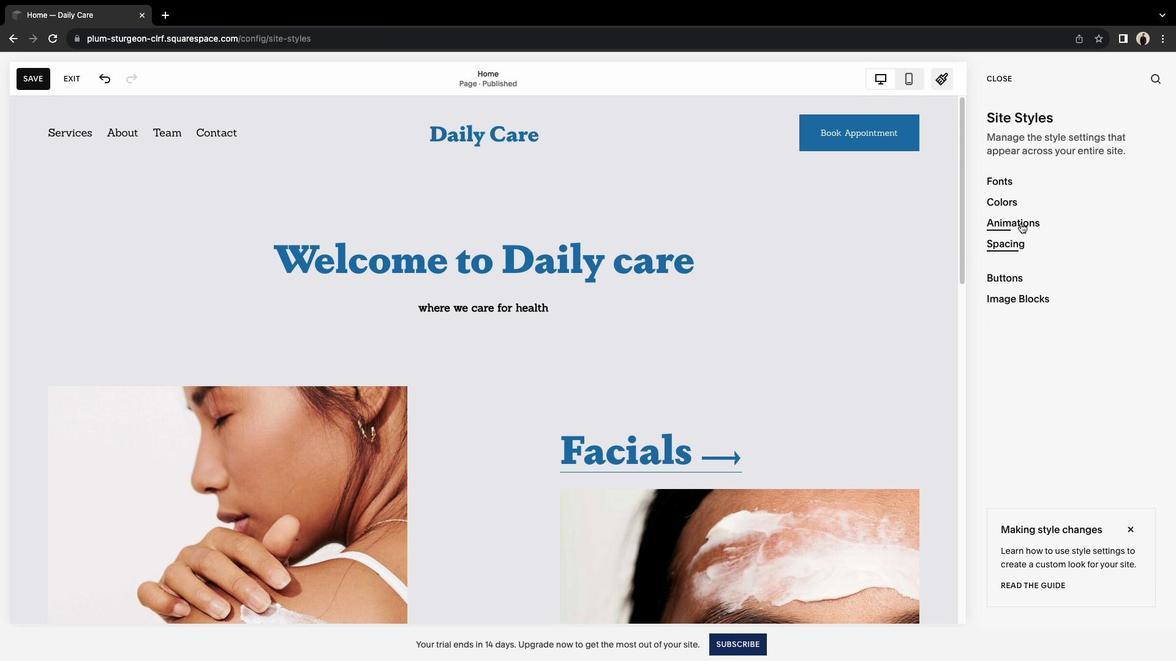 
Action: Mouse pressed left at (1020, 223)
Screenshot: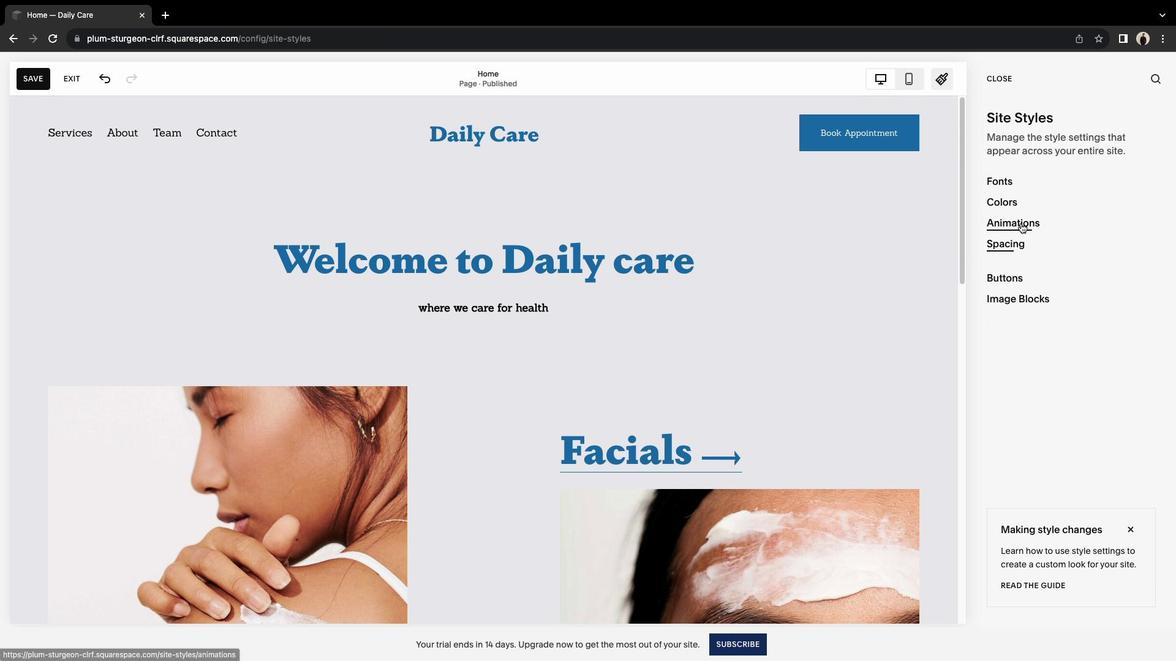
Action: Mouse moved to (1140, 327)
Screenshot: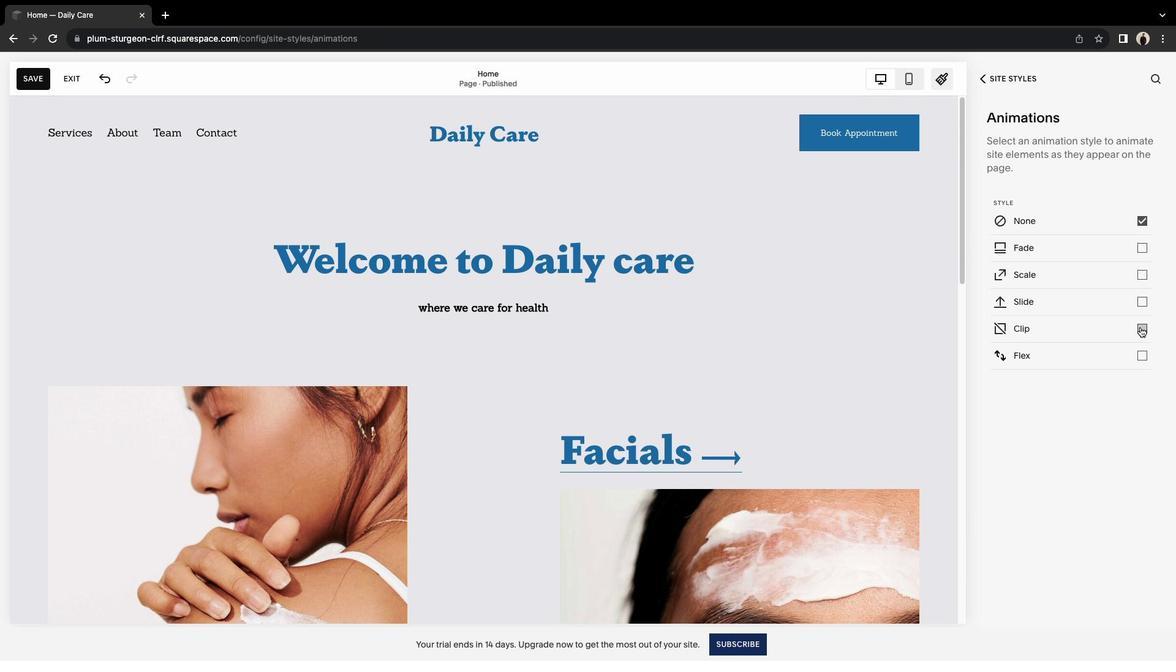 
Action: Mouse pressed left at (1140, 327)
Screenshot: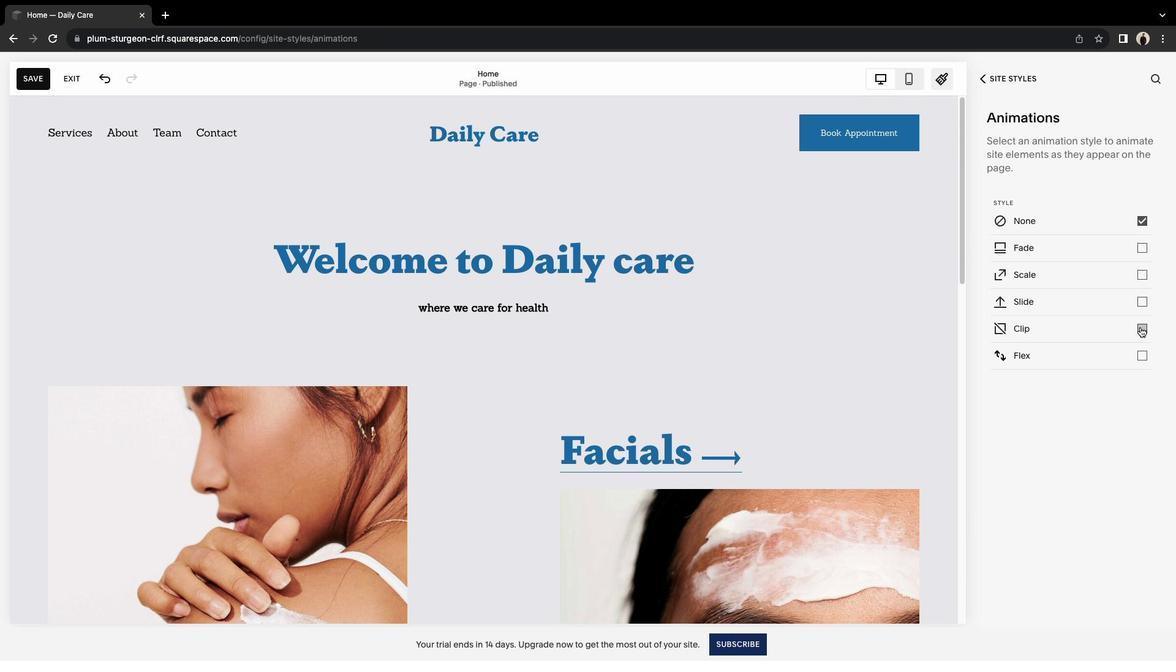 
Action: Mouse moved to (877, 291)
Screenshot: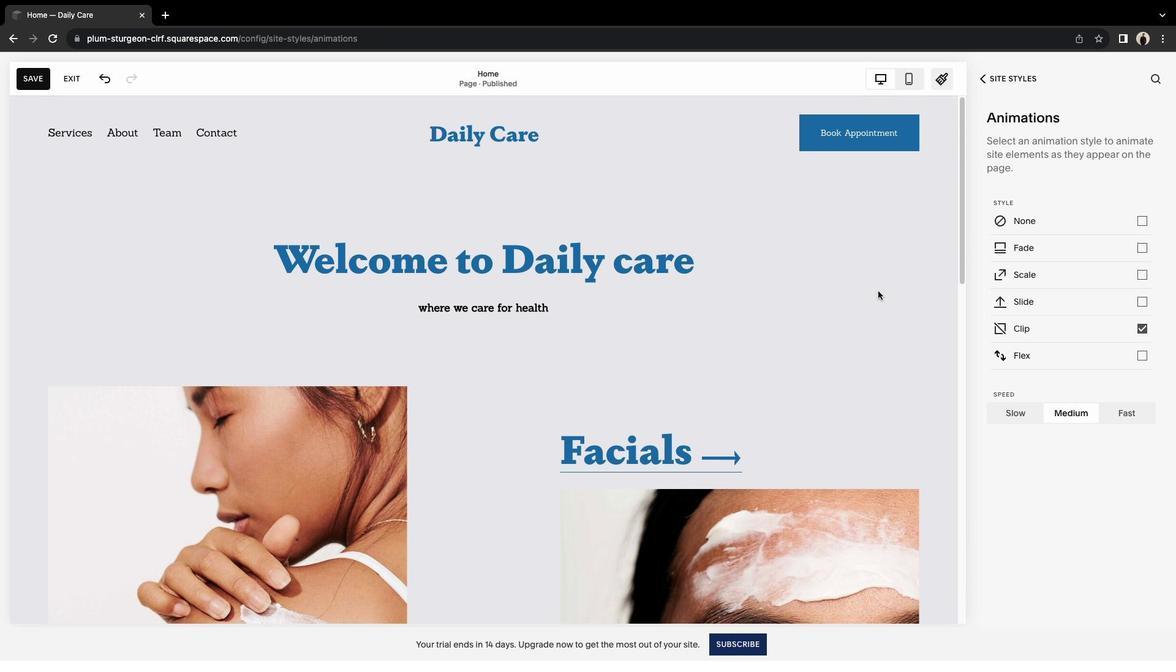 
Action: Mouse pressed left at (877, 291)
Screenshot: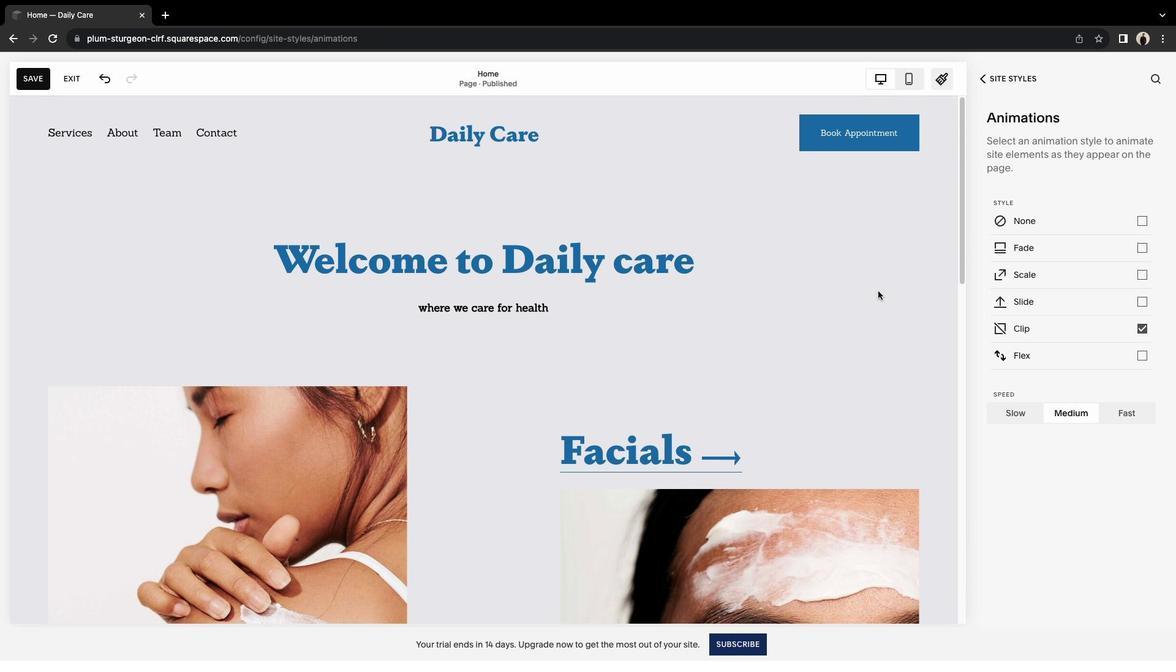 
Action: Mouse moved to (1009, 74)
Screenshot: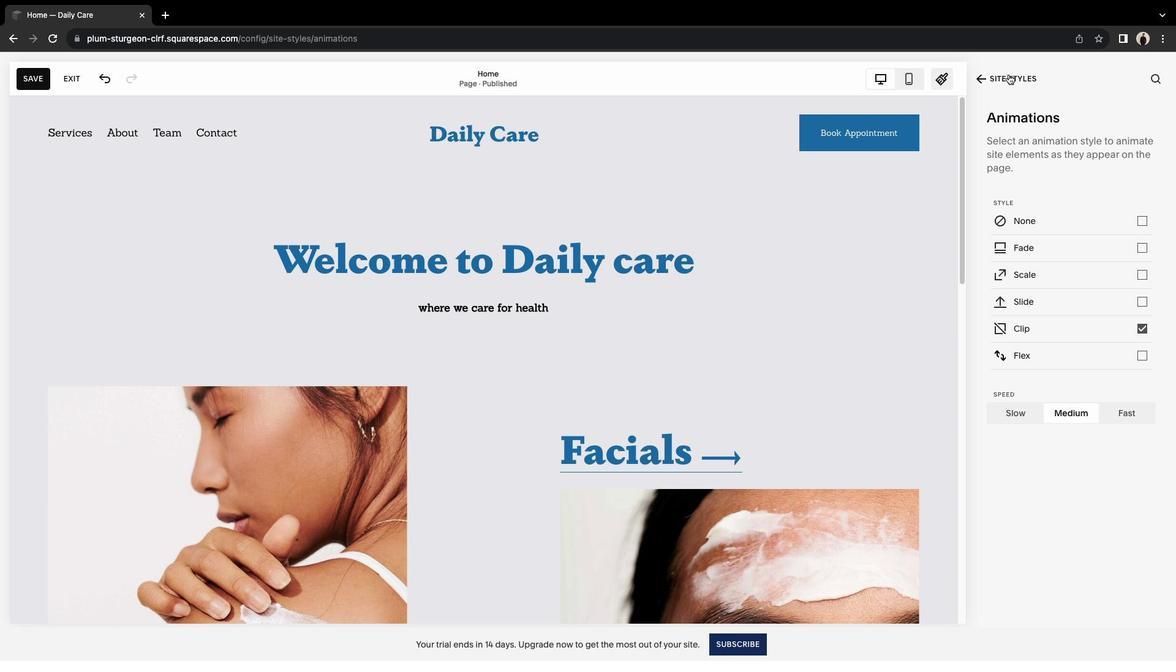 
Action: Mouse pressed left at (1009, 74)
Screenshot: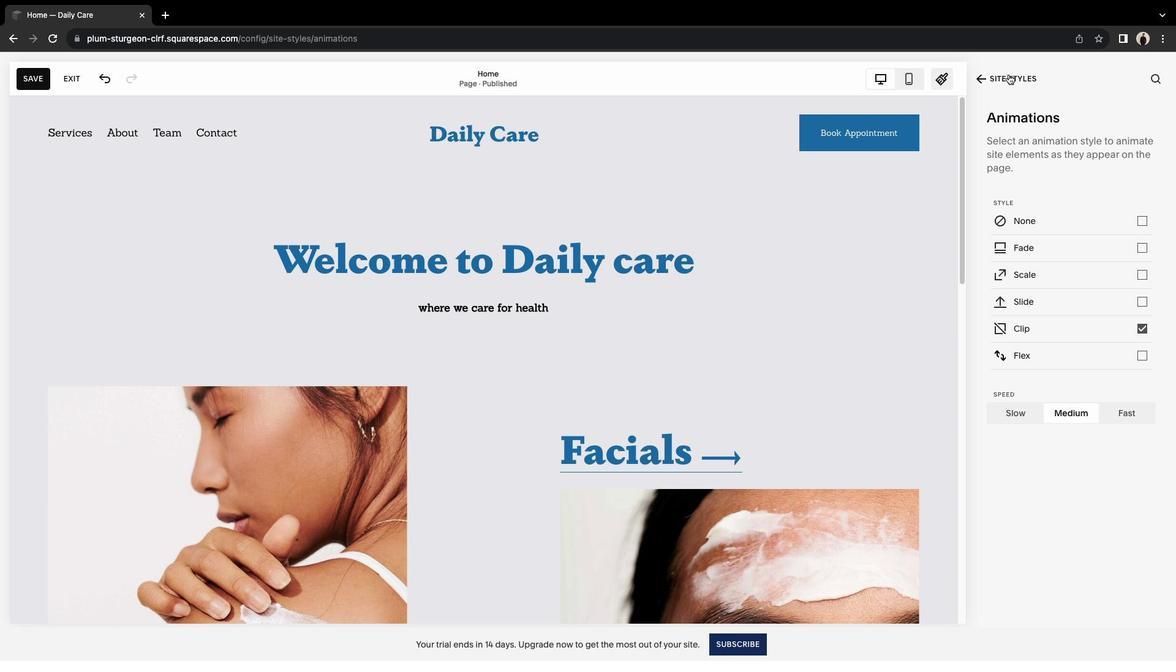 
Action: Mouse moved to (1002, 76)
Screenshot: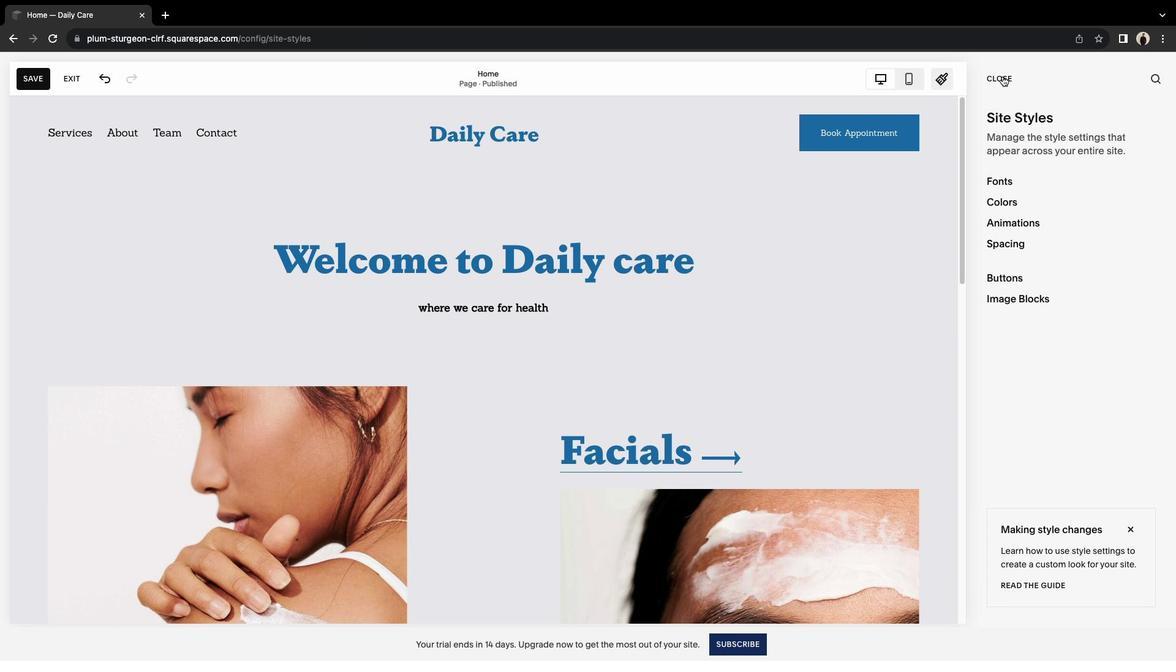 
Action: Mouse pressed left at (1002, 76)
Screenshot: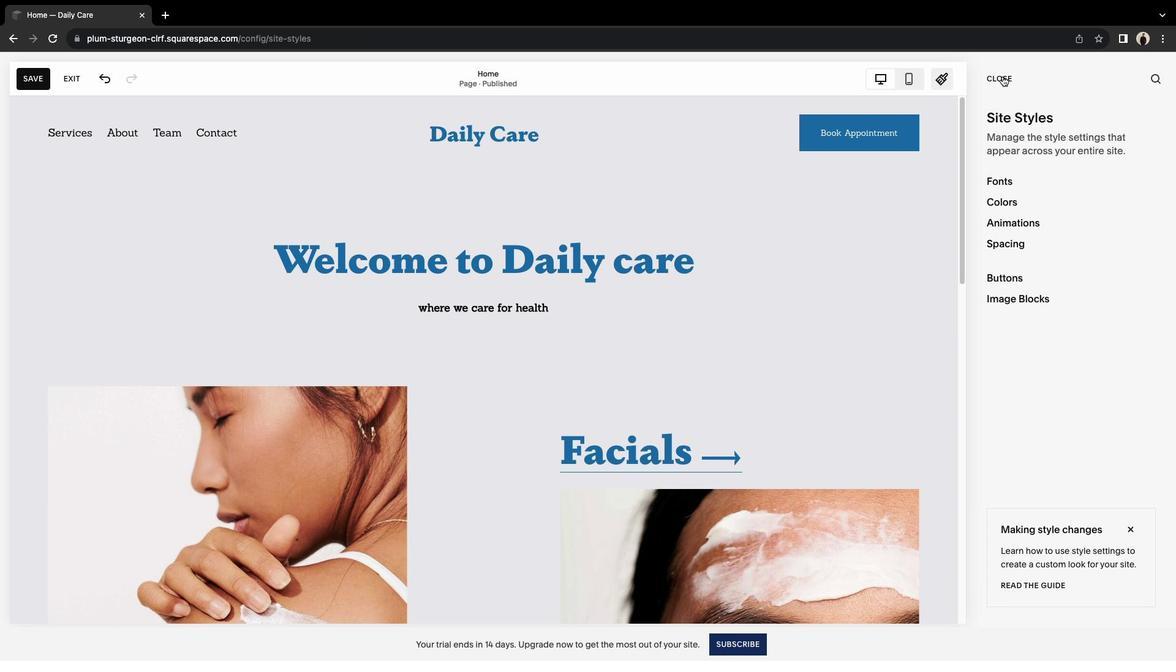 
Action: Mouse moved to (808, 336)
Screenshot: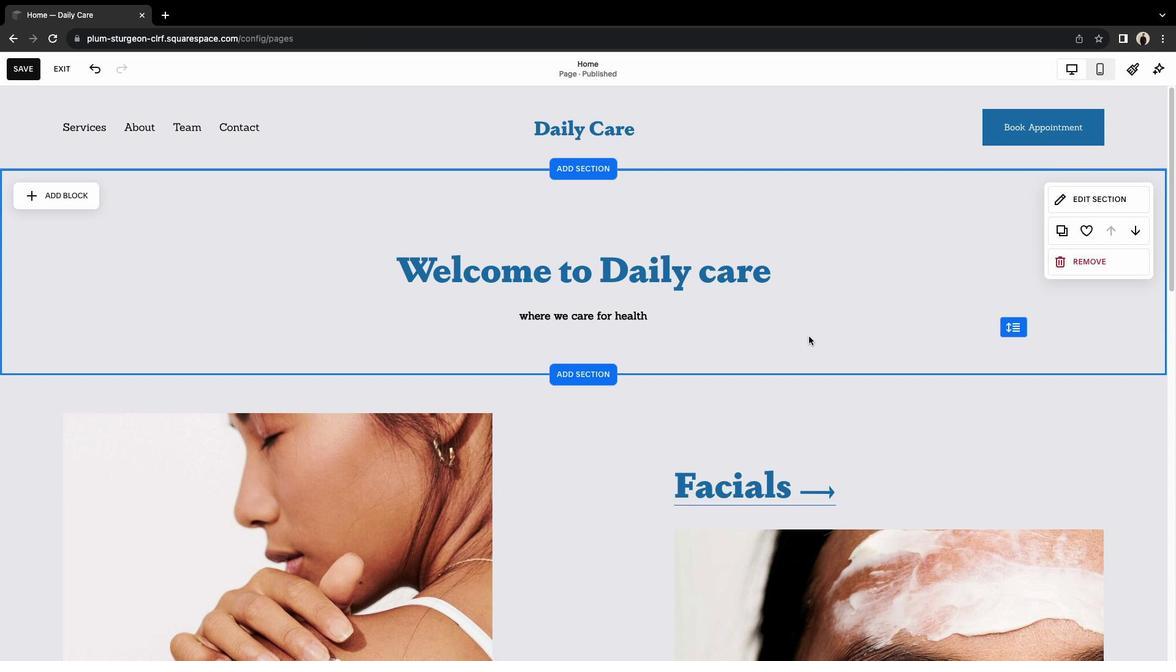 
Action: Mouse scrolled (808, 336) with delta (0, 0)
Screenshot: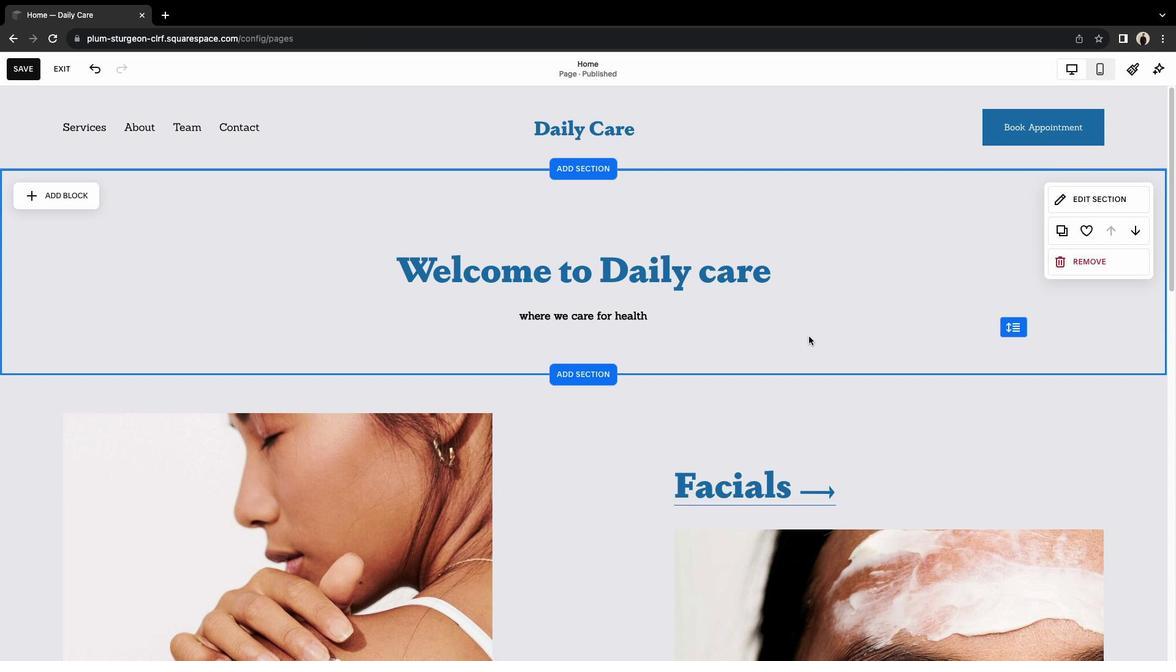 
Action: Mouse scrolled (808, 336) with delta (0, 0)
Screenshot: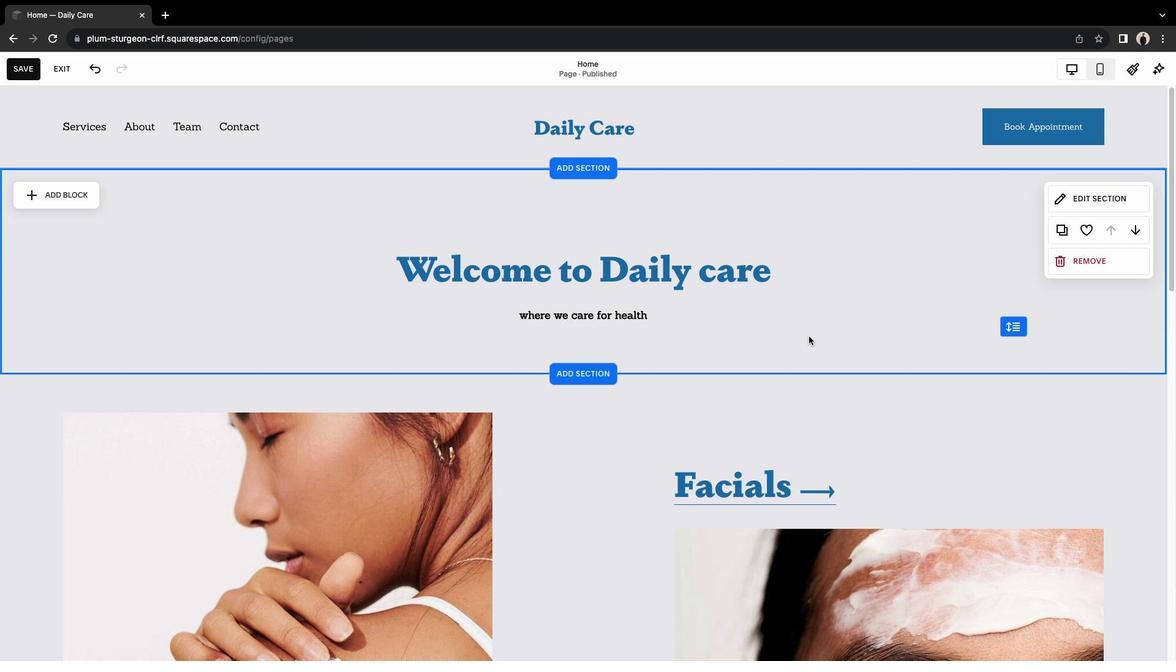 
Action: Mouse scrolled (808, 336) with delta (0, -1)
Screenshot: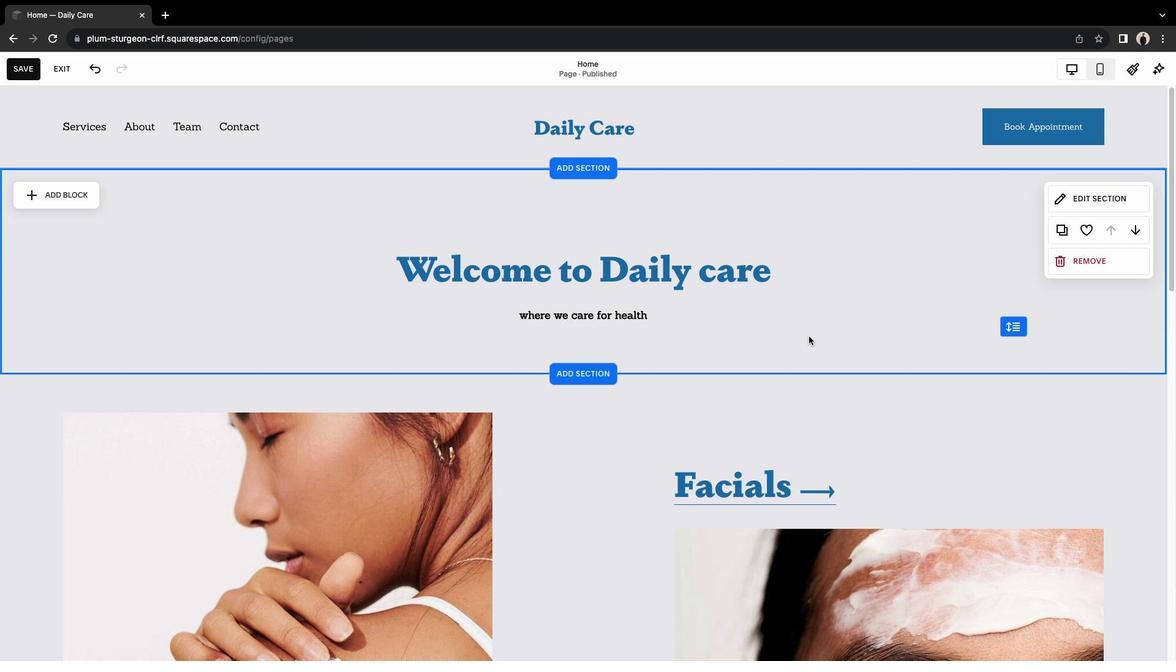 
Action: Mouse scrolled (808, 336) with delta (0, -3)
Screenshot: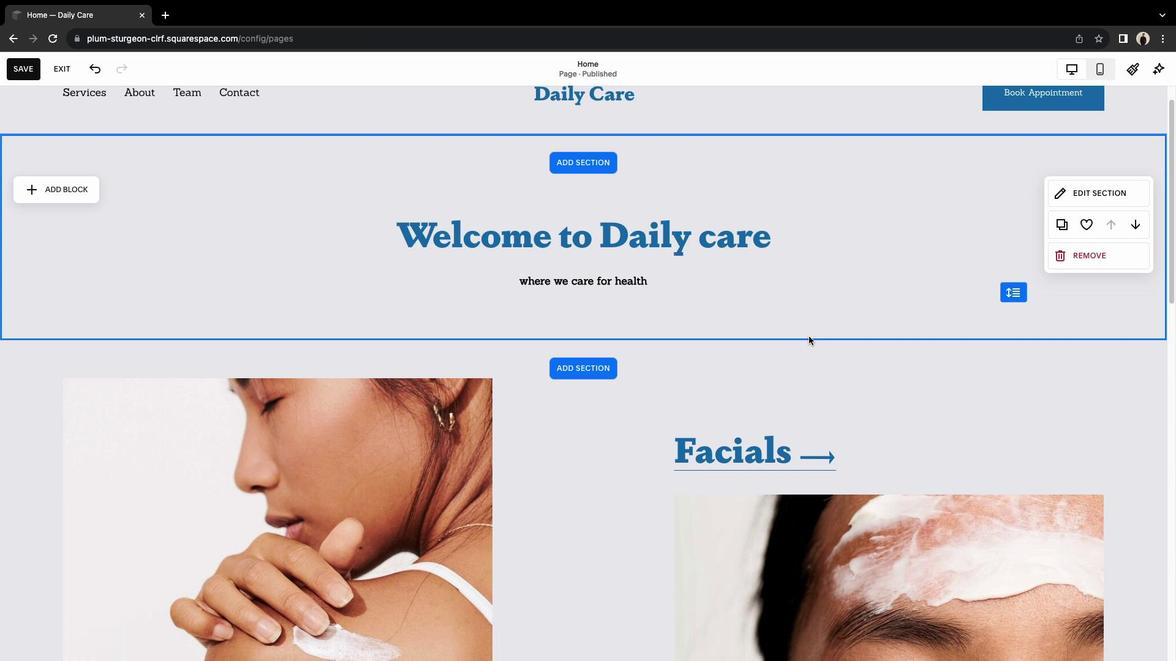 
Action: Mouse scrolled (808, 336) with delta (0, -3)
Screenshot: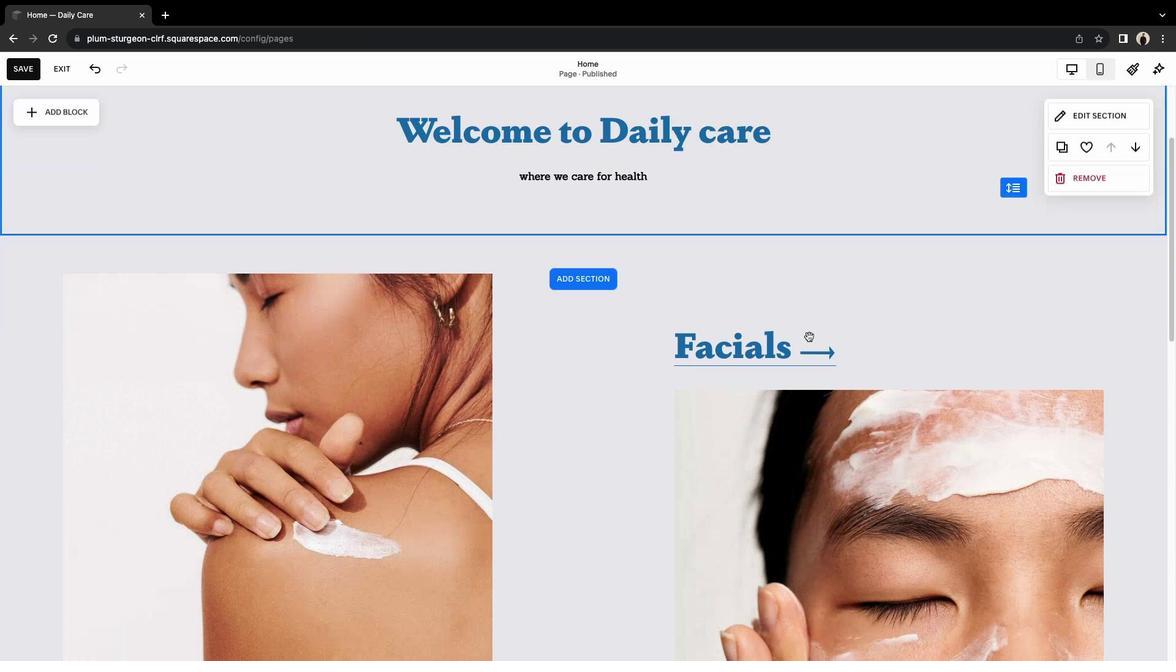 
Action: Mouse moved to (656, 328)
Screenshot: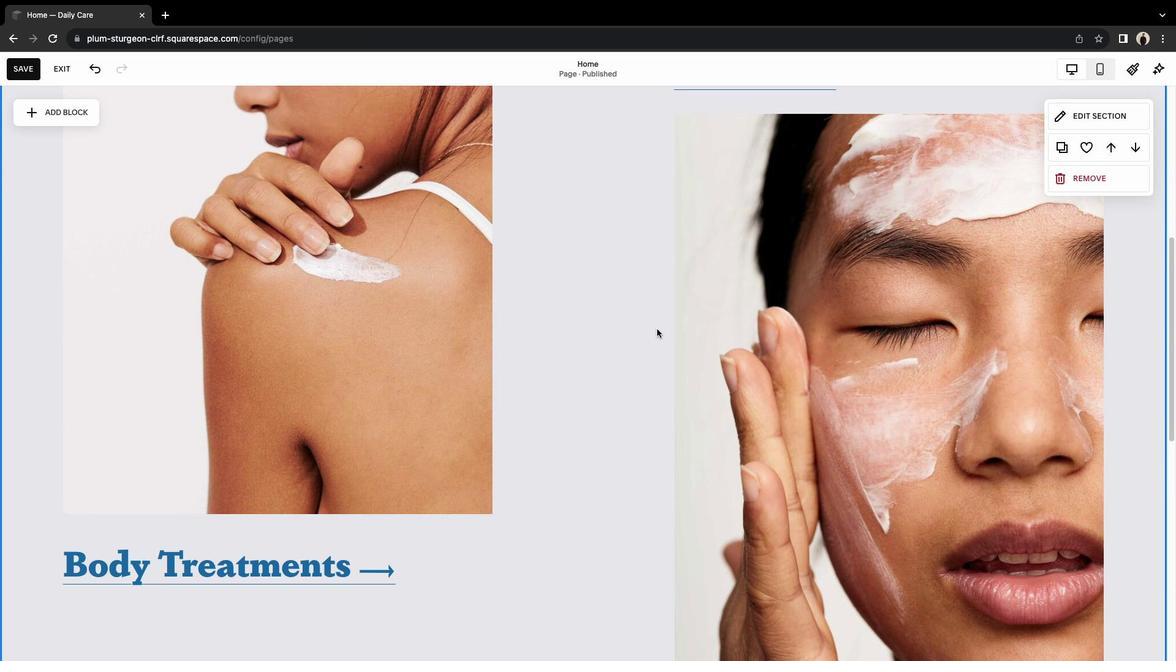 
Action: Mouse scrolled (656, 328) with delta (0, 0)
Screenshot: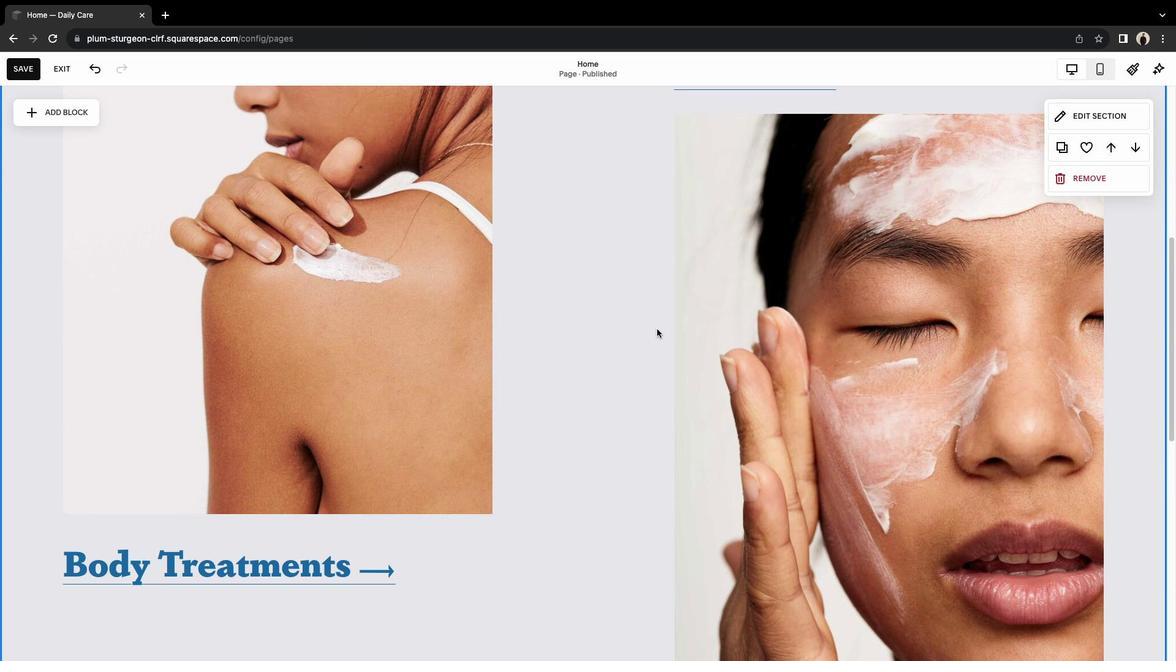 
Action: Mouse scrolled (656, 328) with delta (0, 0)
Screenshot: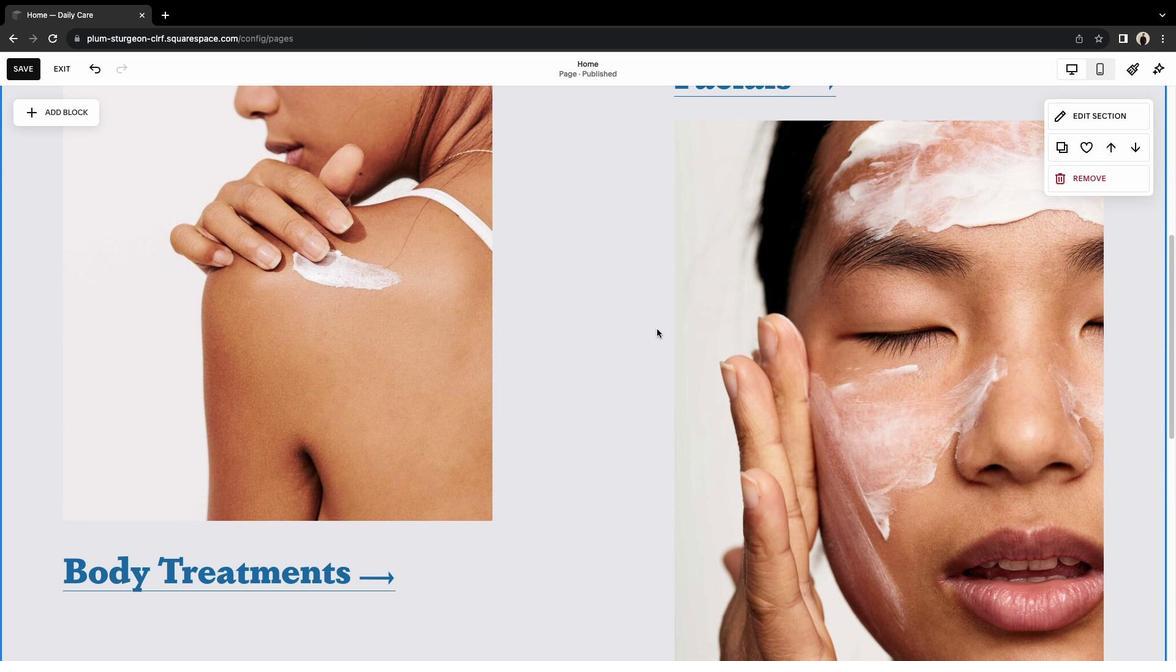 
Action: Mouse scrolled (656, 328) with delta (0, 1)
Screenshot: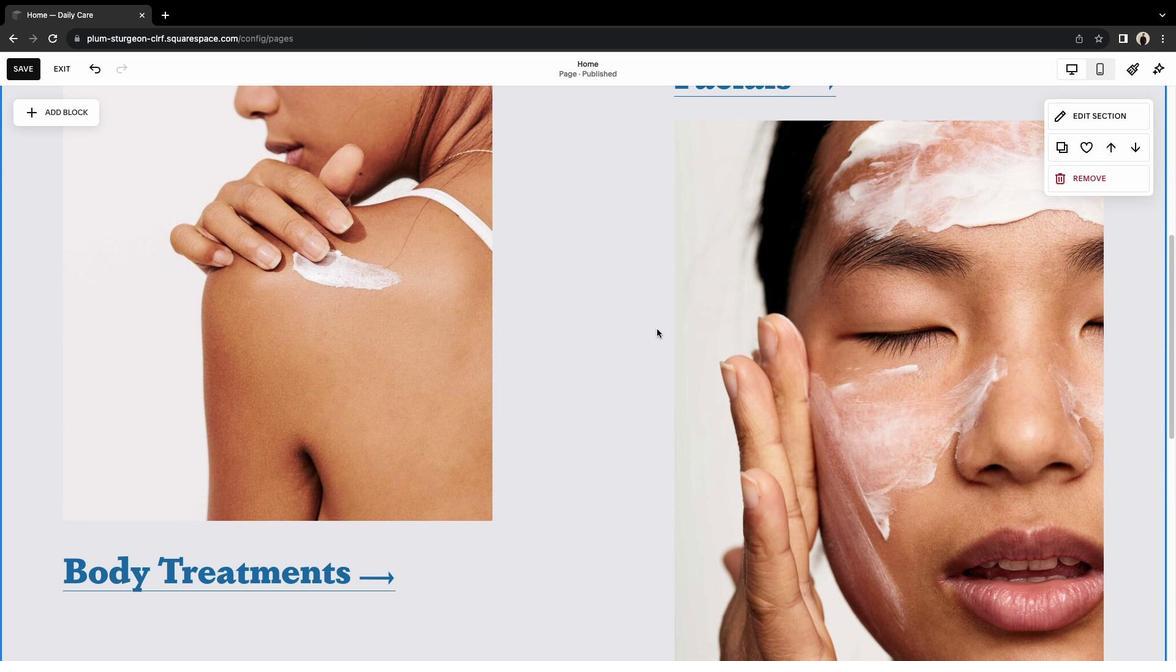 
Action: Mouse scrolled (656, 328) with delta (0, 0)
Screenshot: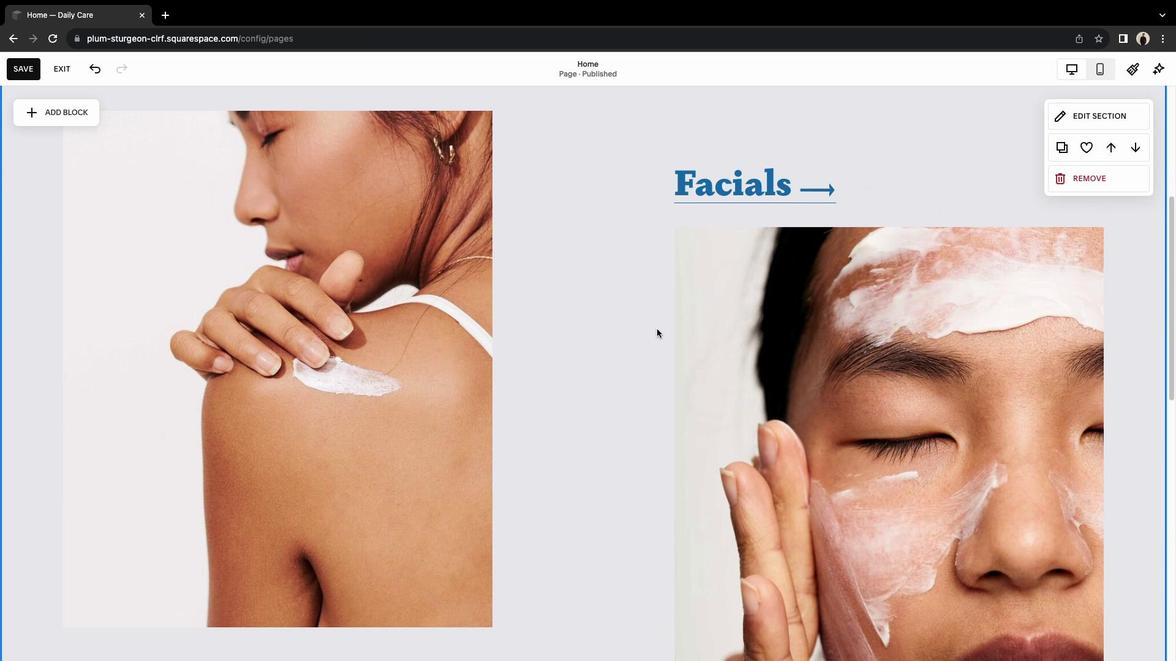 
Action: Mouse scrolled (656, 328) with delta (0, 0)
Screenshot: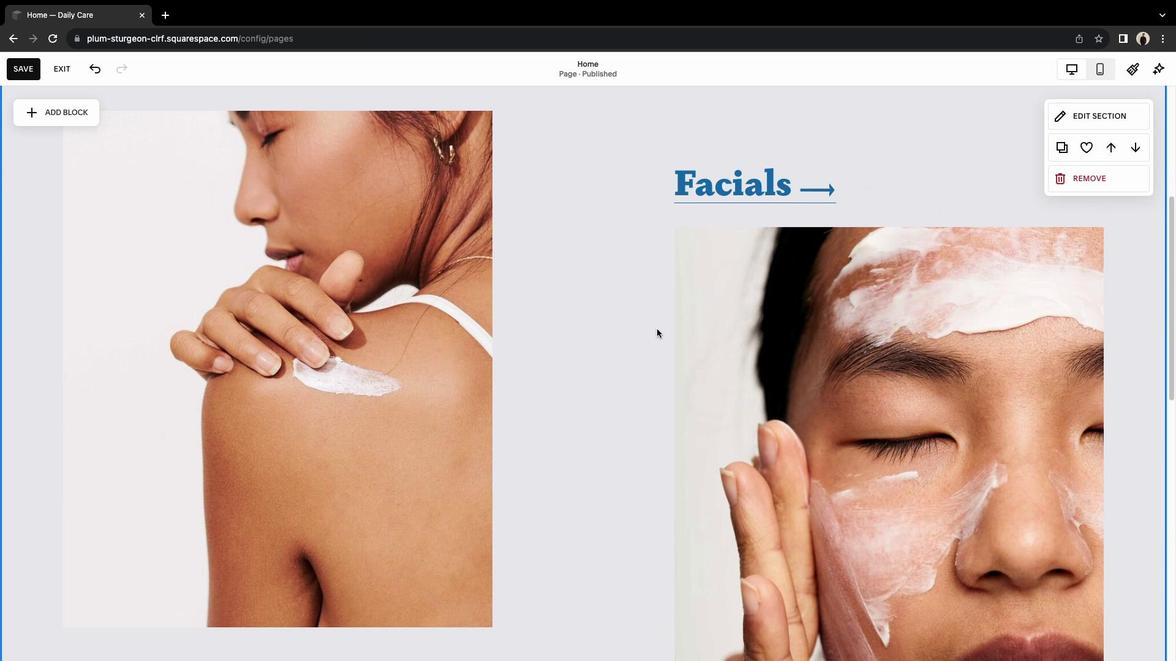 
Action: Mouse scrolled (656, 328) with delta (0, 1)
Screenshot: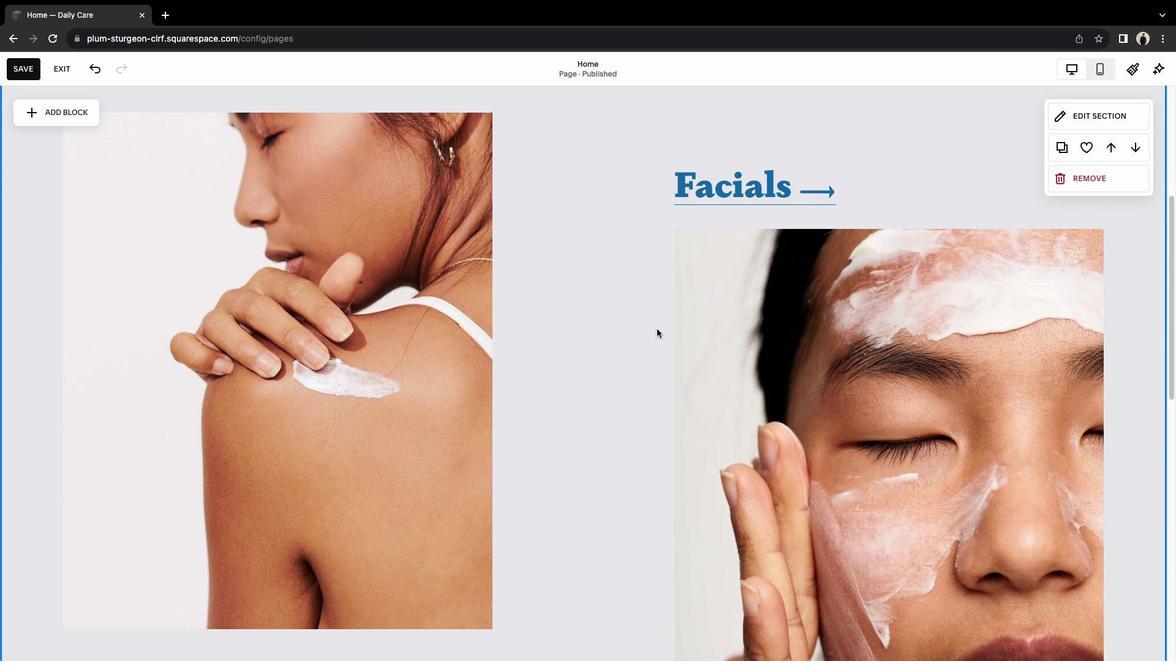 
Action: Mouse scrolled (656, 328) with delta (0, 0)
Screenshot: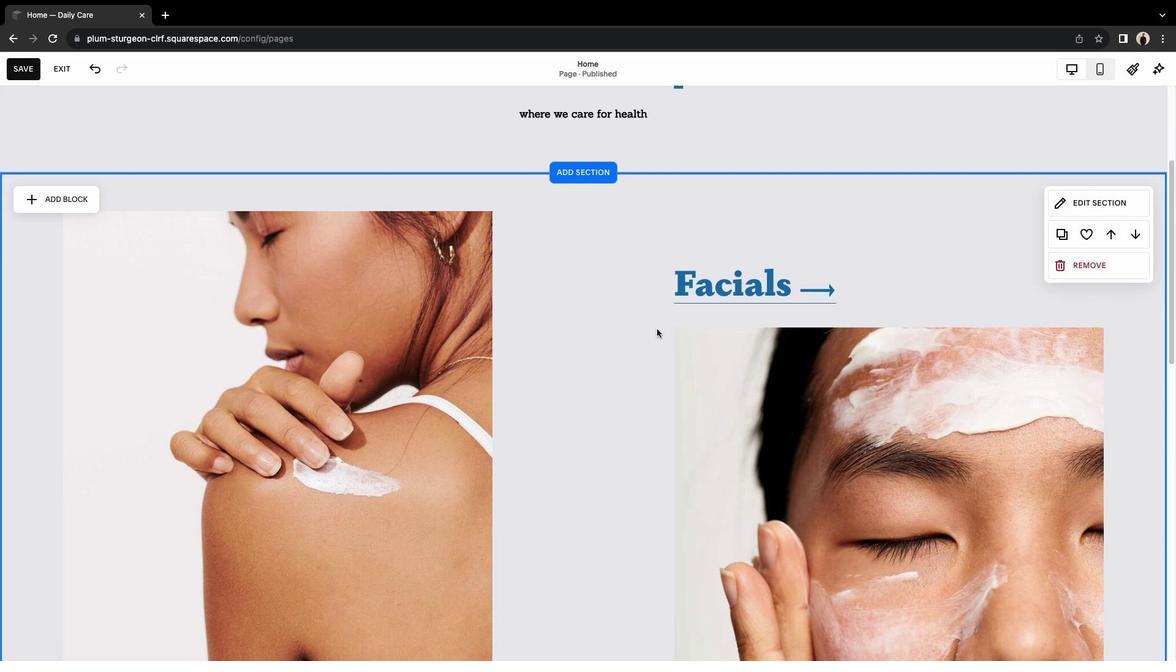 
Action: Mouse scrolled (656, 328) with delta (0, 0)
Screenshot: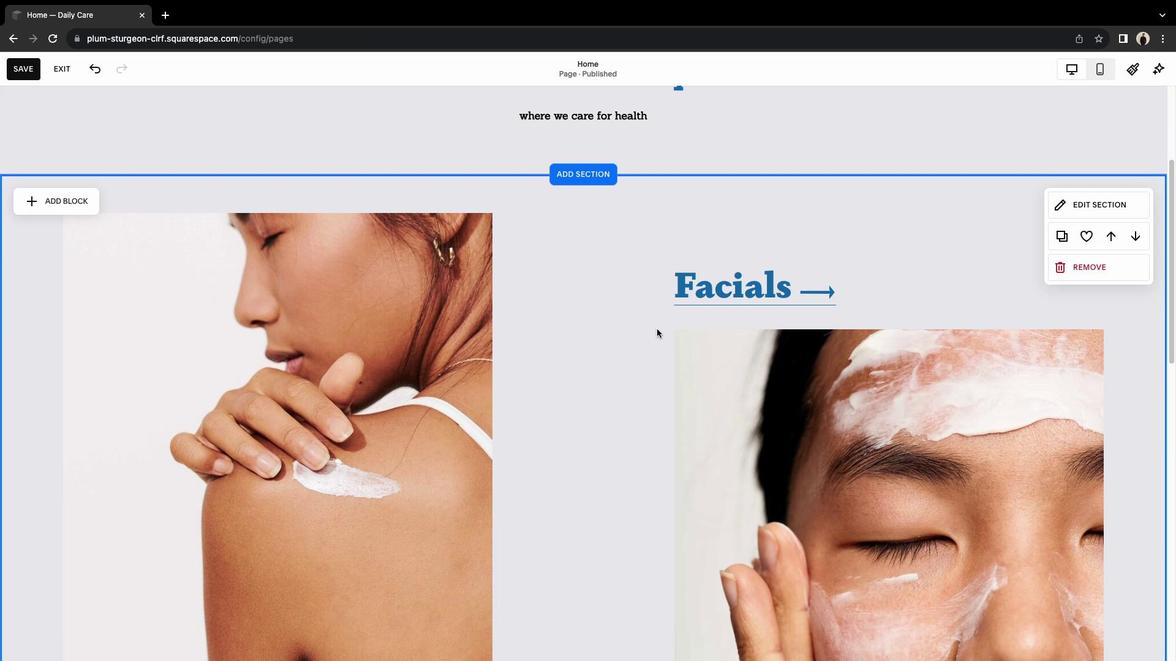 
Action: Mouse moved to (1077, 232)
Screenshot: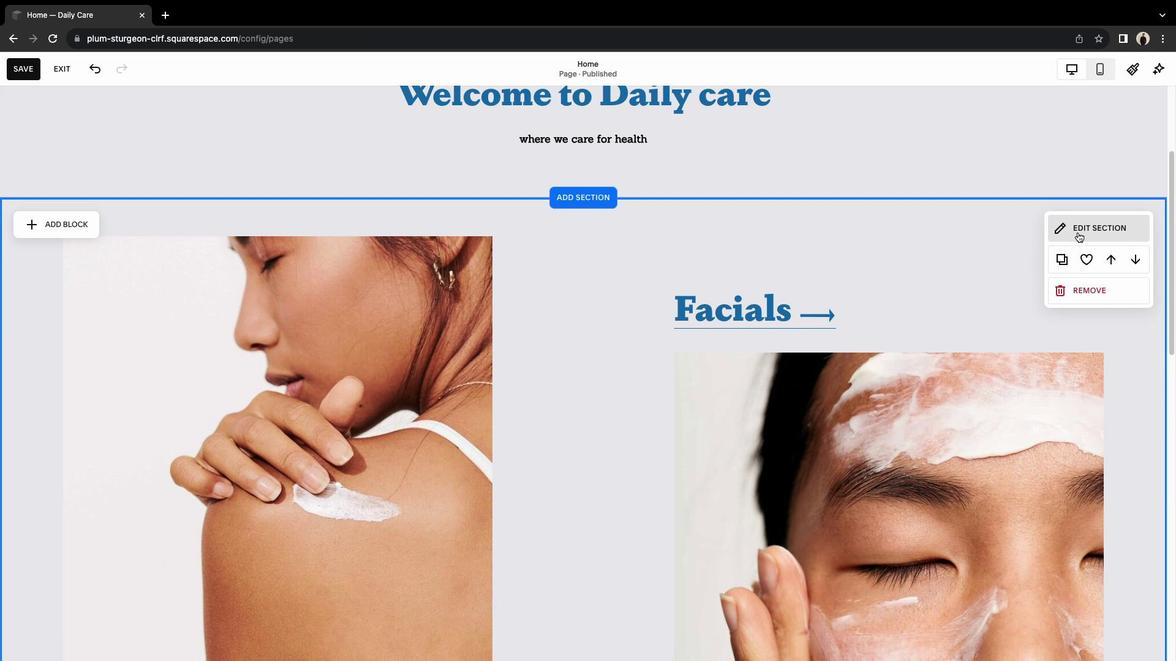 
Action: Mouse pressed left at (1077, 232)
Screenshot: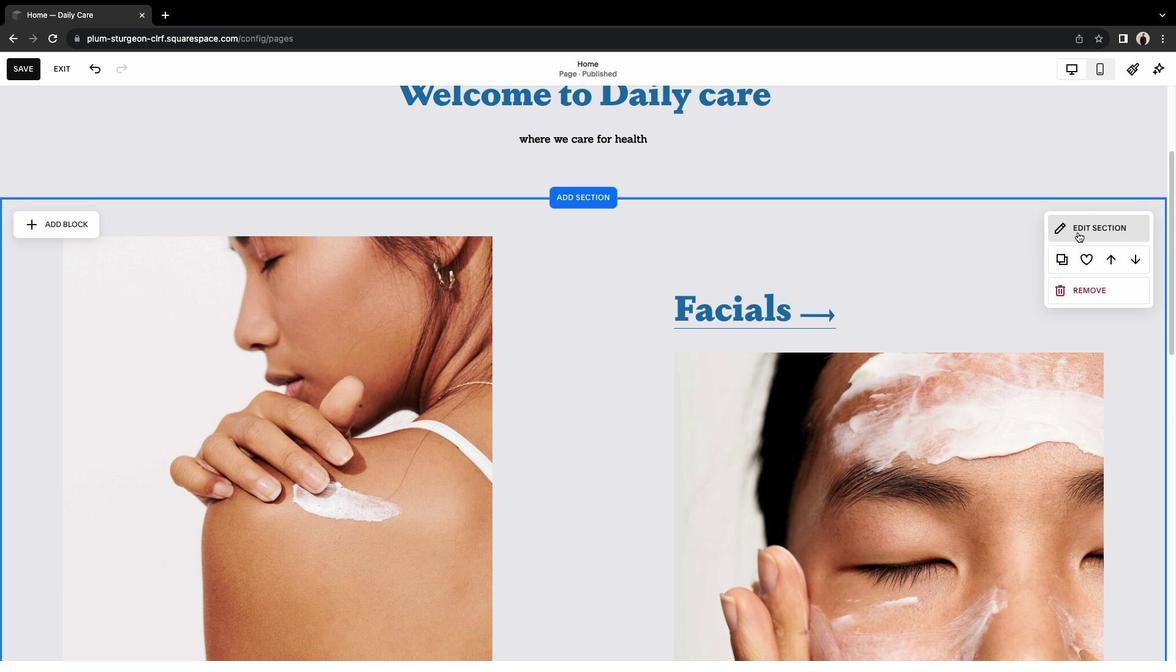 
Action: Mouse moved to (1045, 267)
Screenshot: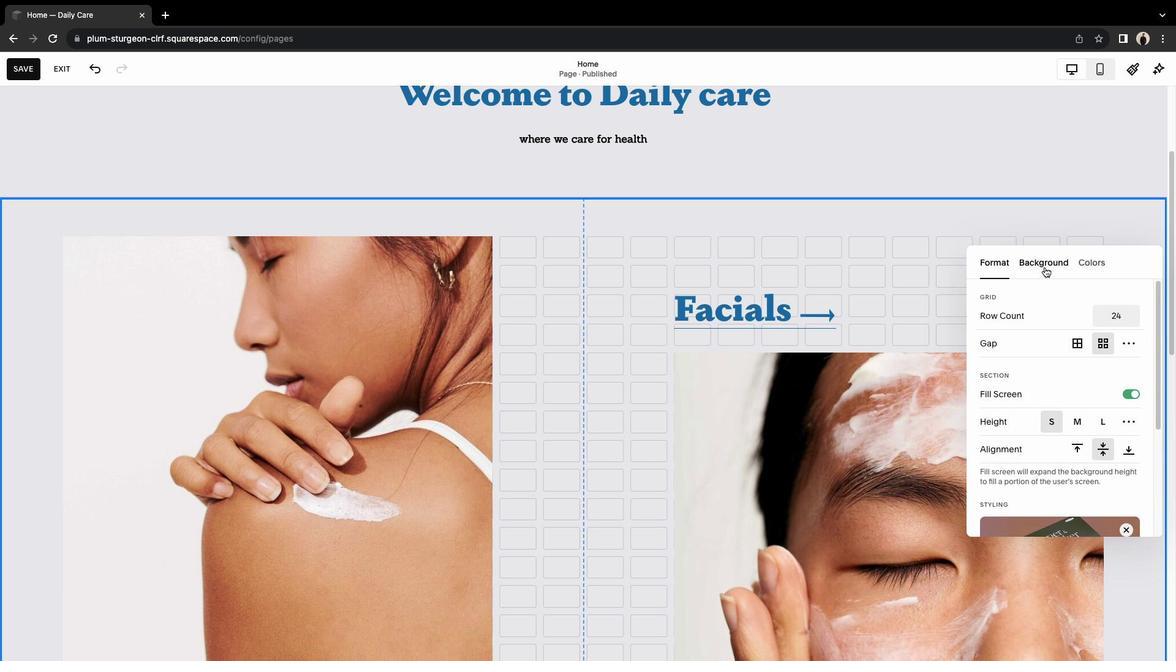 
Action: Mouse pressed left at (1045, 267)
Screenshot: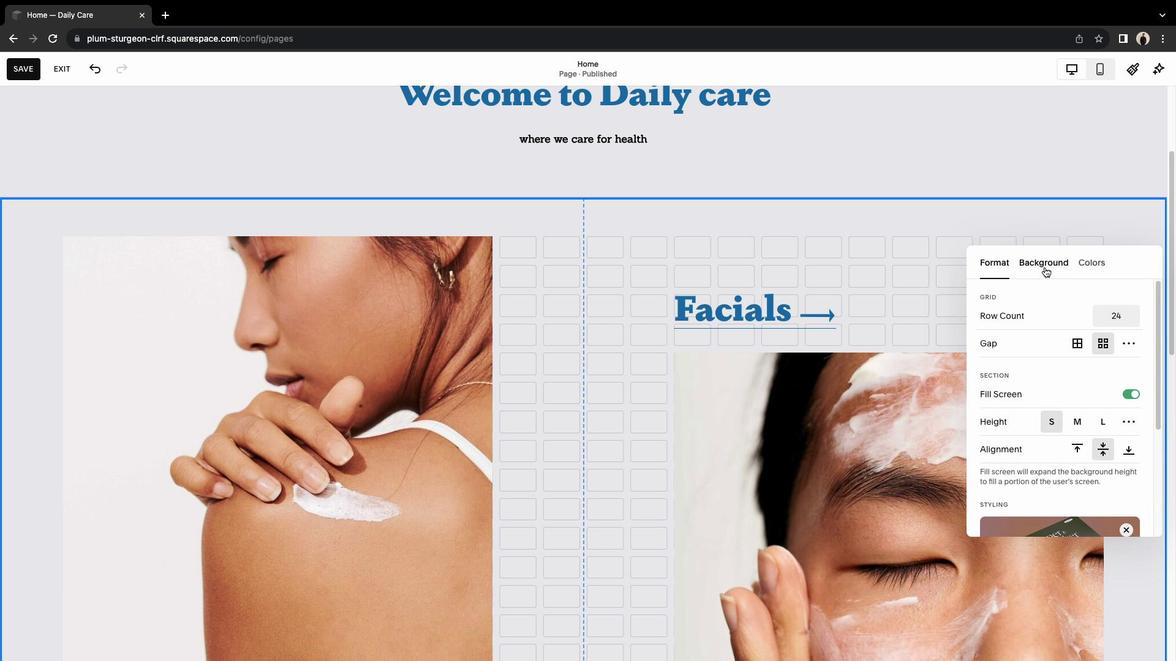 
Action: Mouse moved to (1082, 263)
Screenshot: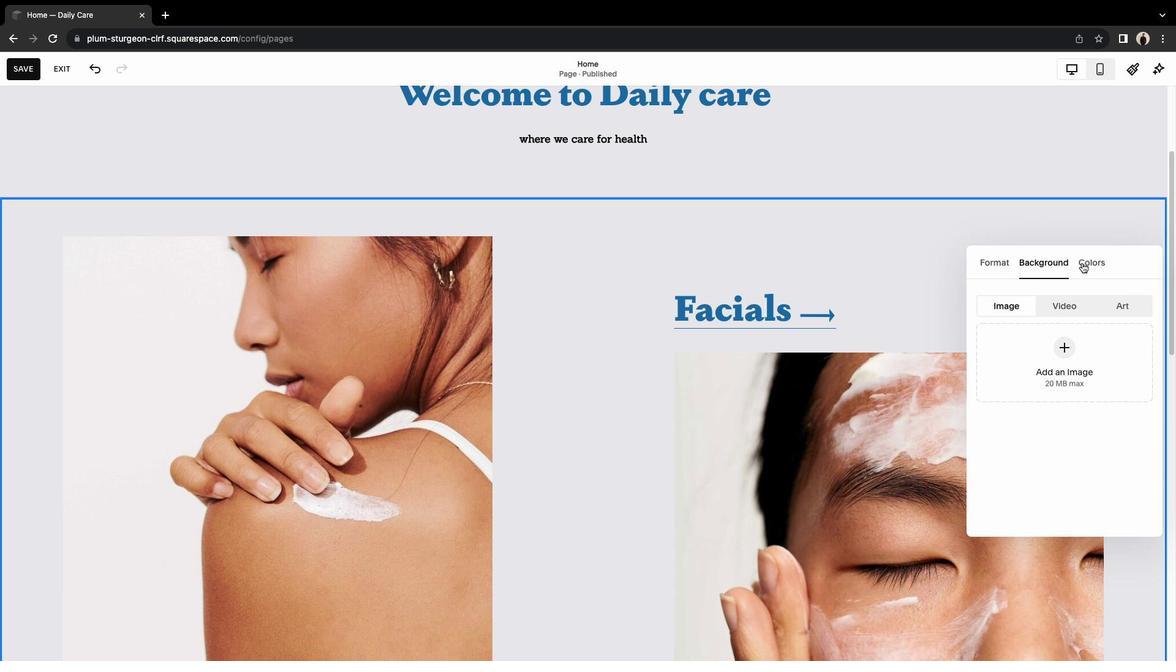 
Action: Mouse pressed left at (1082, 263)
Screenshot: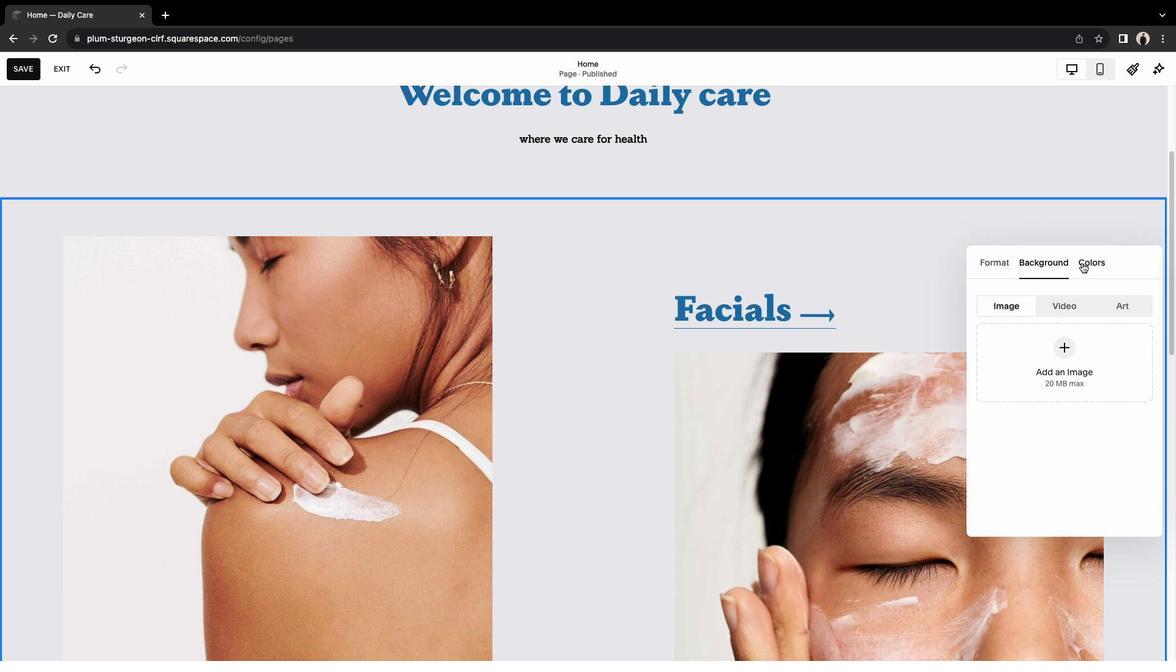 
Action: Mouse moved to (1069, 441)
Screenshot: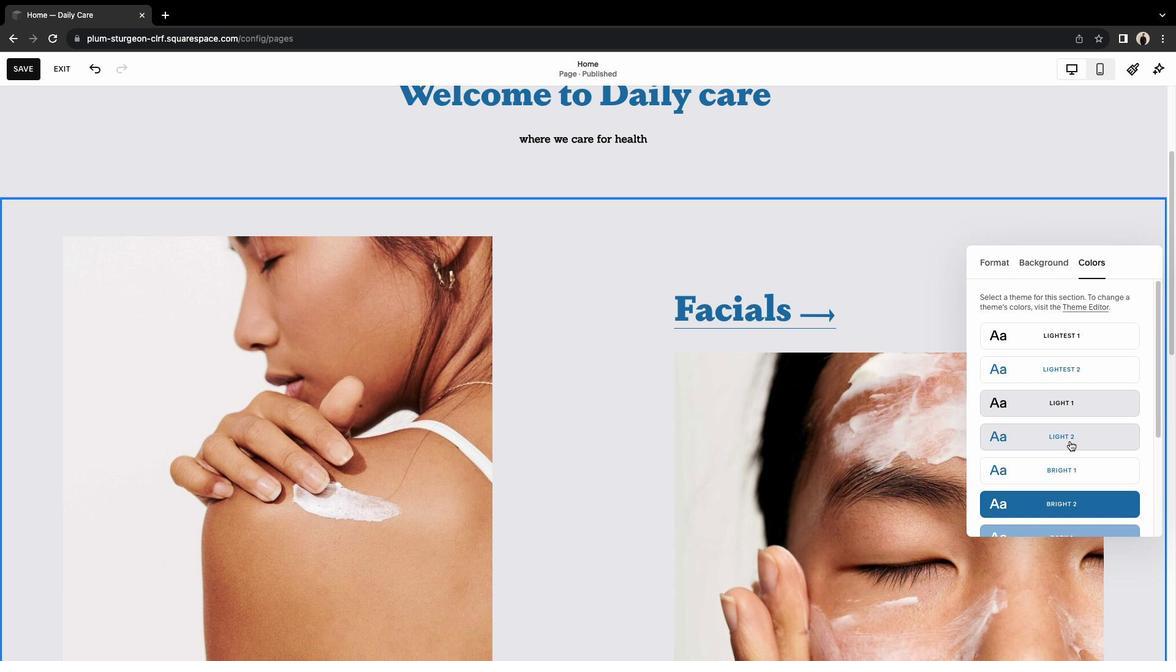 
Action: Mouse scrolled (1069, 441) with delta (0, 0)
Screenshot: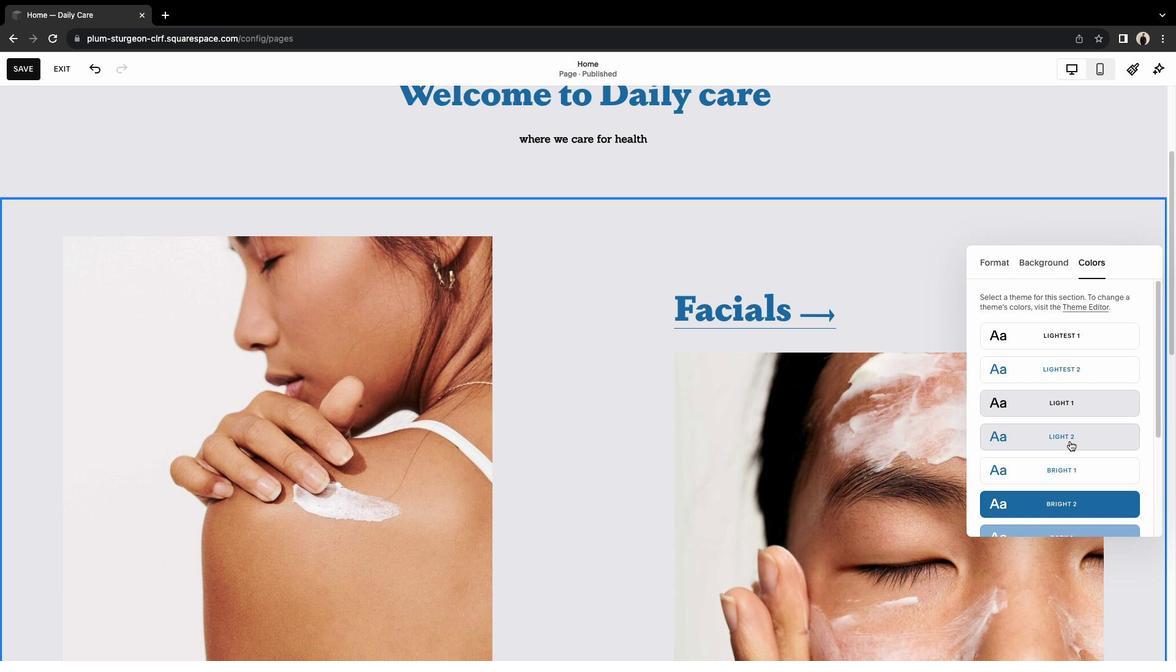 
Action: Mouse scrolled (1069, 441) with delta (0, 0)
Screenshot: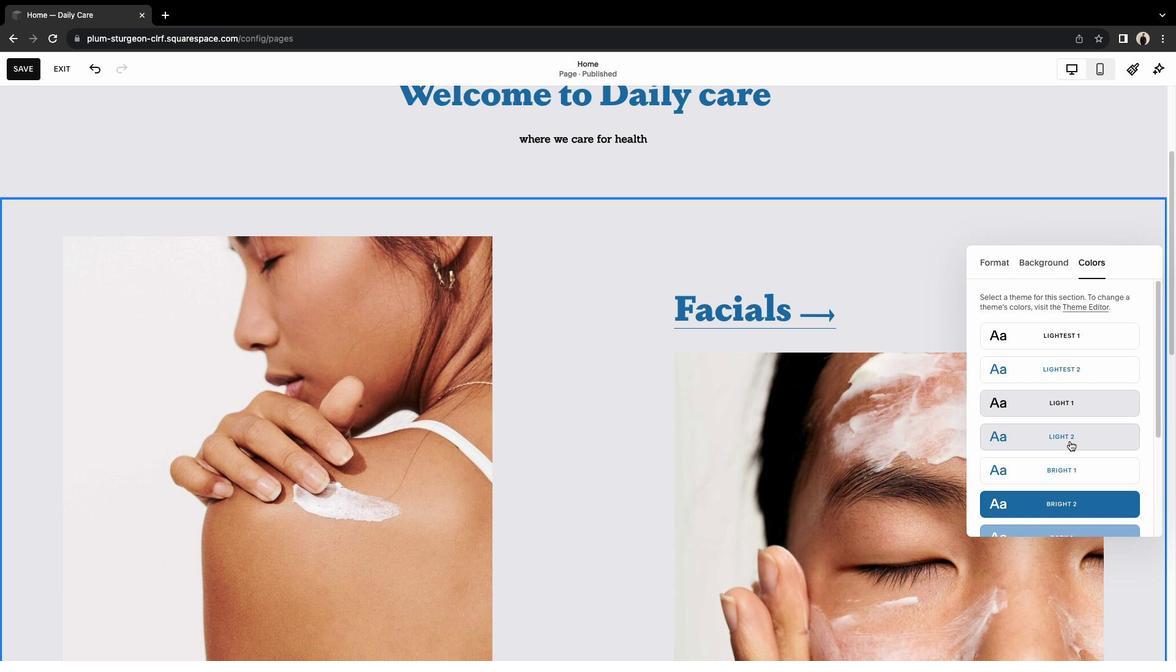 
Action: Mouse scrolled (1069, 441) with delta (0, -1)
Screenshot: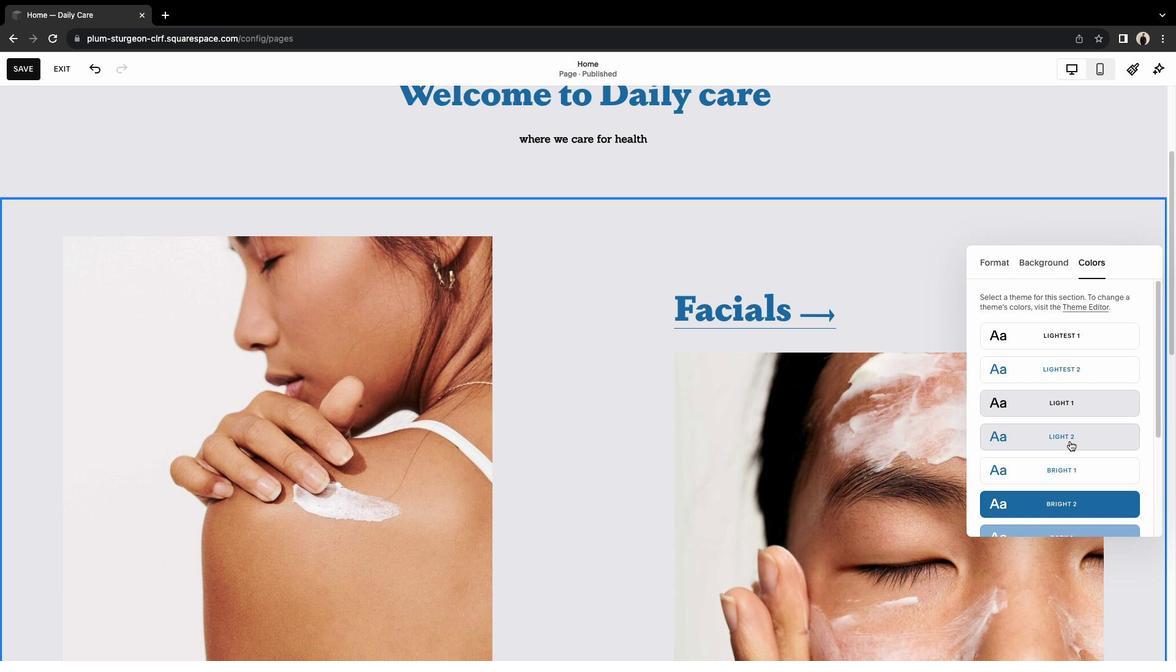 
Action: Mouse scrolled (1069, 441) with delta (0, -3)
Screenshot: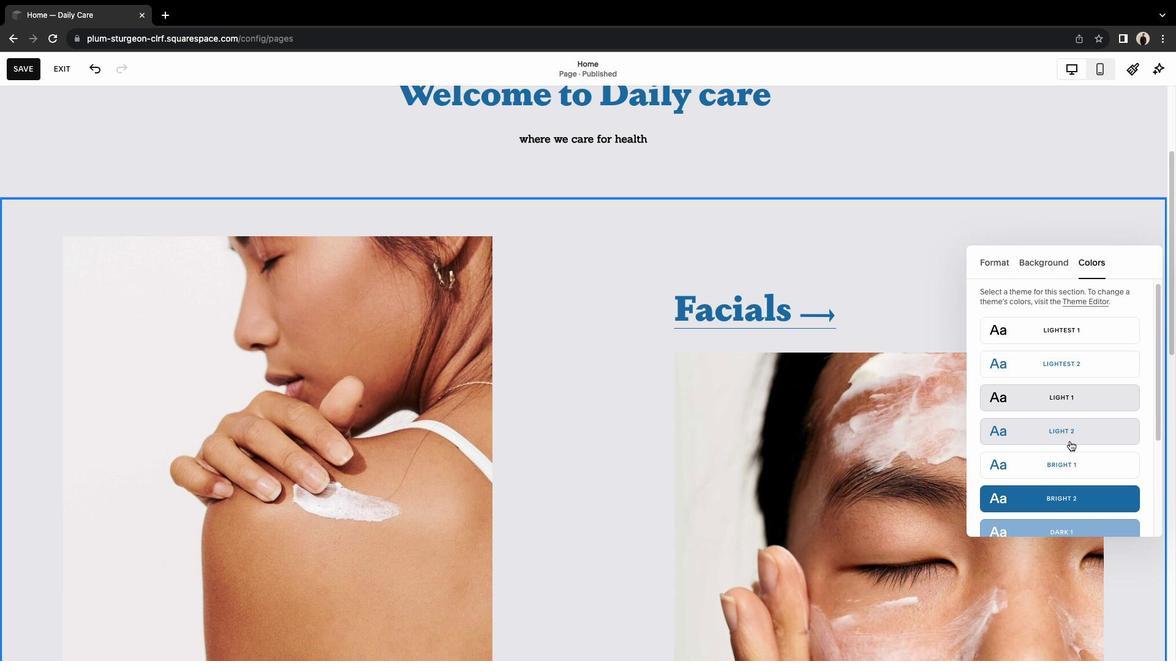 
Action: Mouse moved to (1075, 408)
Screenshot: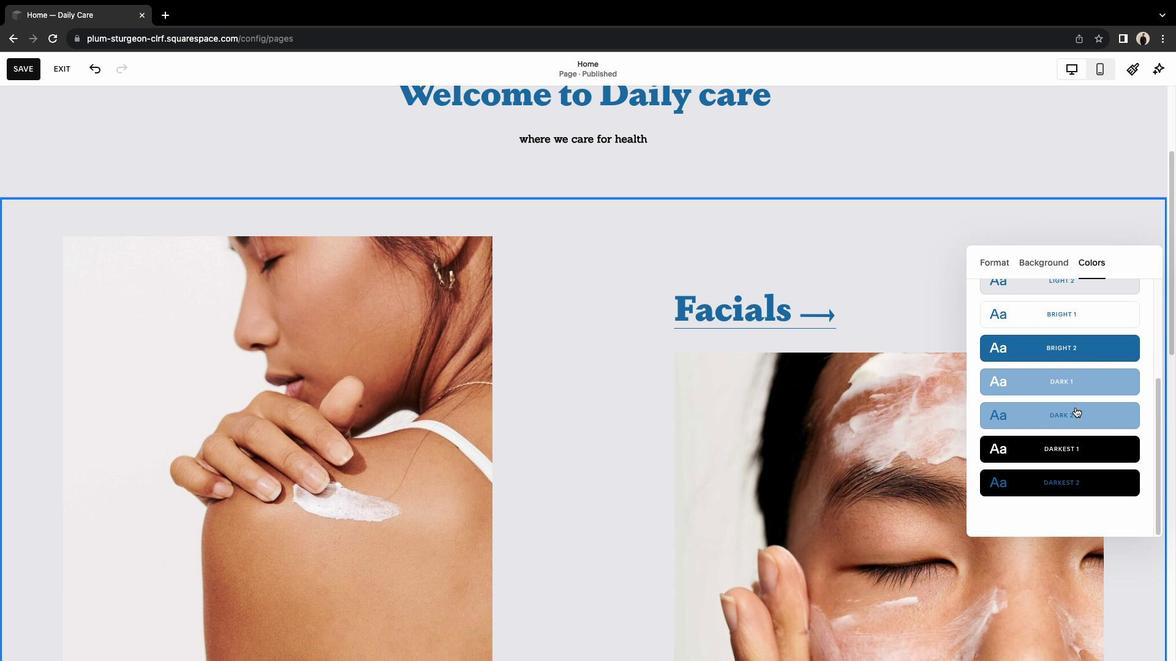 
Action: Mouse pressed left at (1075, 408)
Screenshot: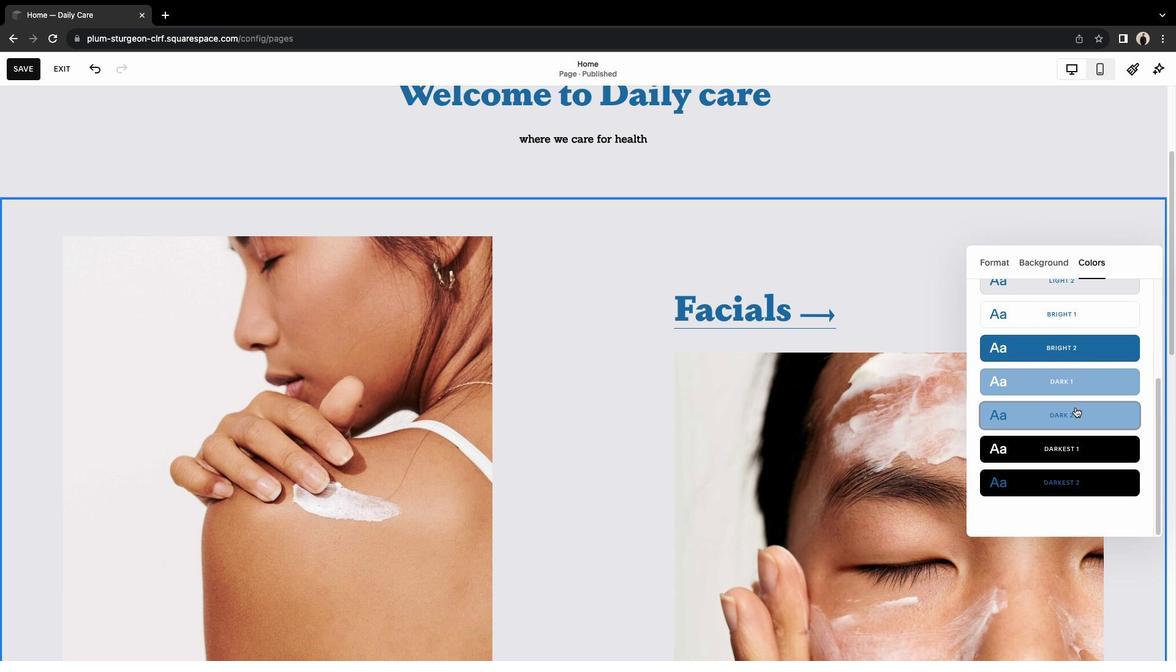 
Action: Mouse moved to (917, 267)
Screenshot: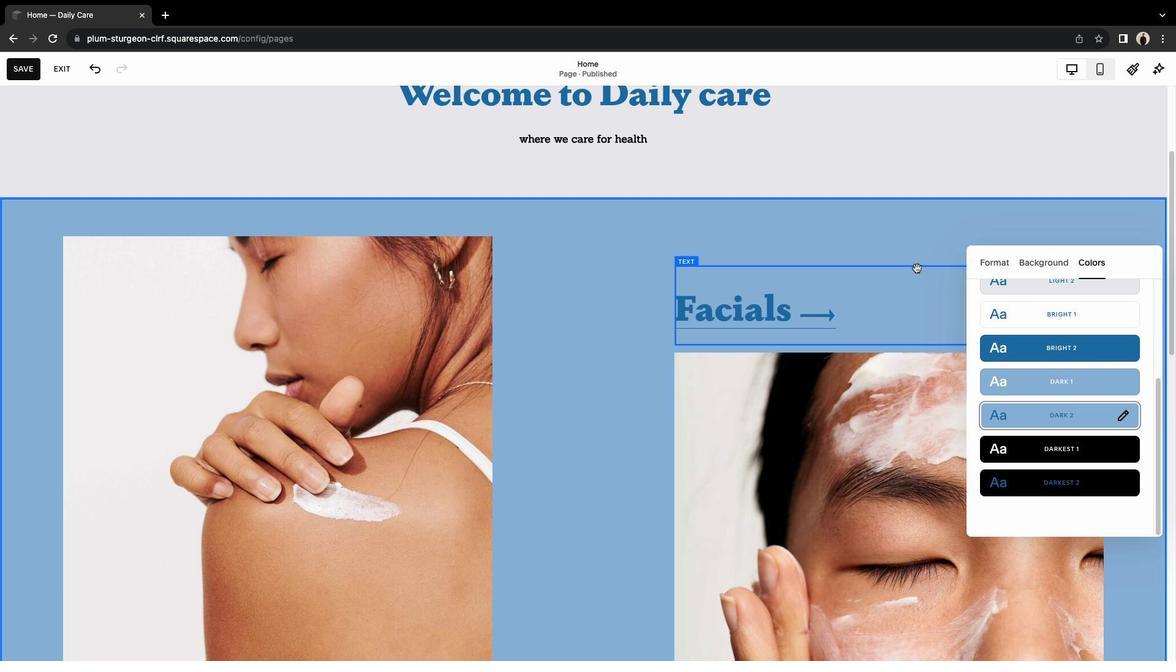 
Action: Mouse pressed left at (917, 267)
Screenshot: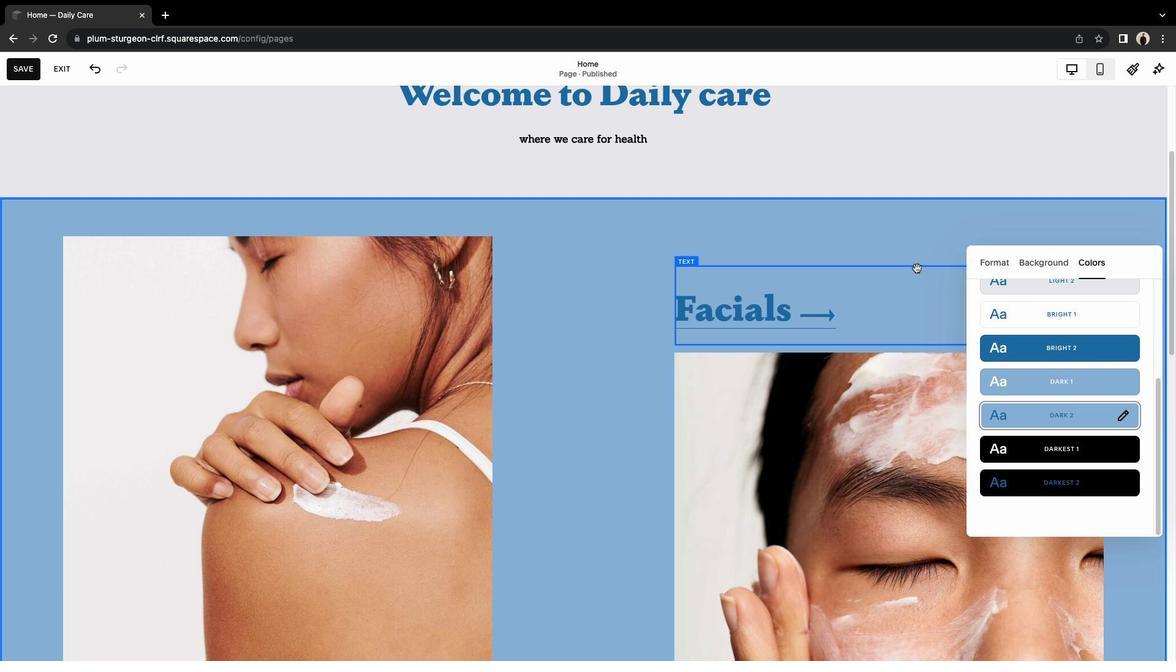 
Action: Mouse moved to (381, 312)
Screenshot: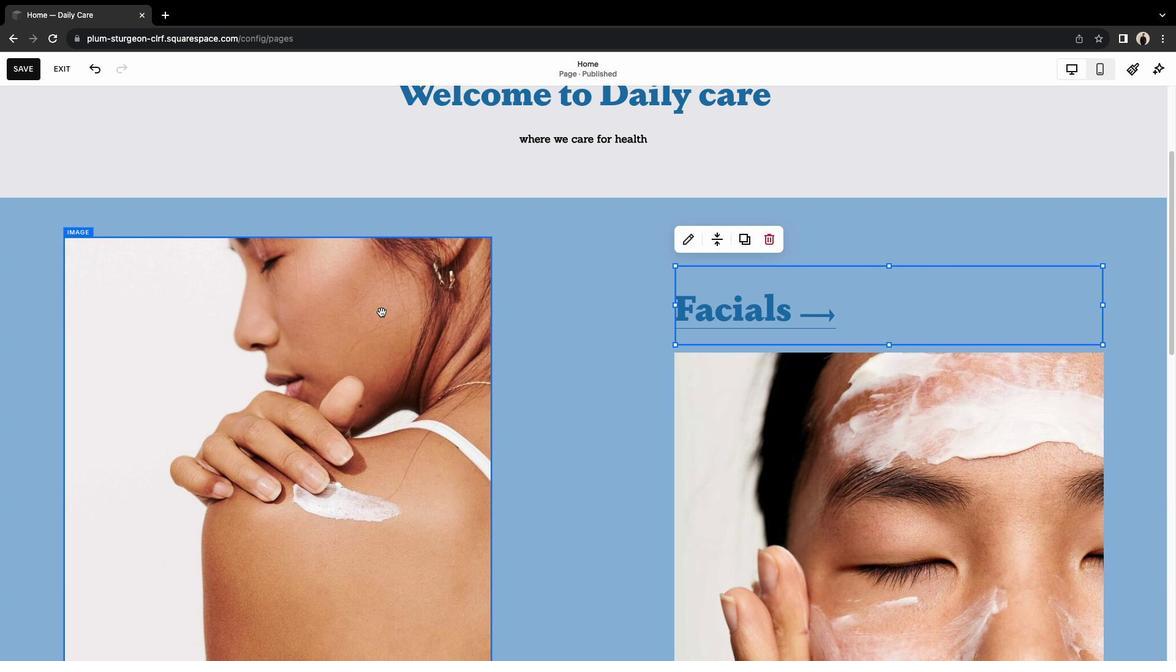 
Action: Mouse pressed left at (381, 312)
Screenshot: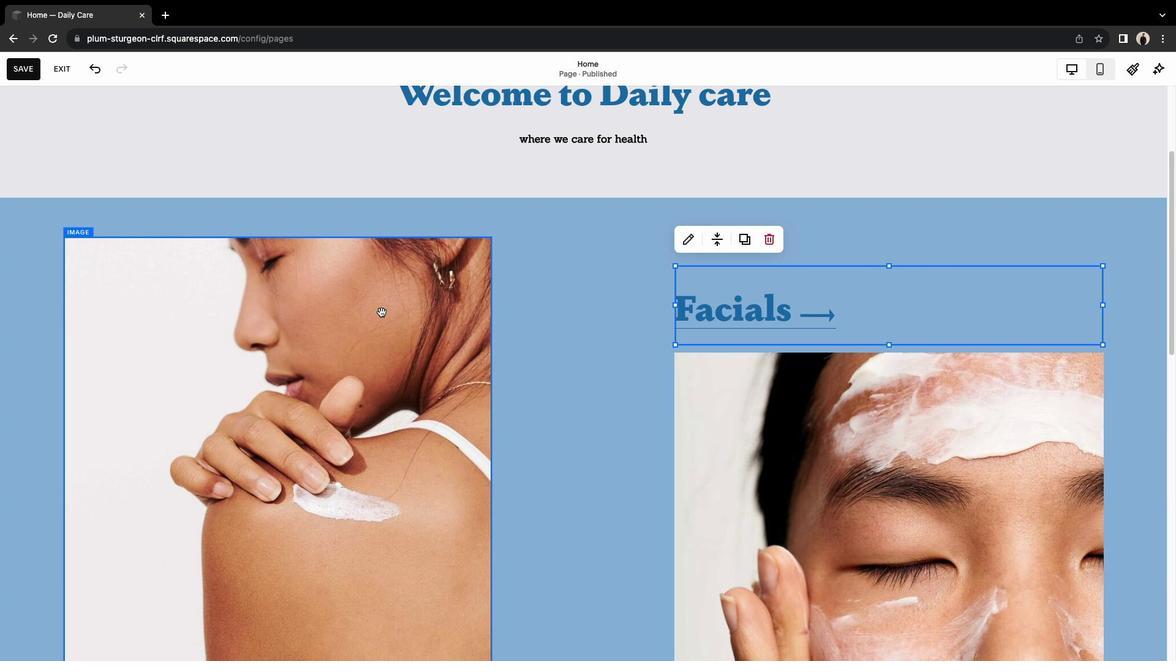 
Action: Mouse moved to (738, 313)
Screenshot: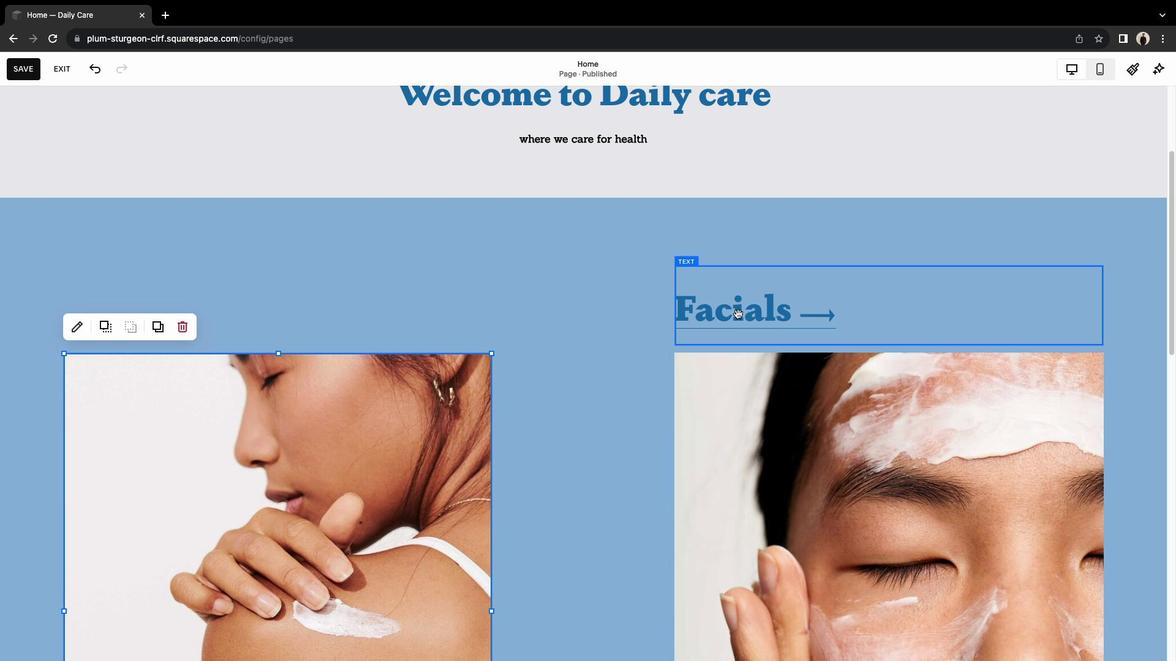 
Action: Mouse pressed left at (738, 313)
Screenshot: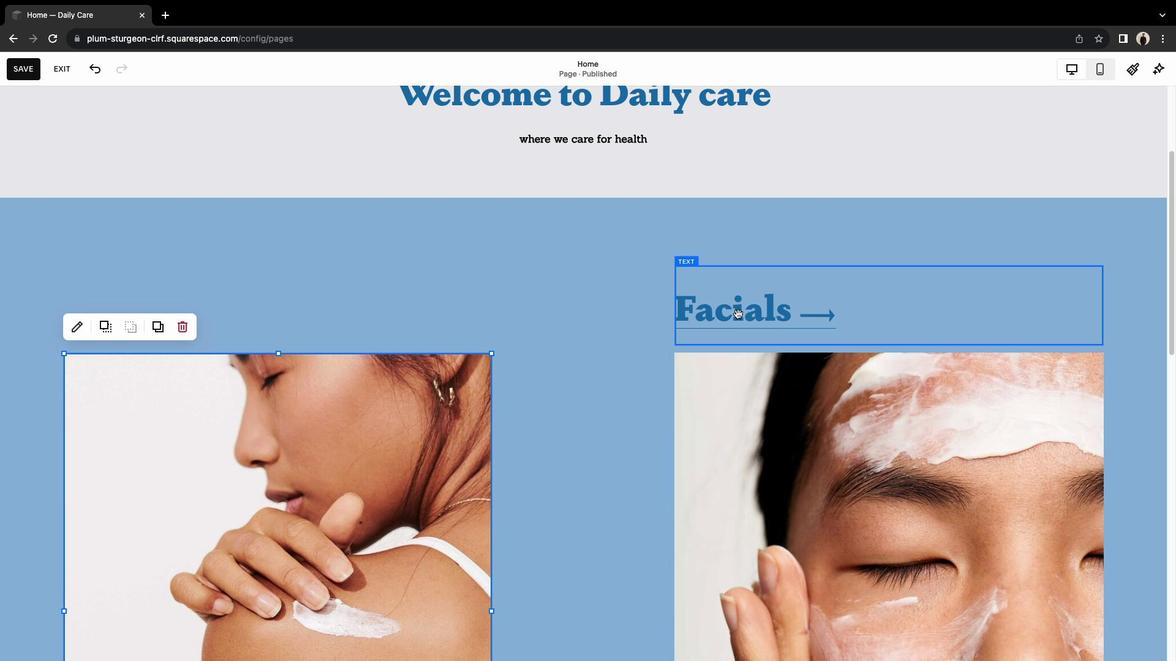 
Action: Mouse moved to (551, 279)
Screenshot: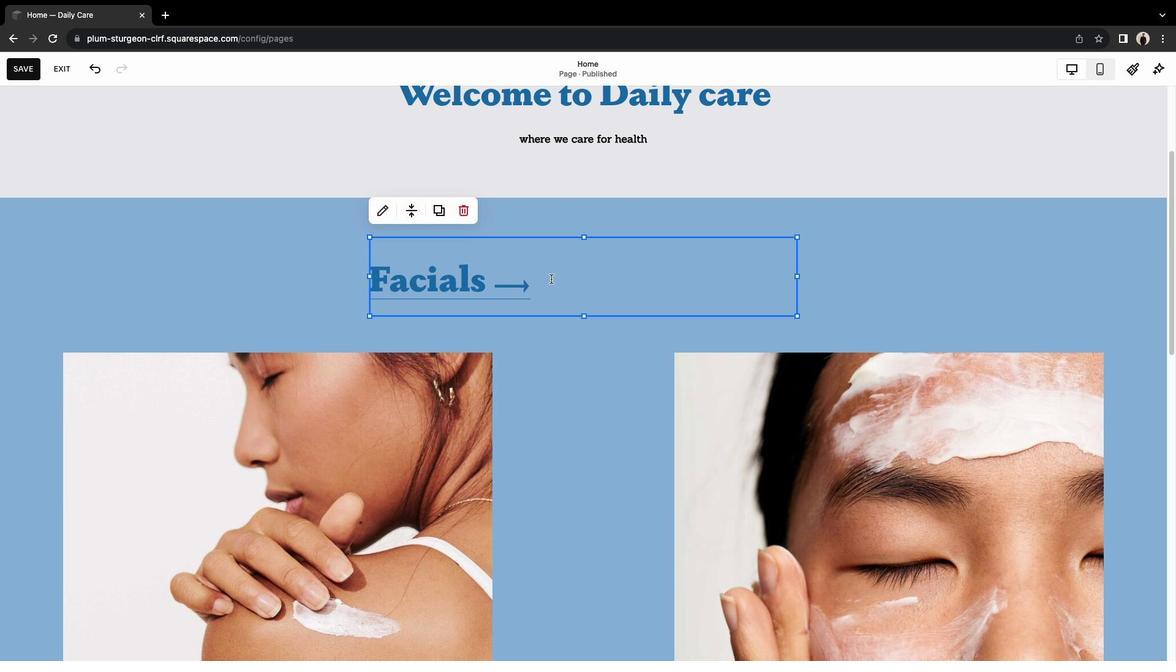 
Action: Mouse pressed left at (551, 279)
Screenshot: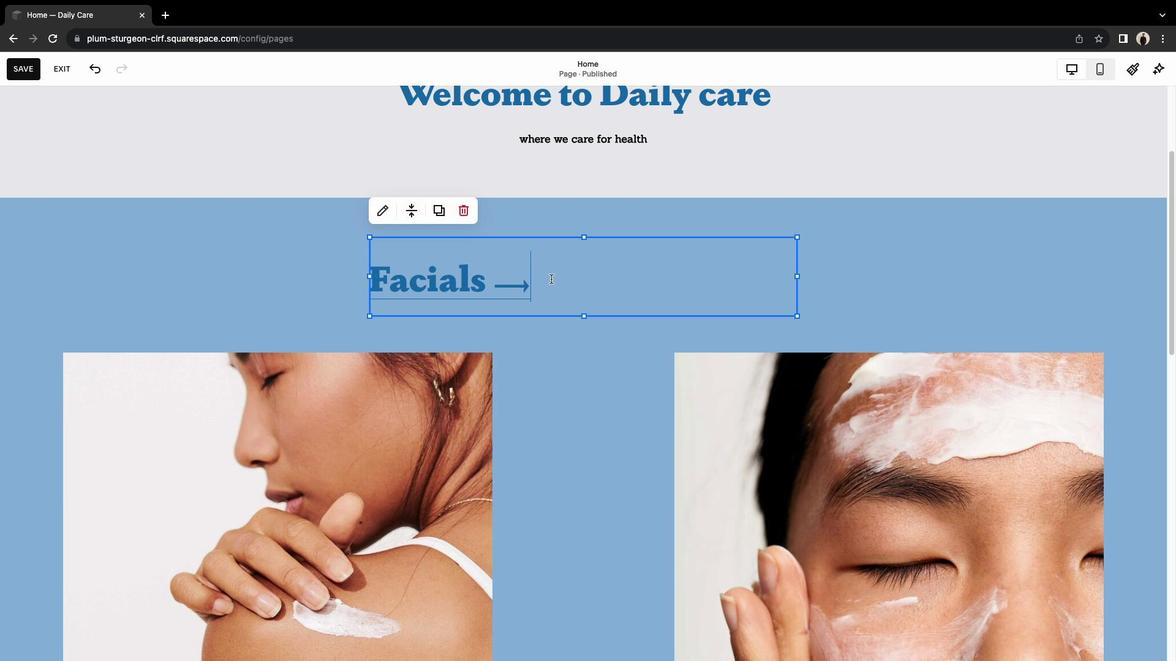 
Action: Key pressed Key.backspaceKey.backspaceKey.backspaceKey.backspaceKey.backspaceKey.backspaceKey.backspaceKey.backspaceKey.backspaceKey.backspaceKey.shift'Y''o''g''a'
Screenshot: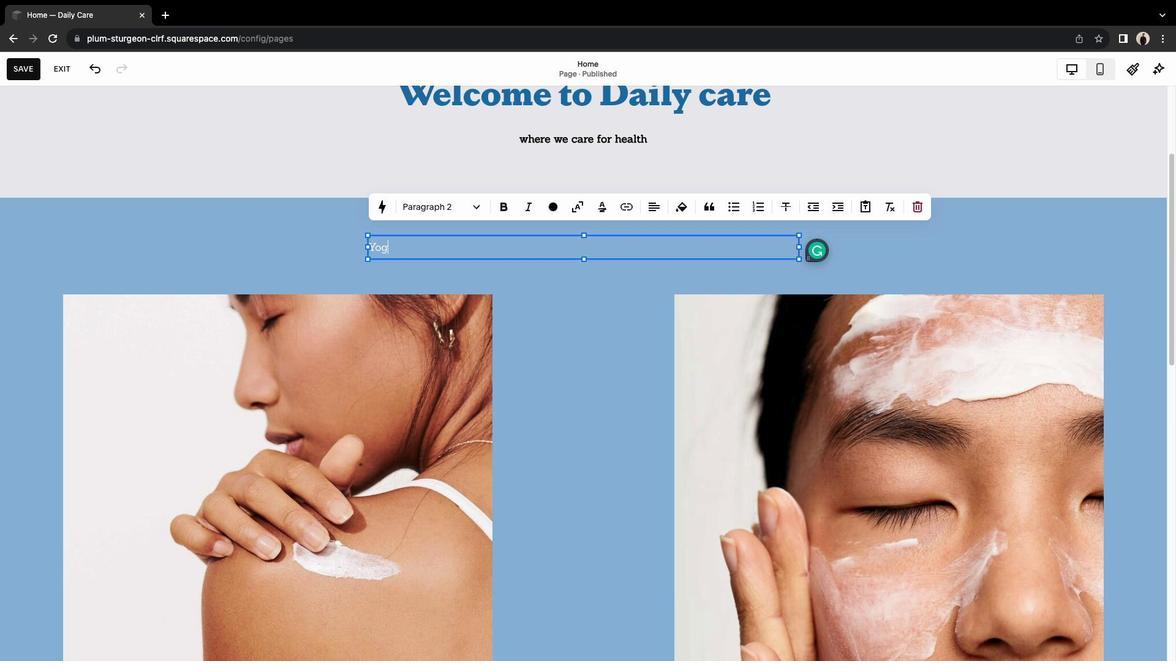 
Action: Mouse moved to (456, 212)
Screenshot: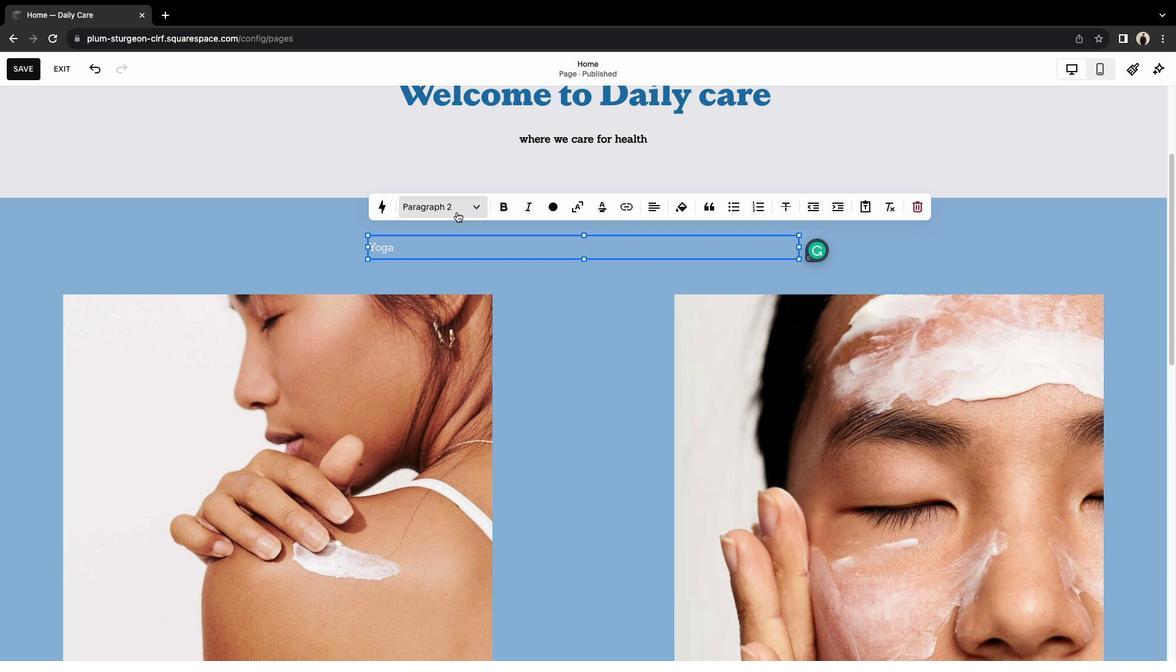 
Action: Mouse pressed left at (456, 212)
Screenshot: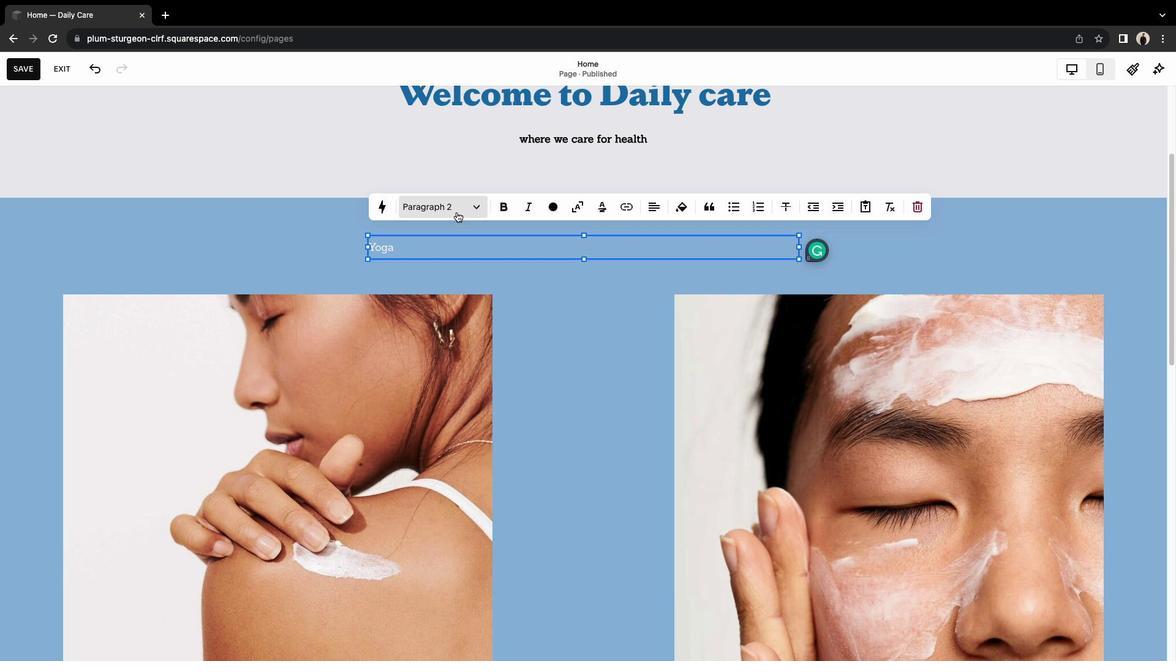 
Action: Mouse moved to (453, 245)
Screenshot: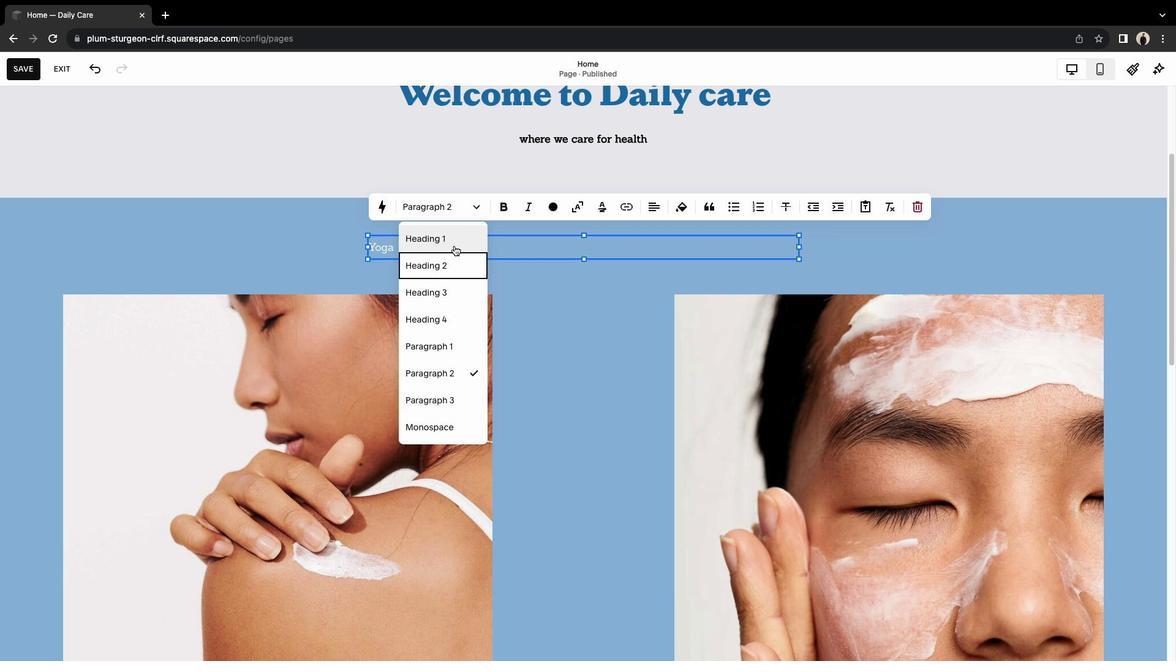 
Action: Mouse pressed left at (453, 245)
Screenshot: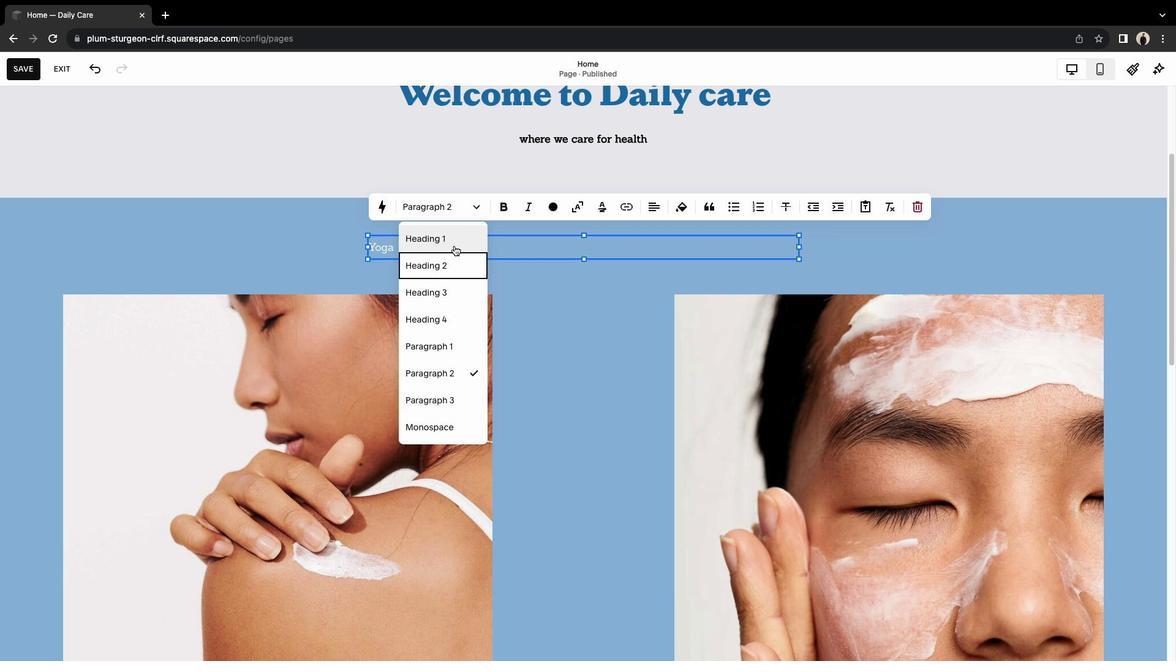 
Action: Mouse moved to (656, 208)
Screenshot: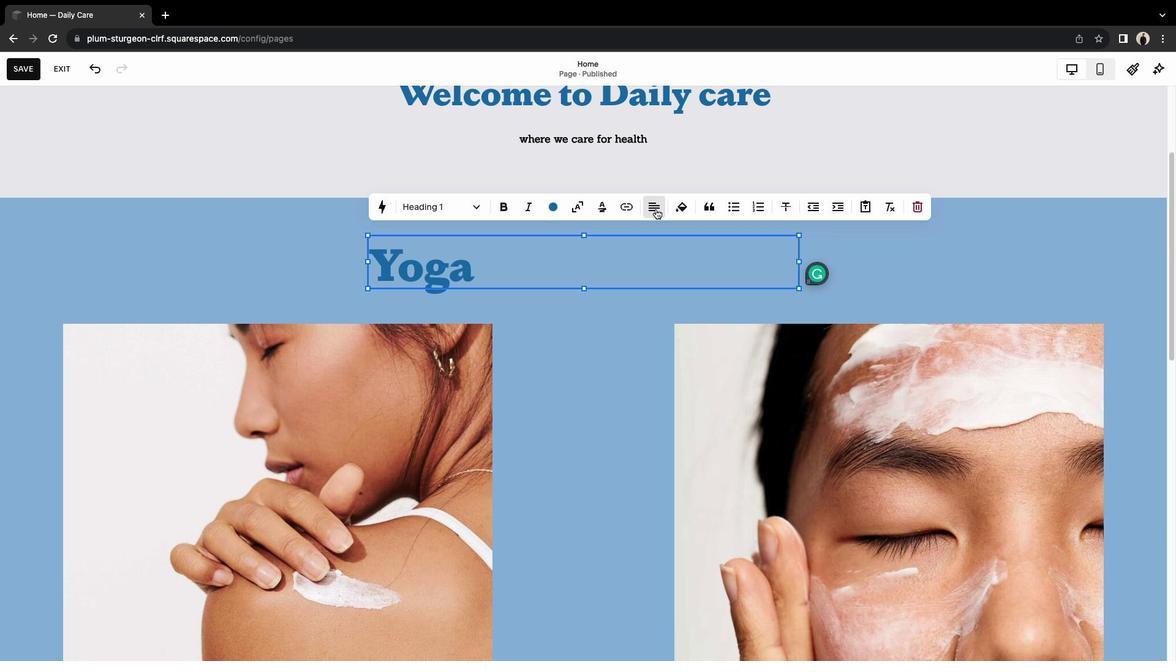 
Action: Mouse pressed left at (656, 208)
Screenshot: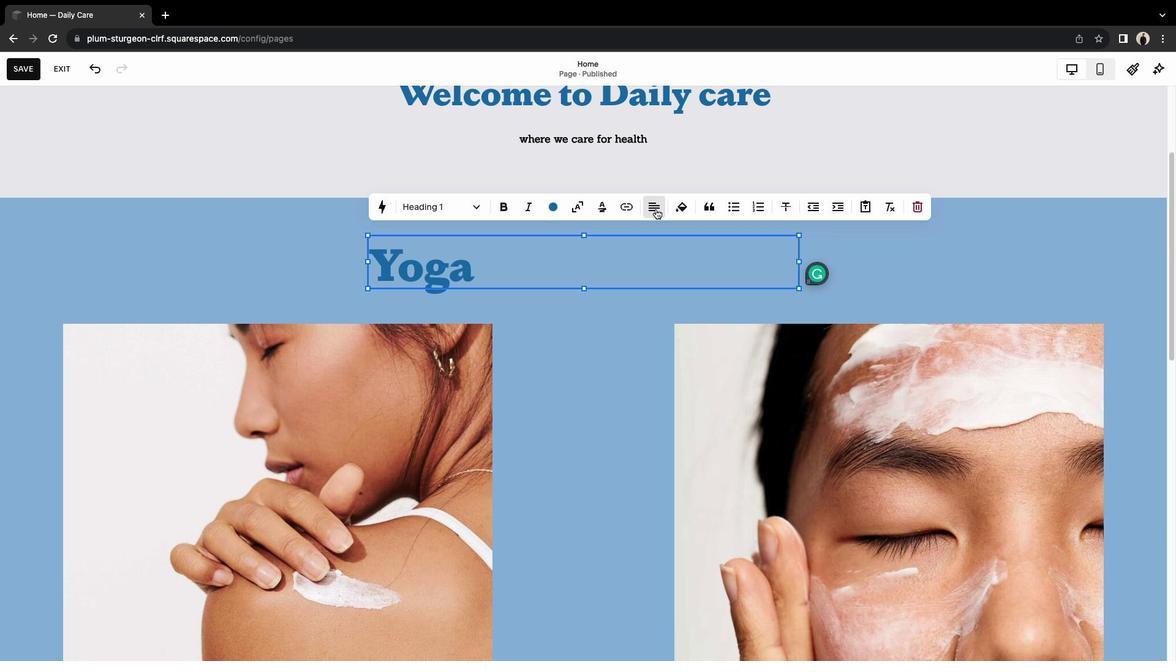 
Action: Mouse moved to (629, 245)
Screenshot: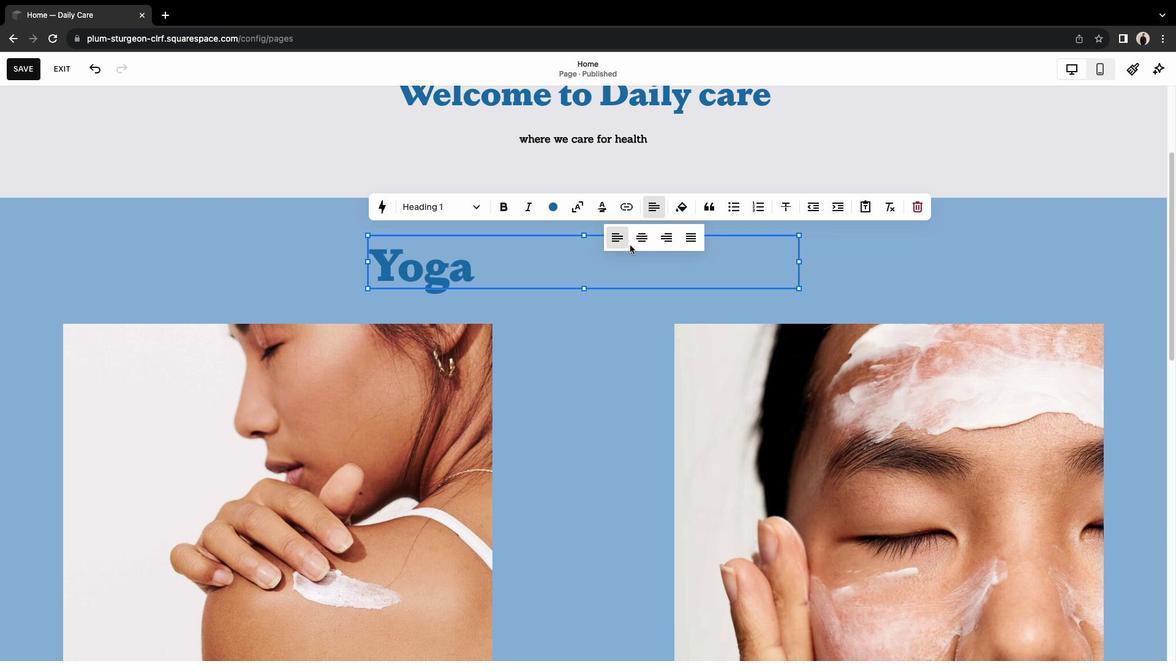 
Action: Mouse pressed left at (629, 245)
Screenshot: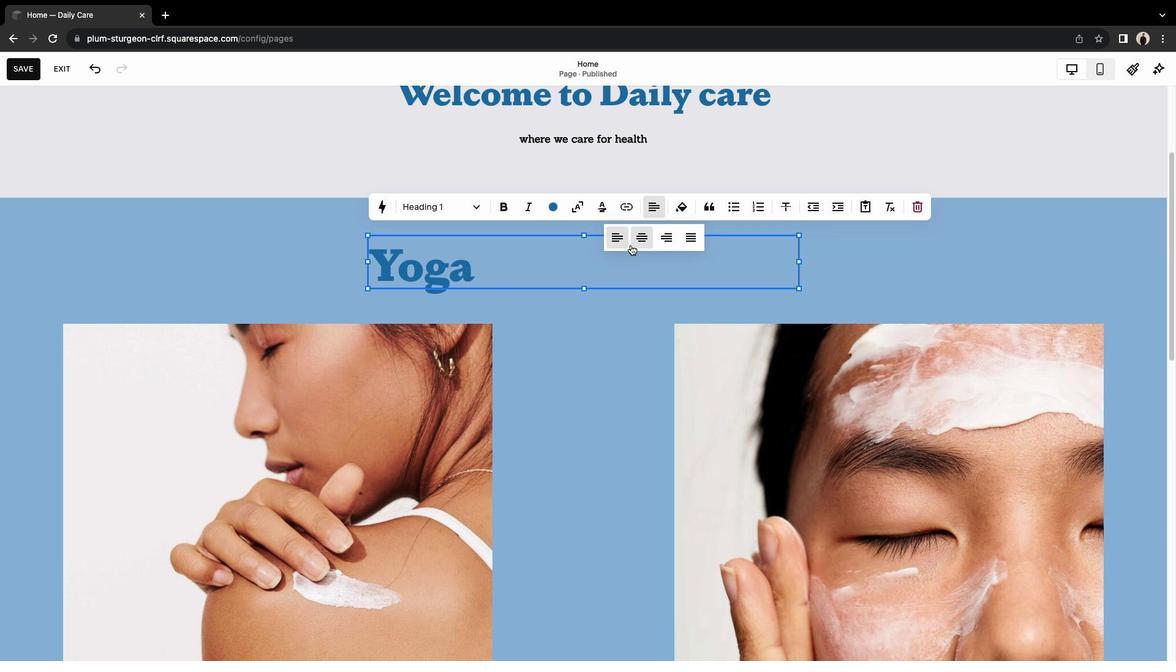 
Action: Mouse moved to (644, 238)
Screenshot: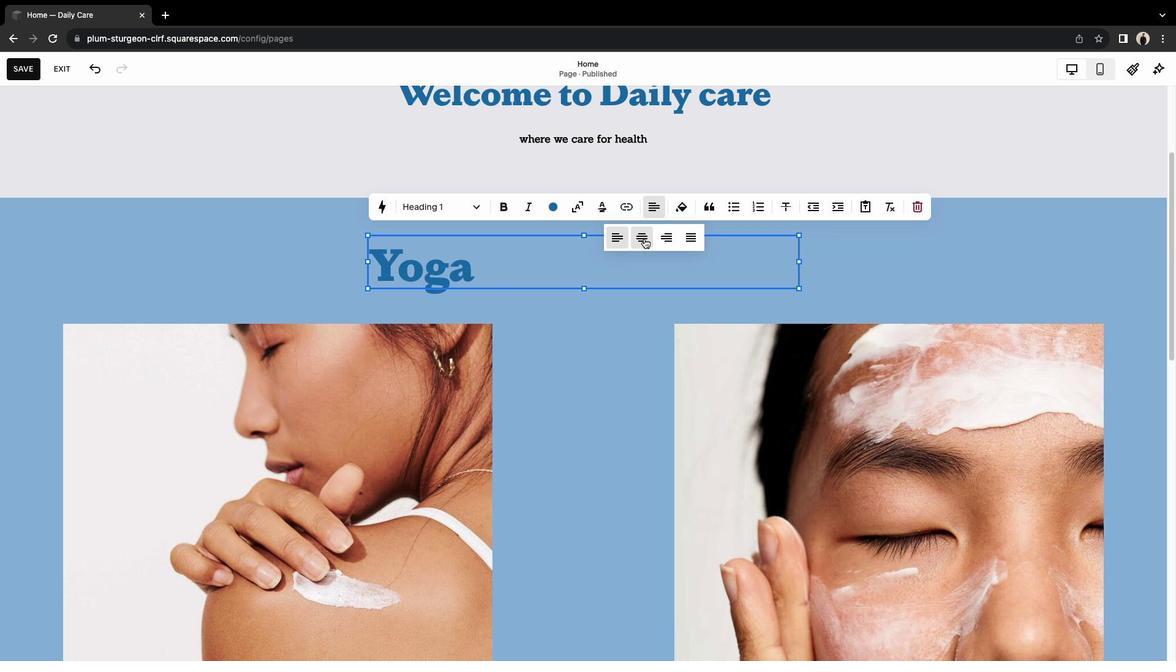 
Action: Mouse pressed left at (644, 238)
Screenshot: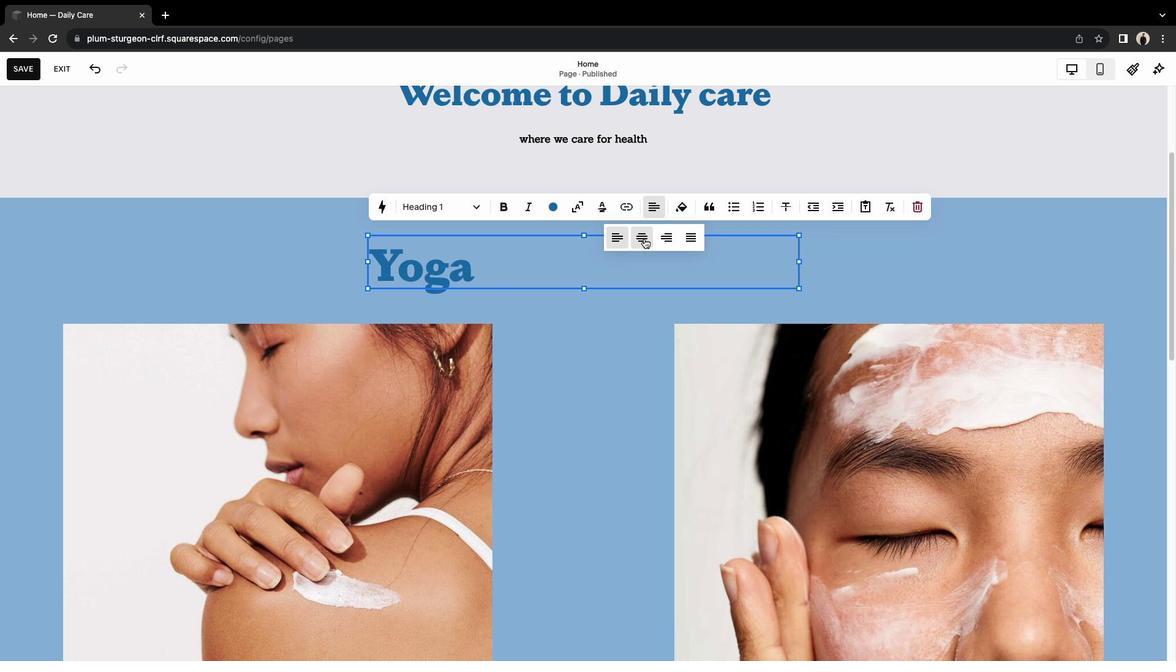 
Action: Mouse moved to (628, 361)
Screenshot: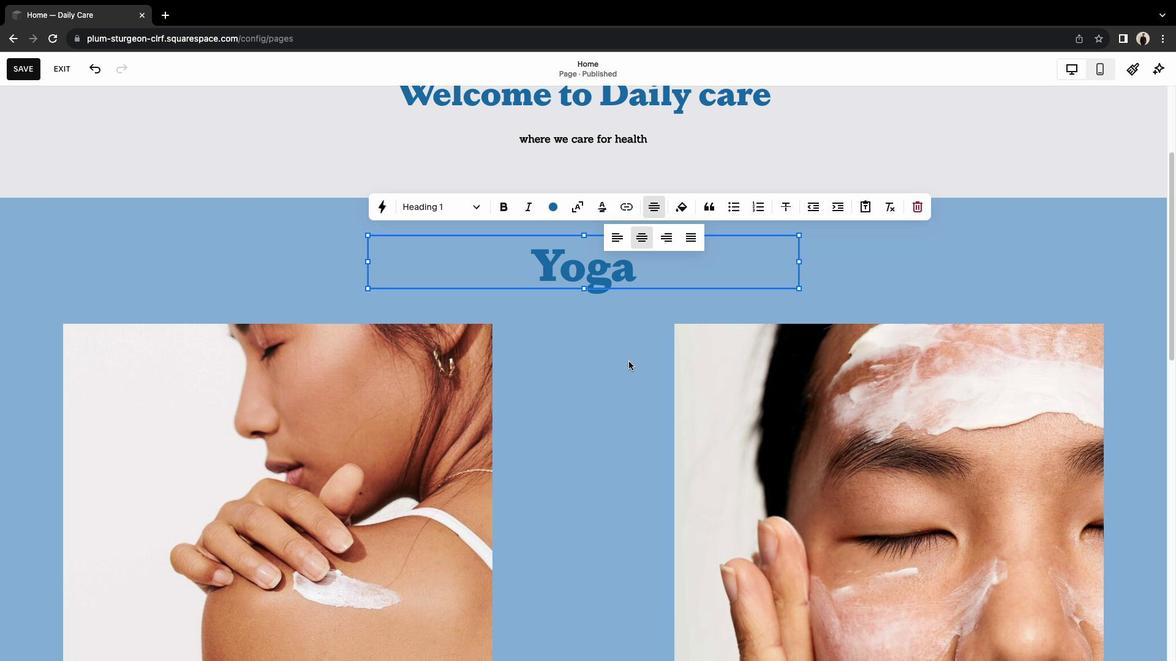 
Action: Mouse pressed left at (628, 361)
Screenshot: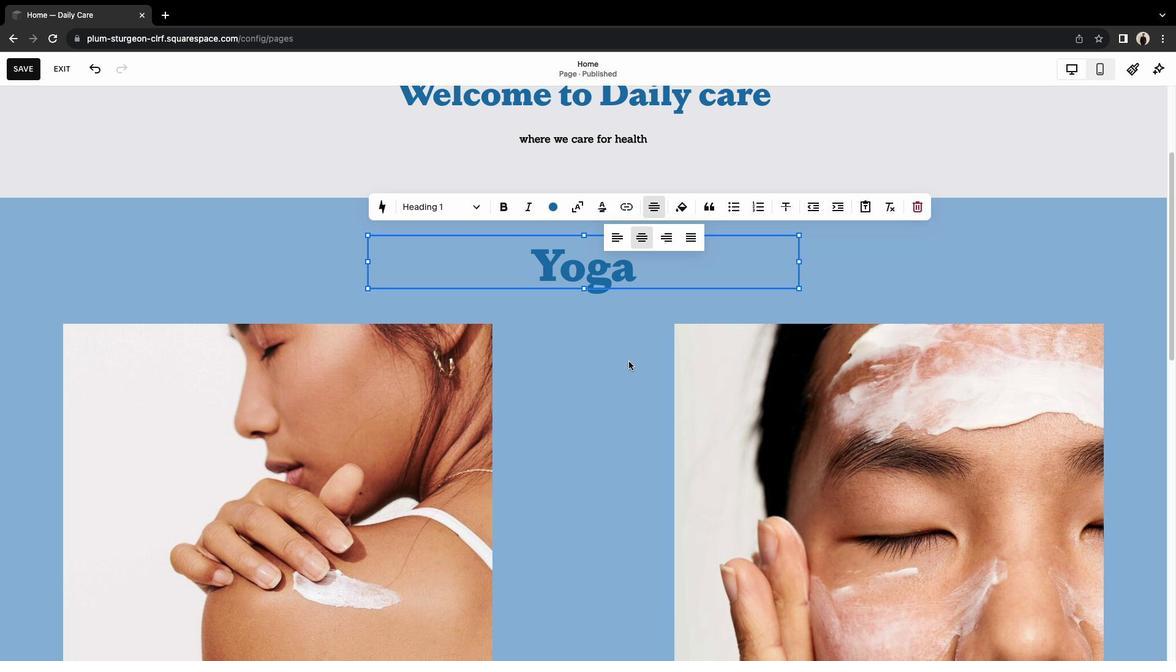 
Action: Mouse moved to (641, 264)
Screenshot: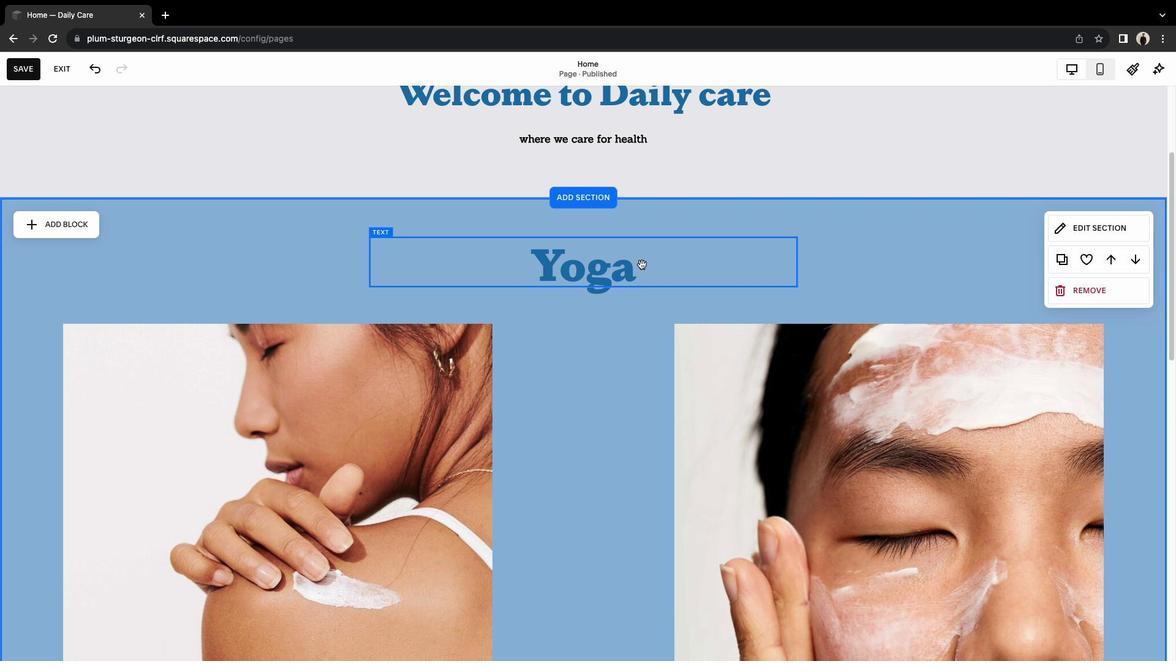 
Action: Mouse pressed left at (641, 264)
Screenshot: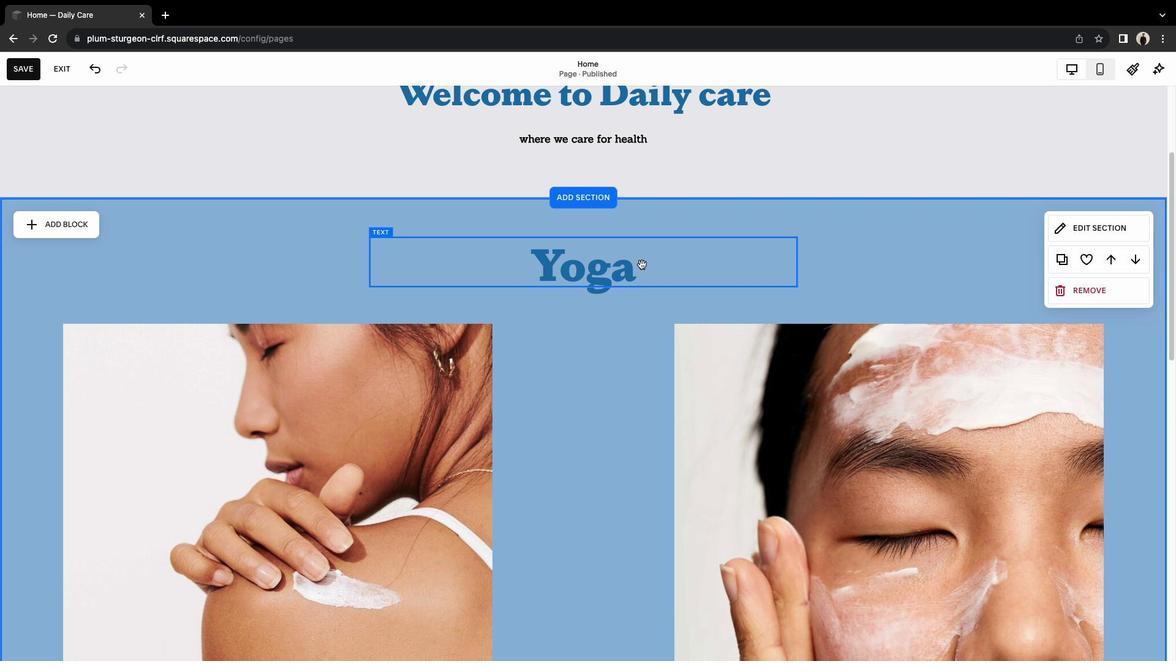 
Action: Mouse moved to (388, 213)
Screenshot: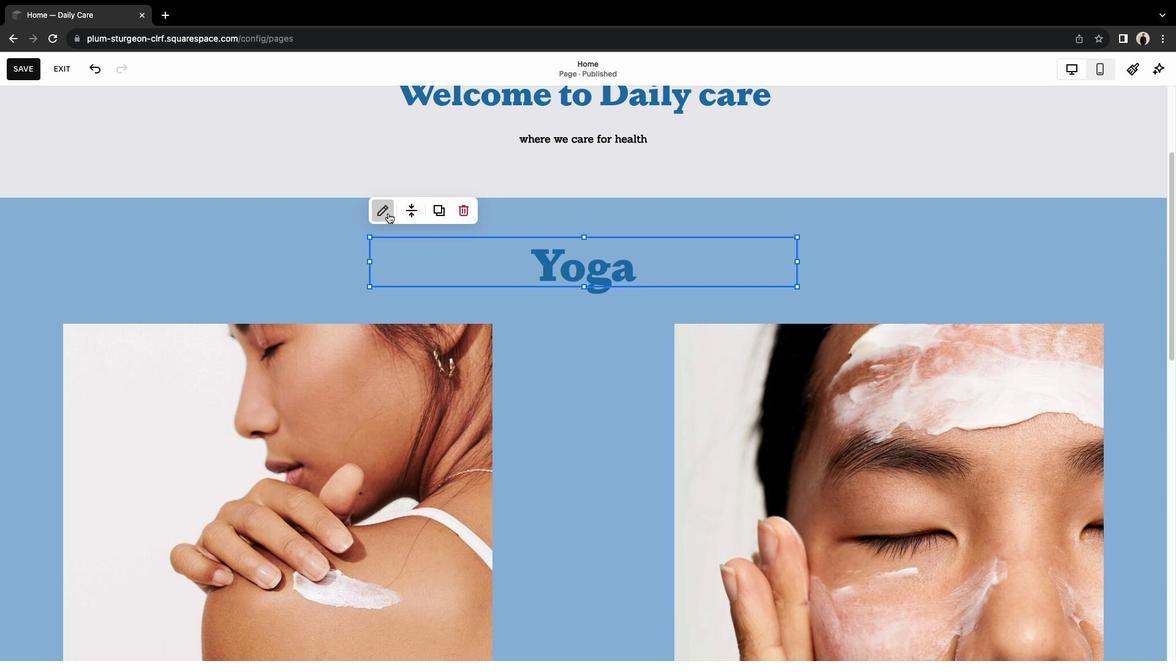 
Action: Mouse pressed left at (388, 213)
Screenshot: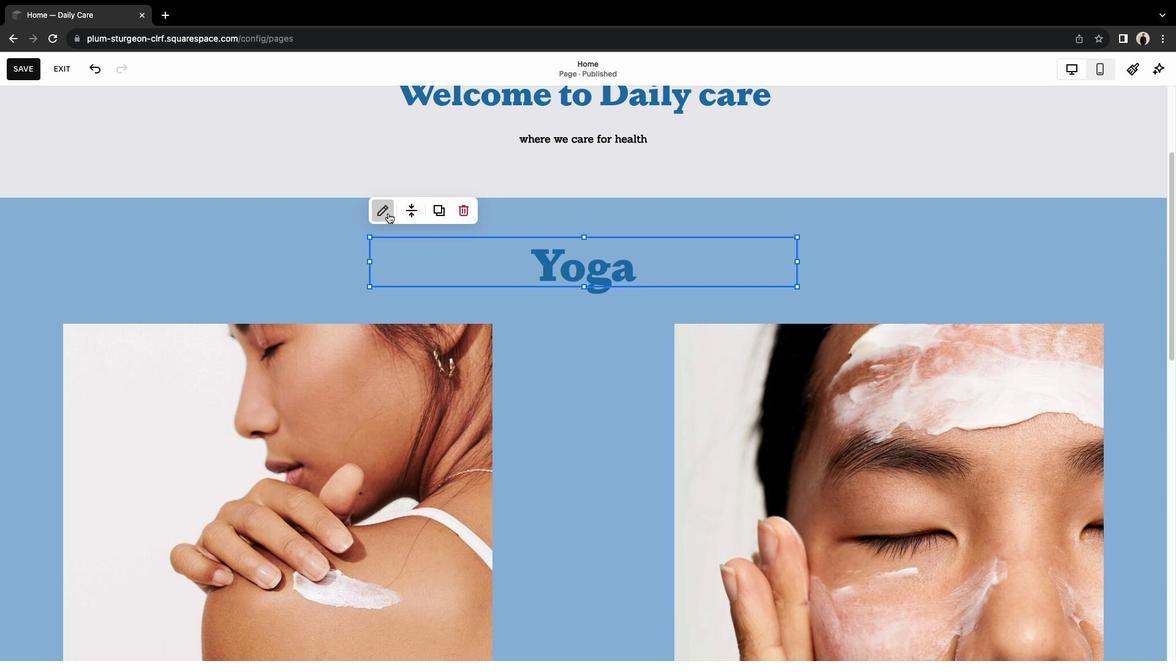 
Action: Mouse moved to (599, 202)
Screenshot: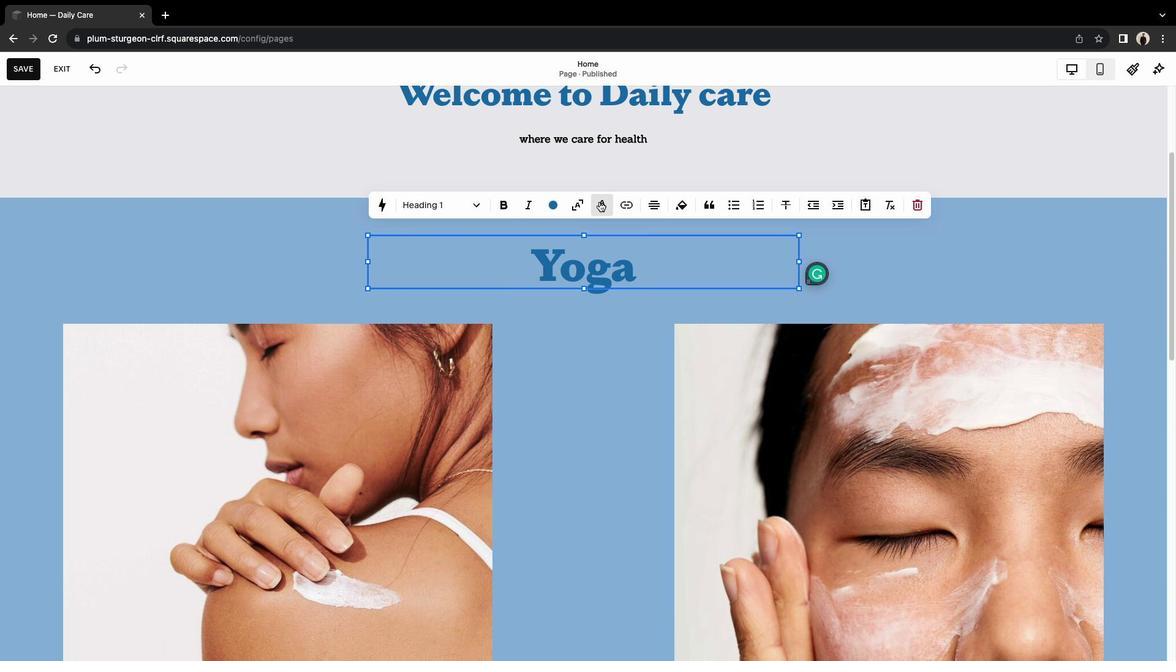 
Action: Mouse pressed left at (599, 202)
Screenshot: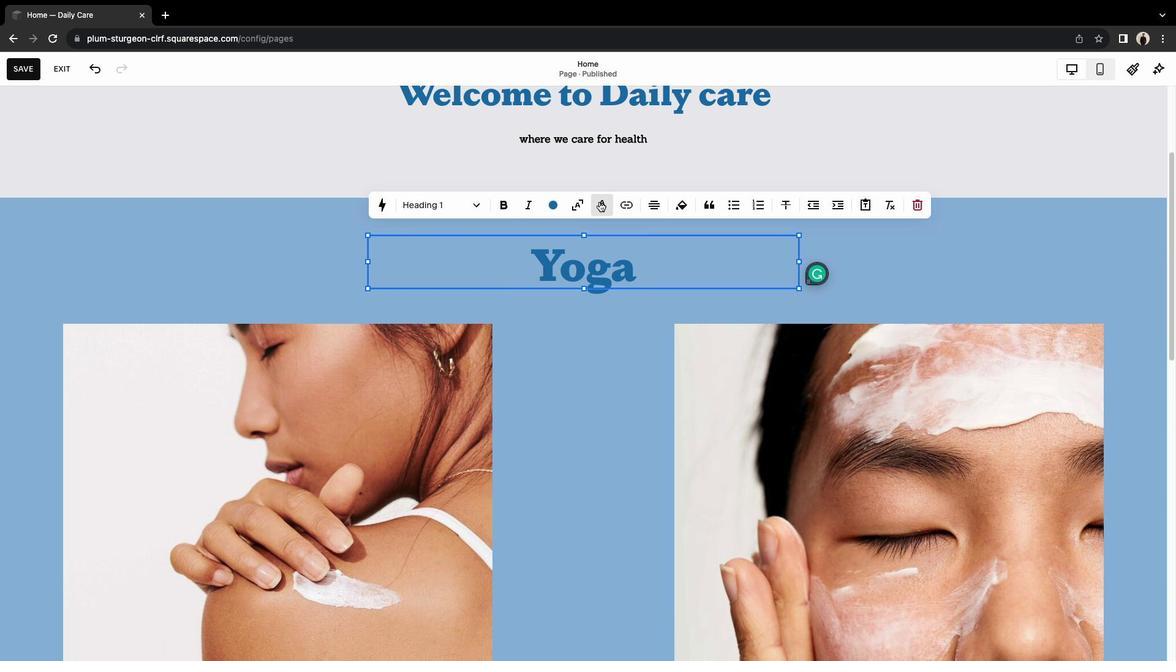 
Action: Mouse moved to (921, 290)
Screenshot: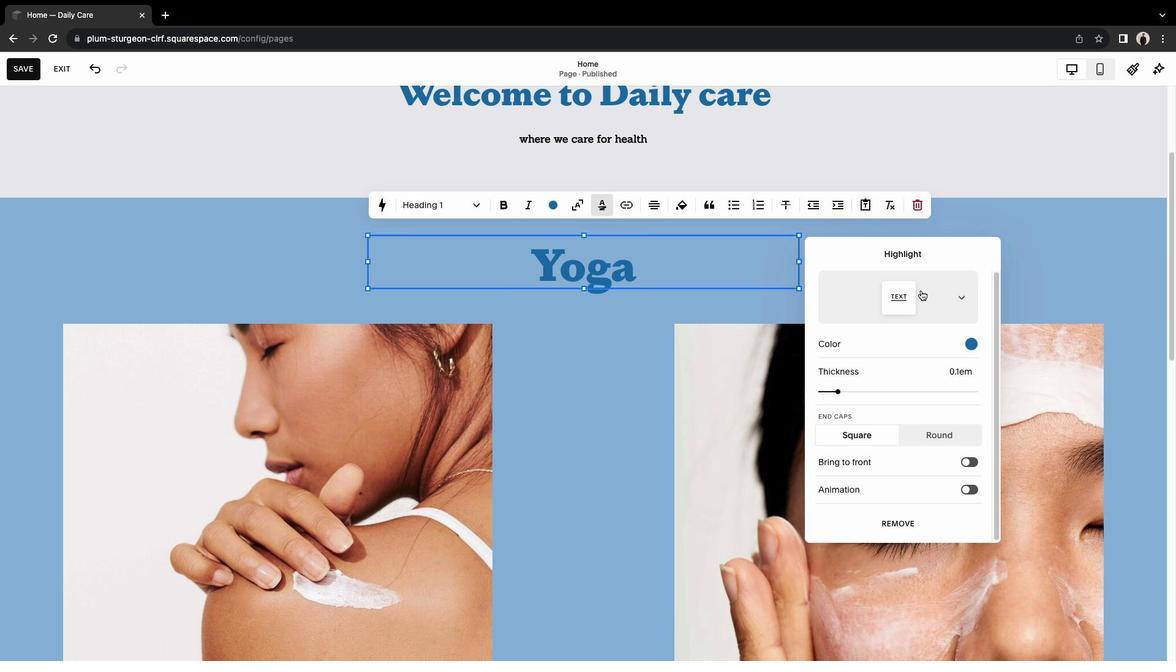 
Action: Mouse pressed left at (921, 290)
Screenshot: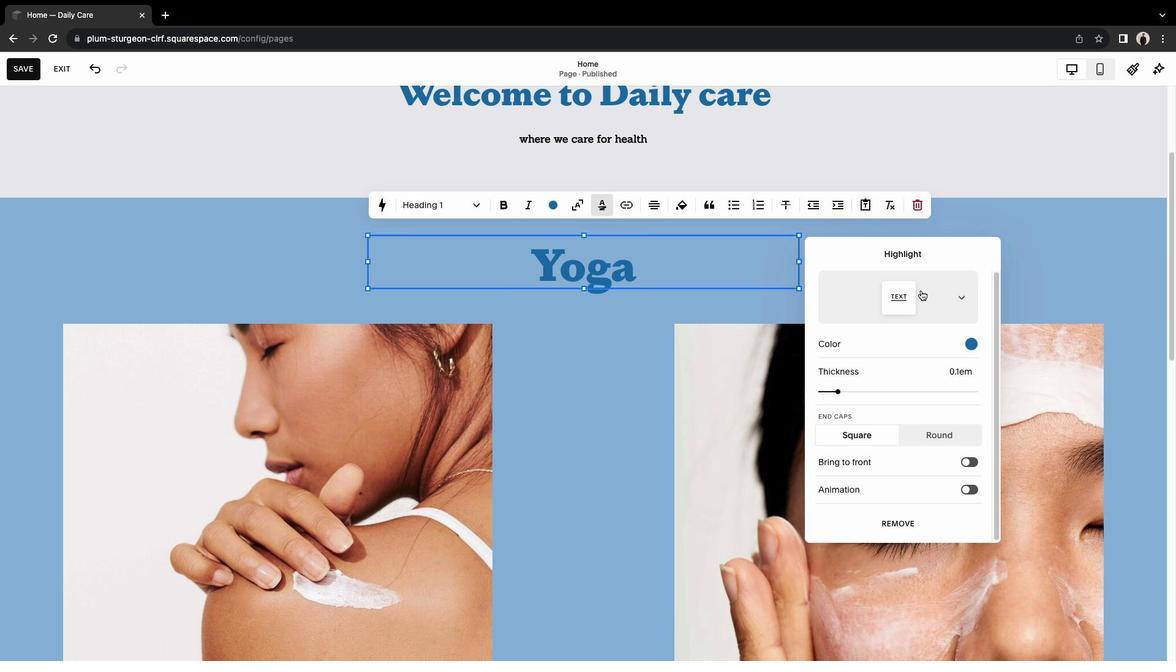 
Action: Mouse moved to (904, 311)
Screenshot: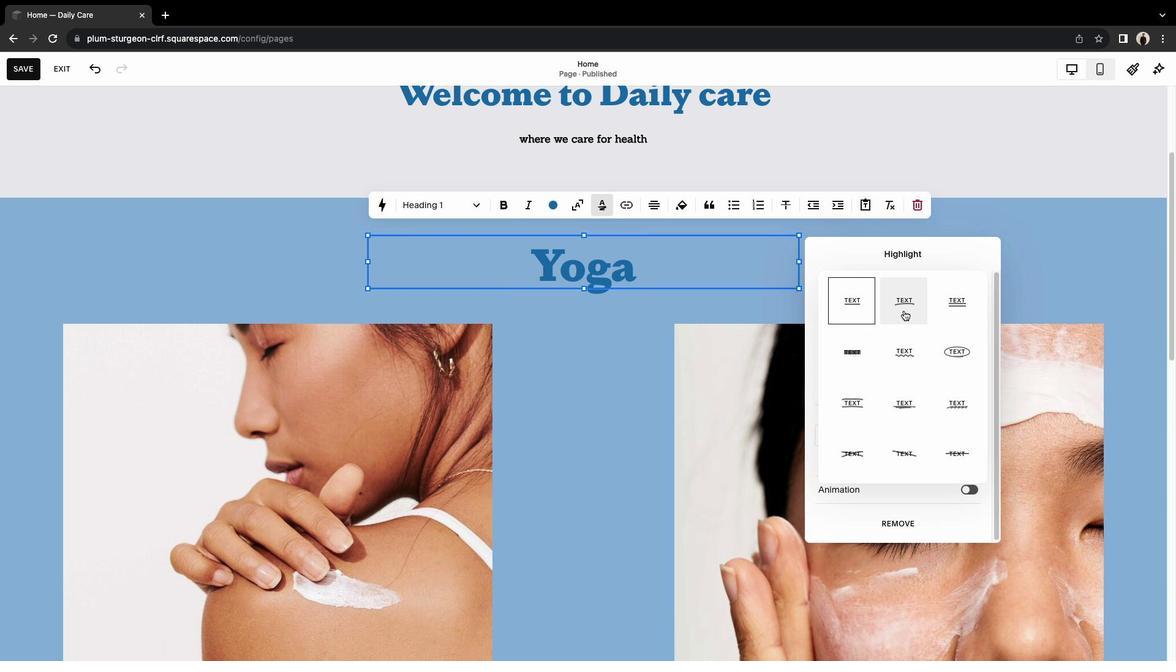 
Action: Mouse pressed left at (904, 311)
Screenshot: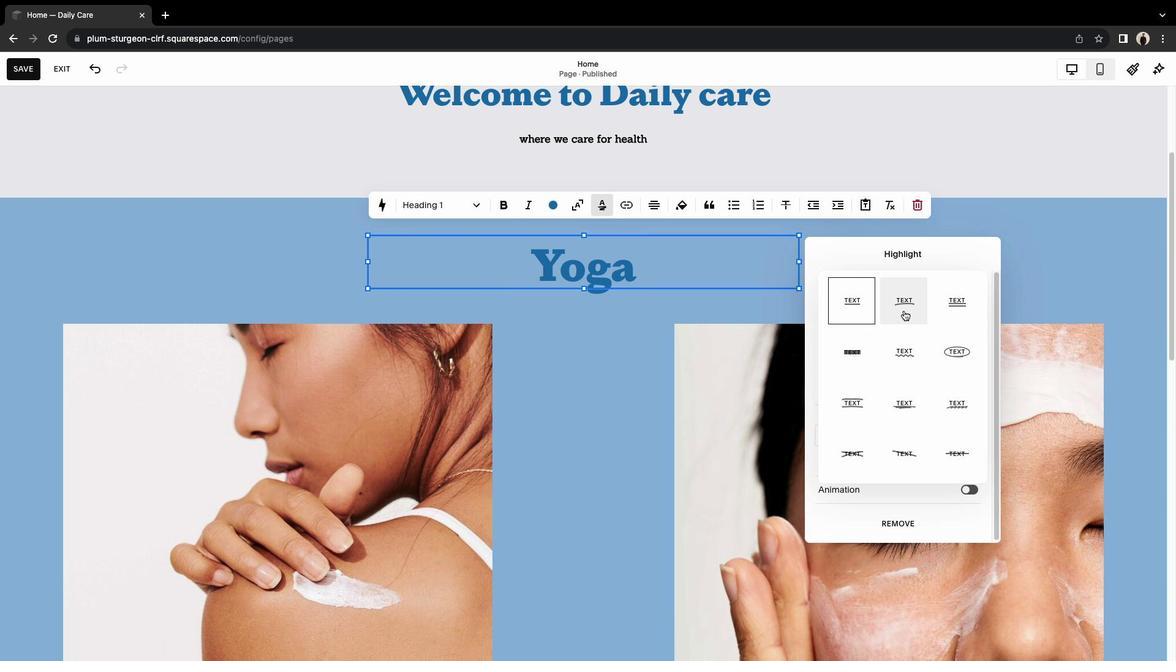 
Action: Mouse moved to (969, 490)
Screenshot: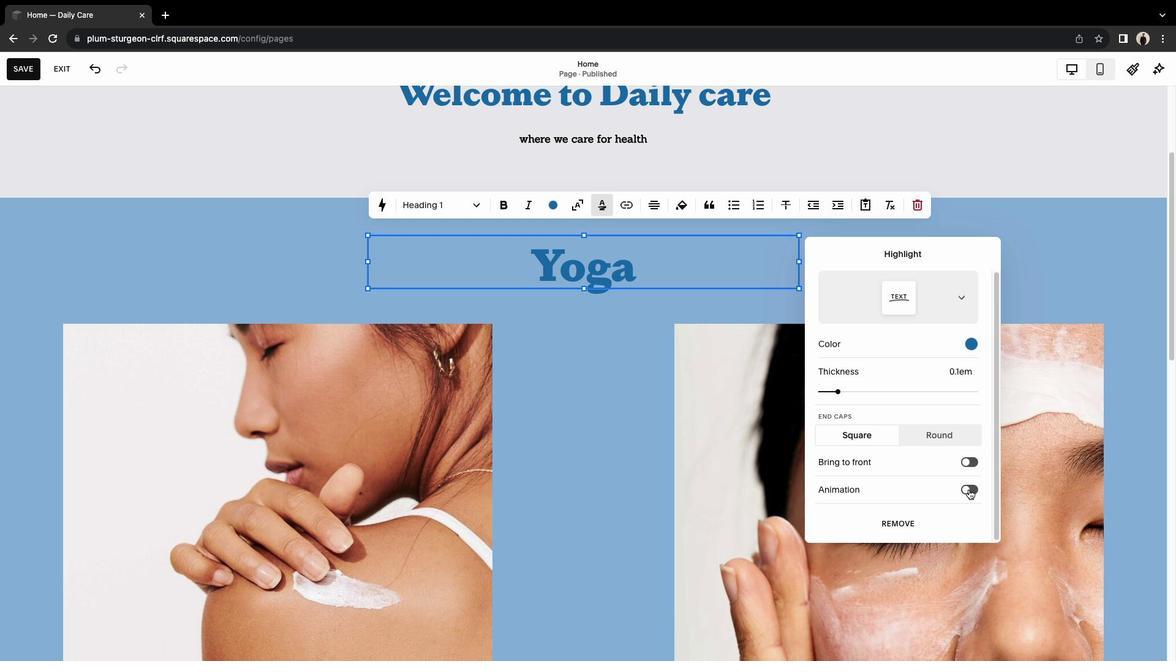 
Action: Mouse pressed left at (969, 490)
Screenshot: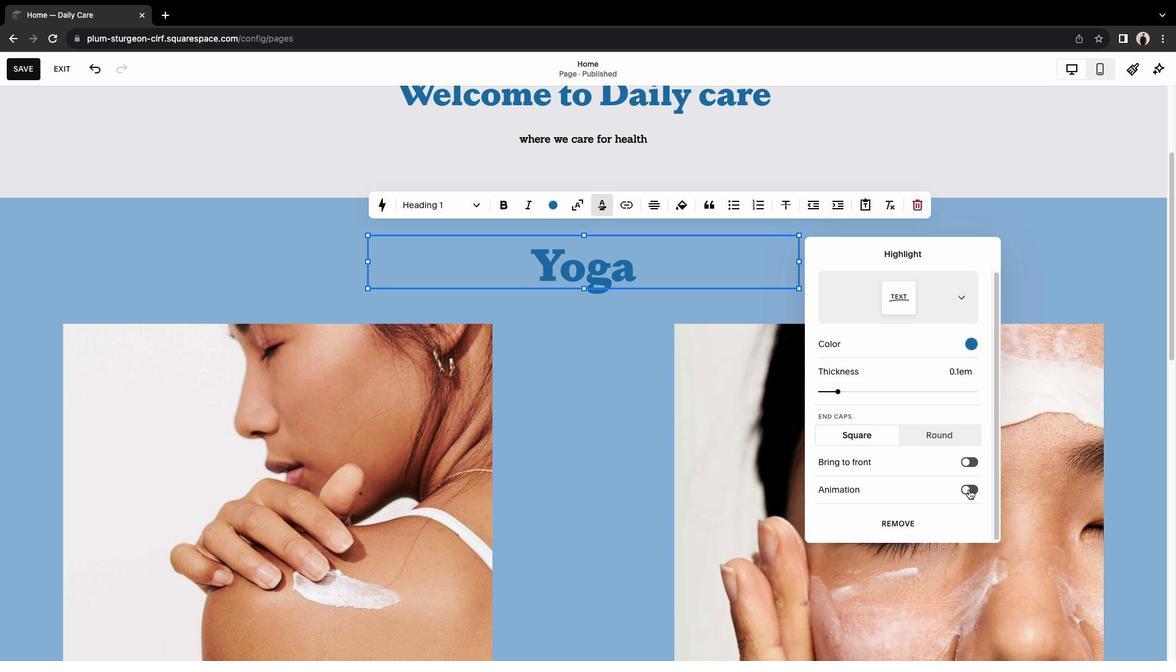 
Action: Mouse moved to (604, 398)
Screenshot: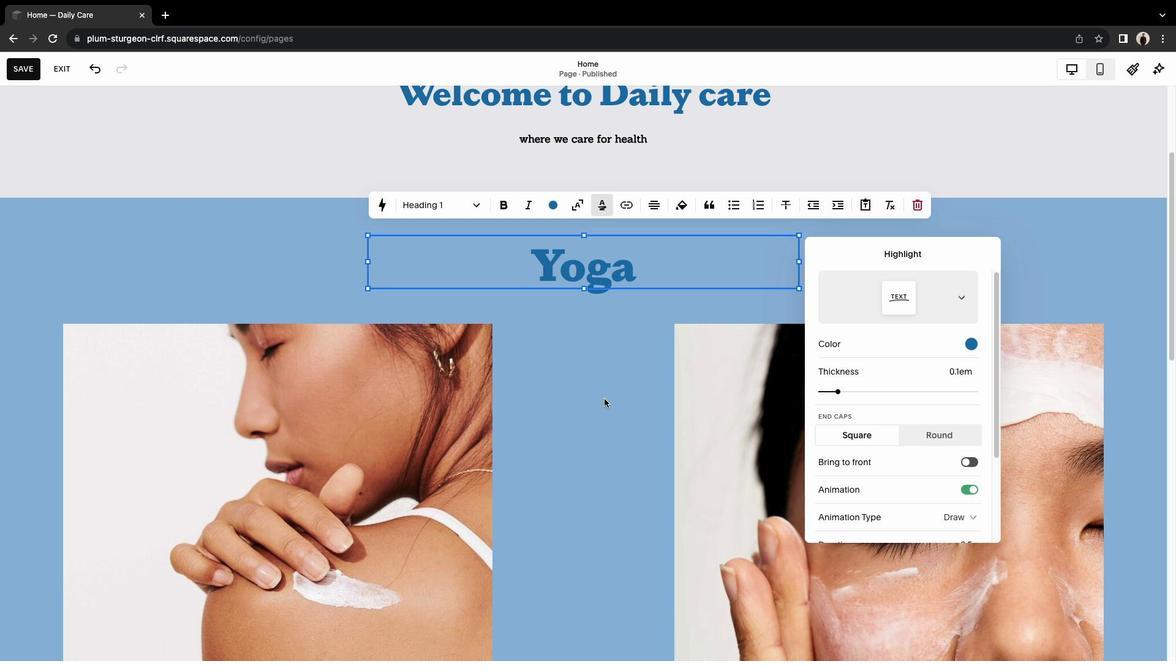 
Action: Mouse pressed left at (604, 398)
Screenshot: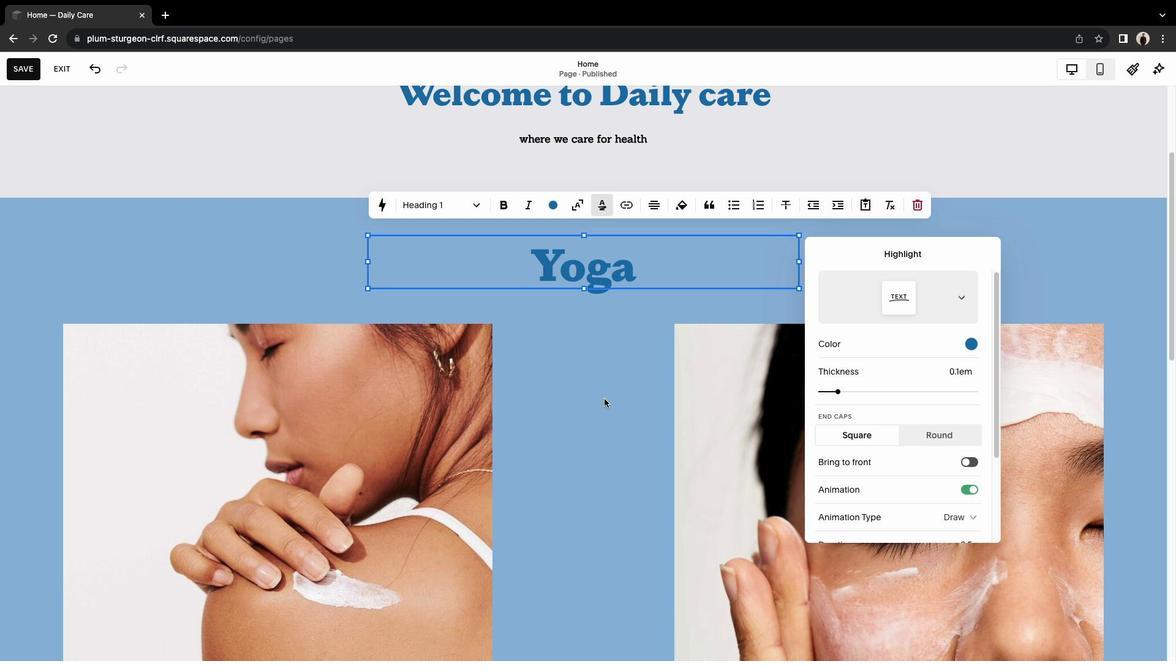 
Action: Mouse moved to (605, 272)
Screenshot: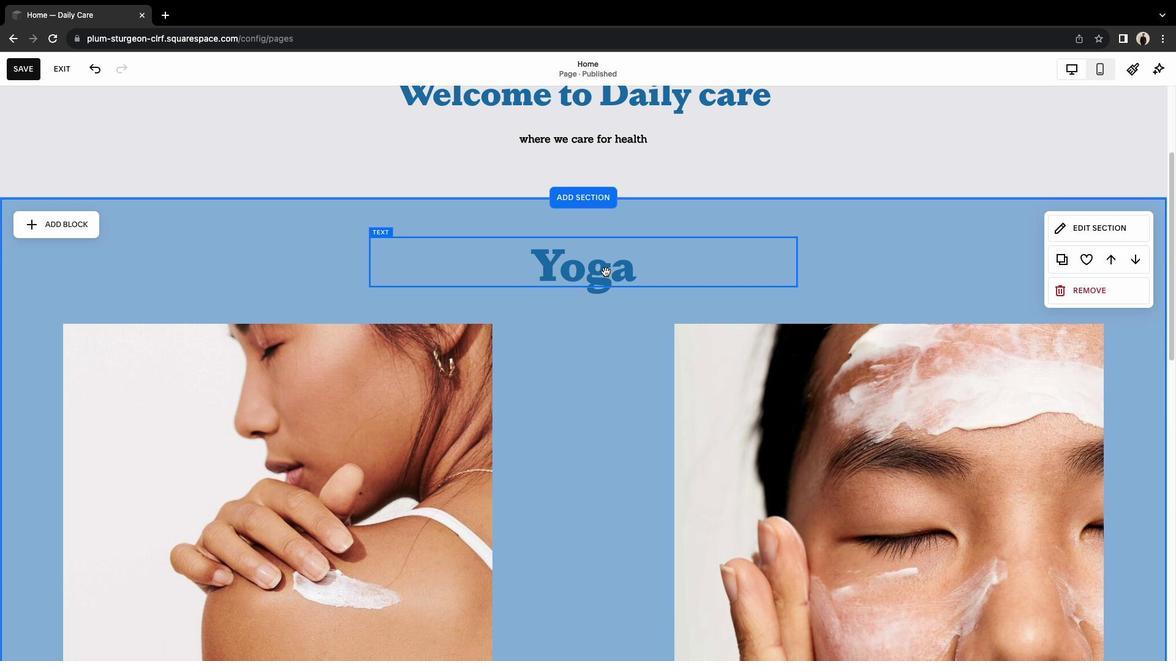 
Action: Mouse pressed left at (605, 272)
Screenshot: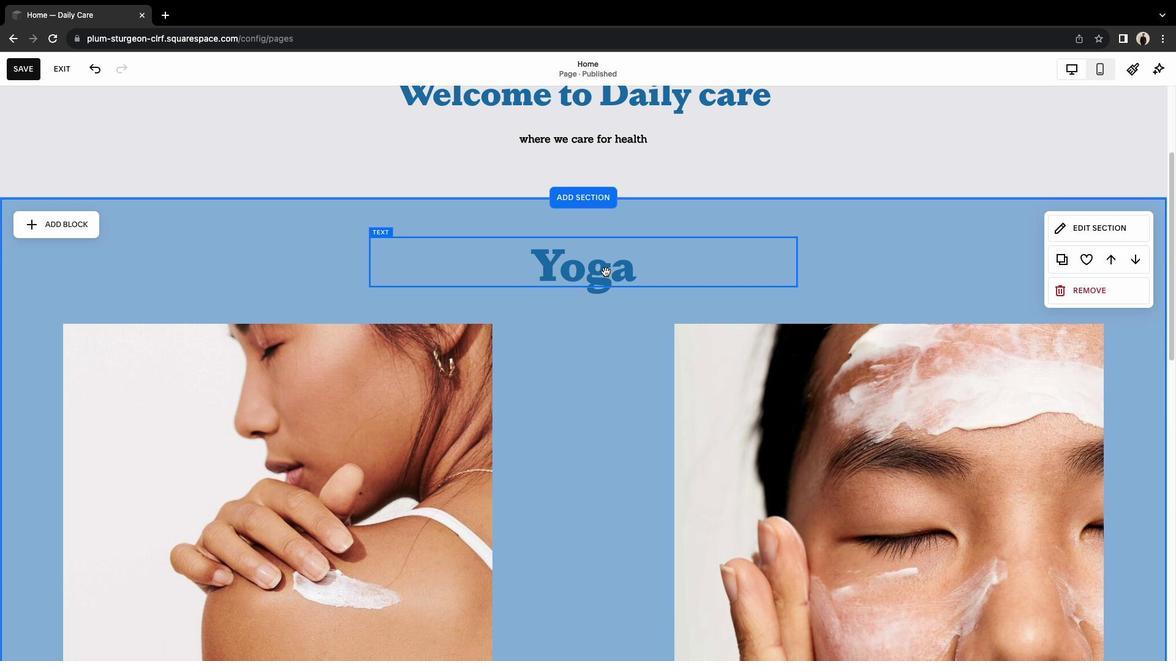
Action: Mouse moved to (635, 340)
Screenshot: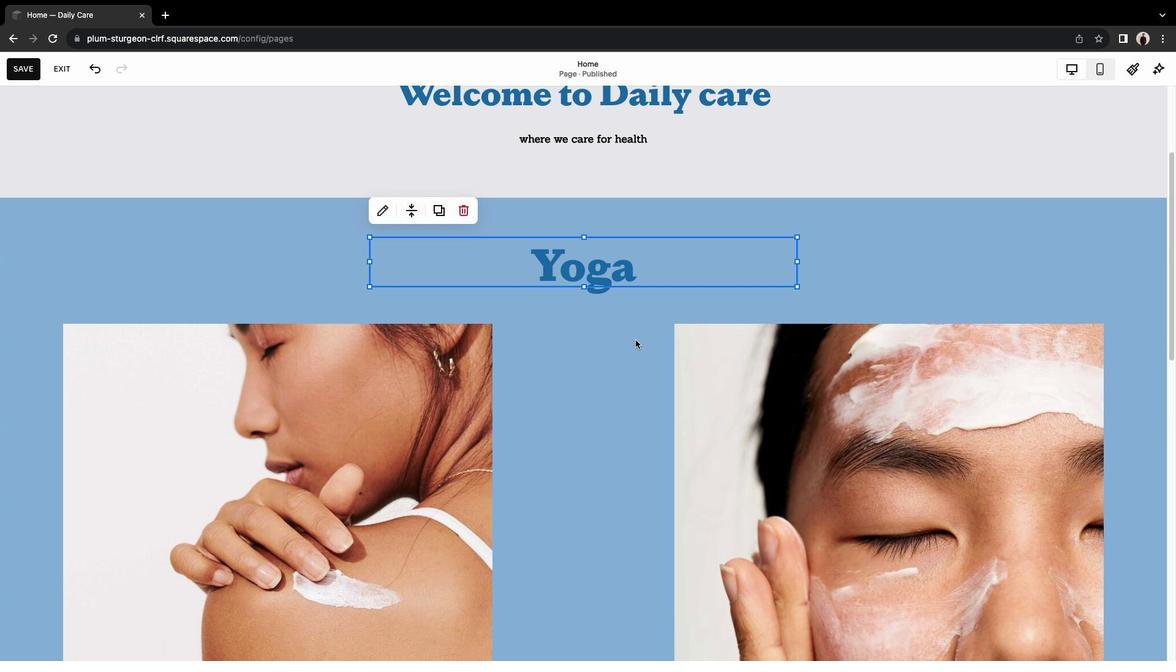 
Action: Mouse scrolled (635, 340) with delta (0, 0)
Screenshot: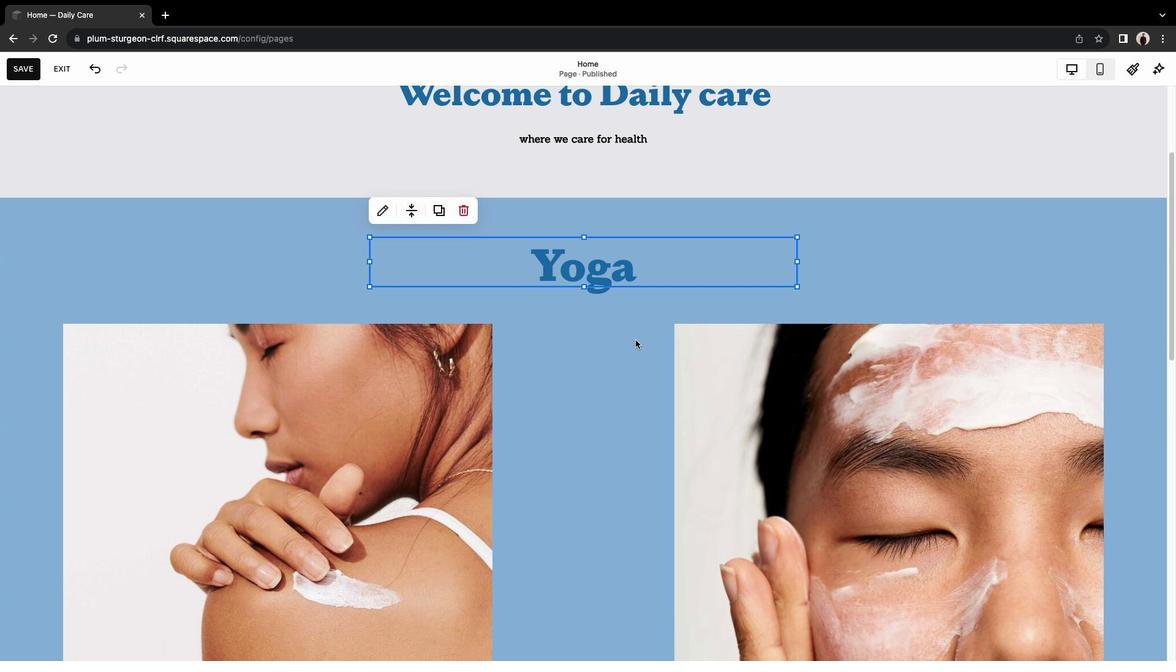 
Action: Mouse scrolled (635, 340) with delta (0, 0)
Screenshot: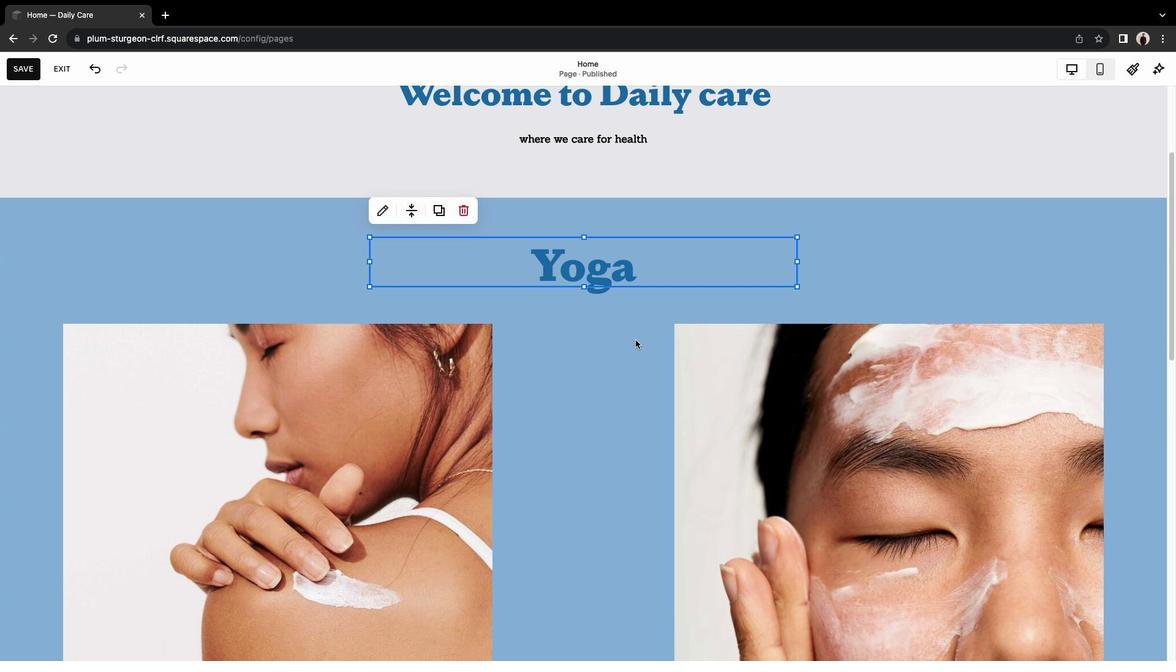 
Action: Mouse scrolled (635, 340) with delta (0, -1)
Screenshot: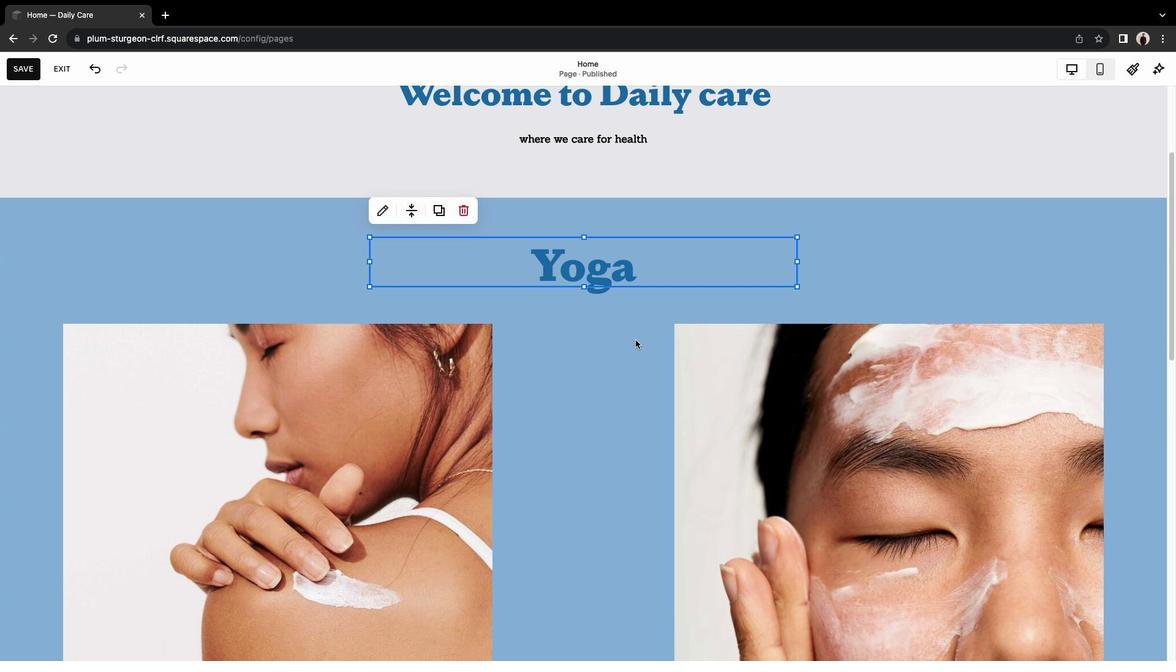 
Action: Mouse moved to (315, 370)
